 Task: Explore Airbnb accommodation in Shemonaikha, Kazakhstan from 11th November, 2023 to 17th November, 2023 for 1 adult.1  bedroom having 1 bed and 1 bathroom. Property type can be hotel. Look for 5 properties as per requirement.
Action: Mouse moved to (432, 104)
Screenshot: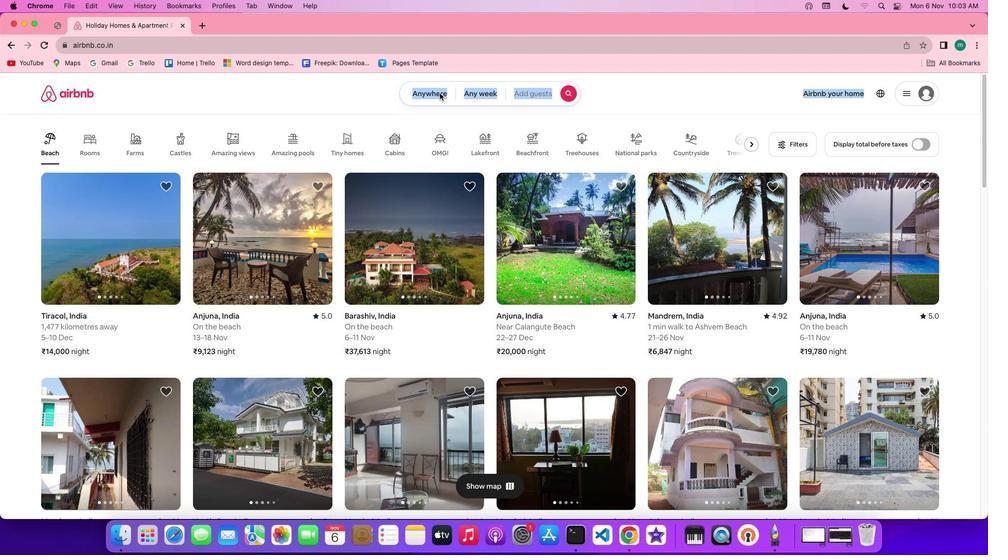 
Action: Mouse pressed left at (432, 104)
Screenshot: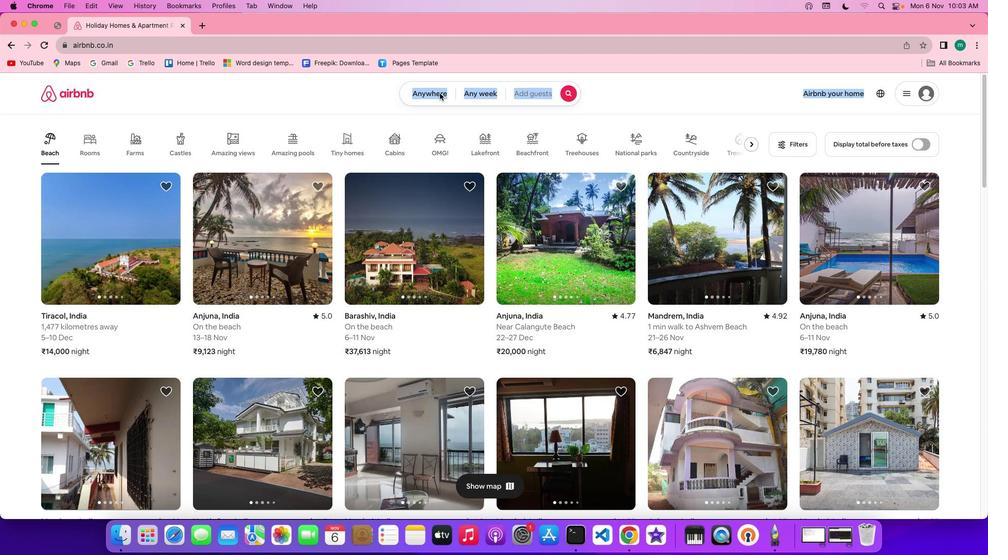 
Action: Mouse pressed left at (432, 104)
Screenshot: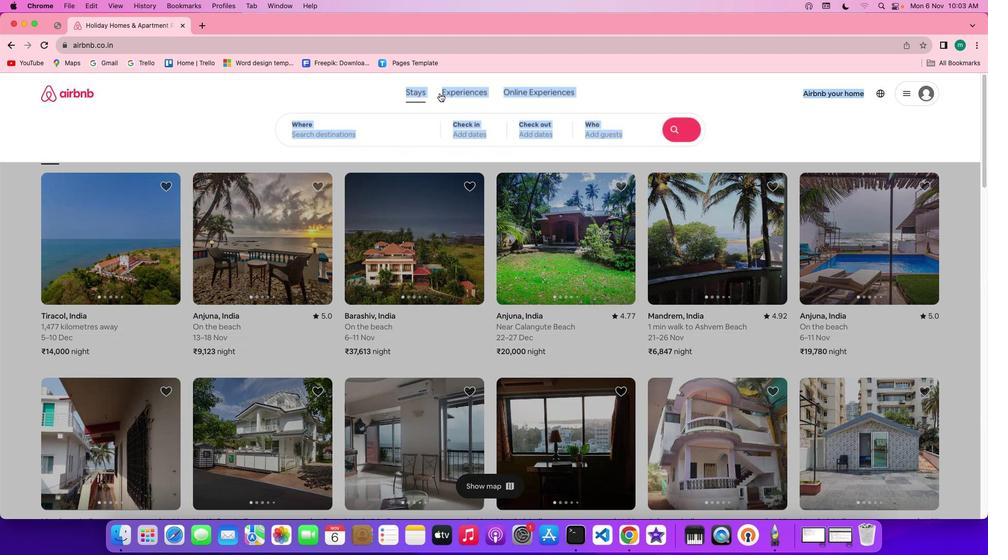 
Action: Mouse moved to (338, 132)
Screenshot: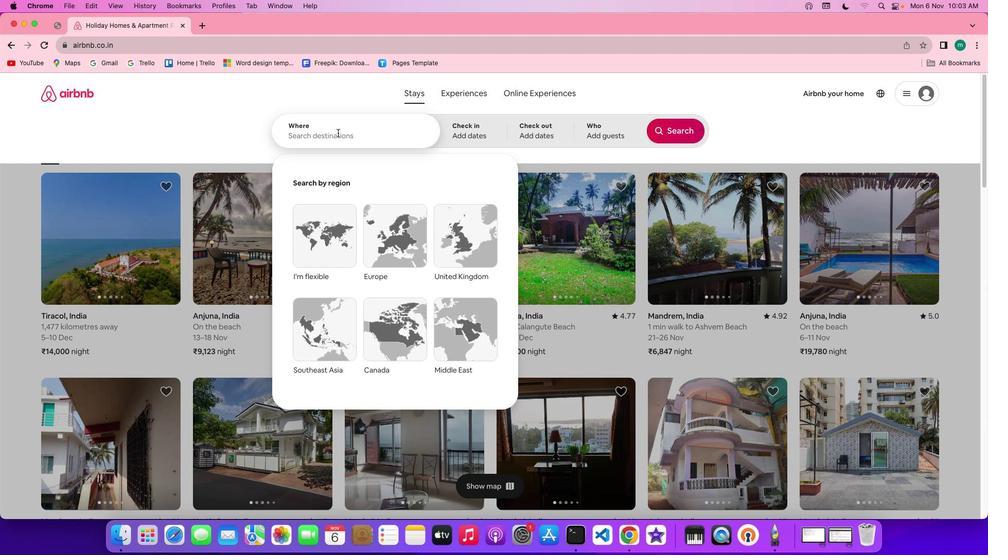 
Action: Key pressed Key.shift'S''h''e''m''o''n''a''i''k''h''a'','Key.spaceKey.shift'K''a''z''a''k''h''s''t''a''n'
Screenshot: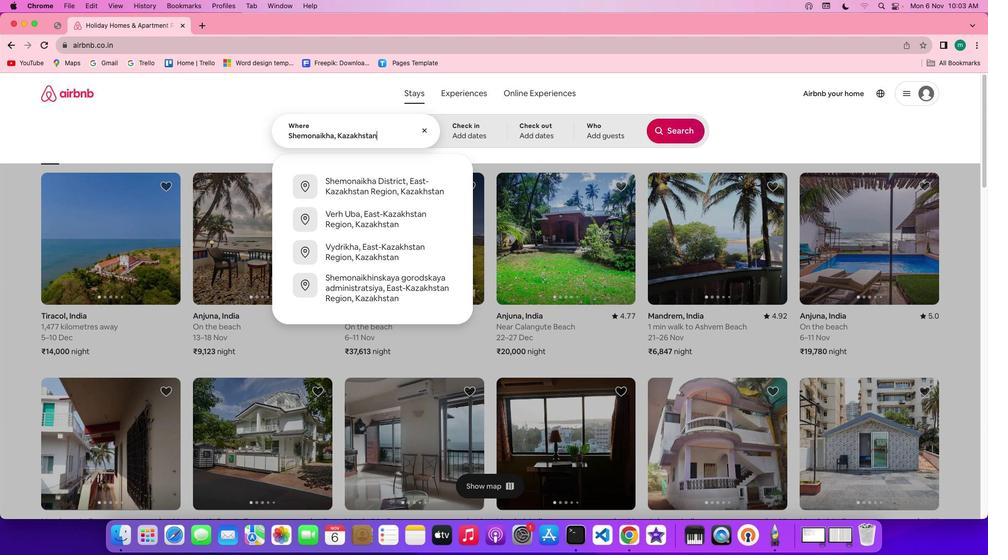 
Action: Mouse moved to (445, 130)
Screenshot: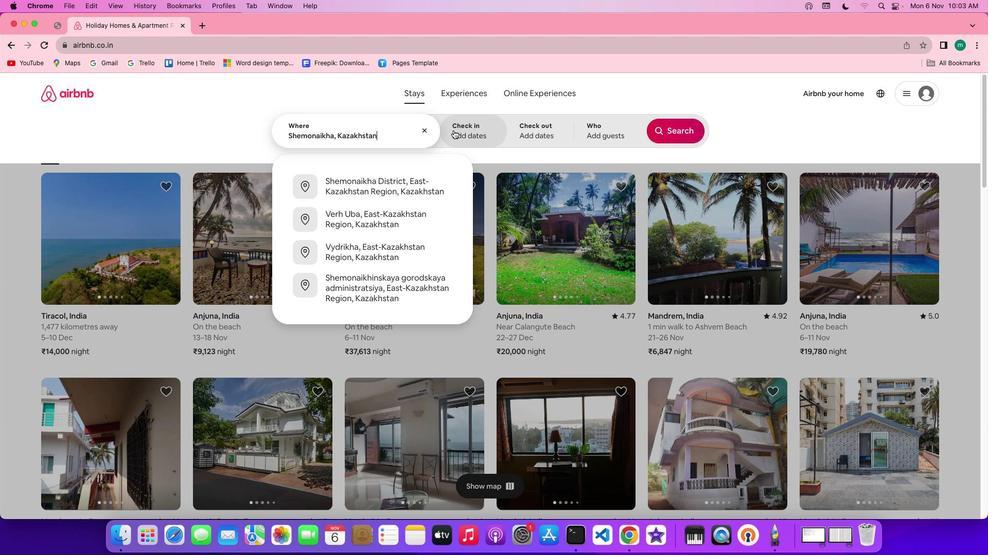 
Action: Mouse pressed left at (445, 130)
Screenshot: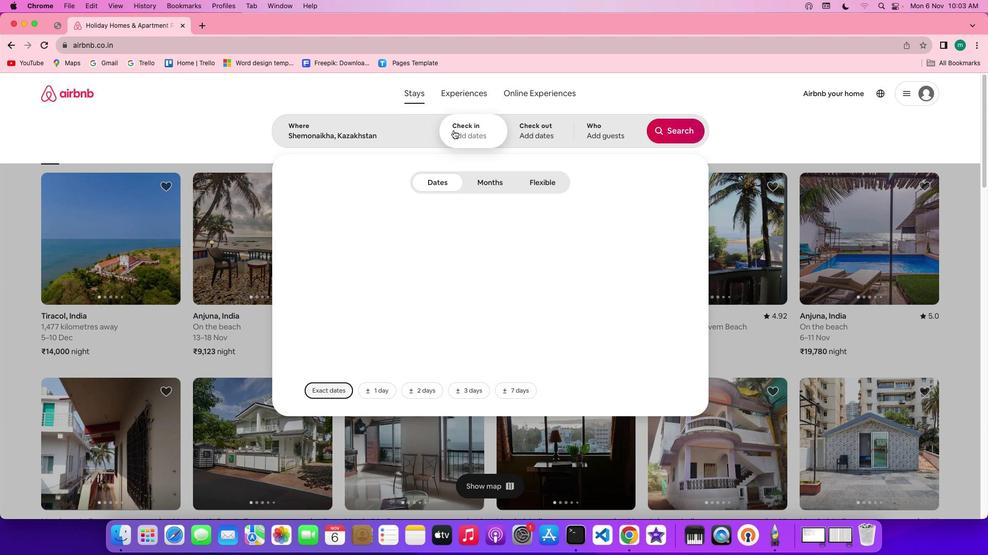 
Action: Mouse moved to (453, 240)
Screenshot: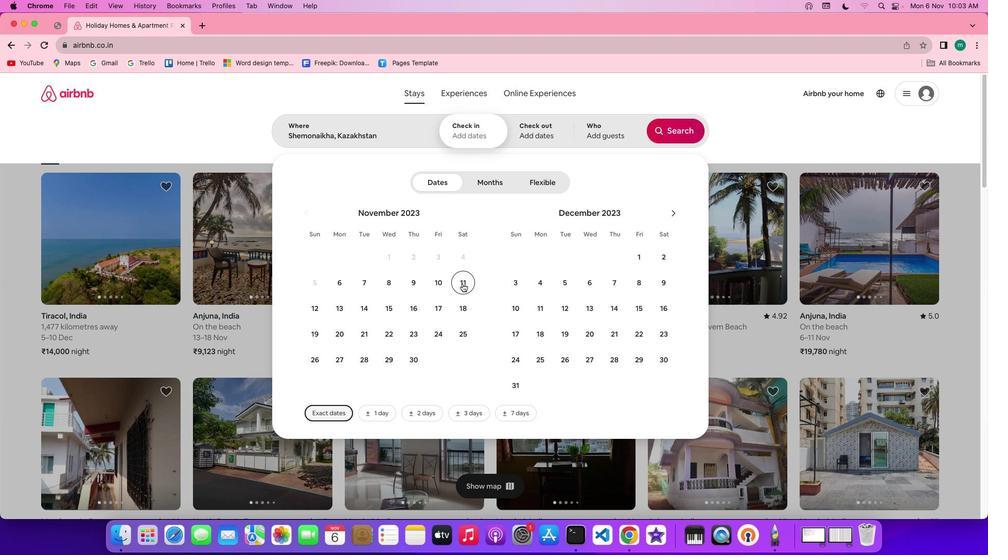 
Action: Mouse pressed left at (453, 240)
Screenshot: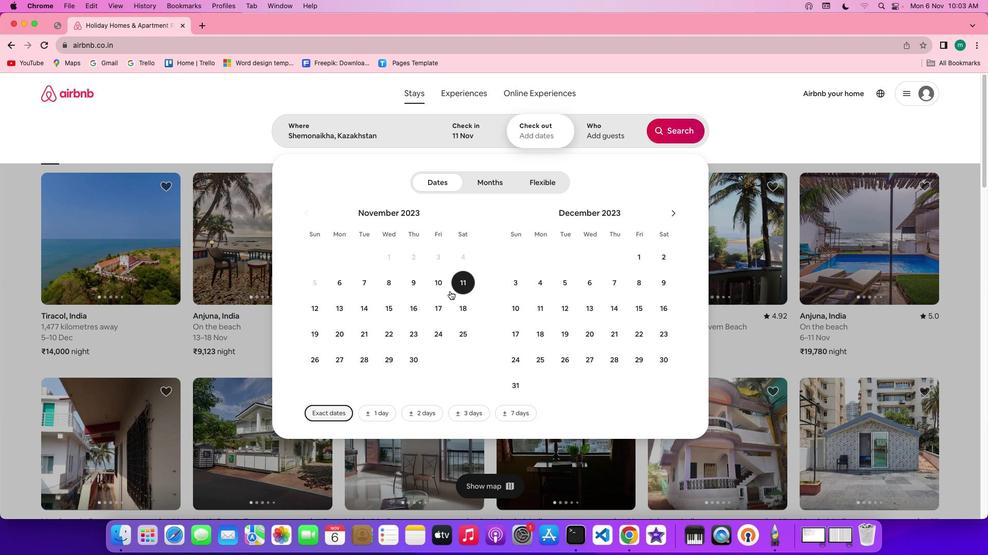 
Action: Mouse moved to (429, 256)
Screenshot: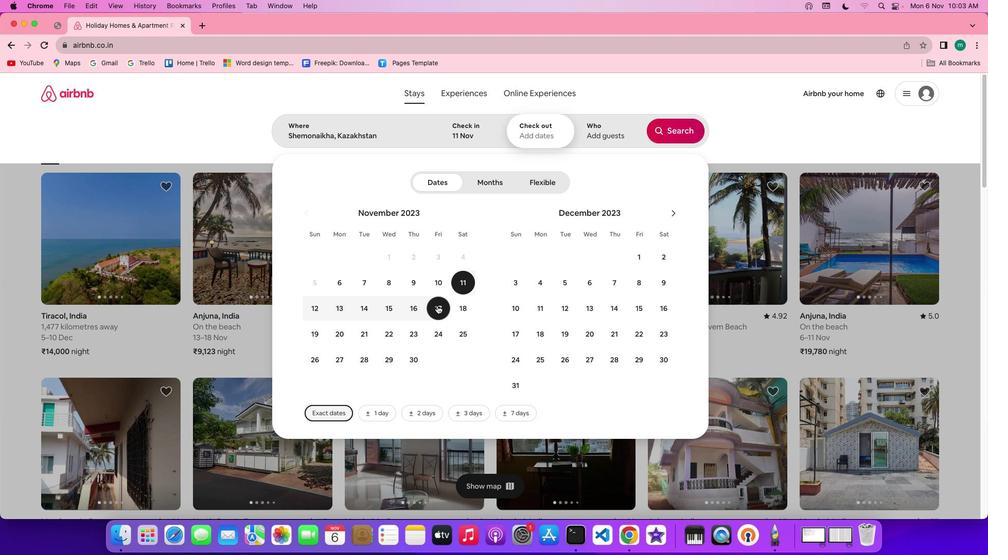
Action: Mouse pressed left at (429, 256)
Screenshot: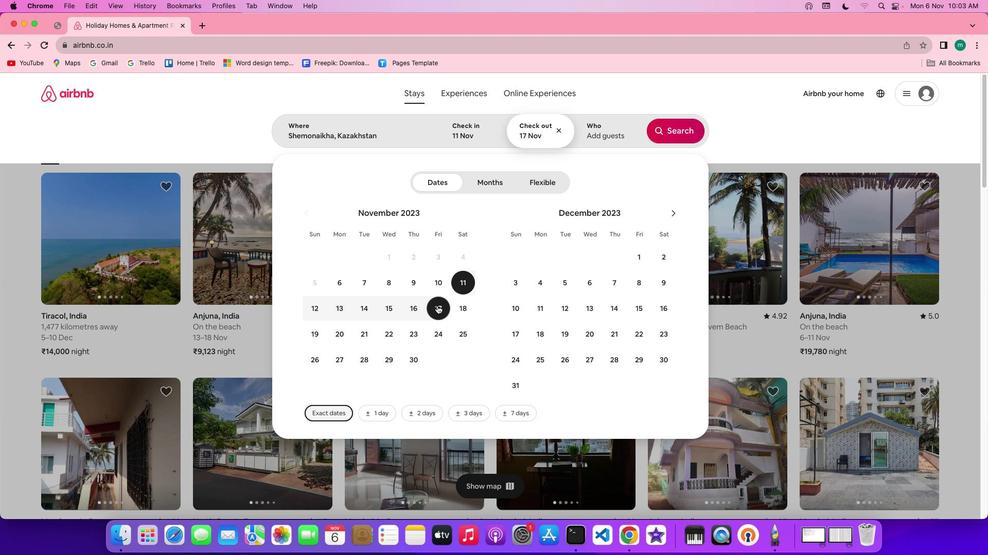 
Action: Mouse moved to (593, 132)
Screenshot: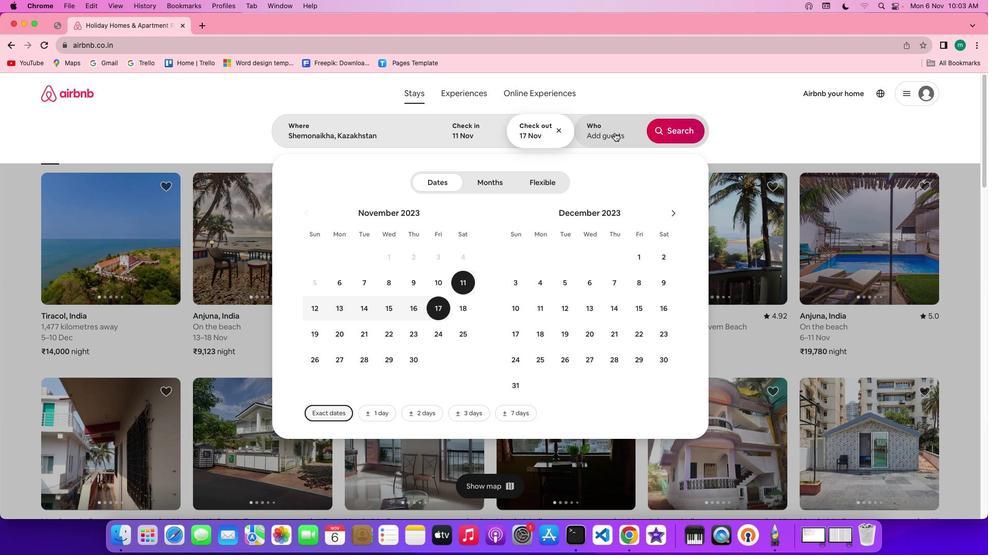 
Action: Mouse pressed left at (593, 132)
Screenshot: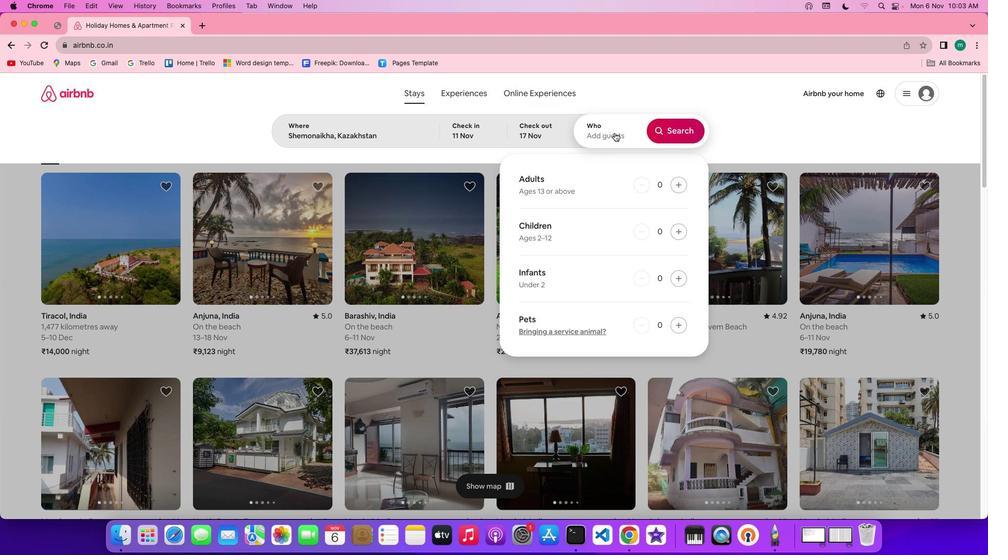 
Action: Mouse moved to (655, 170)
Screenshot: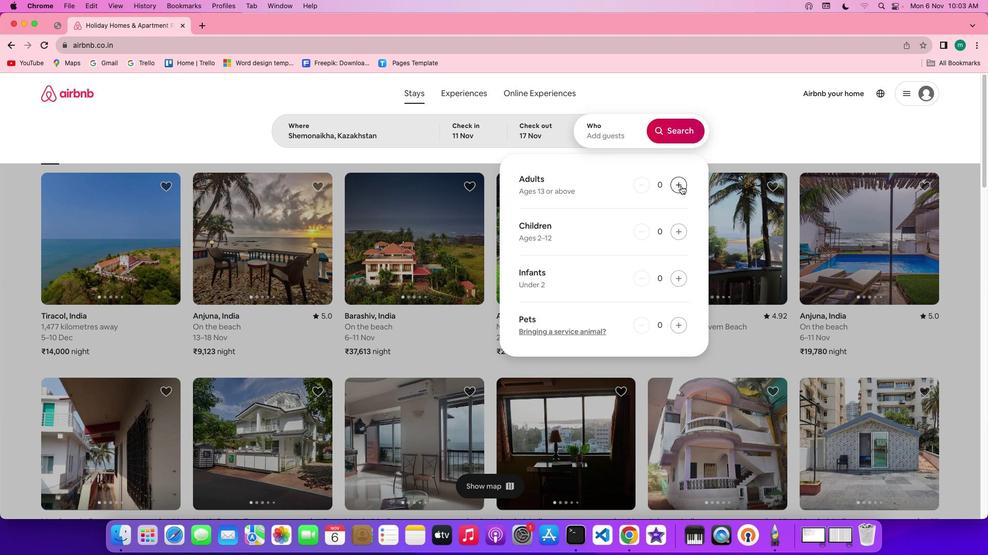 
Action: Mouse pressed left at (655, 170)
Screenshot: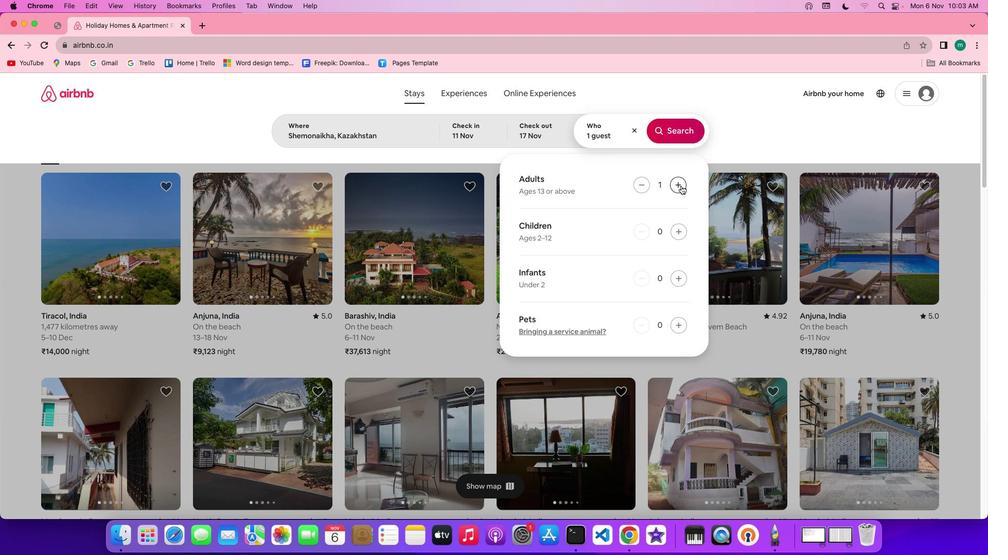 
Action: Mouse moved to (652, 131)
Screenshot: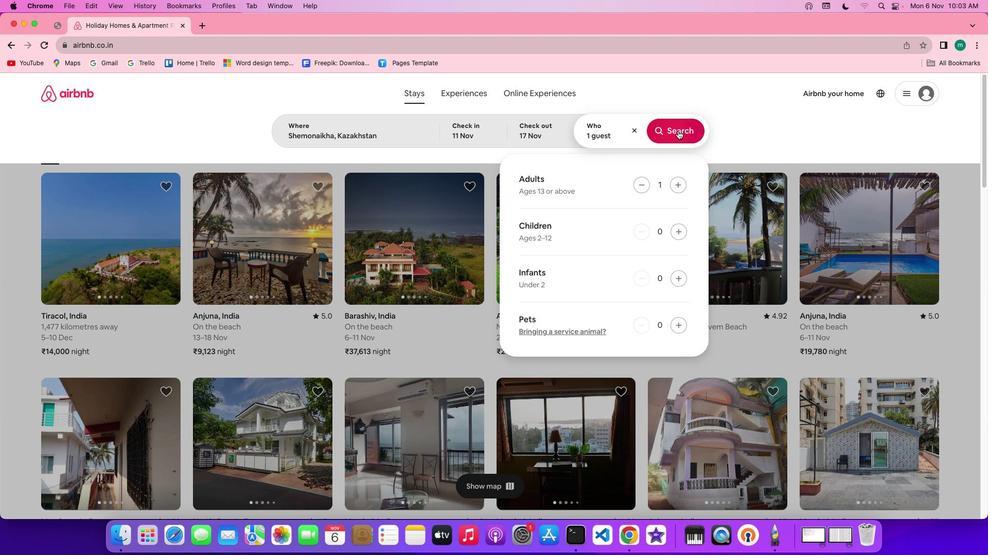 
Action: Mouse pressed left at (652, 131)
Screenshot: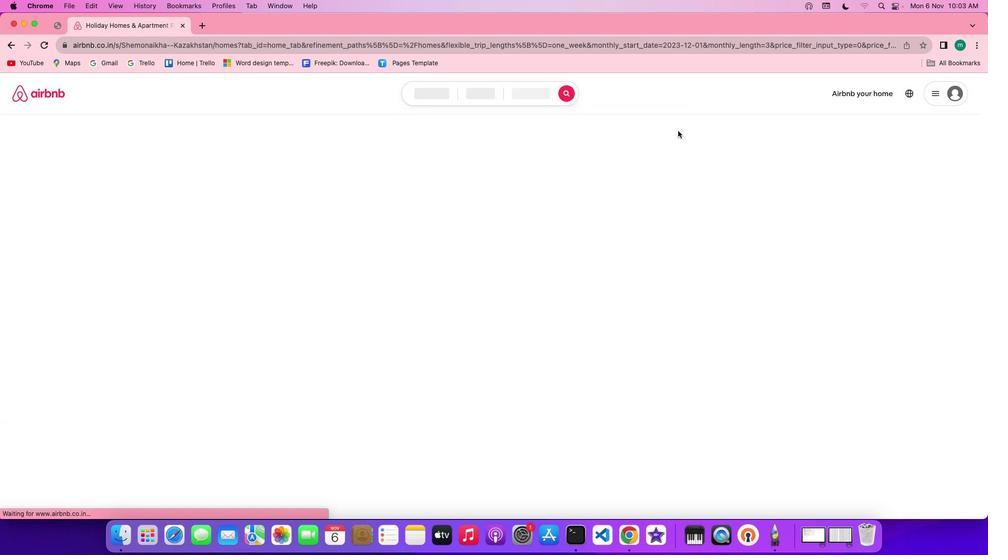 
Action: Mouse moved to (778, 135)
Screenshot: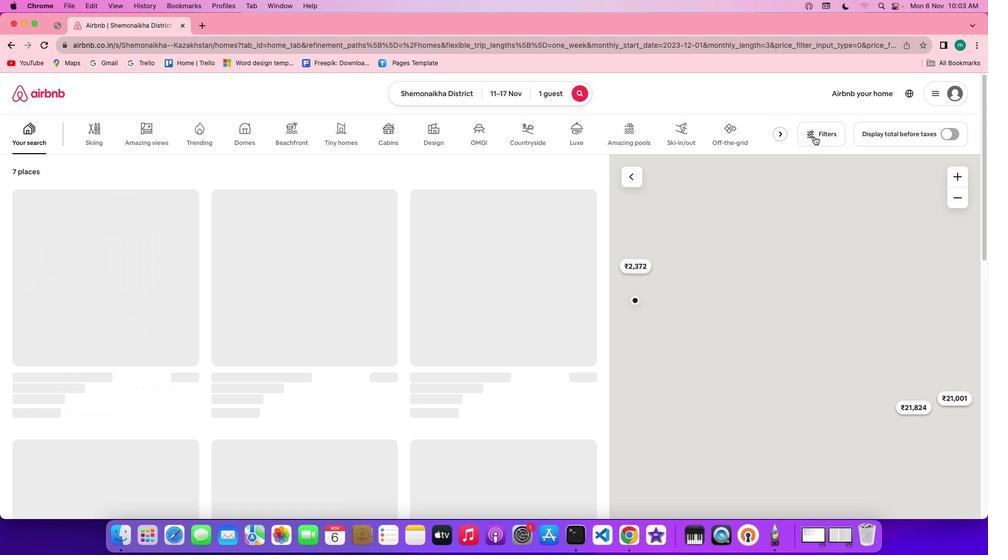
Action: Mouse pressed left at (778, 135)
Screenshot: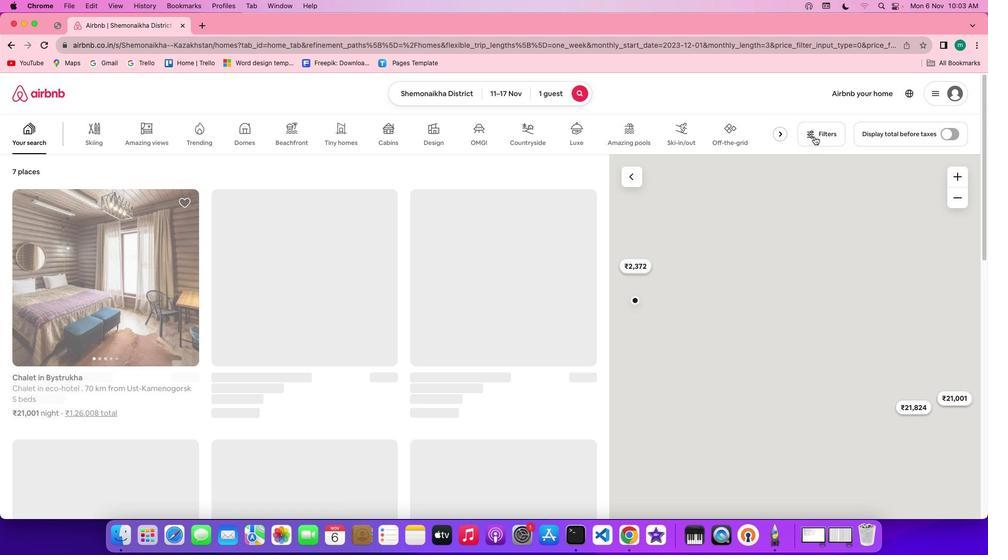 
Action: Mouse moved to (435, 279)
Screenshot: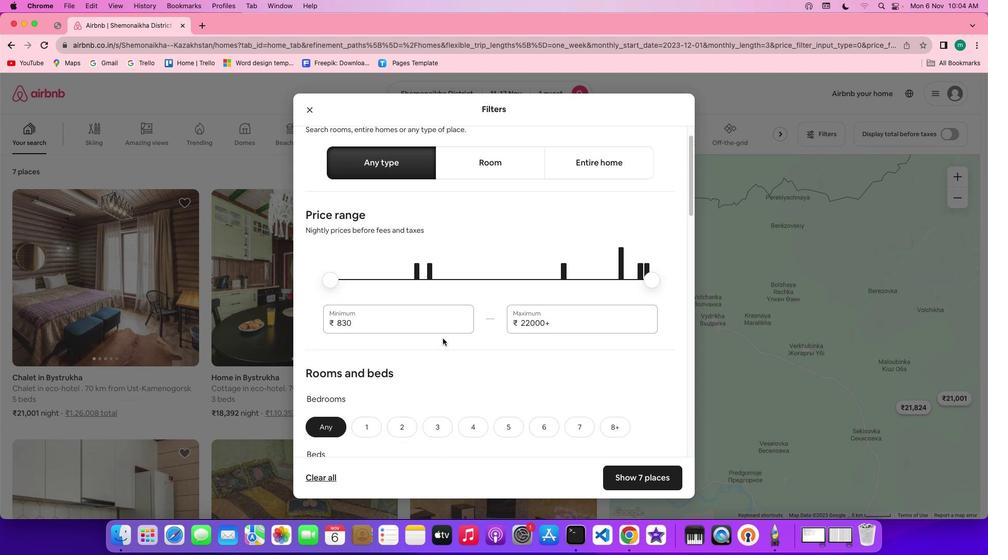
Action: Mouse scrolled (435, 279) with delta (26, 37)
Screenshot: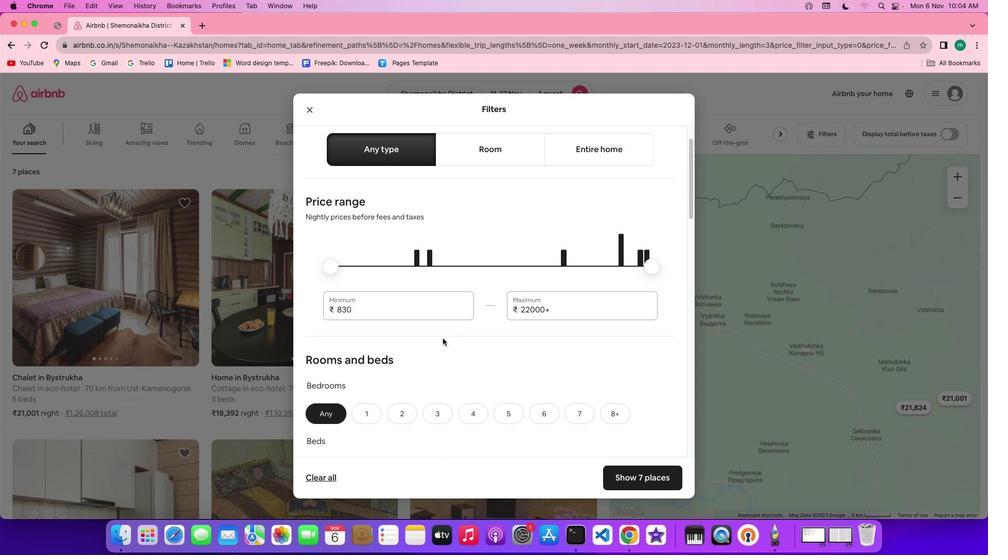 
Action: Mouse scrolled (435, 279) with delta (26, 37)
Screenshot: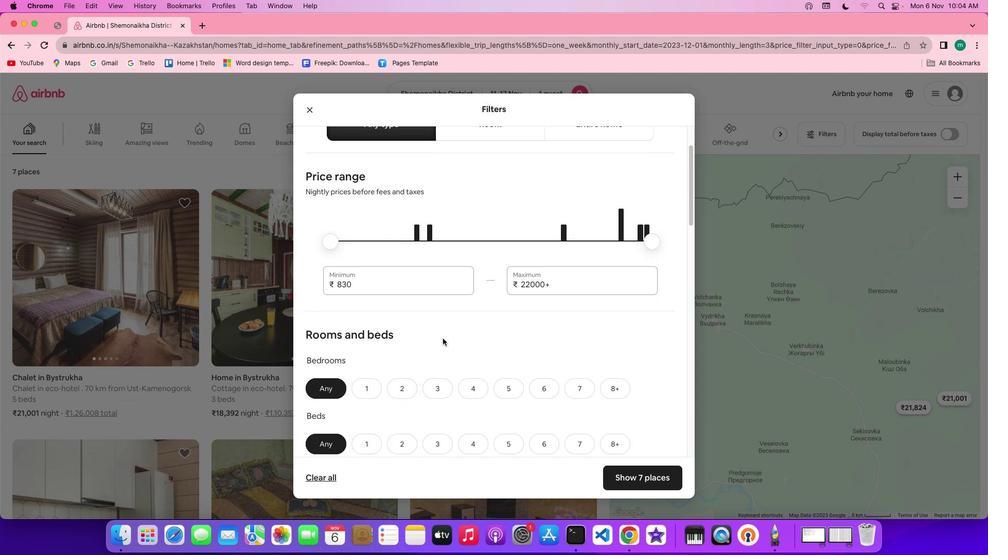 
Action: Mouse scrolled (435, 279) with delta (26, 37)
Screenshot: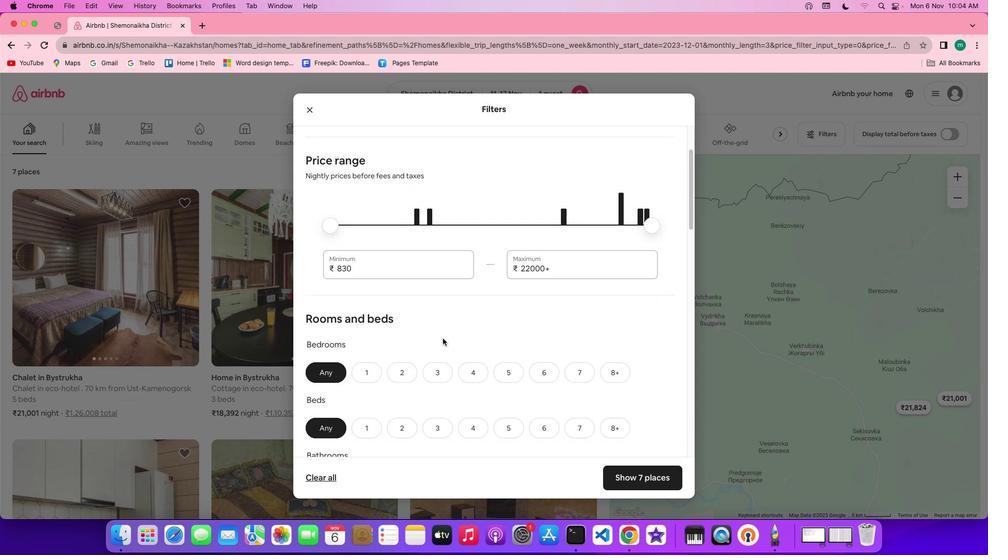
Action: Mouse scrolled (435, 279) with delta (26, 37)
Screenshot: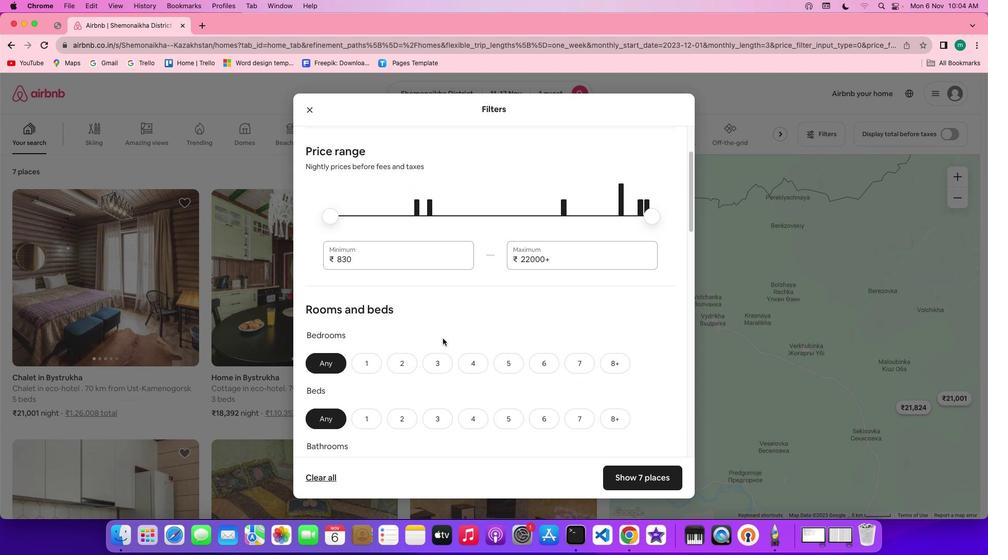 
Action: Mouse scrolled (435, 279) with delta (26, 37)
Screenshot: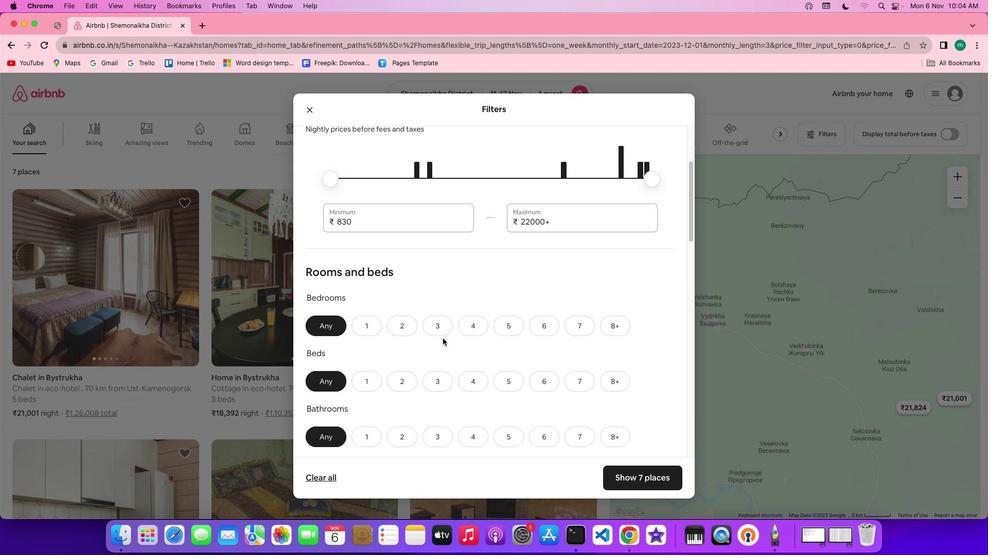 
Action: Mouse scrolled (435, 279) with delta (26, 37)
Screenshot: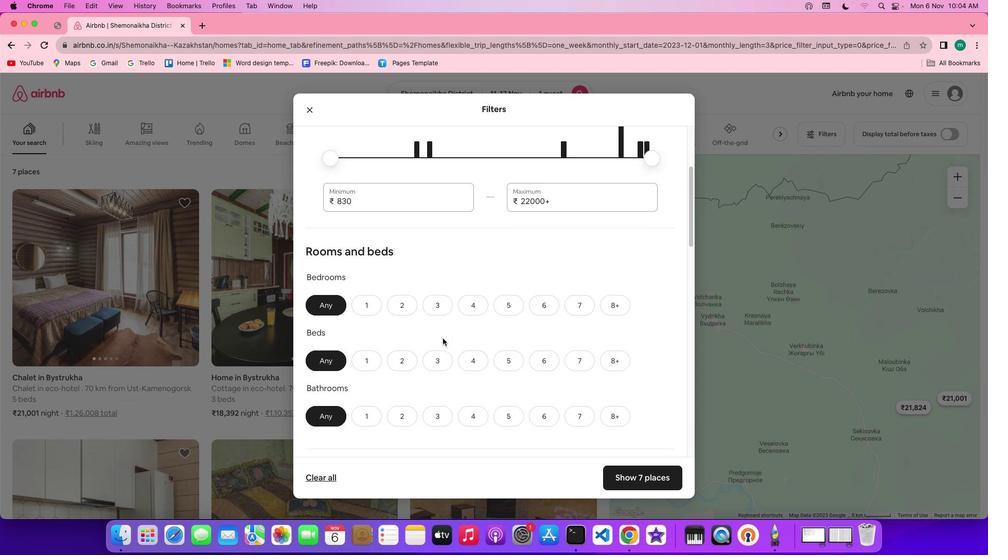 
Action: Mouse scrolled (435, 279) with delta (26, 37)
Screenshot: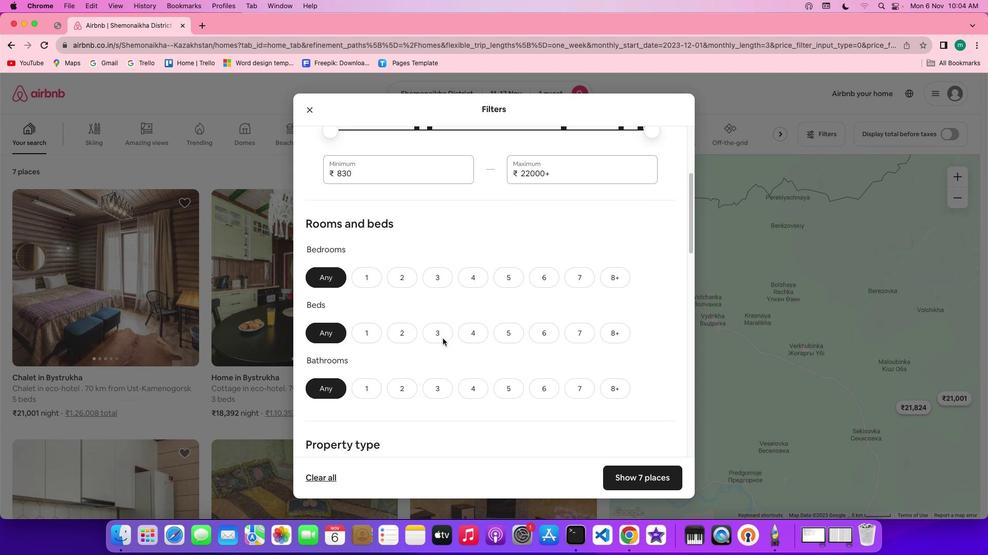
Action: Mouse scrolled (435, 279) with delta (26, 37)
Screenshot: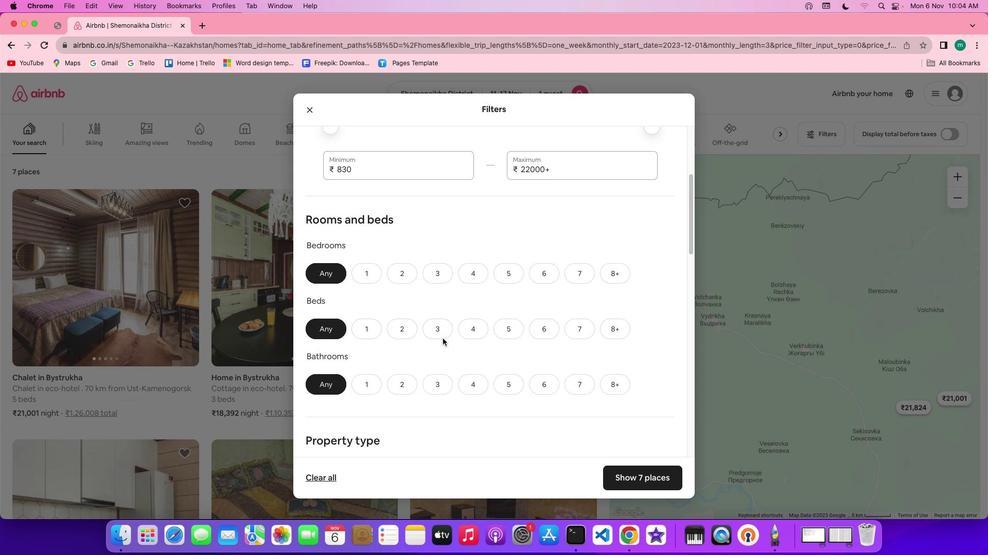 
Action: Mouse scrolled (435, 279) with delta (26, 37)
Screenshot: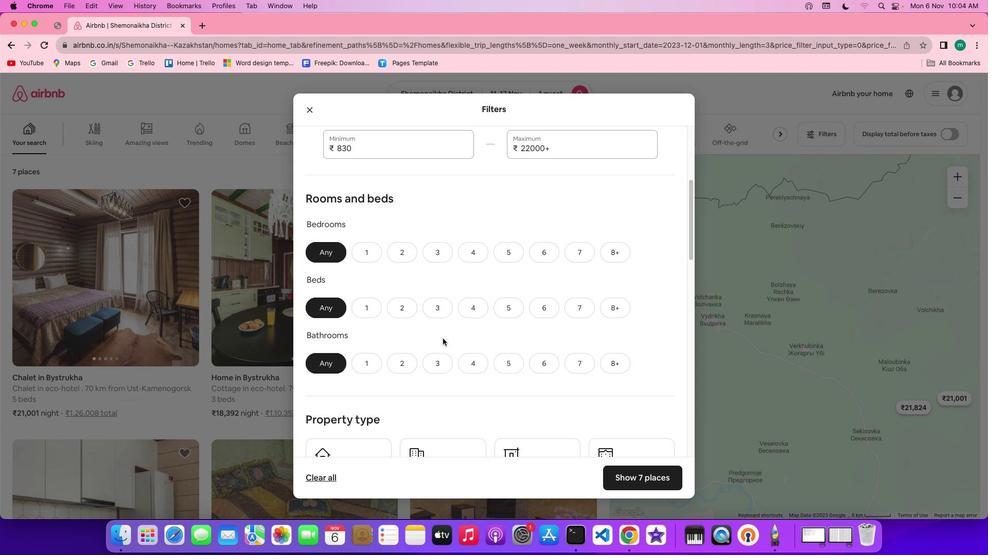
Action: Mouse scrolled (435, 279) with delta (26, 37)
Screenshot: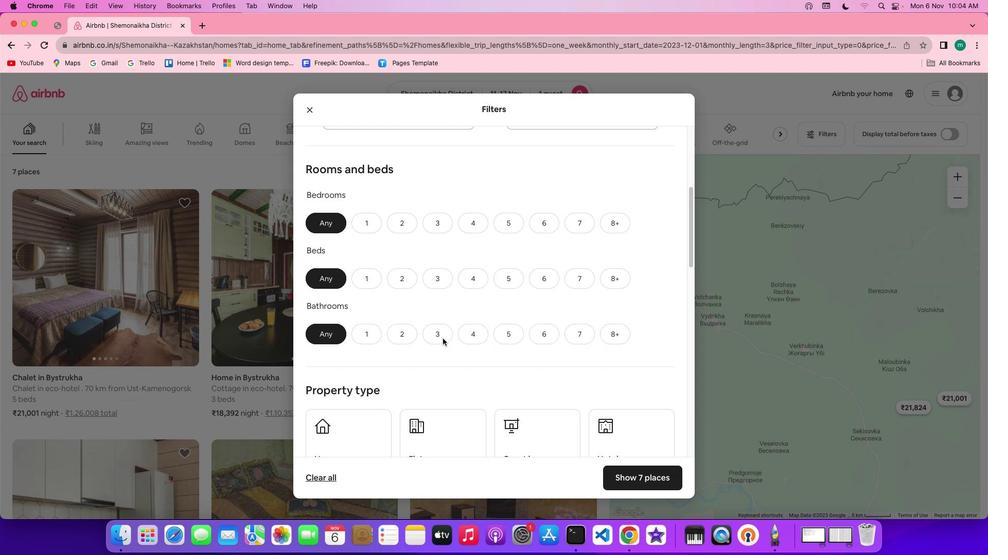 
Action: Mouse scrolled (435, 279) with delta (26, 37)
Screenshot: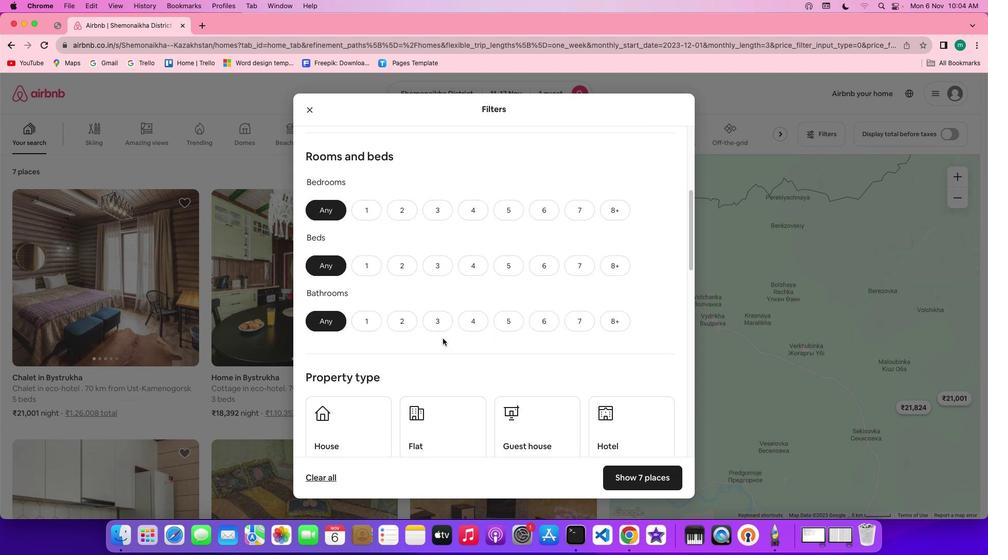 
Action: Mouse scrolled (435, 279) with delta (26, 37)
Screenshot: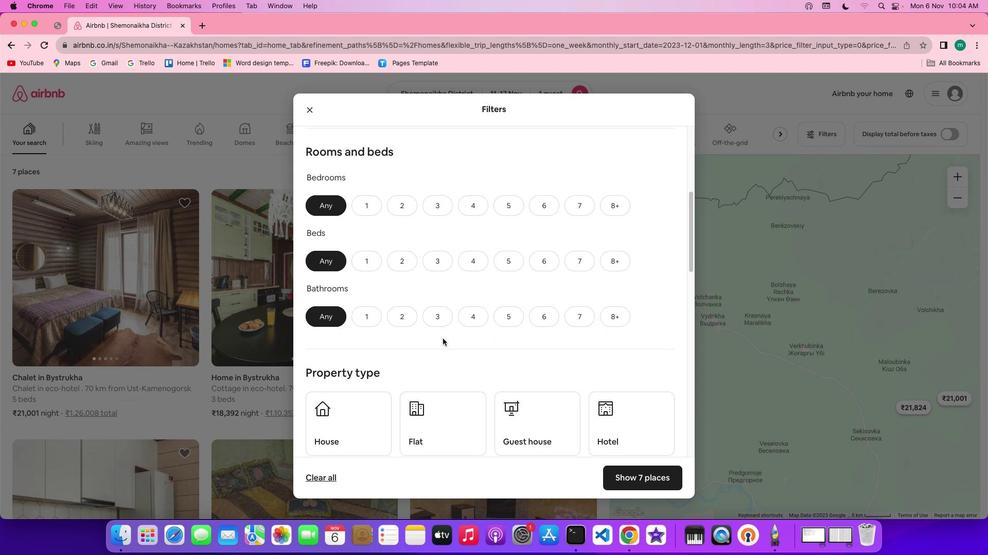
Action: Mouse scrolled (435, 279) with delta (26, 37)
Screenshot: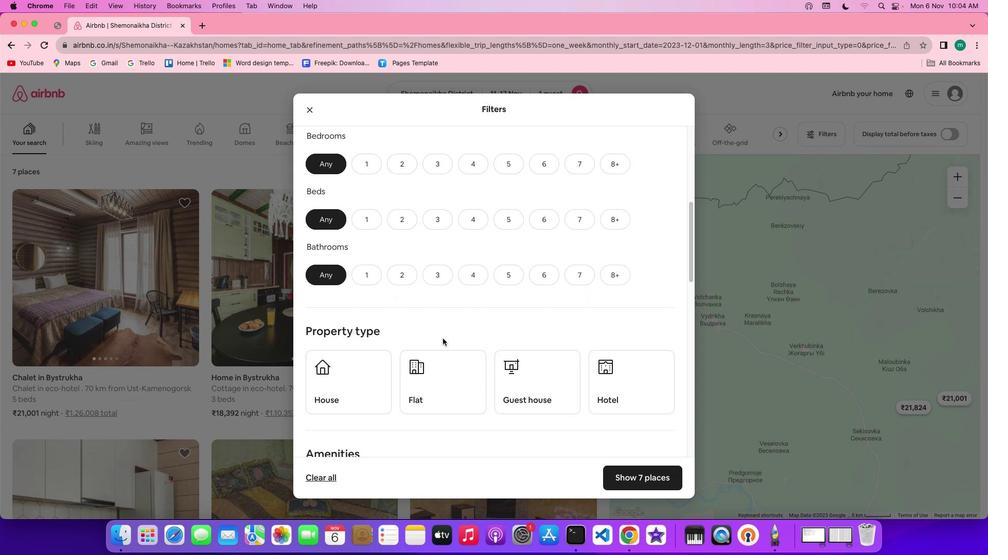 
Action: Mouse scrolled (435, 279) with delta (26, 37)
Screenshot: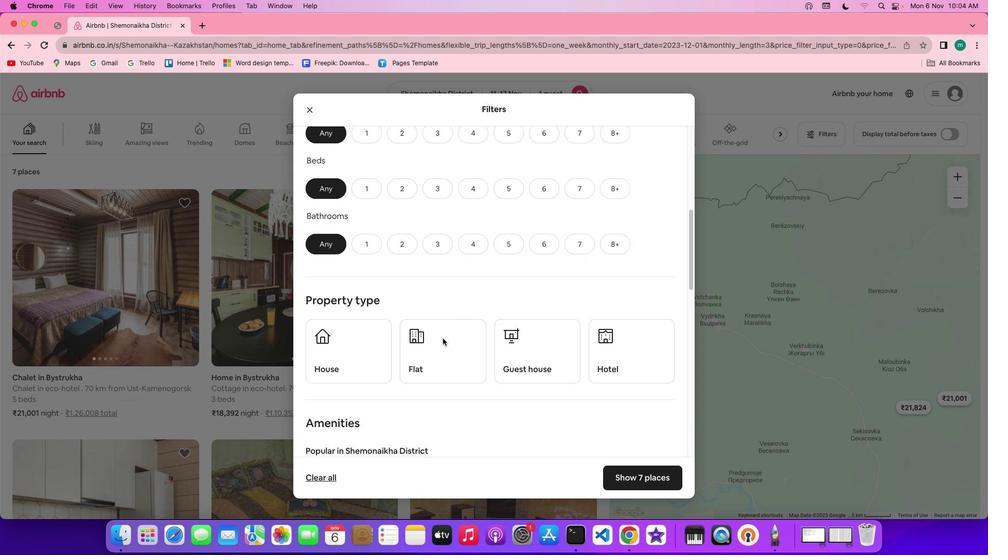 
Action: Mouse scrolled (435, 279) with delta (26, 37)
Screenshot: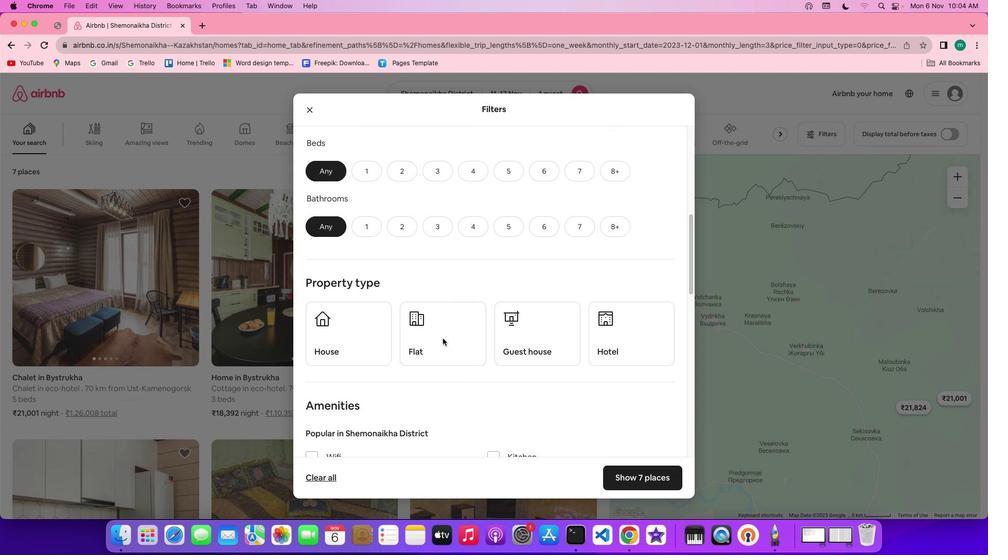 
Action: Mouse scrolled (435, 279) with delta (26, 37)
Screenshot: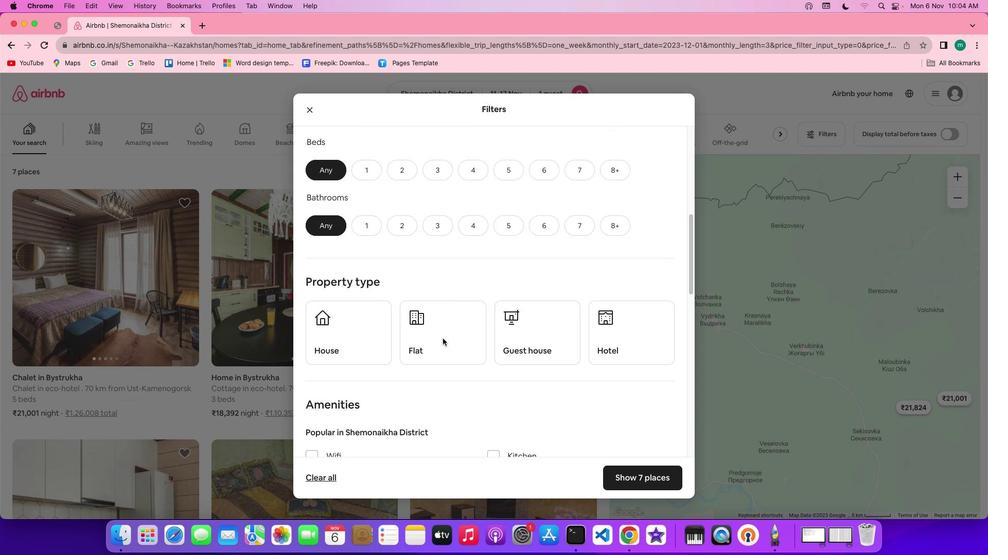
Action: Mouse moved to (402, 196)
Screenshot: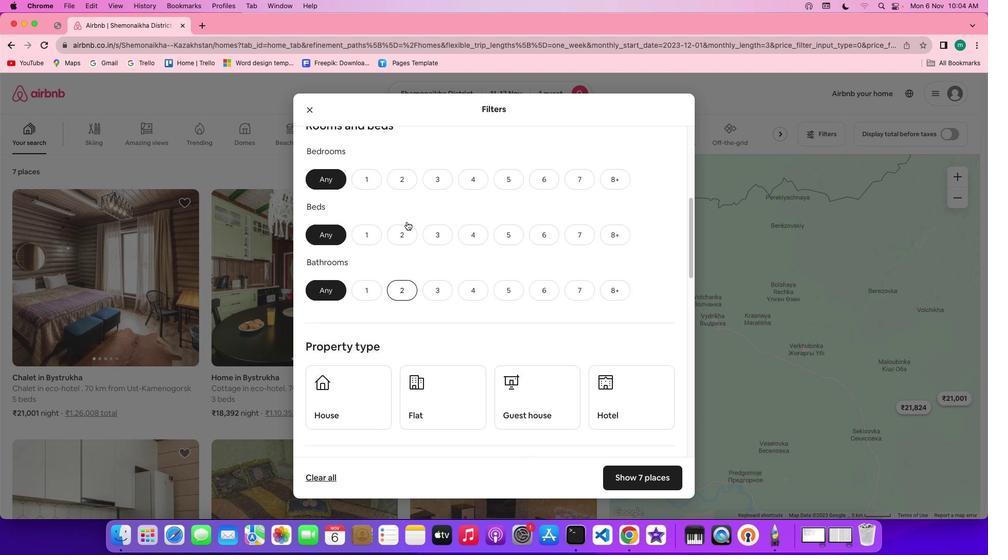 
Action: Mouse scrolled (402, 196) with delta (26, 38)
Screenshot: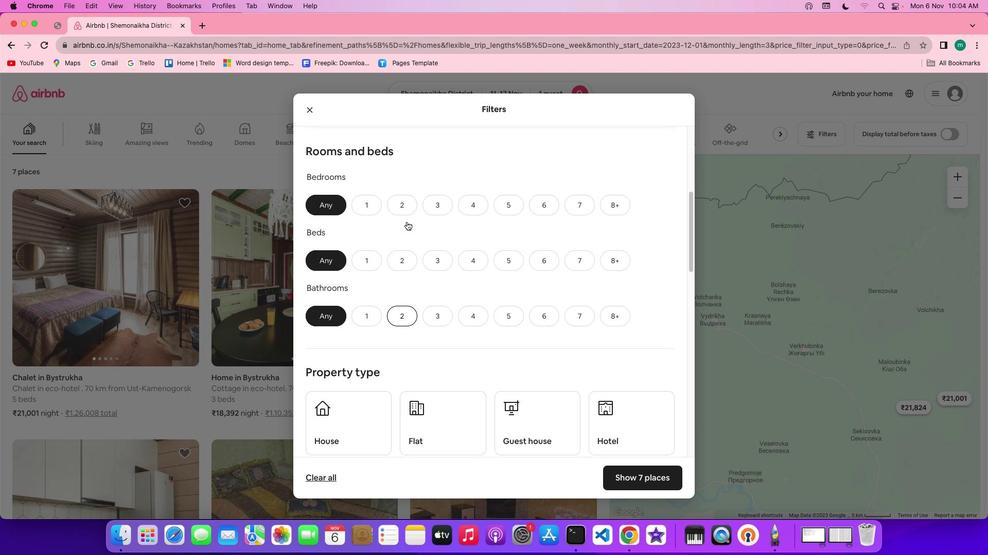 
Action: Mouse scrolled (402, 196) with delta (26, 38)
Screenshot: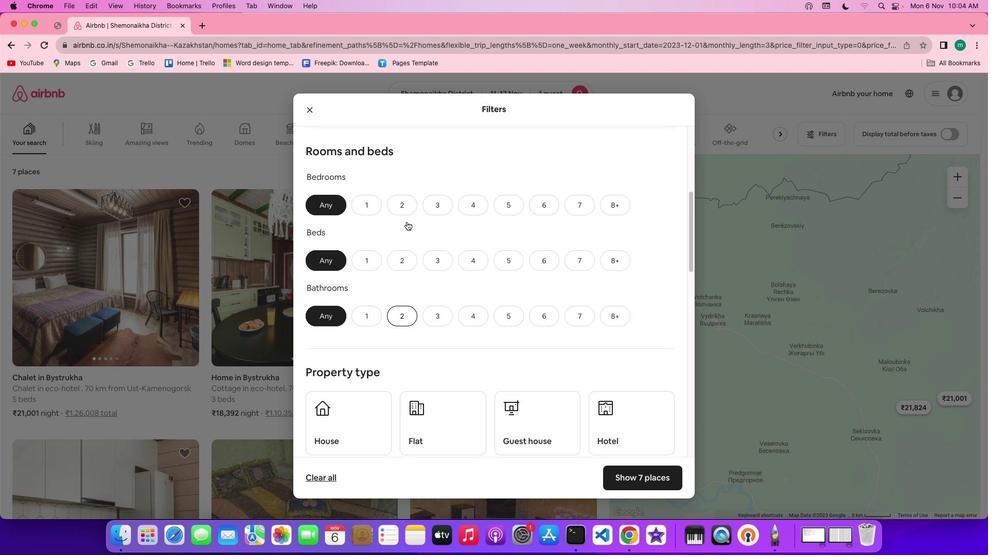 
Action: Mouse moved to (402, 196)
Screenshot: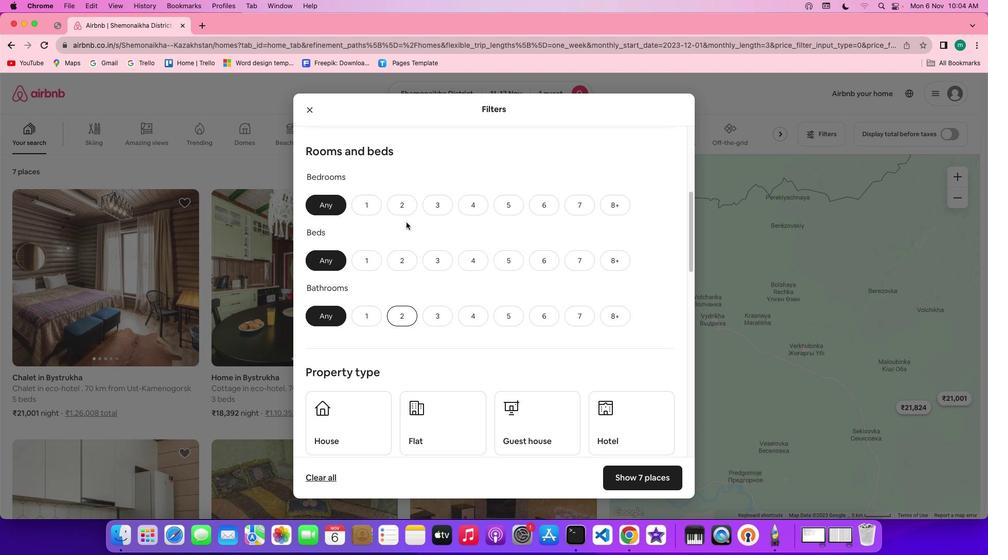 
Action: Mouse scrolled (402, 196) with delta (26, 39)
Screenshot: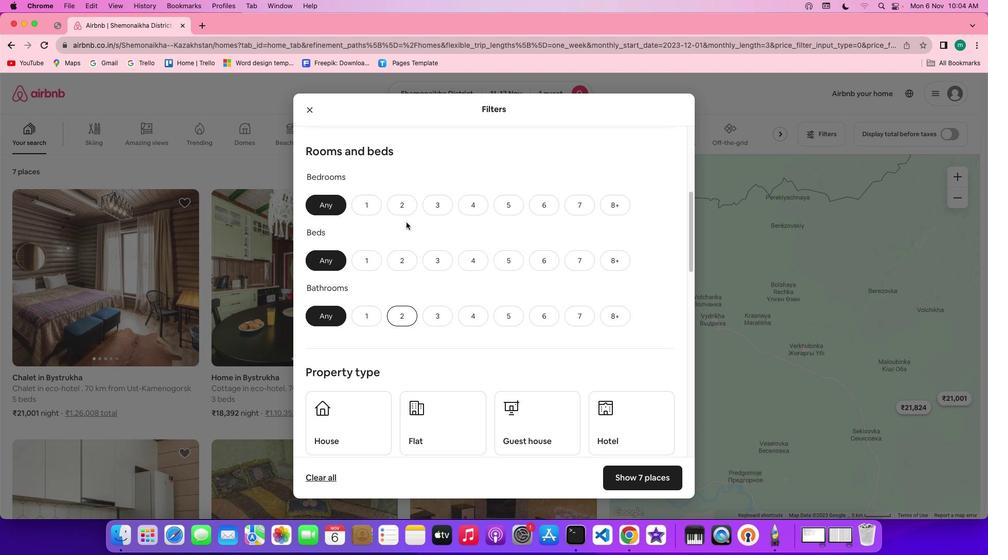 
Action: Mouse moved to (359, 180)
Screenshot: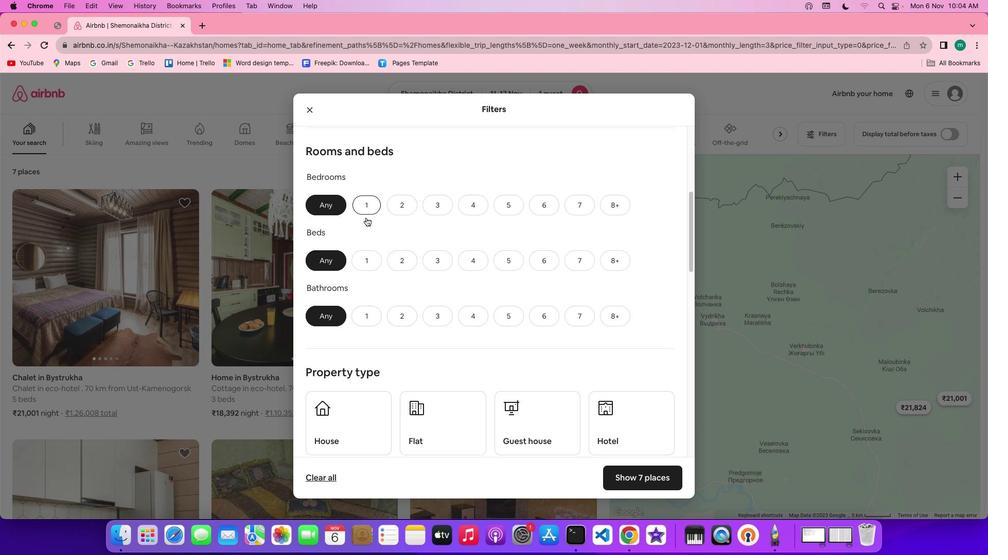 
Action: Mouse pressed left at (359, 180)
Screenshot: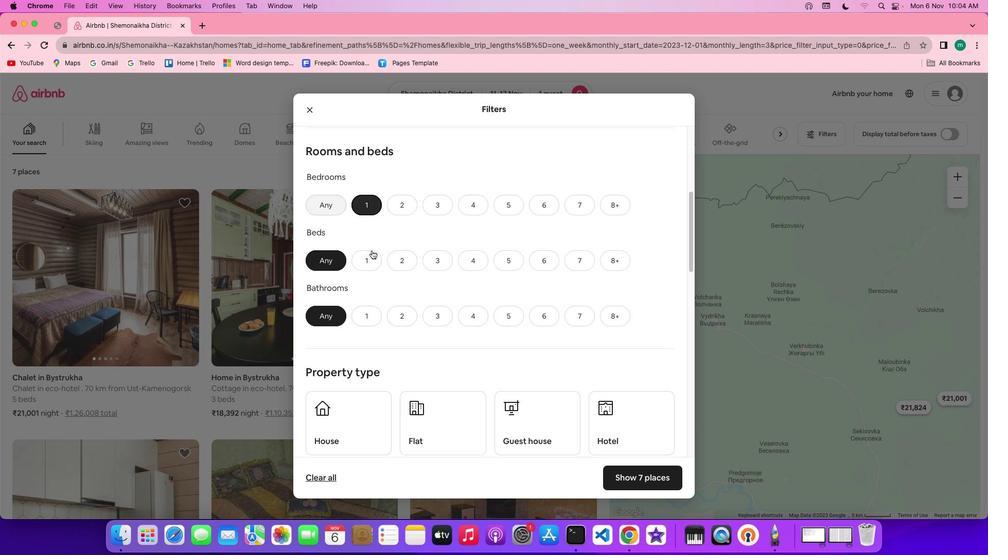 
Action: Mouse moved to (367, 222)
Screenshot: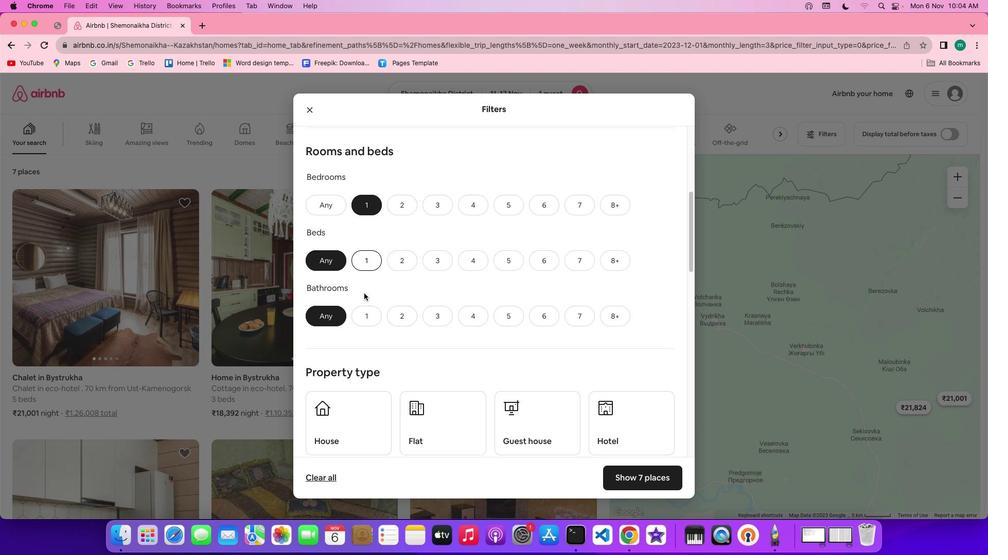 
Action: Mouse pressed left at (367, 222)
Screenshot: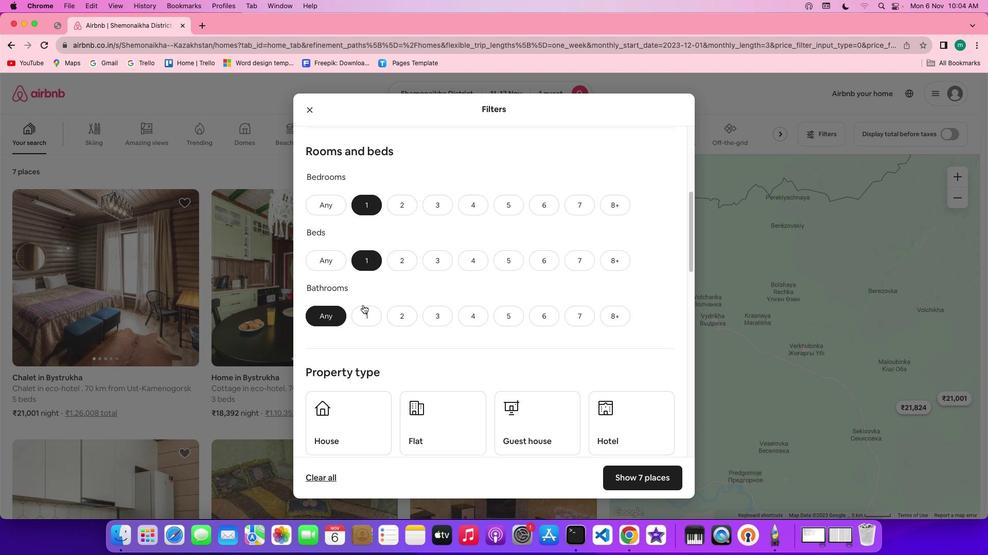 
Action: Mouse moved to (361, 266)
Screenshot: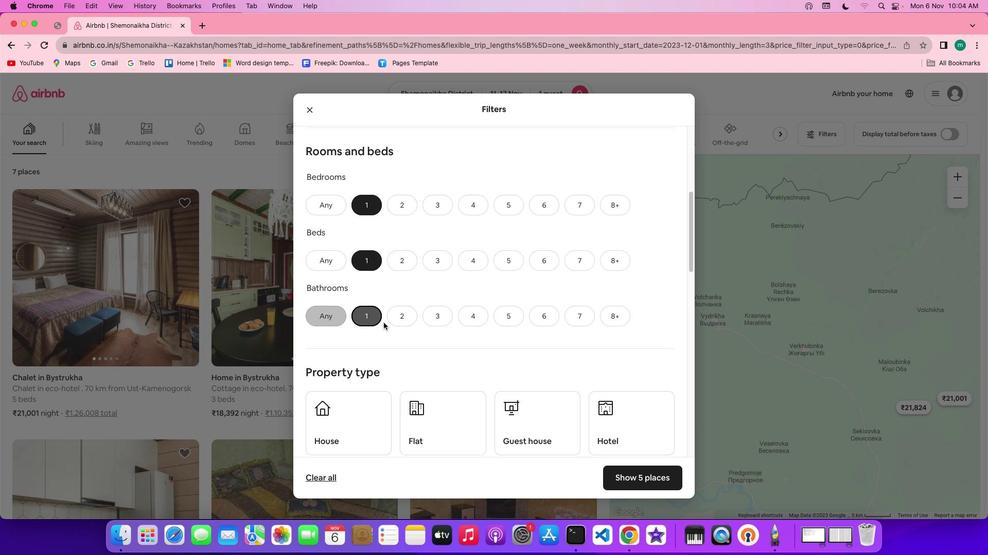 
Action: Mouse pressed left at (361, 266)
Screenshot: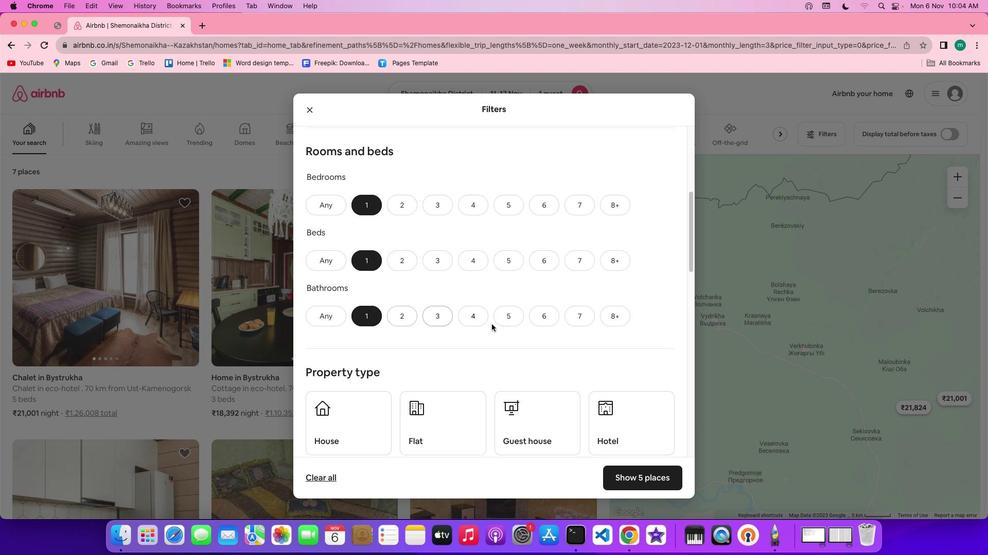 
Action: Mouse moved to (487, 269)
Screenshot: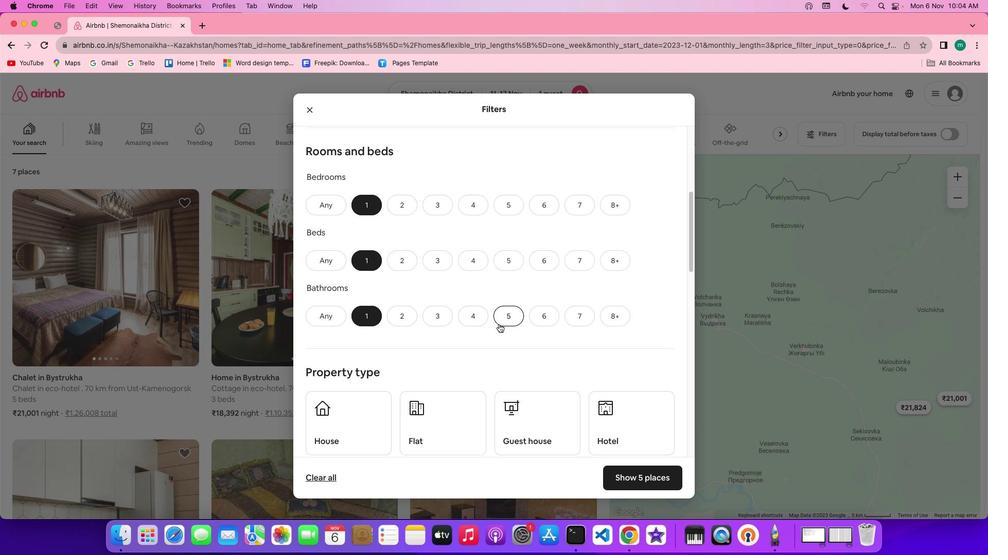 
Action: Mouse scrolled (487, 269) with delta (26, 37)
Screenshot: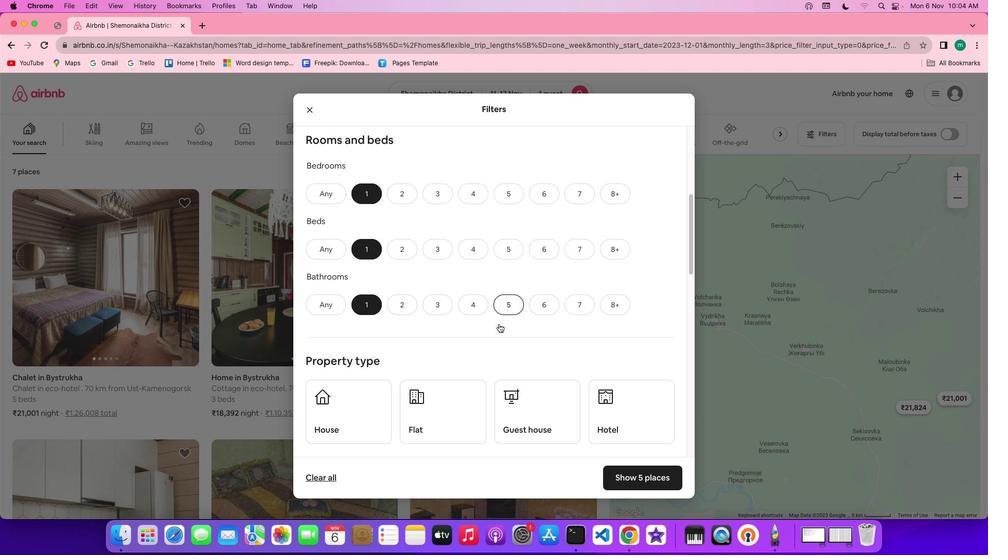 
Action: Mouse scrolled (487, 269) with delta (26, 37)
Screenshot: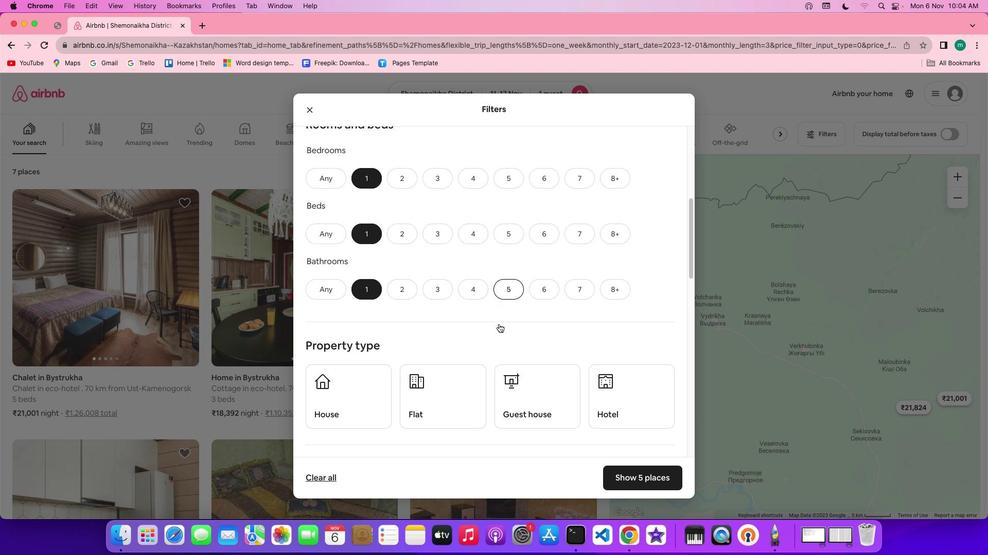 
Action: Mouse scrolled (487, 269) with delta (26, 37)
Screenshot: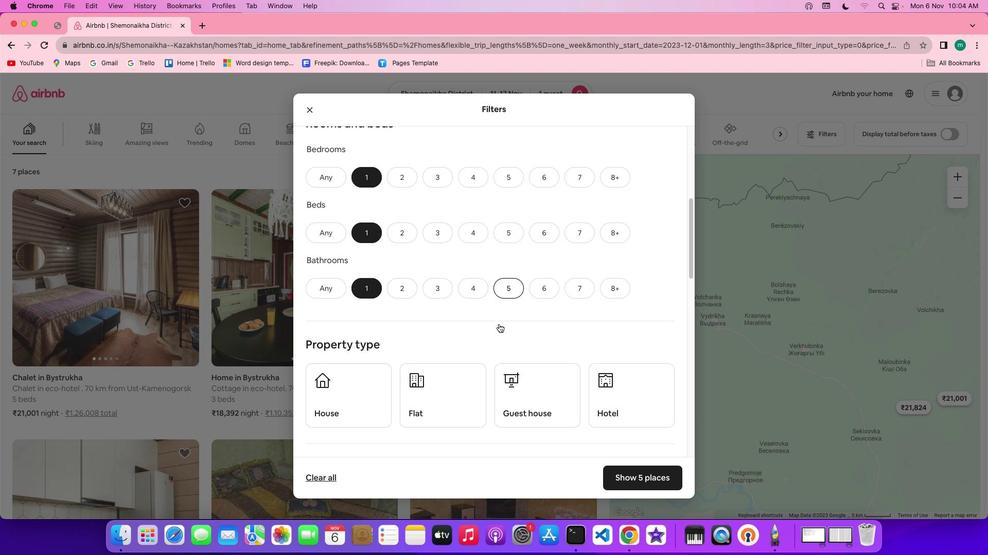 
Action: Mouse scrolled (487, 269) with delta (26, 37)
Screenshot: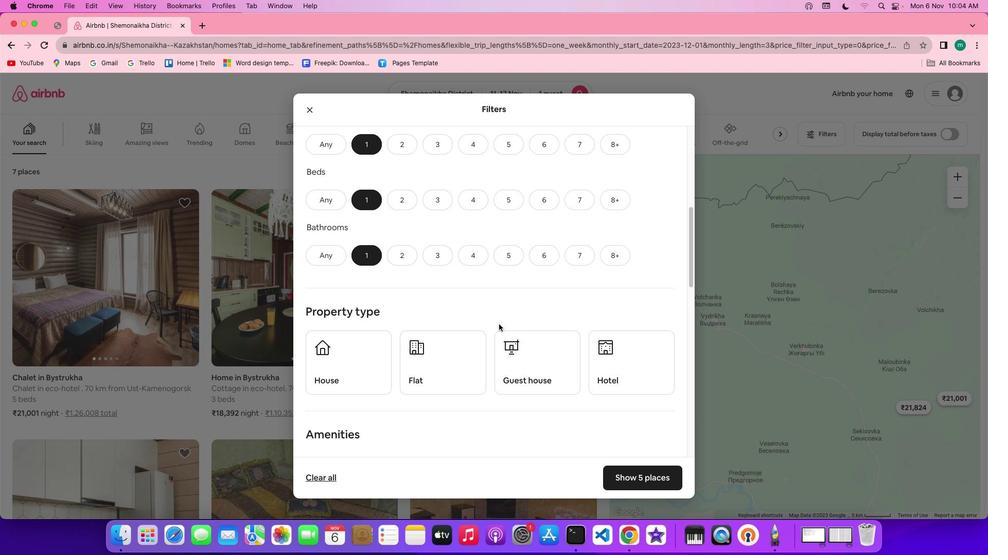 
Action: Mouse scrolled (487, 269) with delta (26, 37)
Screenshot: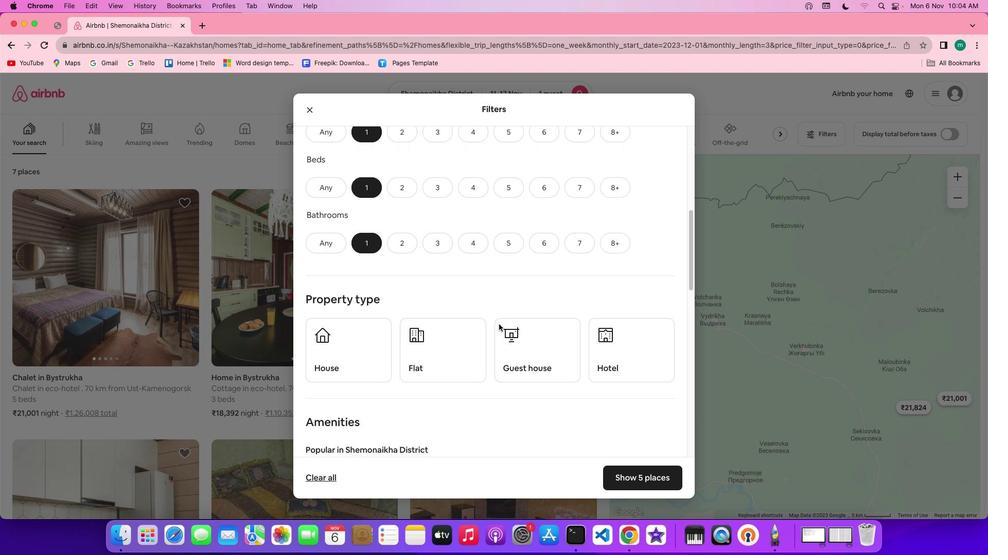 
Action: Mouse scrolled (487, 269) with delta (26, 37)
Screenshot: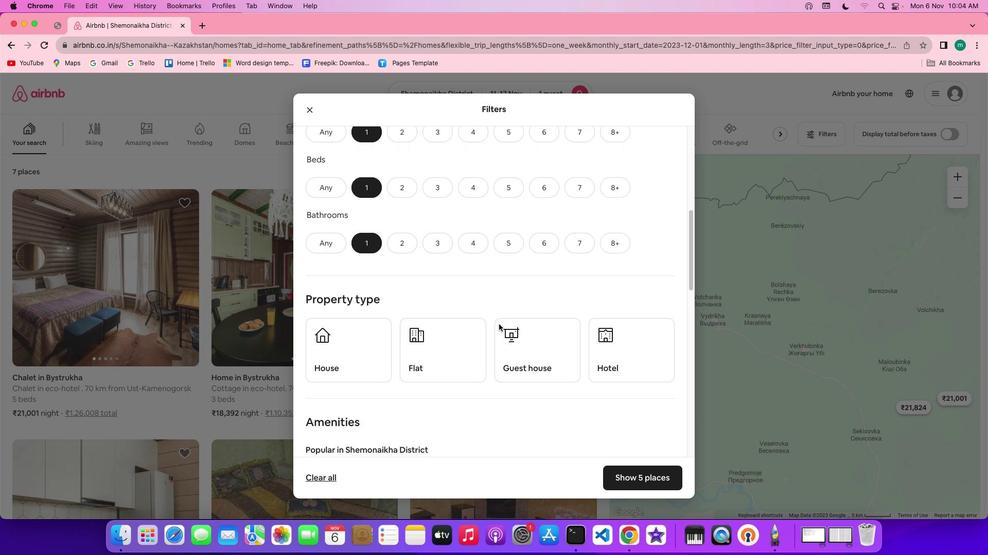 
Action: Mouse moved to (595, 290)
Screenshot: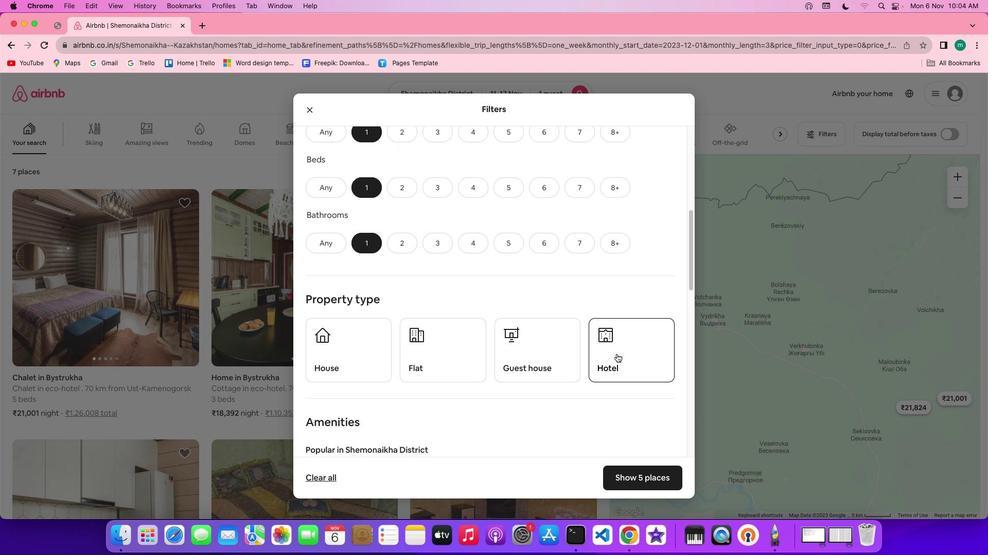 
Action: Mouse pressed left at (595, 290)
Screenshot: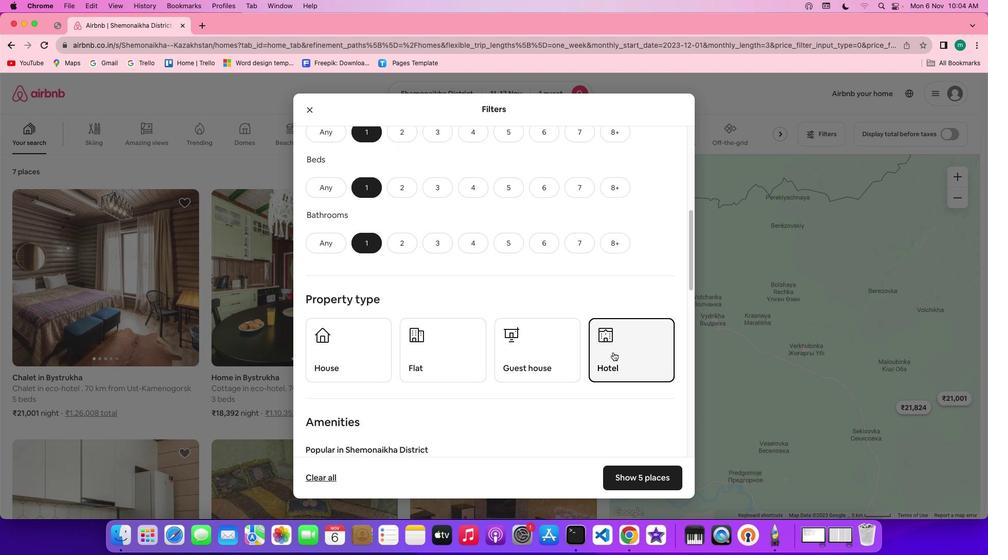 
Action: Mouse moved to (505, 302)
Screenshot: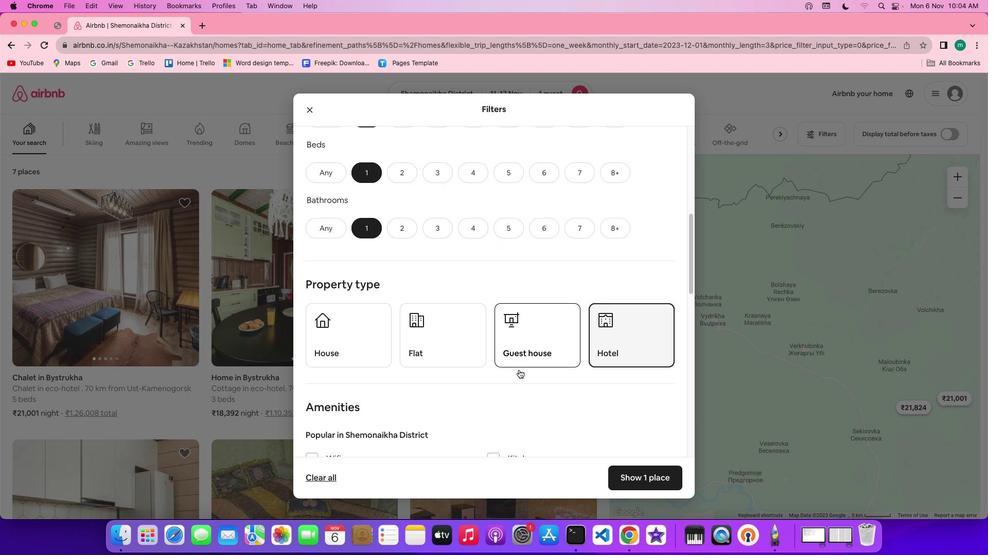 
Action: Mouse scrolled (505, 302) with delta (26, 37)
Screenshot: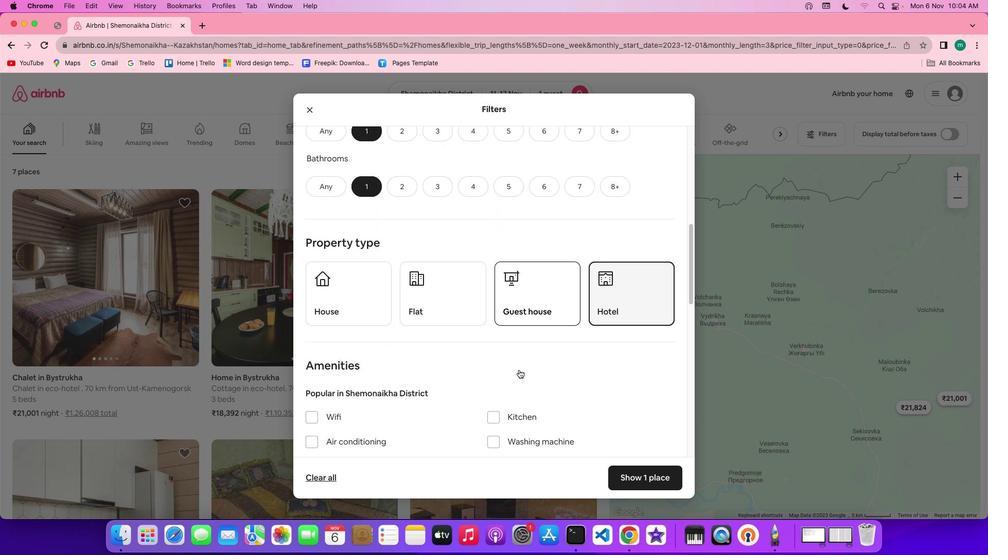 
Action: Mouse scrolled (505, 302) with delta (26, 37)
Screenshot: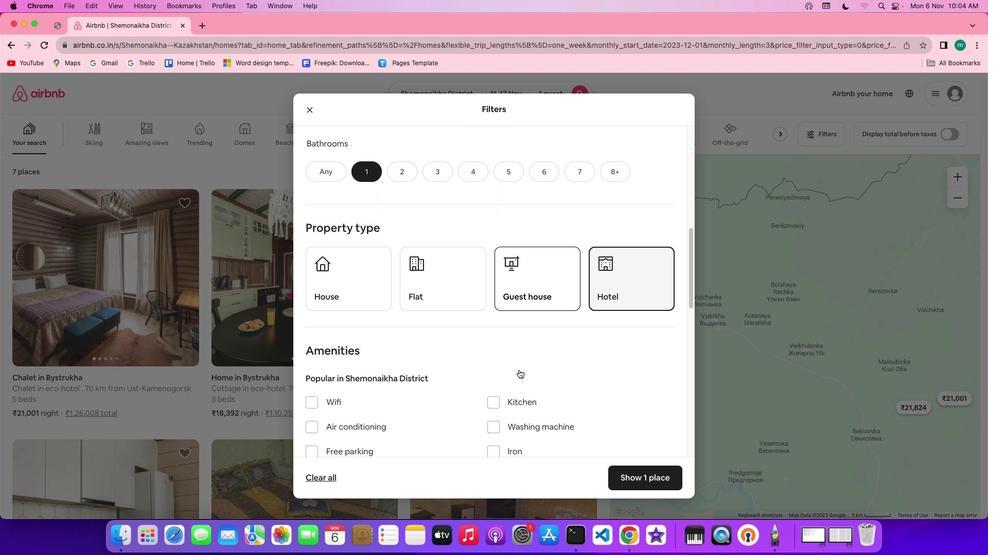 
Action: Mouse scrolled (505, 302) with delta (26, 37)
Screenshot: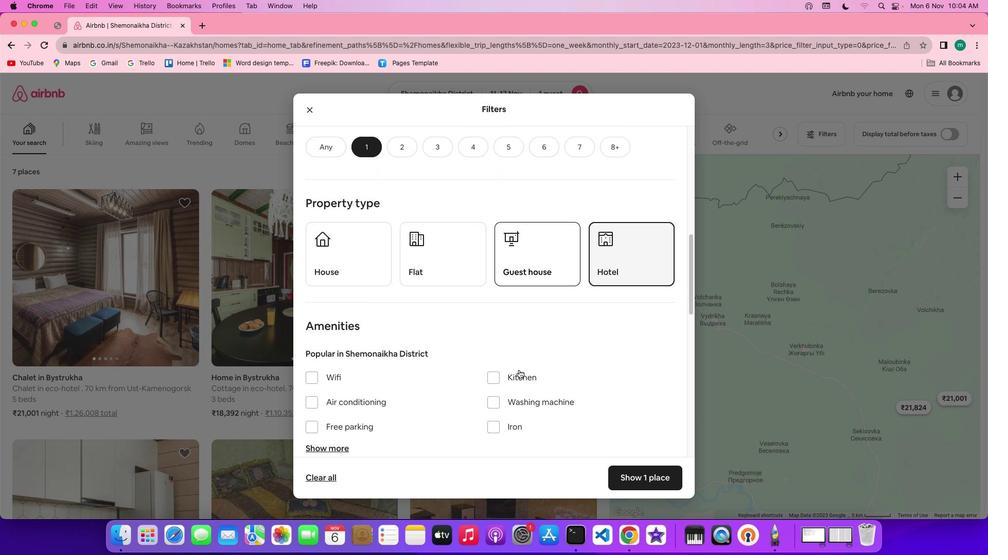 
Action: Mouse scrolled (505, 302) with delta (26, 37)
Screenshot: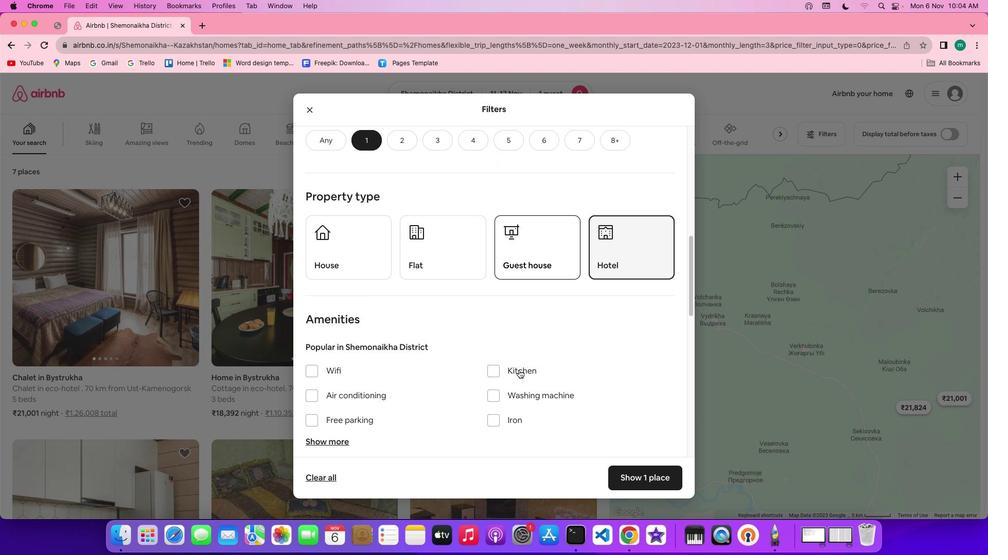 
Action: Mouse scrolled (505, 302) with delta (26, 37)
Screenshot: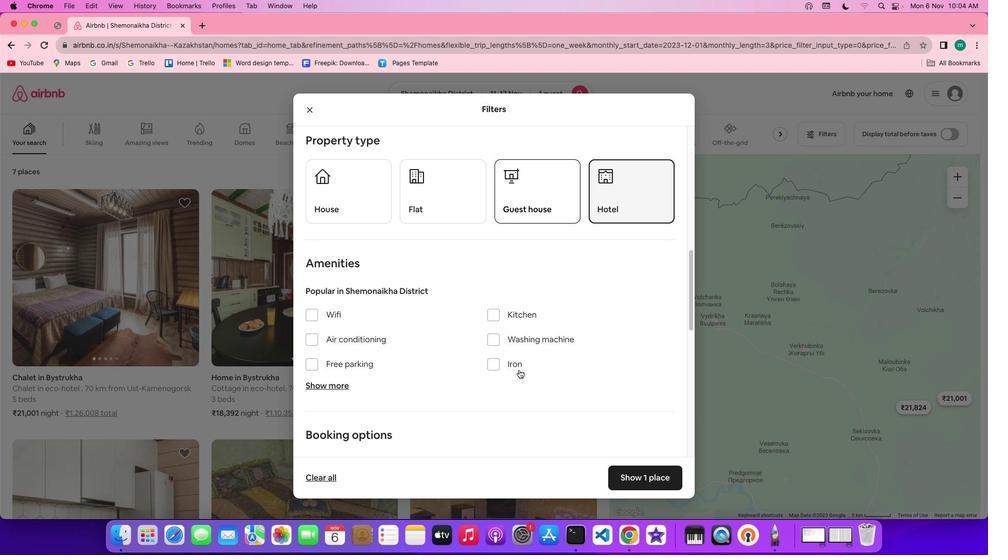 
Action: Mouse scrolled (505, 302) with delta (26, 37)
Screenshot: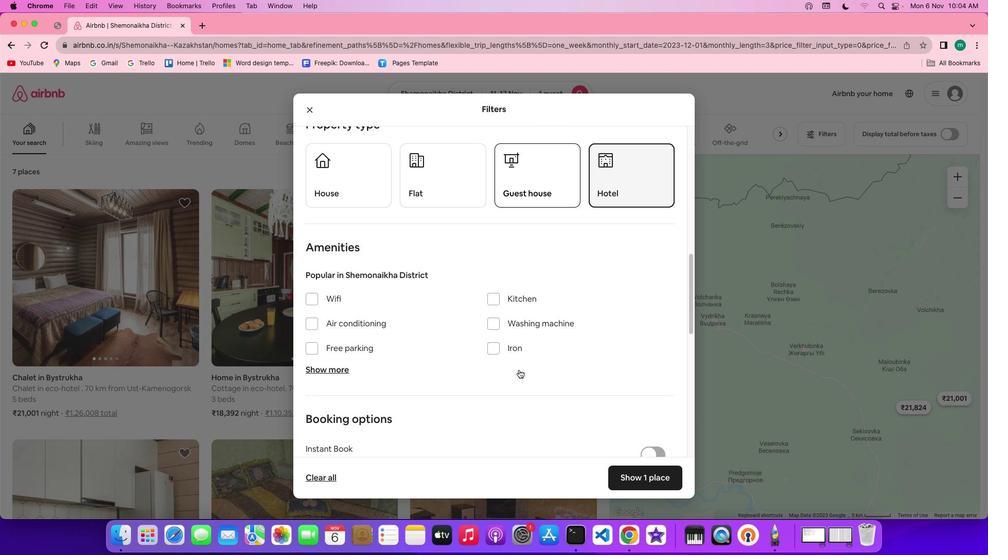 
Action: Mouse scrolled (505, 302) with delta (26, 37)
Screenshot: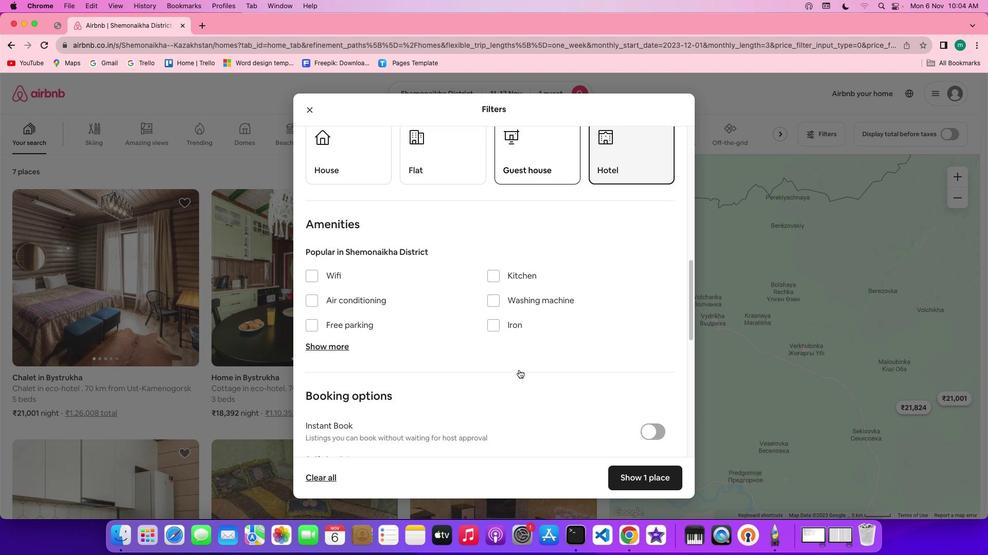 
Action: Mouse scrolled (505, 302) with delta (26, 37)
Screenshot: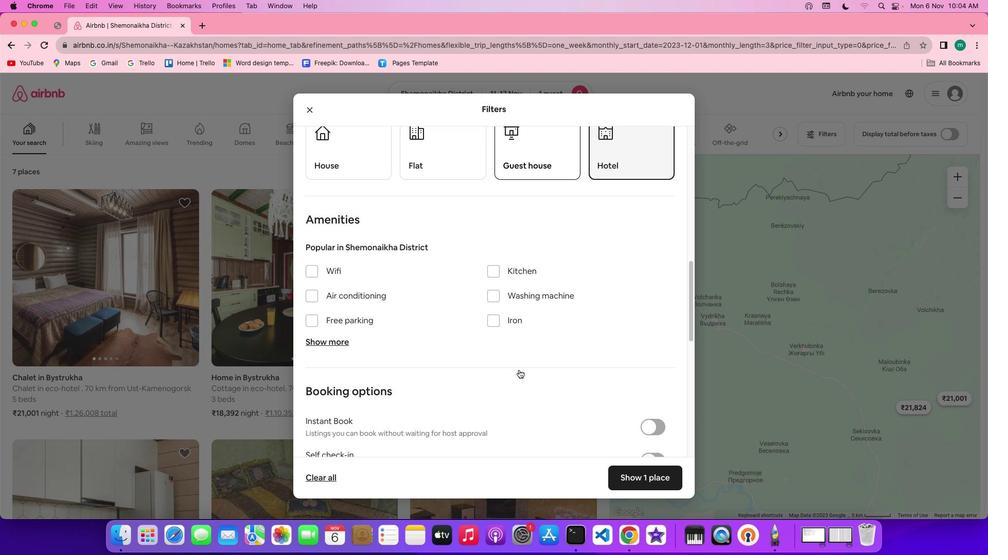 
Action: Mouse scrolled (505, 302) with delta (26, 37)
Screenshot: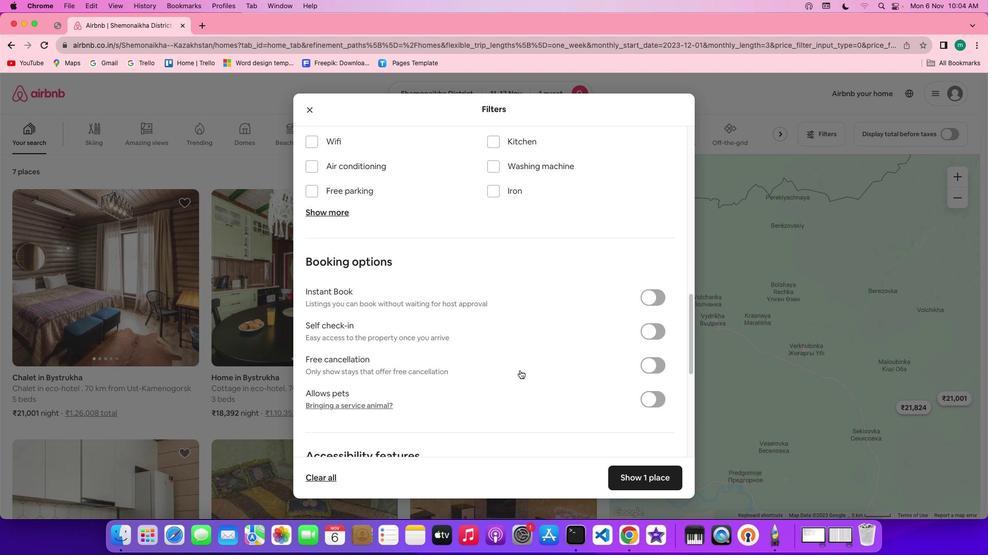 
Action: Mouse scrolled (505, 302) with delta (26, 37)
Screenshot: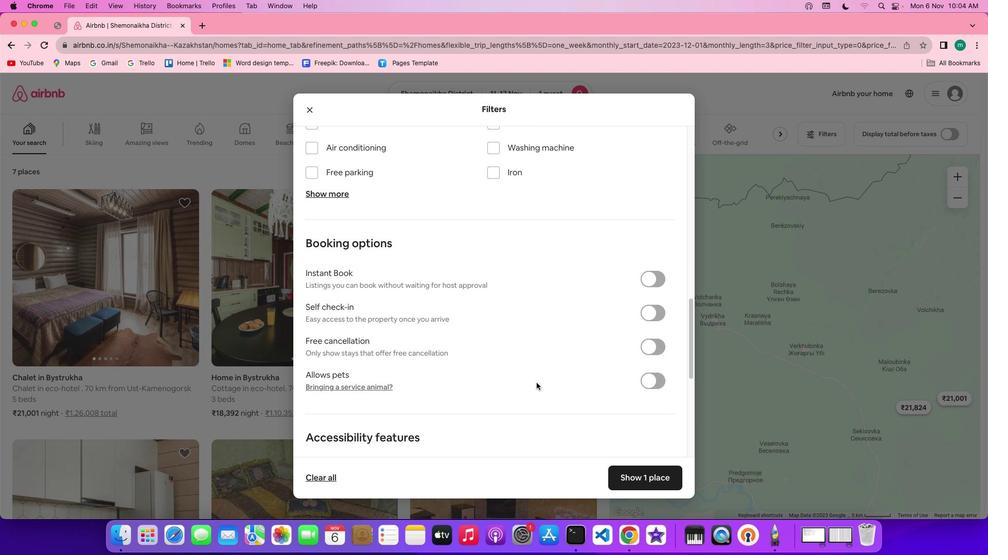 
Action: Mouse scrolled (505, 302) with delta (26, 37)
Screenshot: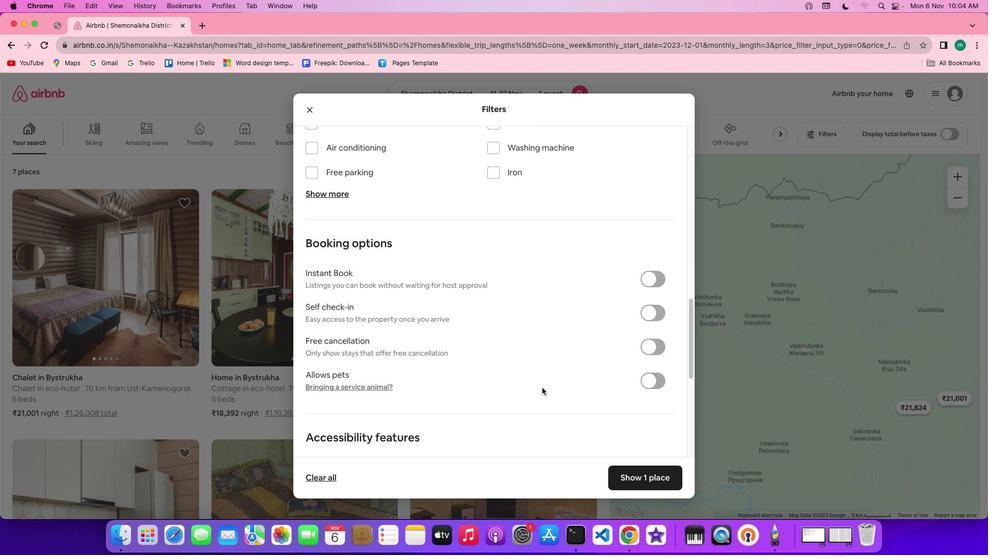 
Action: Mouse scrolled (505, 302) with delta (26, 37)
Screenshot: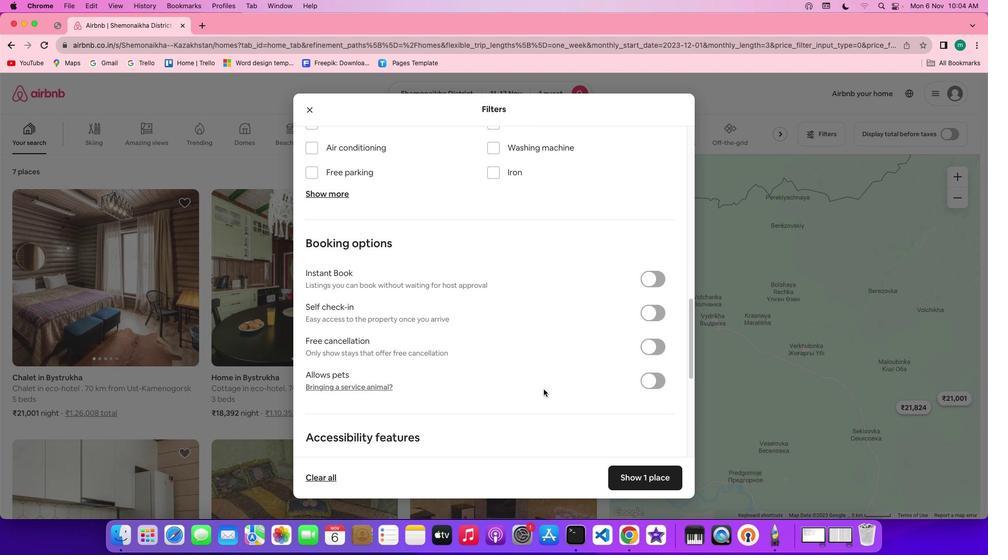 
Action: Mouse moved to (528, 316)
Screenshot: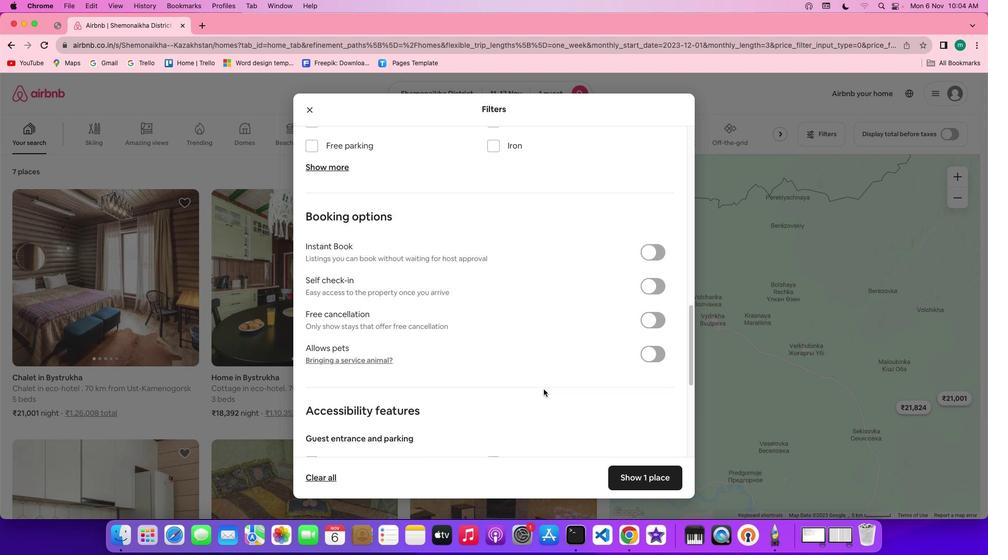 
Action: Mouse scrolled (528, 316) with delta (26, 37)
Screenshot: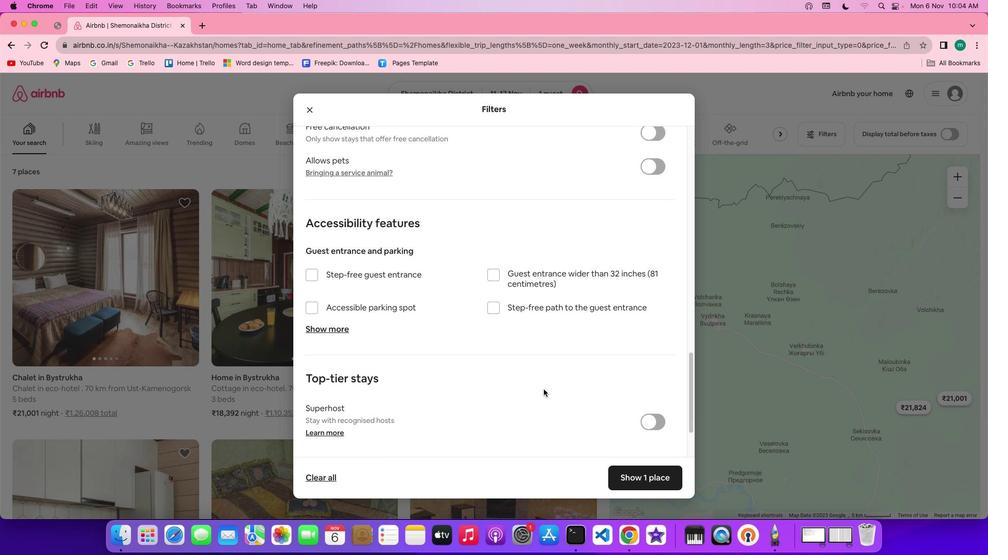 
Action: Mouse scrolled (528, 316) with delta (26, 37)
Screenshot: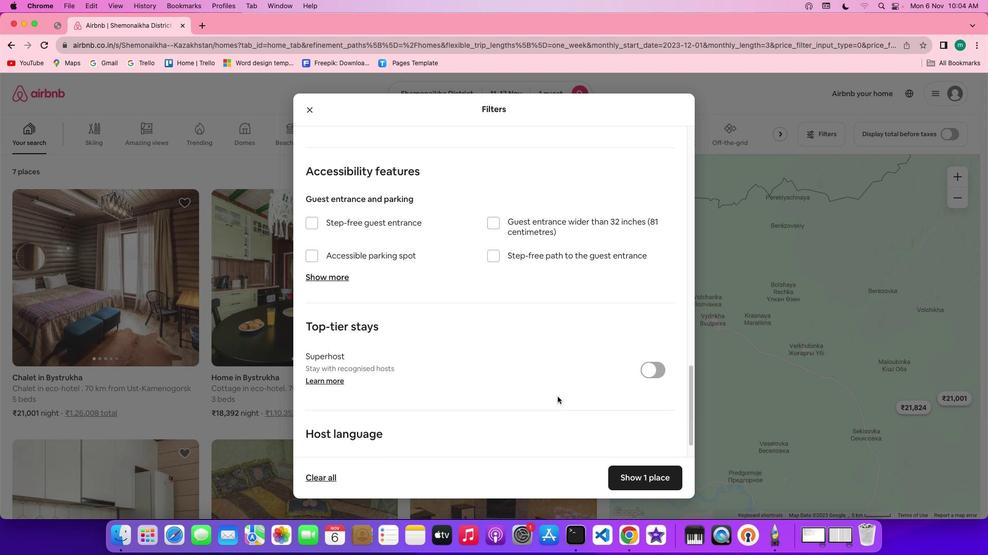 
Action: Mouse scrolled (528, 316) with delta (26, 37)
Screenshot: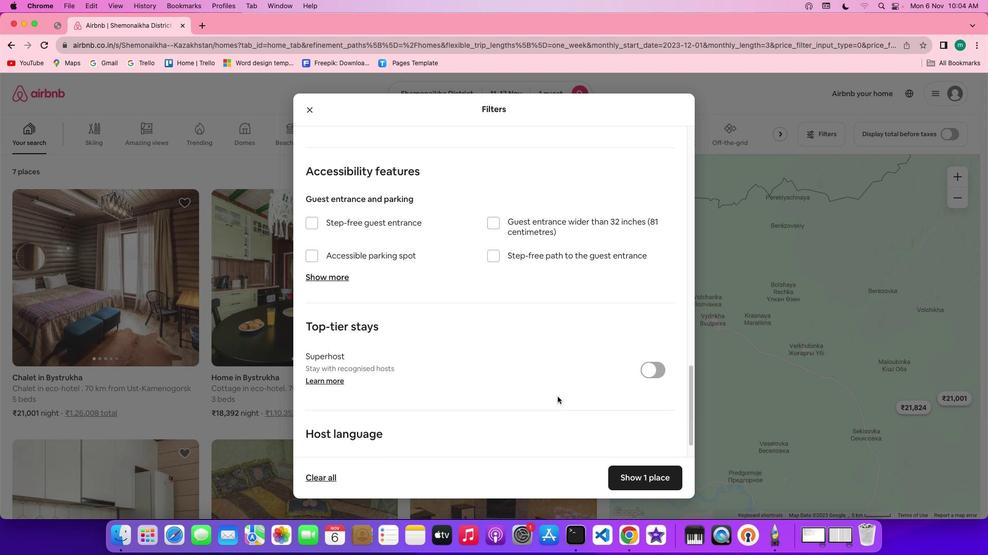
Action: Mouse scrolled (528, 316) with delta (26, 36)
Screenshot: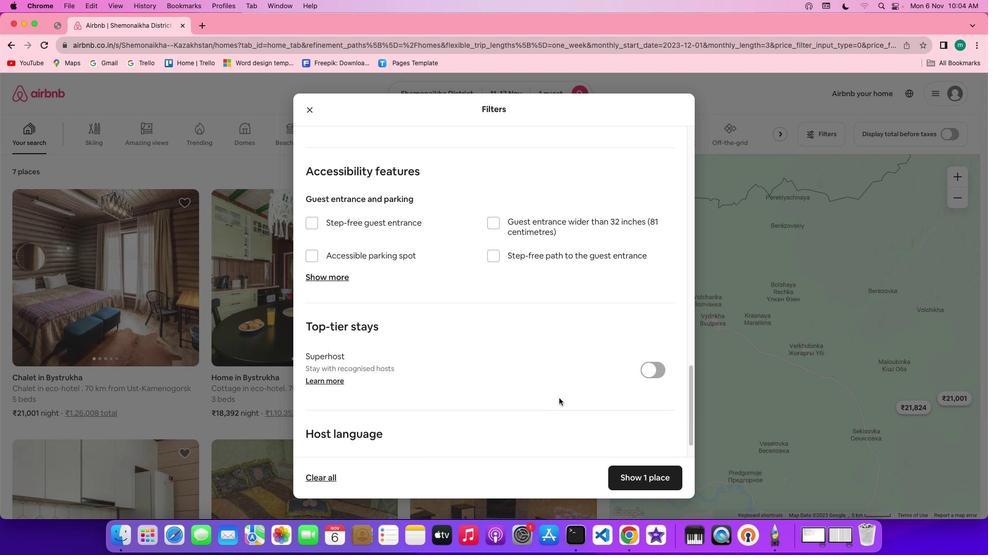 
Action: Mouse scrolled (528, 316) with delta (26, 36)
Screenshot: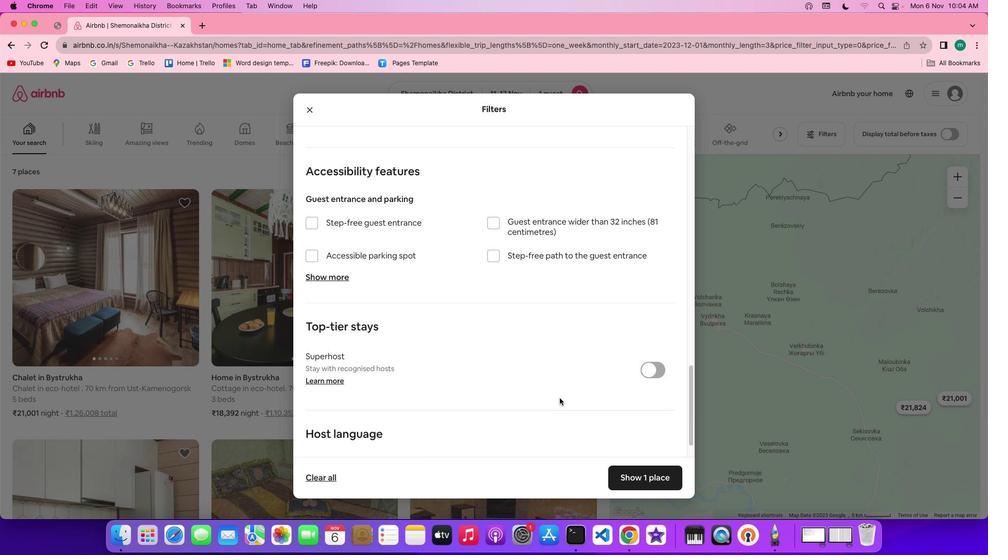 
Action: Mouse moved to (542, 322)
Screenshot: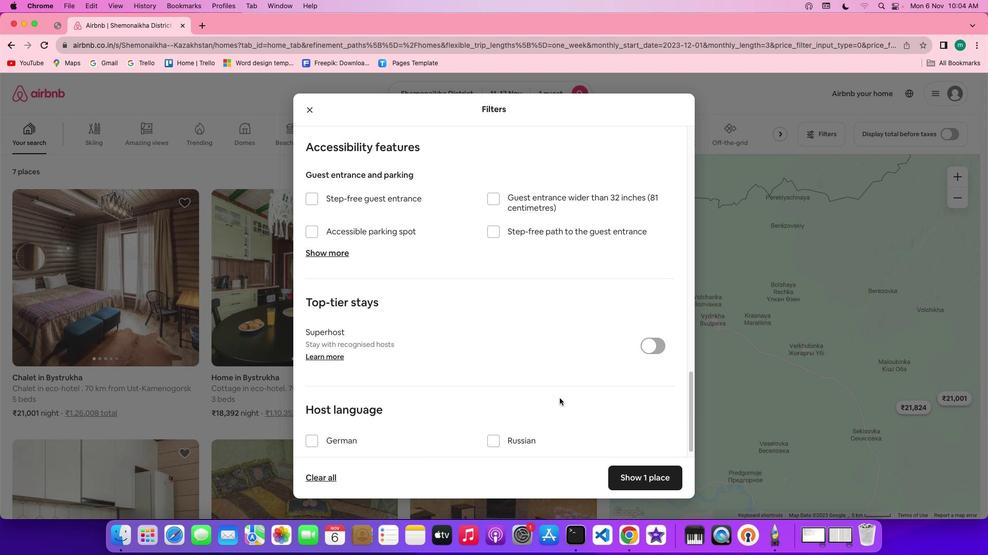 
Action: Mouse scrolled (542, 322) with delta (26, 37)
Screenshot: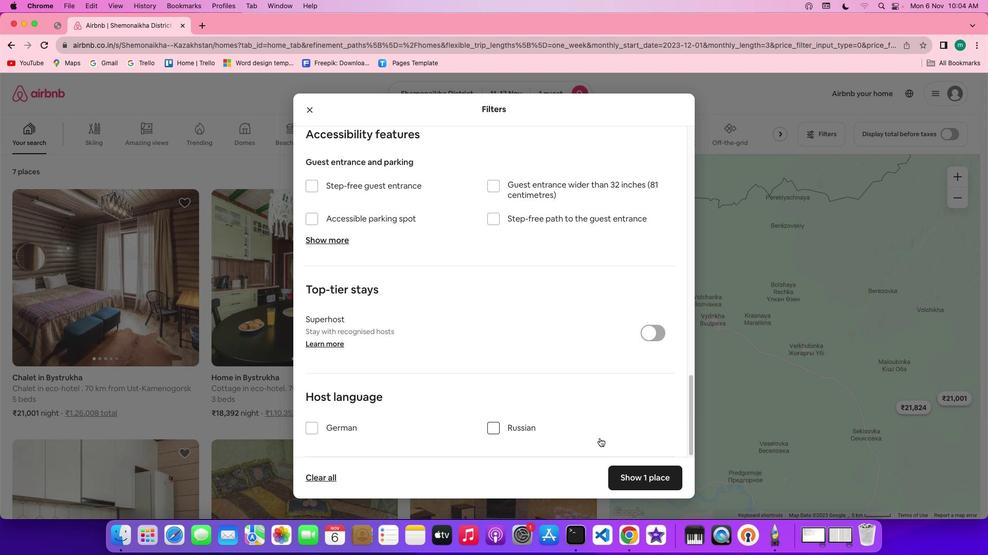 
Action: Mouse scrolled (542, 322) with delta (26, 37)
Screenshot: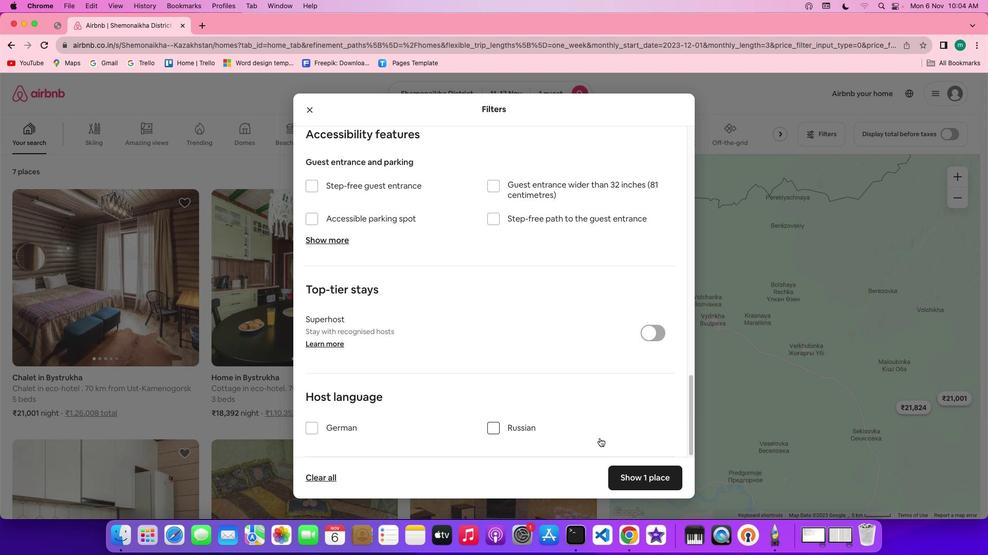 
Action: Mouse scrolled (542, 322) with delta (26, 37)
Screenshot: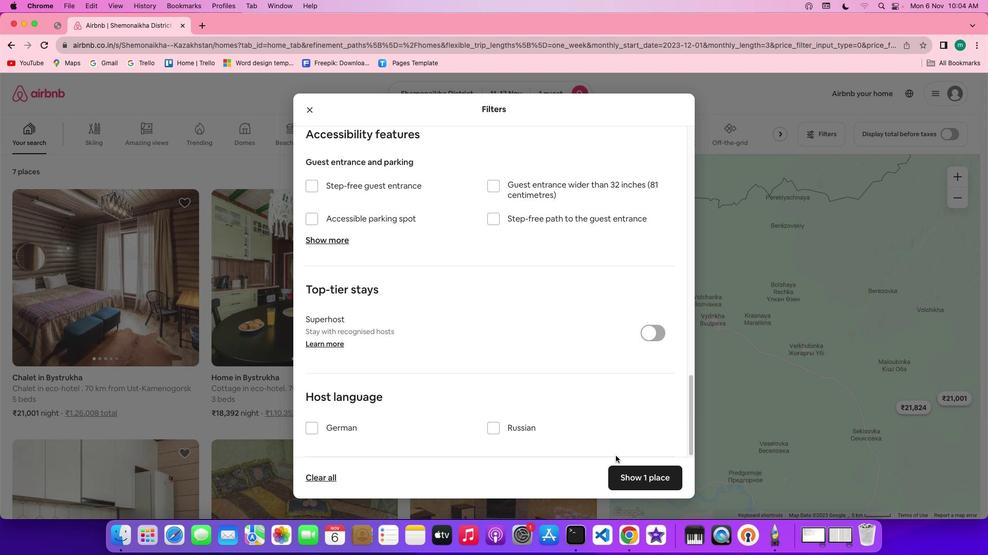 
Action: Mouse scrolled (542, 322) with delta (26, 36)
Screenshot: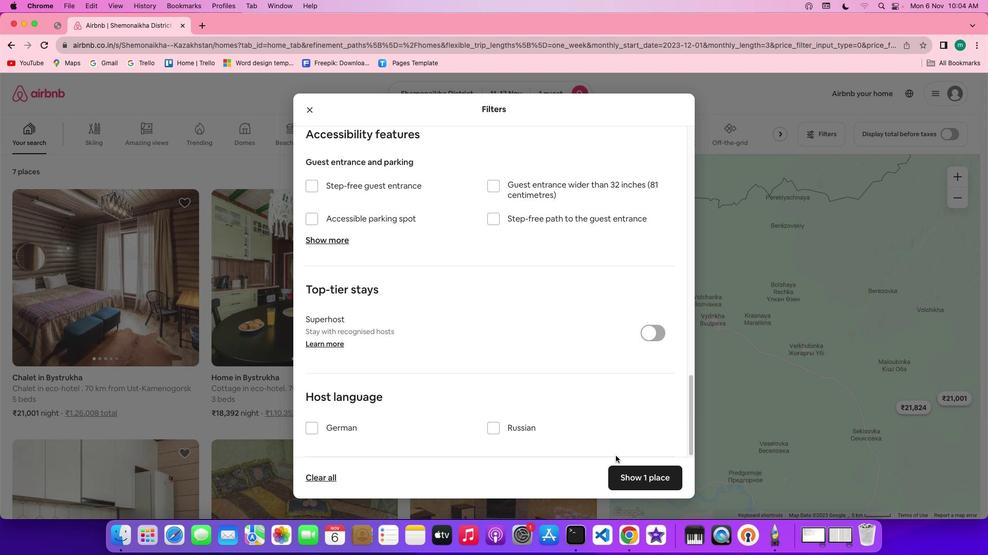 
Action: Mouse scrolled (542, 322) with delta (26, 36)
Screenshot: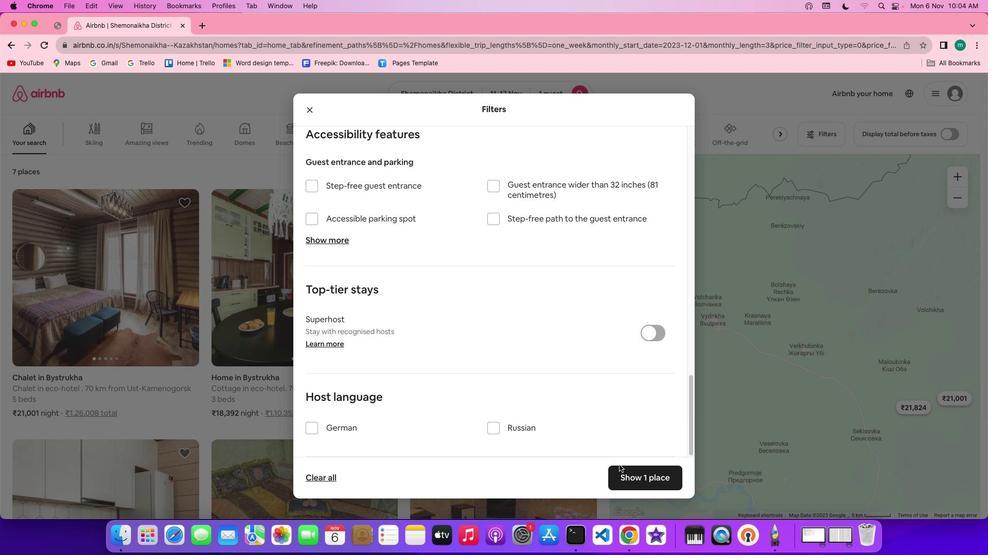 
Action: Mouse moved to (603, 376)
Screenshot: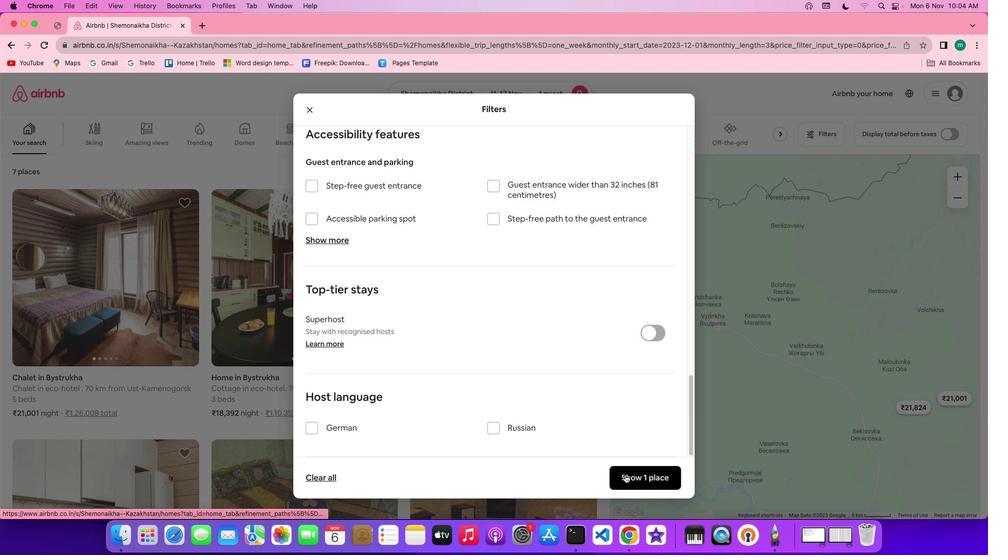 
Action: Mouse pressed left at (603, 376)
Screenshot: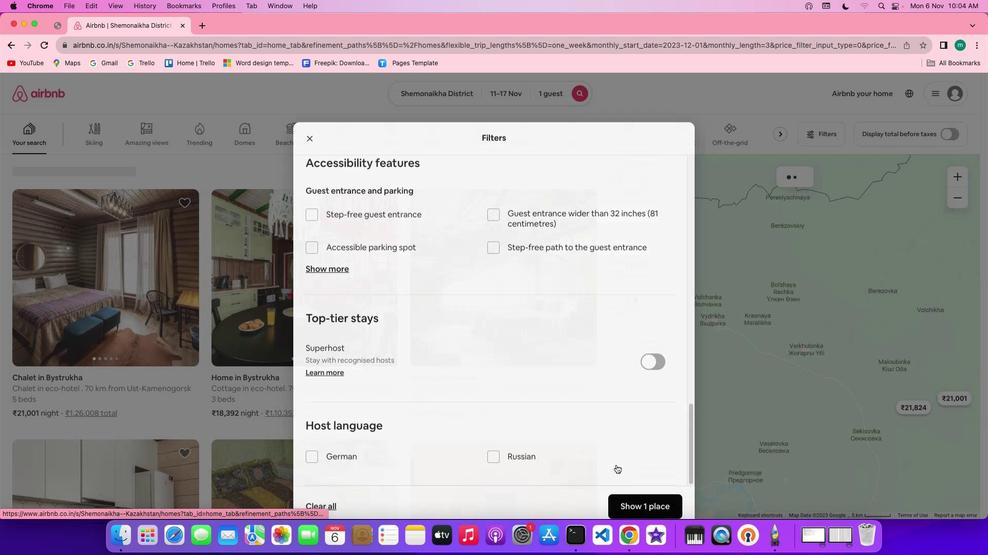 
Action: Mouse moved to (171, 246)
Screenshot: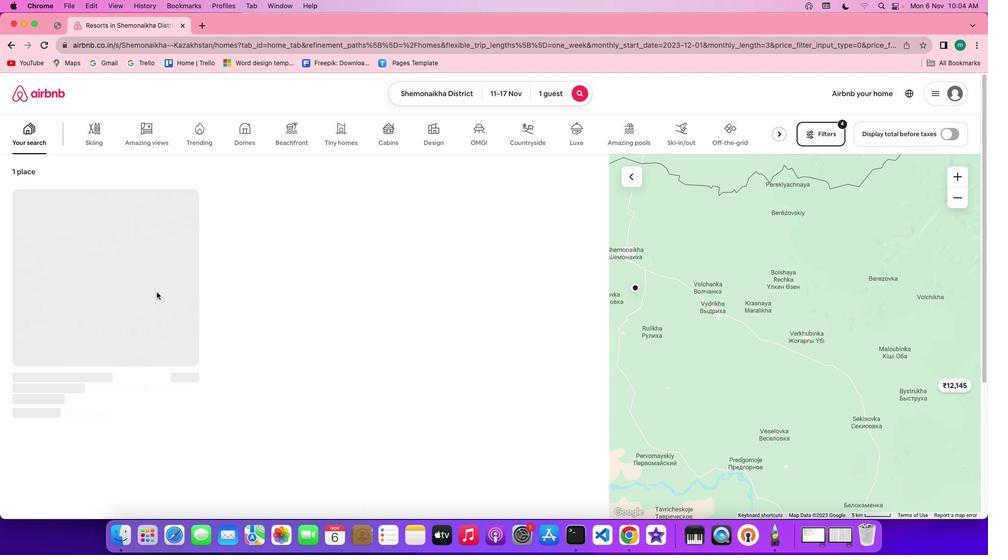 
Action: Mouse pressed left at (171, 246)
Screenshot: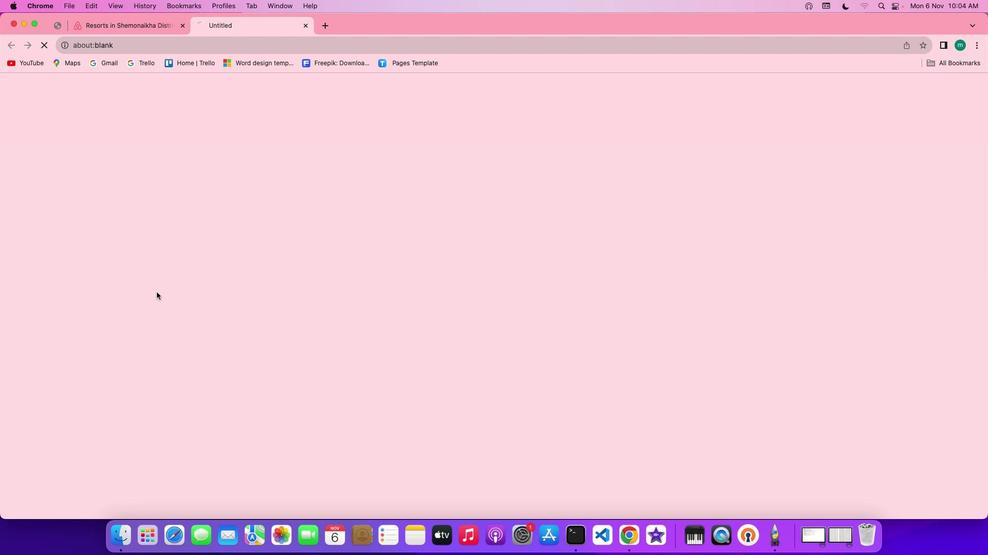 
Action: Mouse moved to (700, 313)
Screenshot: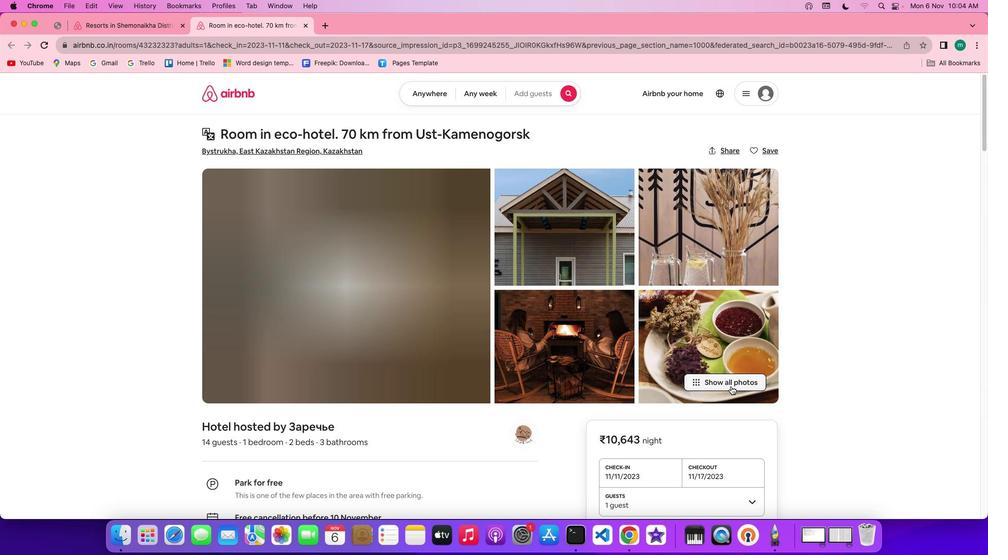 
Action: Mouse pressed left at (700, 313)
Screenshot: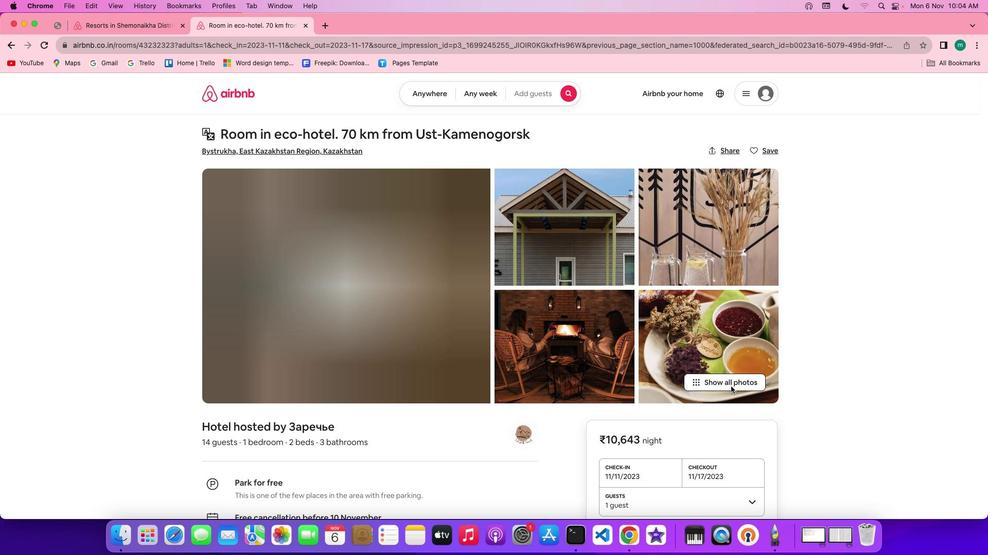 
Action: Mouse moved to (622, 331)
Screenshot: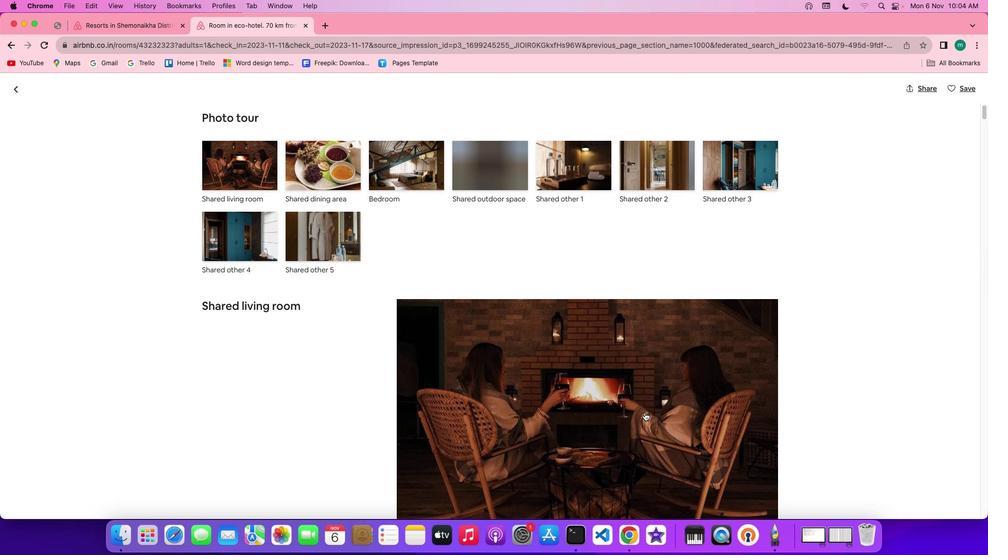 
Action: Mouse scrolled (622, 331) with delta (26, 37)
Screenshot: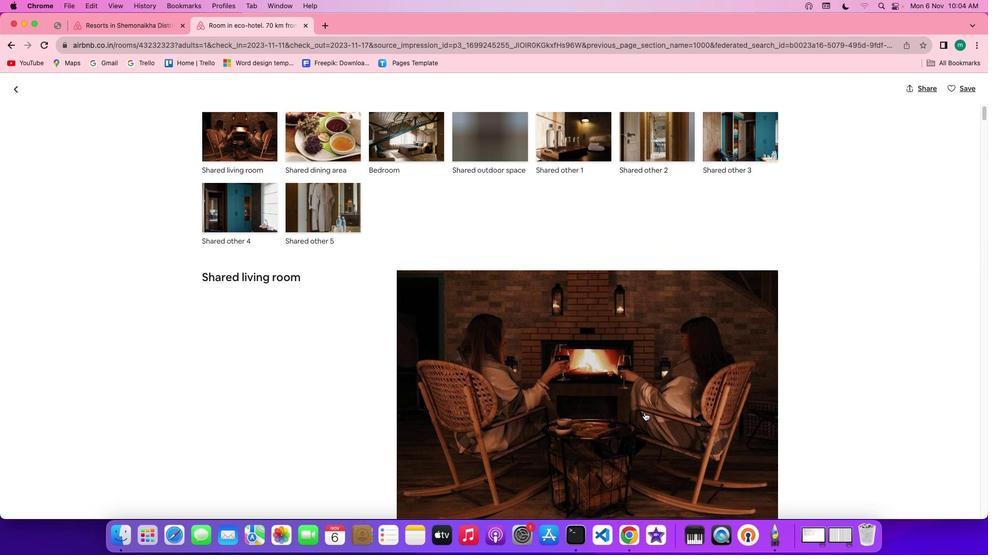 
Action: Mouse moved to (621, 332)
Screenshot: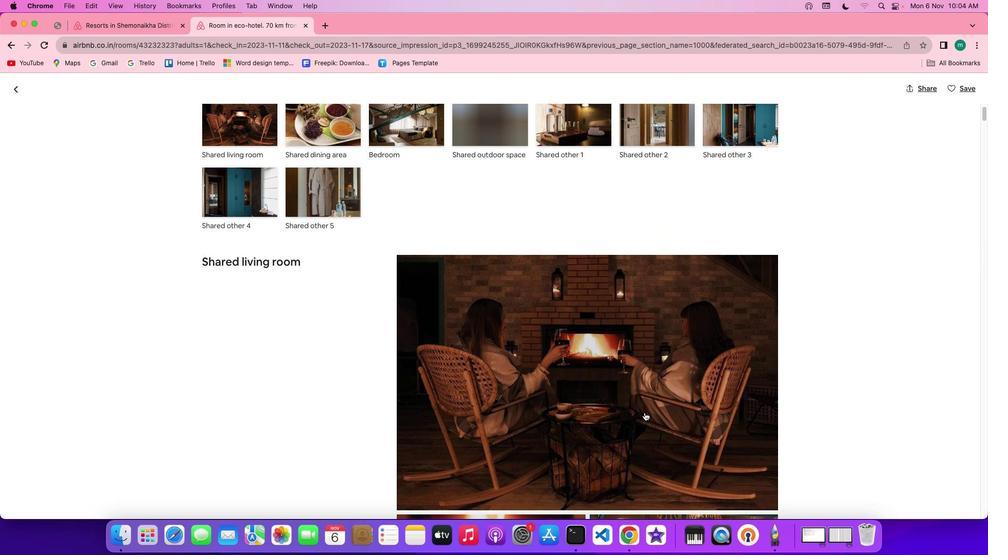 
Action: Mouse scrolled (621, 332) with delta (26, 37)
Screenshot: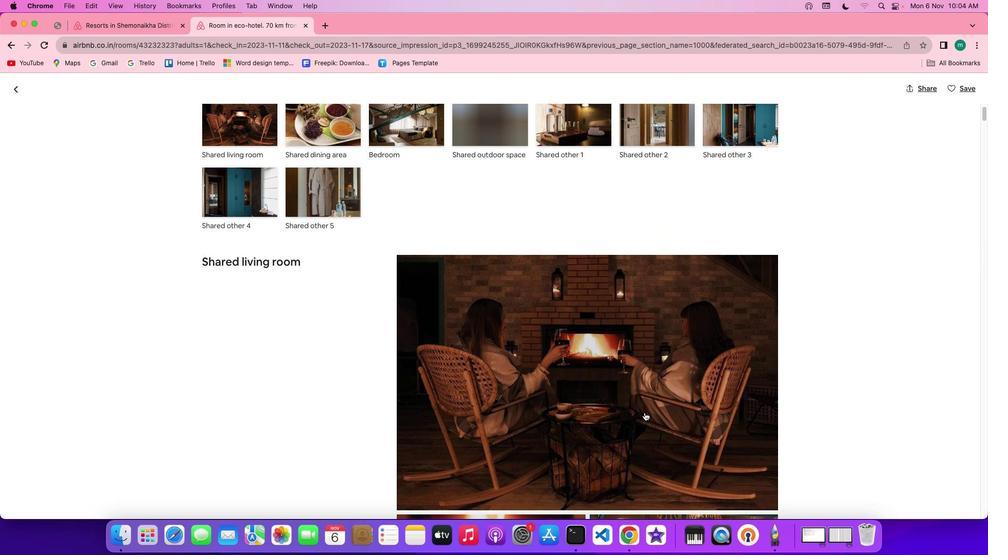 
Action: Mouse scrolled (621, 332) with delta (26, 37)
Screenshot: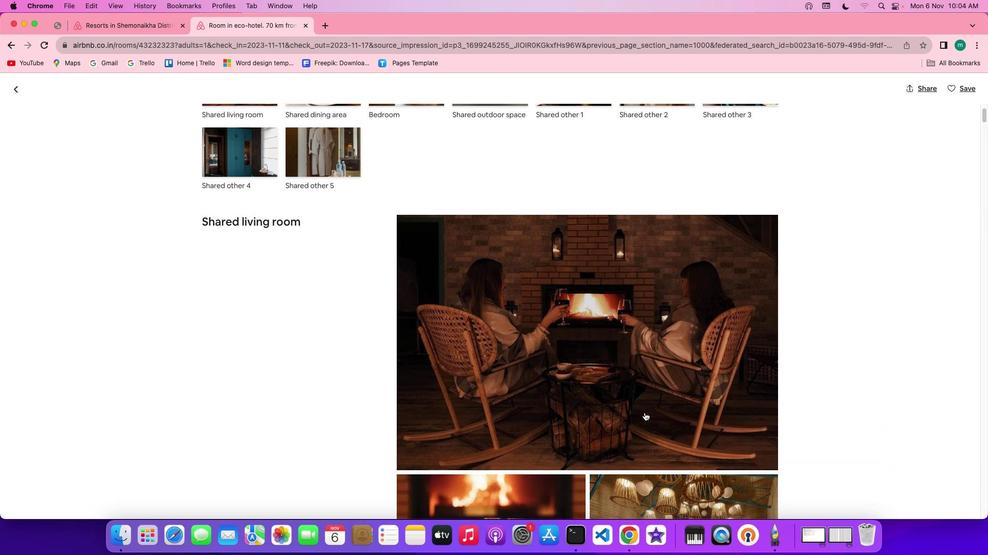 
Action: Mouse scrolled (621, 332) with delta (26, 37)
Screenshot: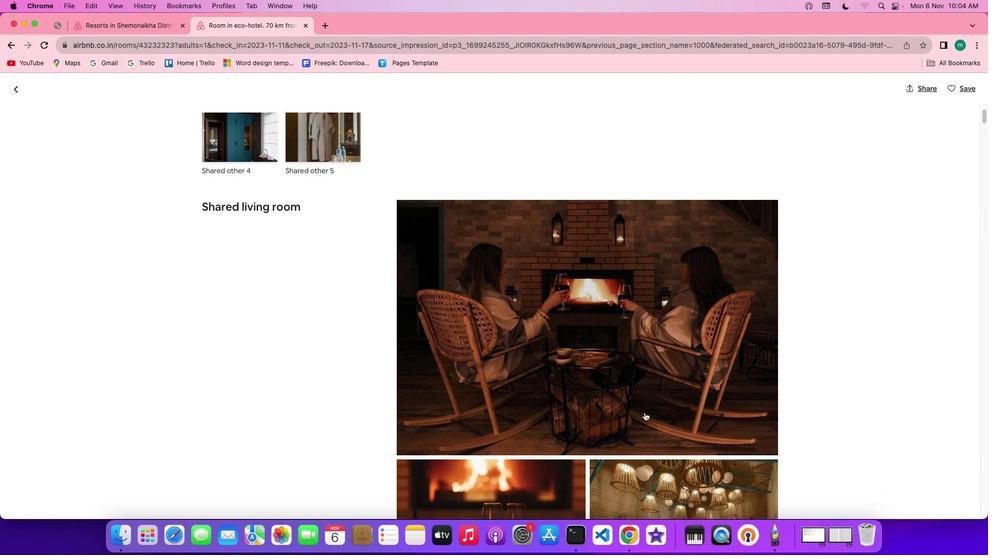 
Action: Mouse scrolled (621, 332) with delta (26, 37)
Screenshot: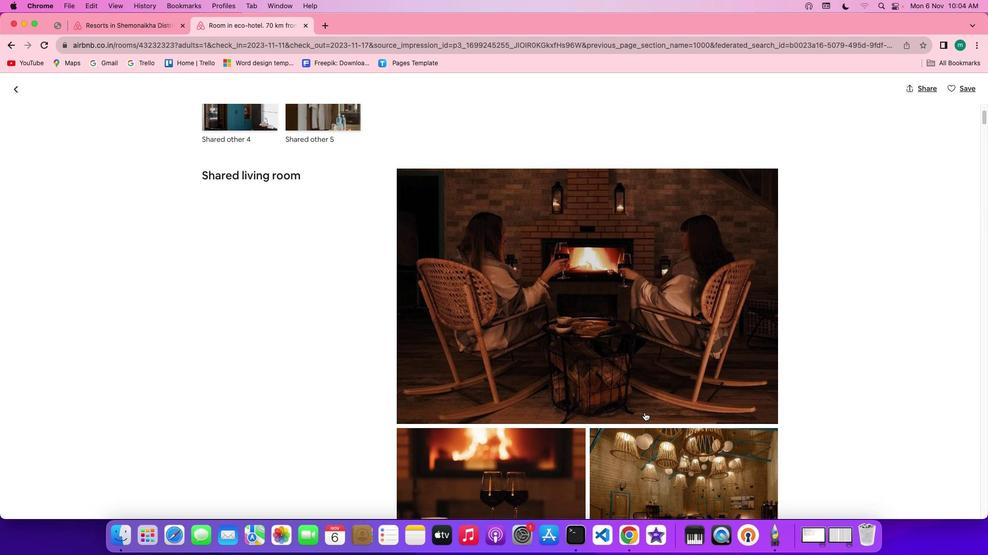 
Action: Mouse scrolled (621, 332) with delta (26, 37)
Screenshot: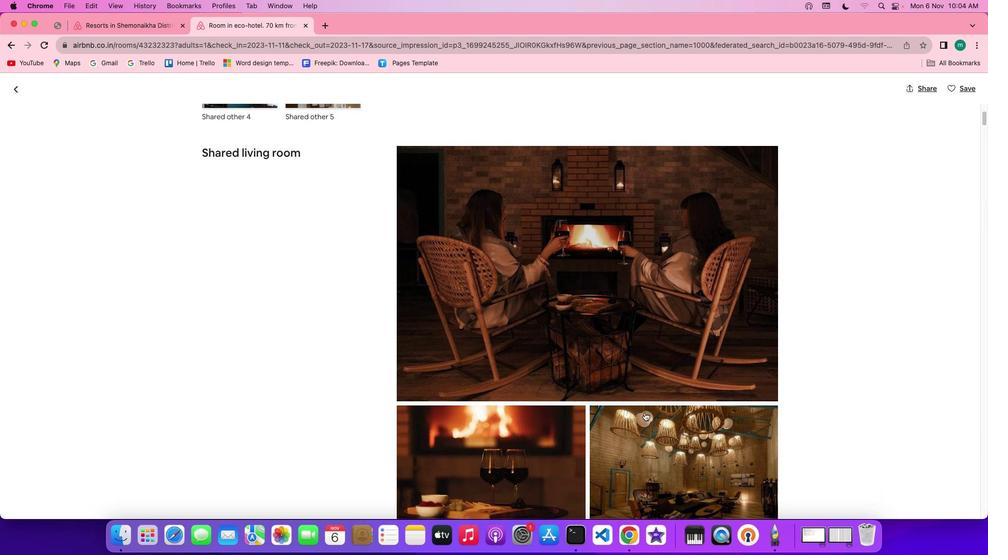 
Action: Mouse scrolled (621, 332) with delta (26, 37)
Screenshot: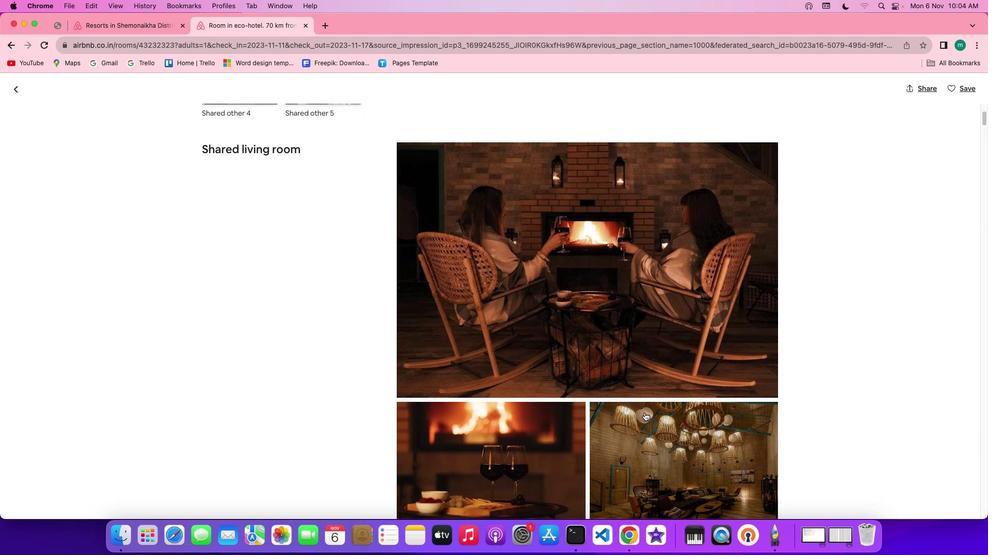 
Action: Mouse scrolled (621, 332) with delta (26, 37)
Screenshot: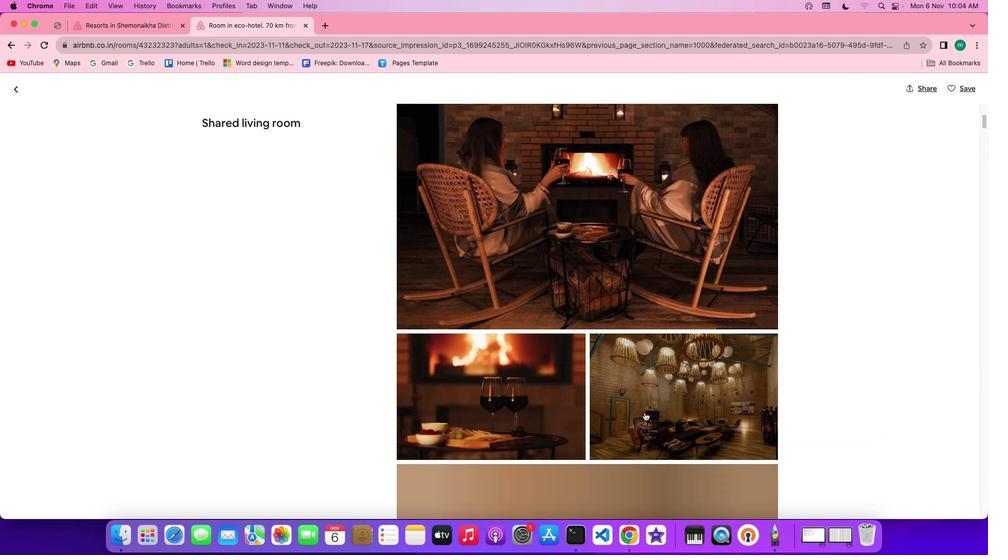 
Action: Mouse scrolled (621, 332) with delta (26, 37)
Screenshot: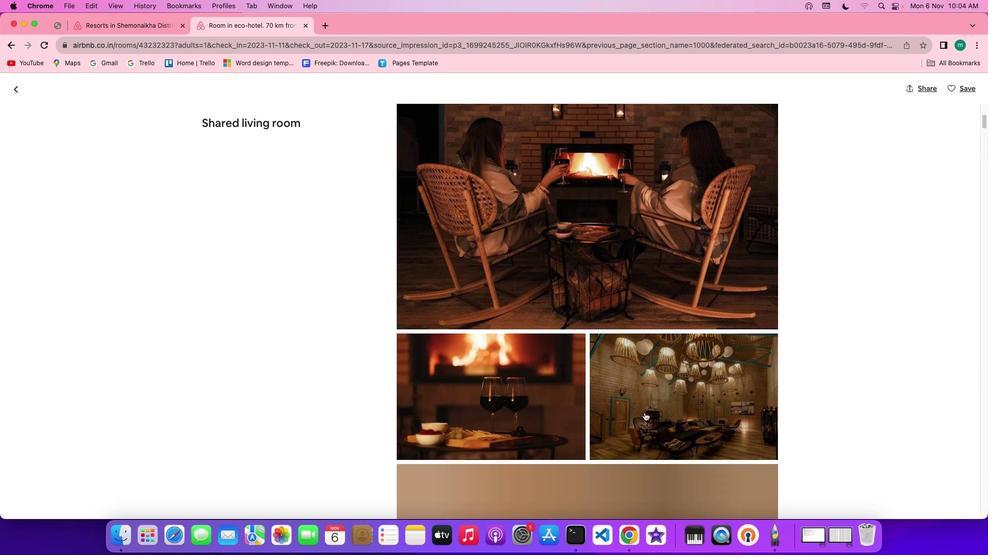 
Action: Mouse scrolled (621, 332) with delta (26, 37)
Screenshot: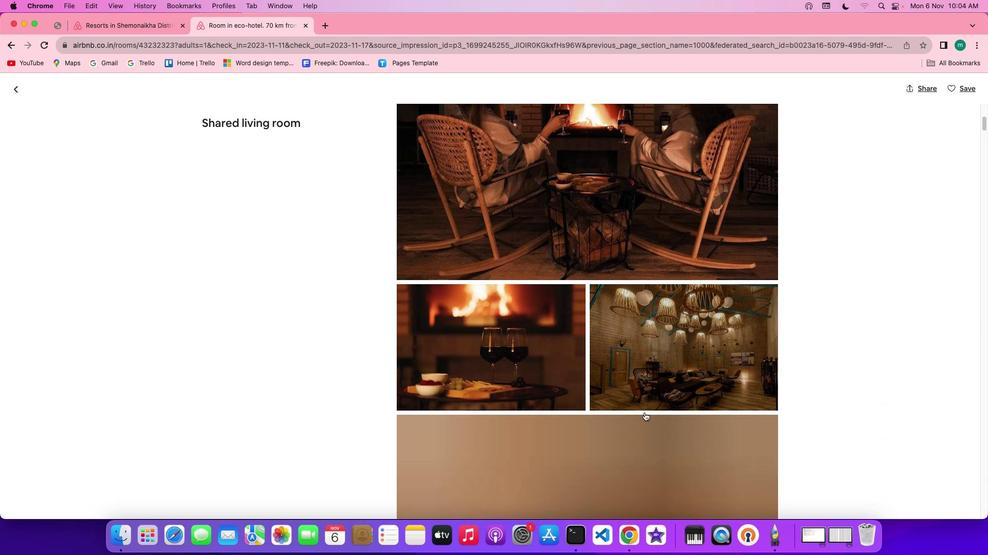 
Action: Mouse scrolled (621, 332) with delta (26, 37)
Screenshot: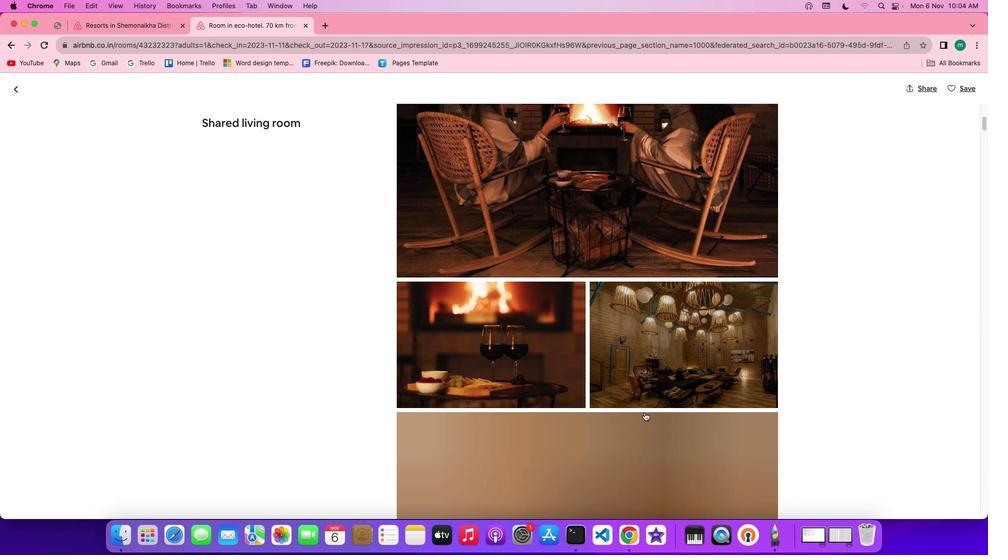 
Action: Mouse scrolled (621, 332) with delta (26, 37)
Screenshot: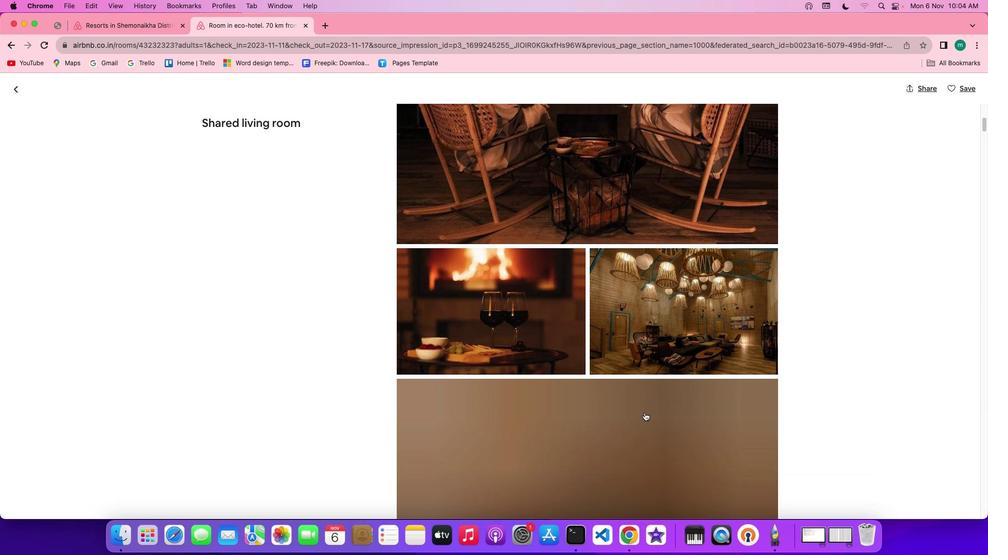 
Action: Mouse scrolled (621, 332) with delta (26, 37)
Screenshot: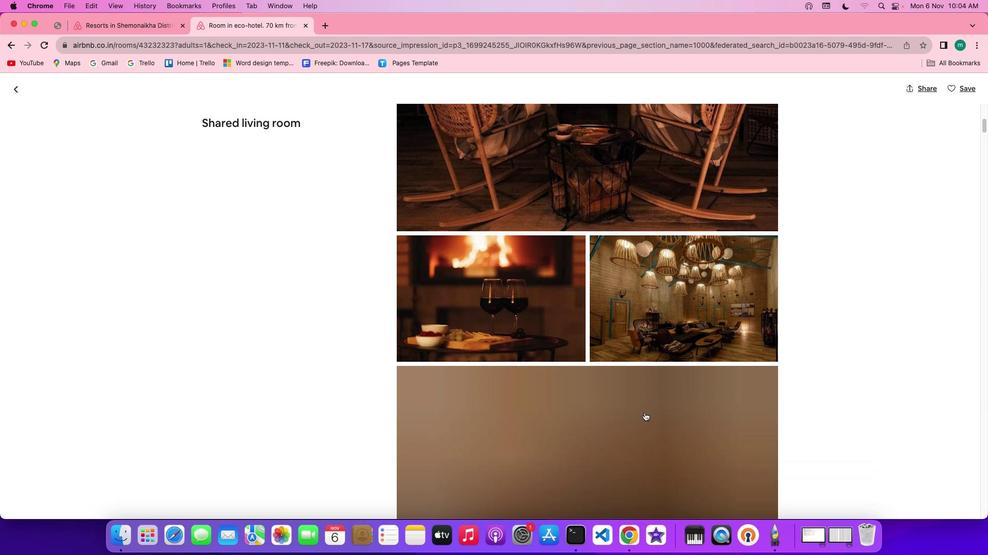 
Action: Mouse scrolled (621, 332) with delta (26, 37)
Screenshot: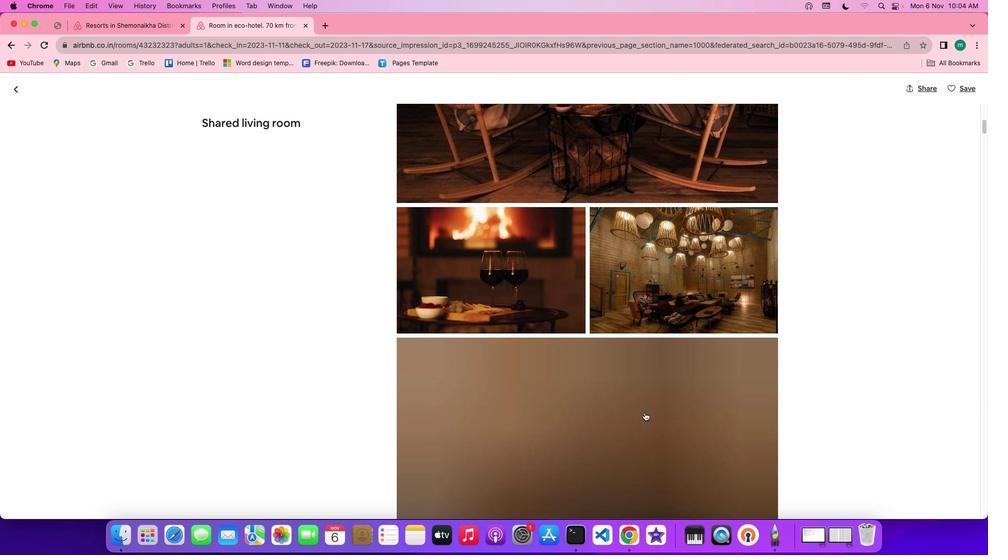 
Action: Mouse scrolled (621, 332) with delta (26, 37)
Screenshot: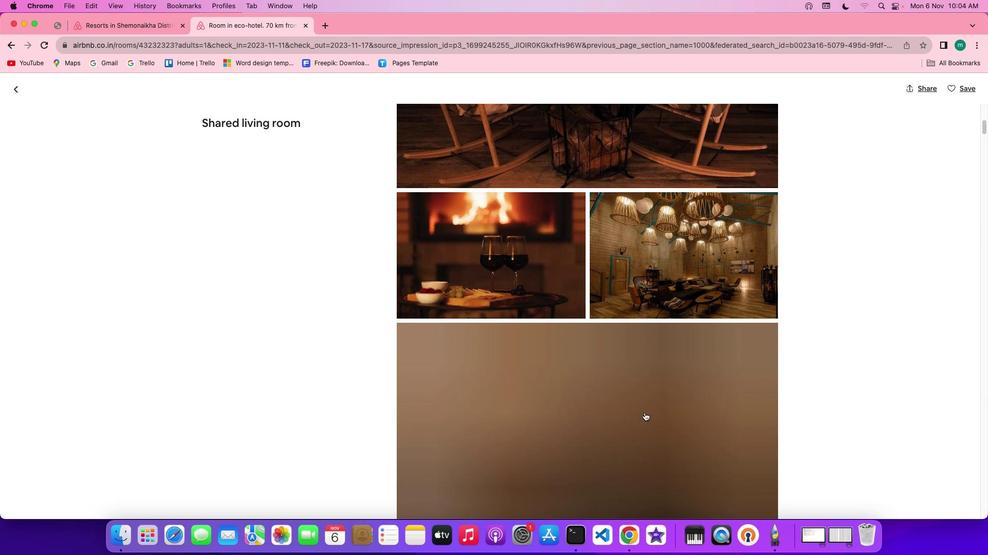 
Action: Mouse scrolled (621, 332) with delta (26, 37)
Screenshot: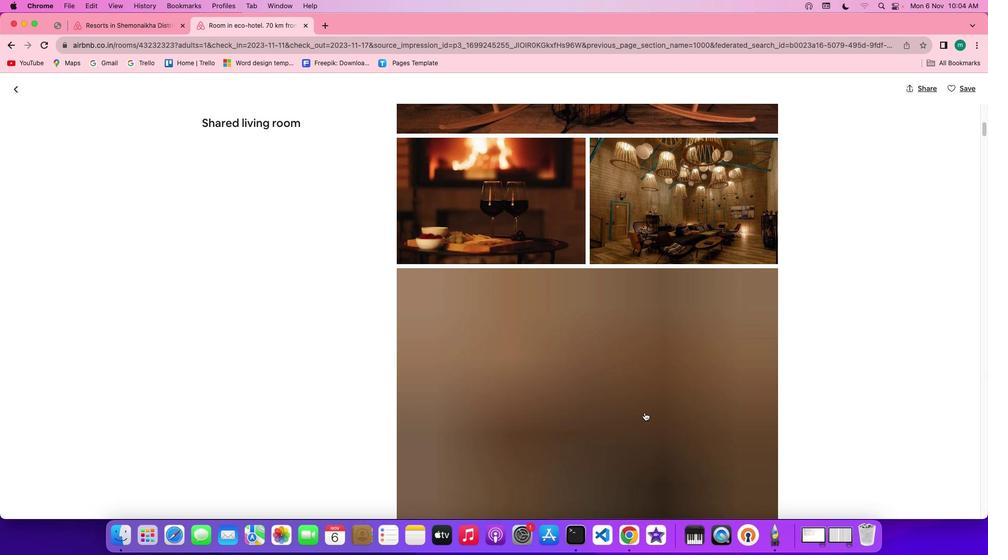 
Action: Mouse scrolled (621, 332) with delta (26, 37)
Screenshot: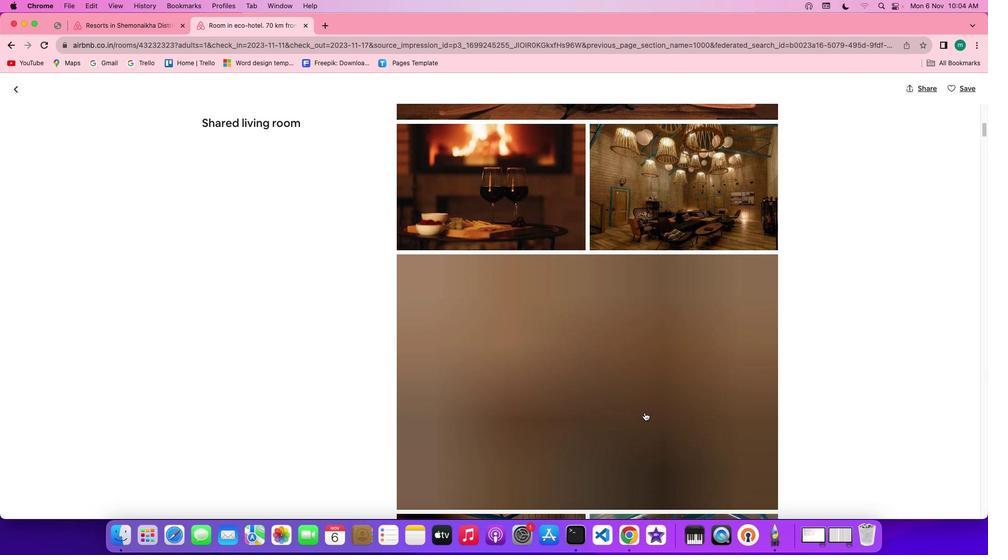 
Action: Mouse scrolled (621, 332) with delta (26, 37)
Screenshot: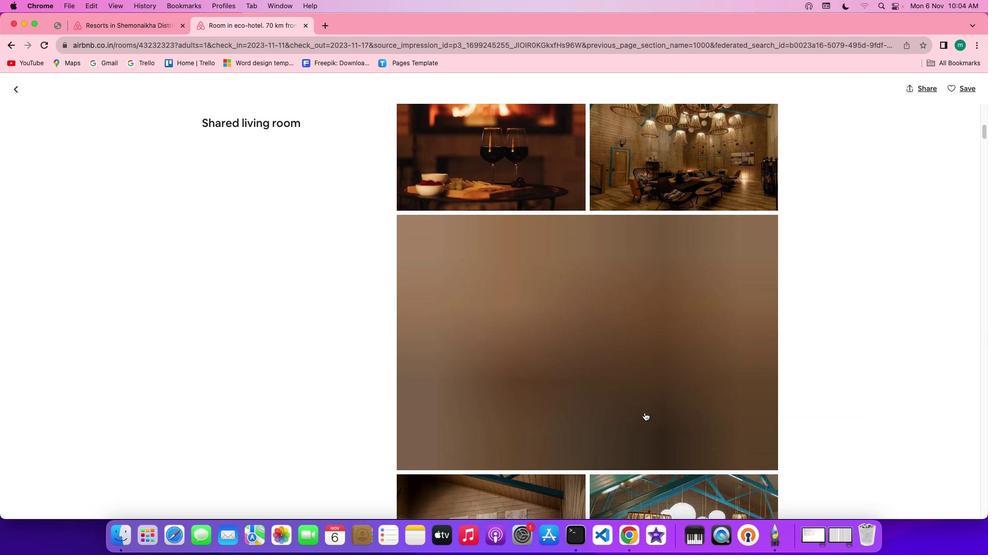 
Action: Mouse scrolled (621, 332) with delta (26, 37)
Screenshot: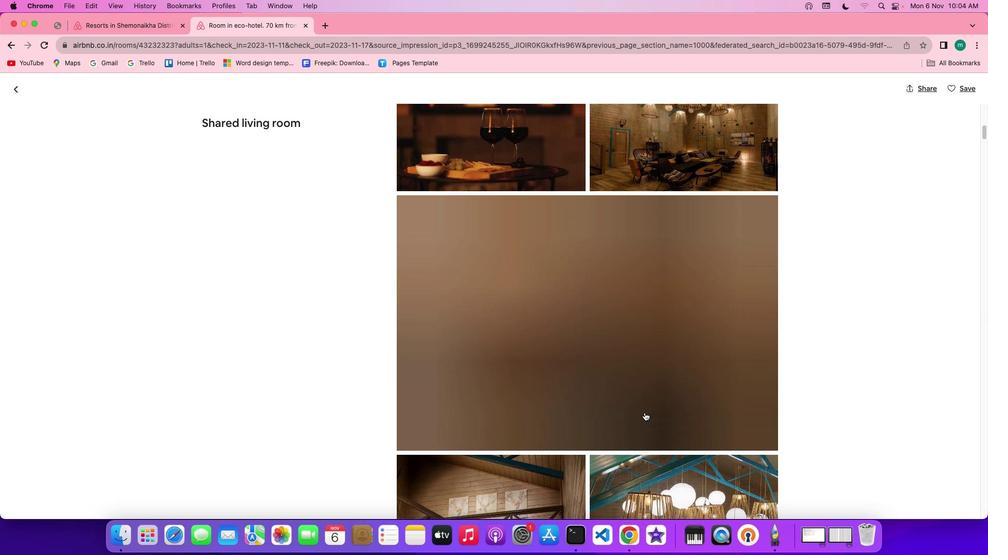 
Action: Mouse scrolled (621, 332) with delta (26, 37)
Screenshot: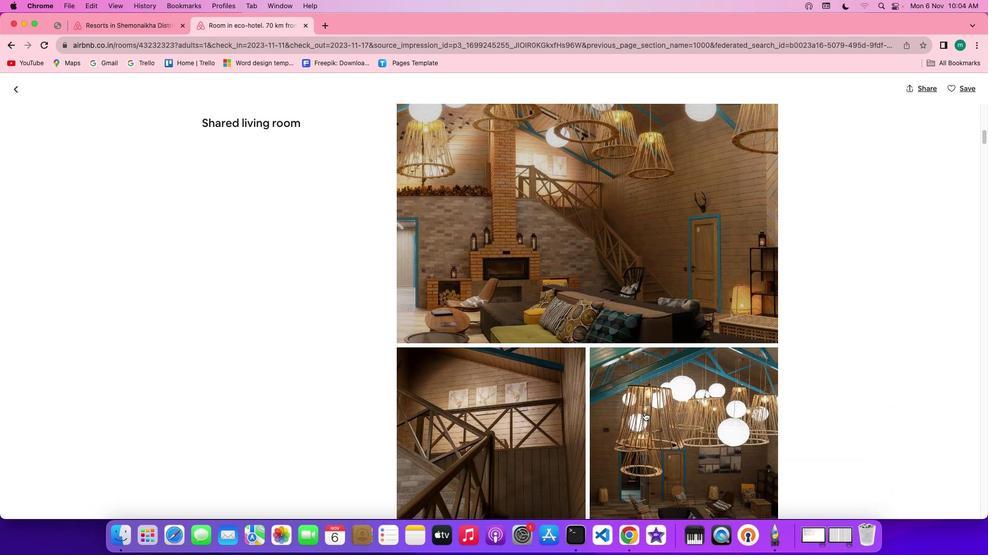 
Action: Mouse scrolled (621, 332) with delta (26, 37)
Screenshot: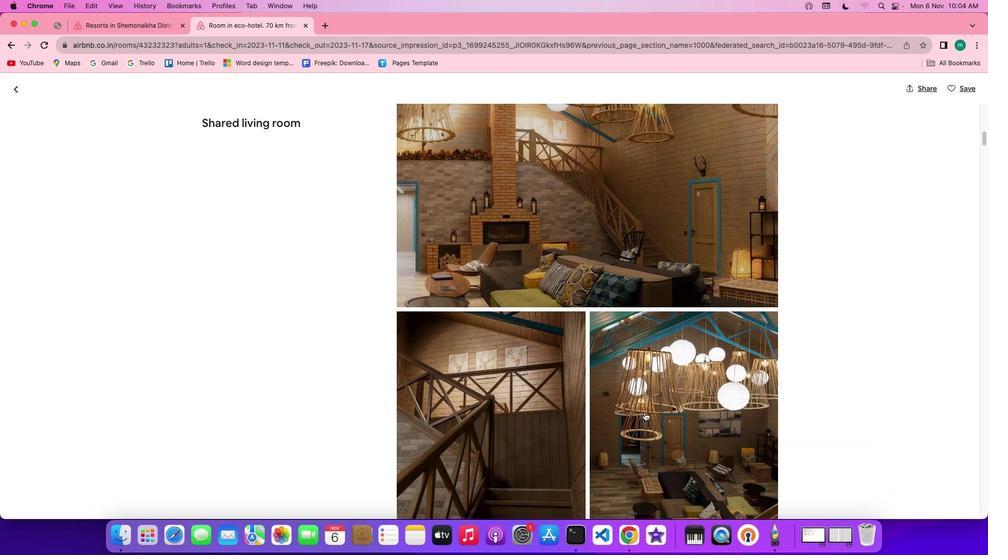 
Action: Mouse scrolled (621, 332) with delta (26, 37)
Screenshot: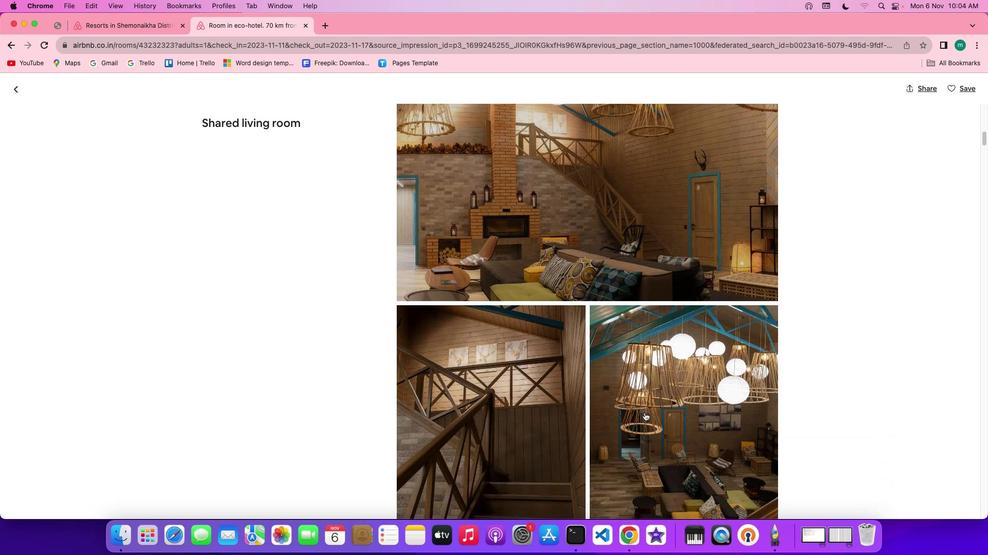 
Action: Mouse scrolled (621, 332) with delta (26, 37)
Screenshot: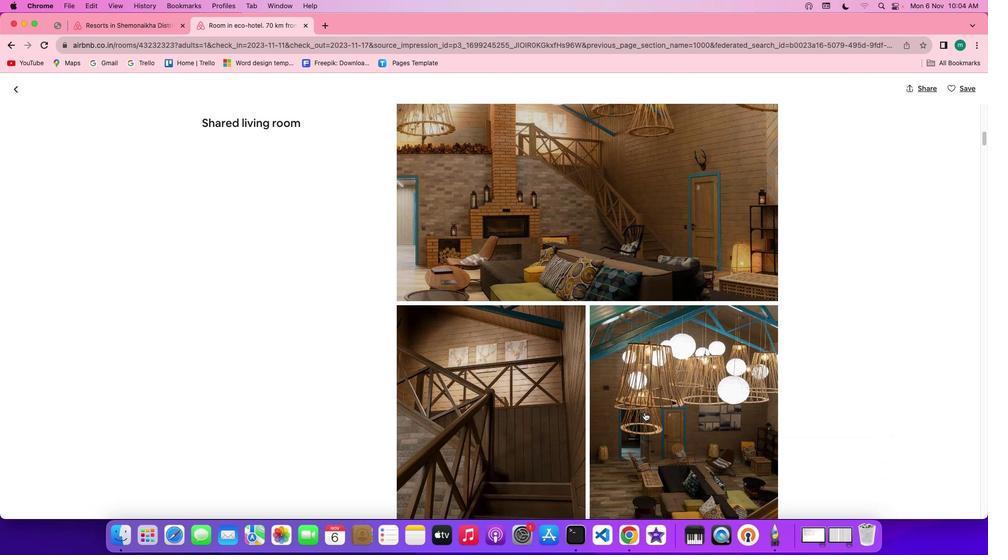 
Action: Mouse scrolled (621, 332) with delta (26, 37)
Screenshot: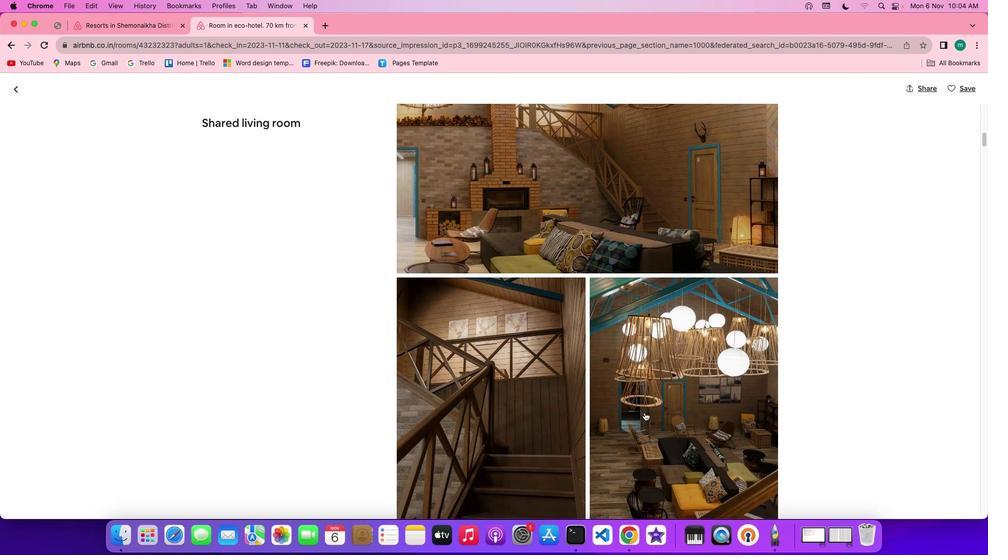 
Action: Mouse scrolled (621, 332) with delta (26, 37)
Screenshot: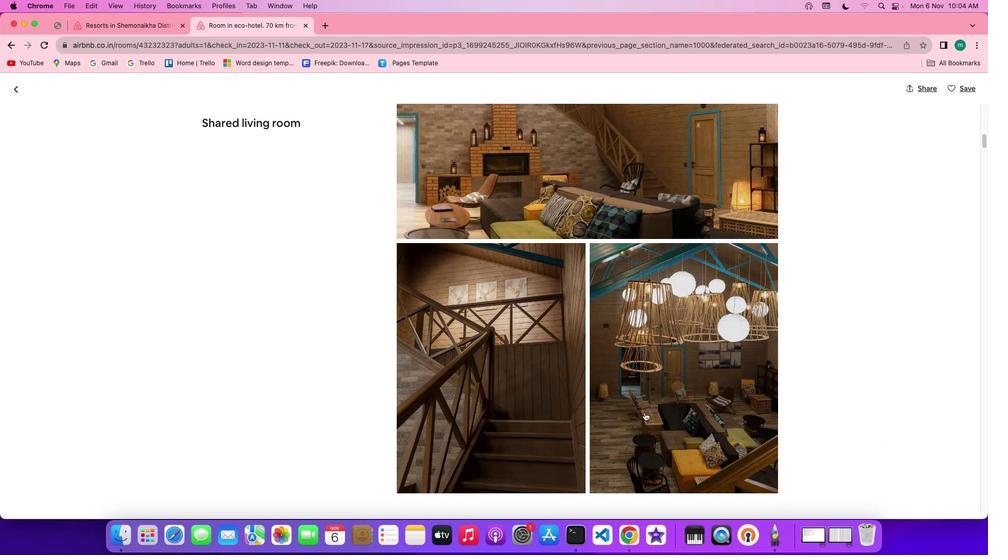 
Action: Mouse scrolled (621, 332) with delta (26, 37)
Screenshot: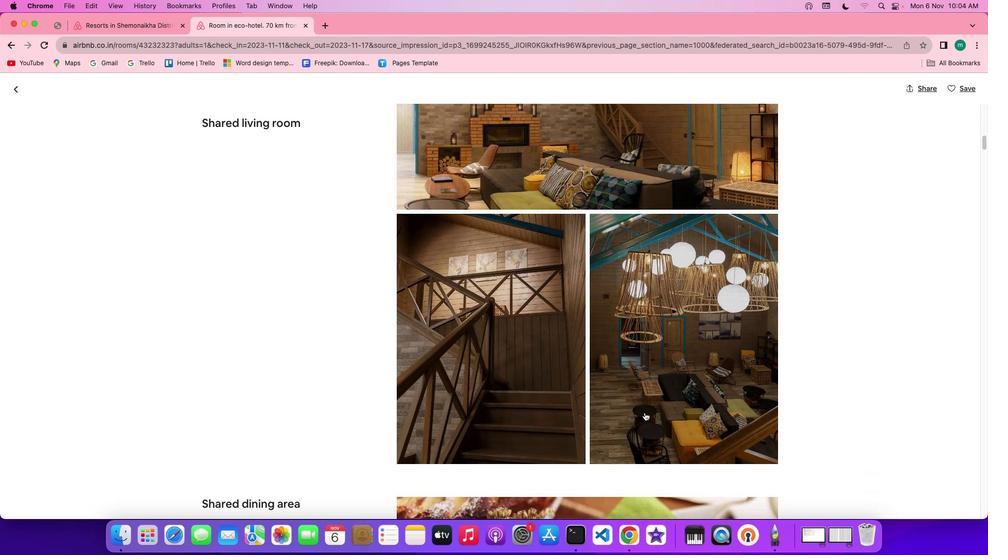 
Action: Mouse scrolled (621, 332) with delta (26, 37)
Screenshot: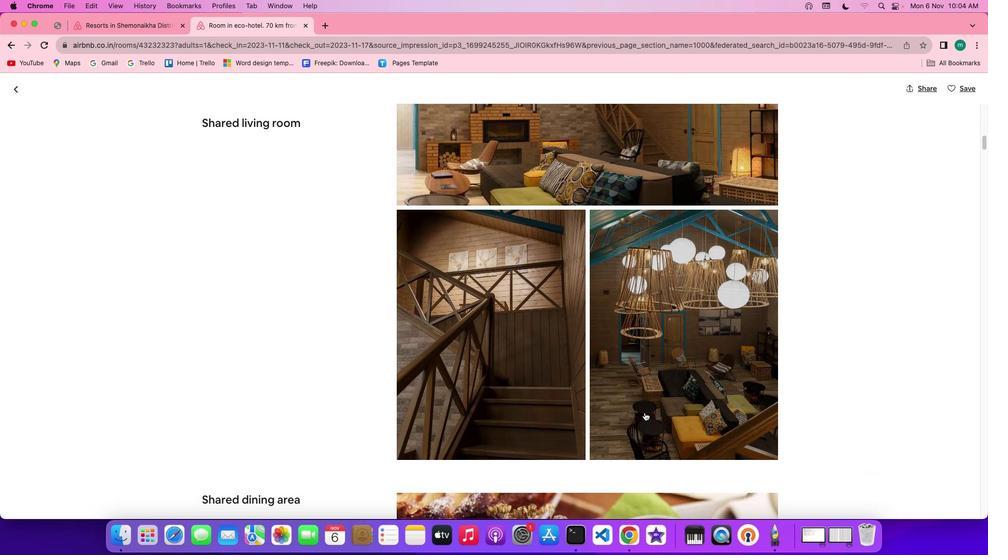 
Action: Mouse scrolled (621, 332) with delta (26, 37)
Screenshot: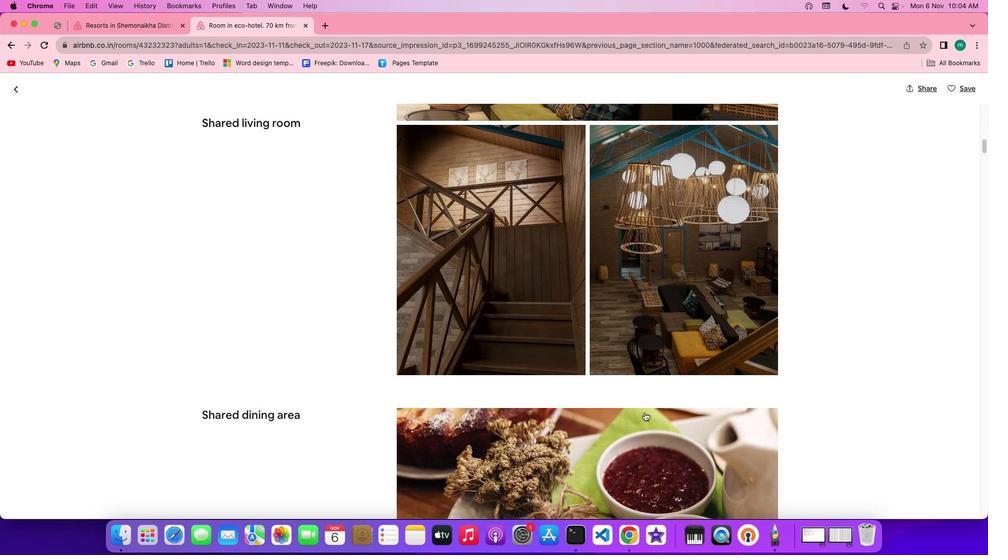 
Action: Mouse scrolled (621, 332) with delta (26, 37)
Screenshot: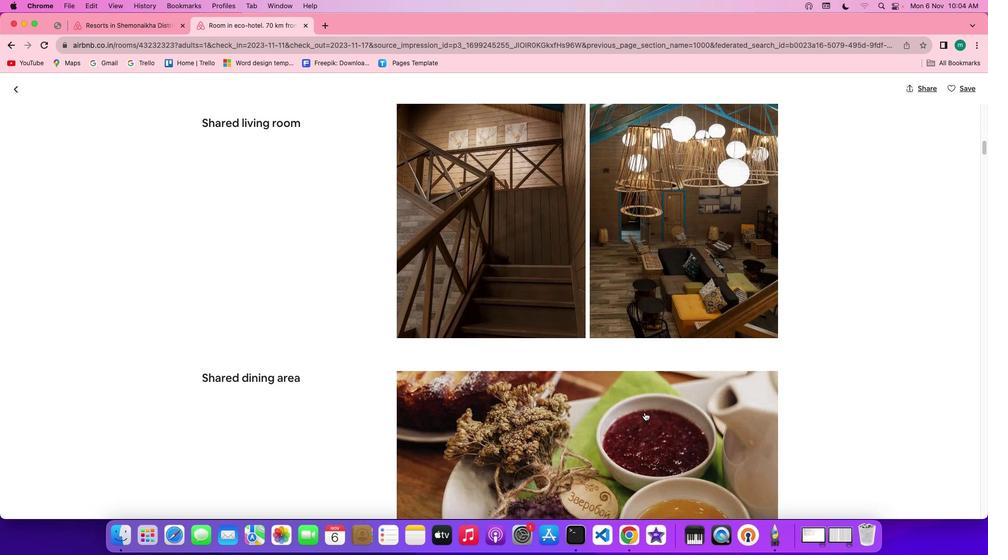 
Action: Mouse scrolled (621, 332) with delta (26, 37)
Screenshot: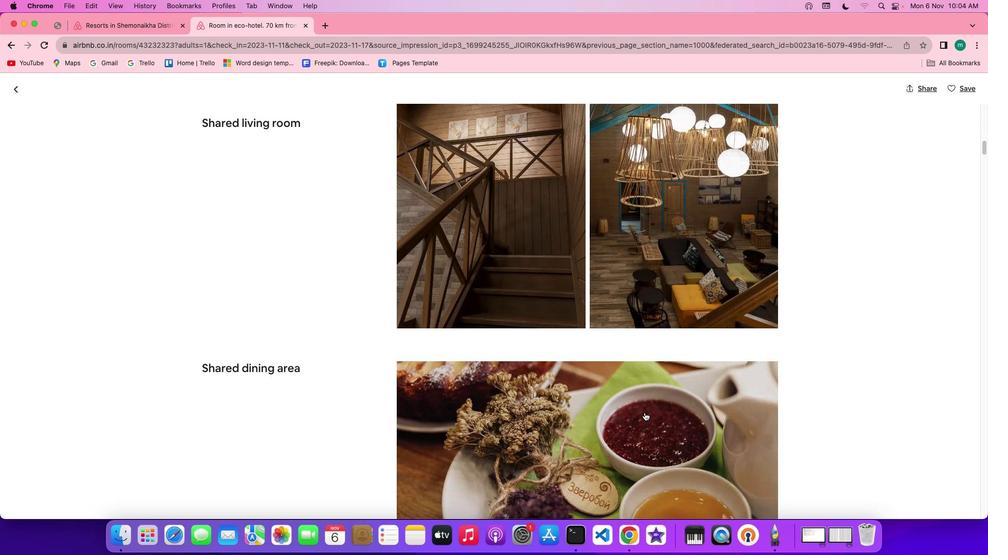 
Action: Mouse scrolled (621, 332) with delta (26, 37)
Screenshot: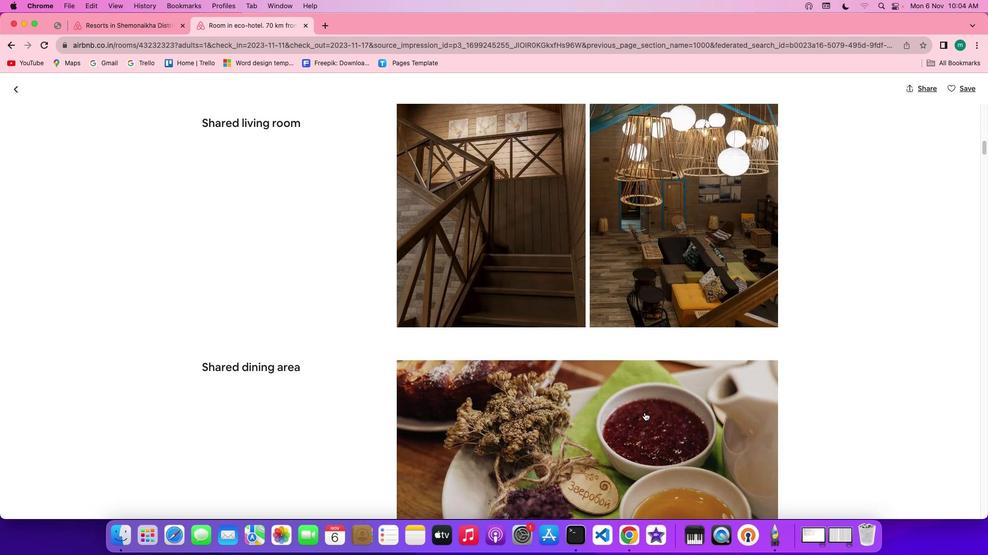 
Action: Mouse scrolled (621, 332) with delta (26, 37)
Screenshot: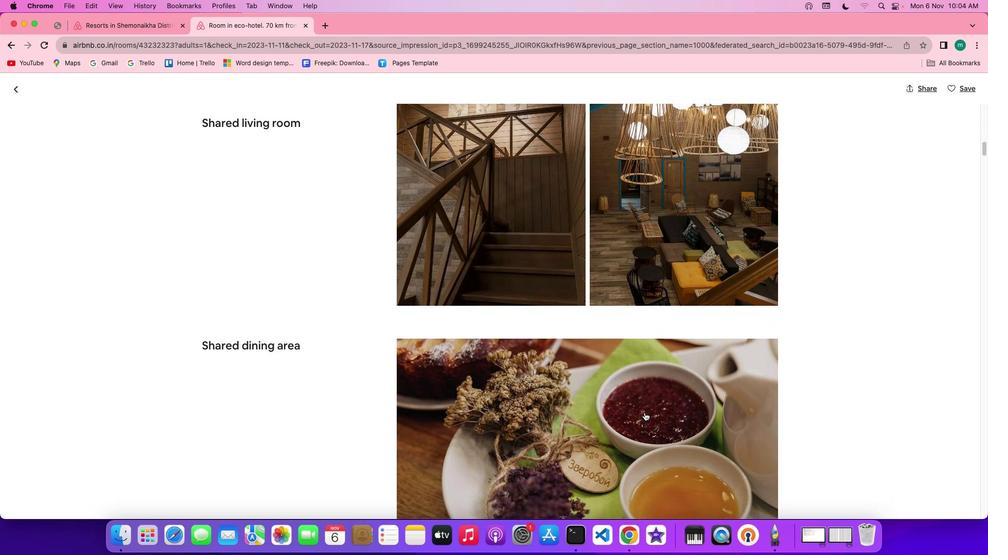 
Action: Mouse scrolled (621, 332) with delta (26, 37)
Screenshot: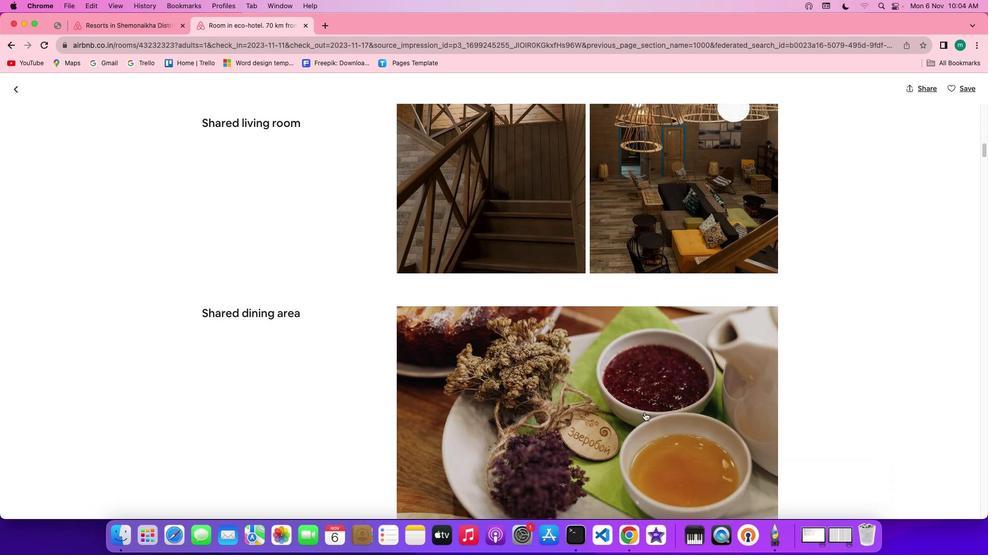 
Action: Mouse scrolled (621, 332) with delta (26, 37)
Screenshot: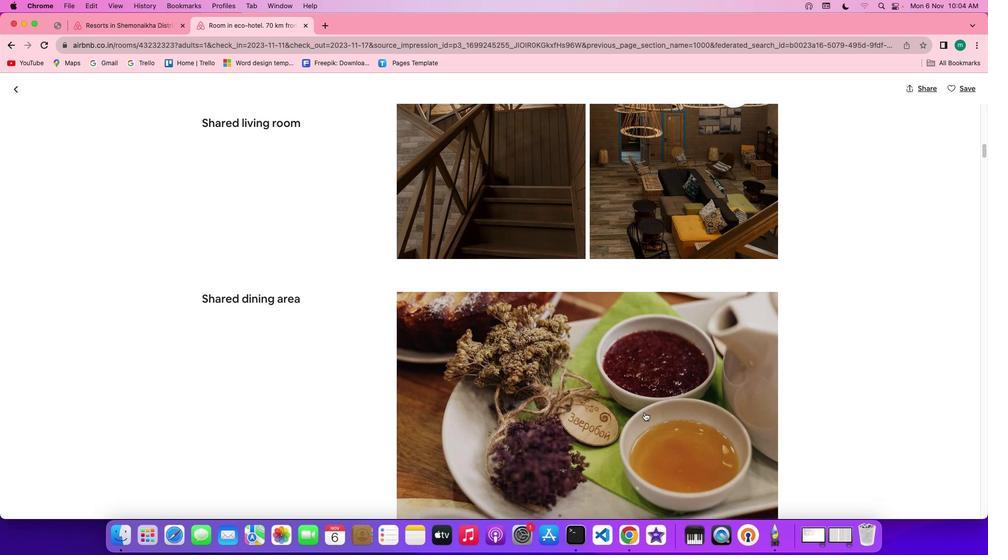 
Action: Mouse scrolled (621, 332) with delta (26, 37)
Screenshot: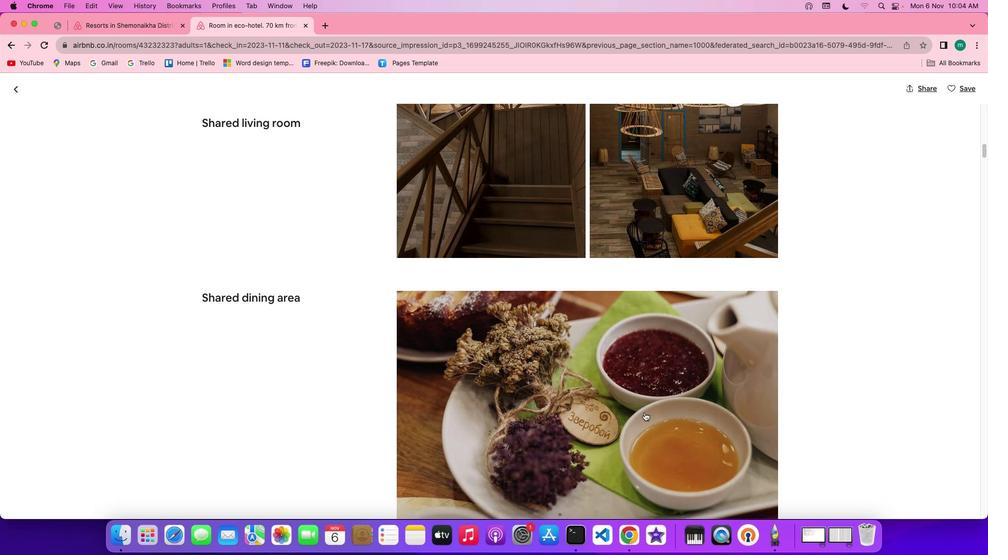 
Action: Mouse scrolled (621, 332) with delta (26, 37)
Screenshot: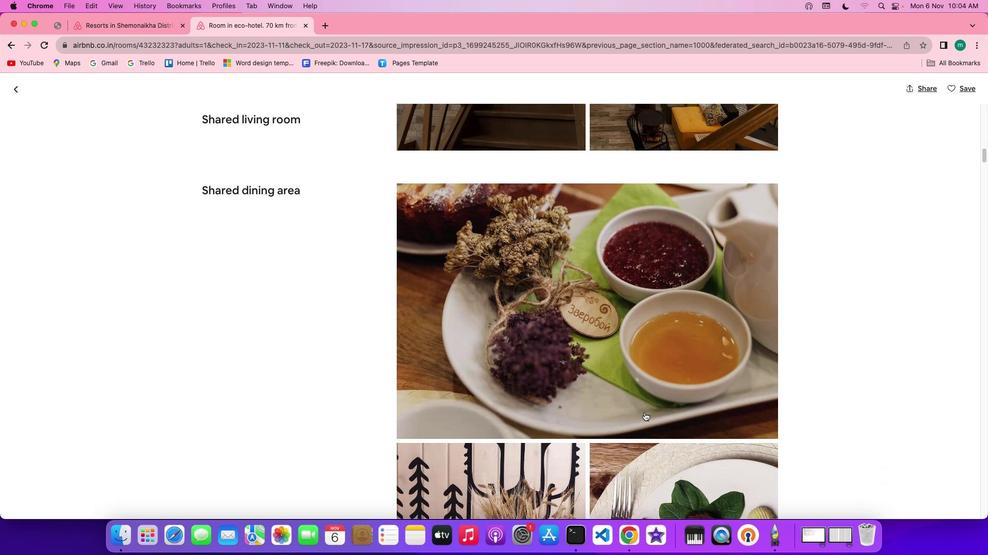 
Action: Mouse scrolled (621, 332) with delta (26, 37)
Screenshot: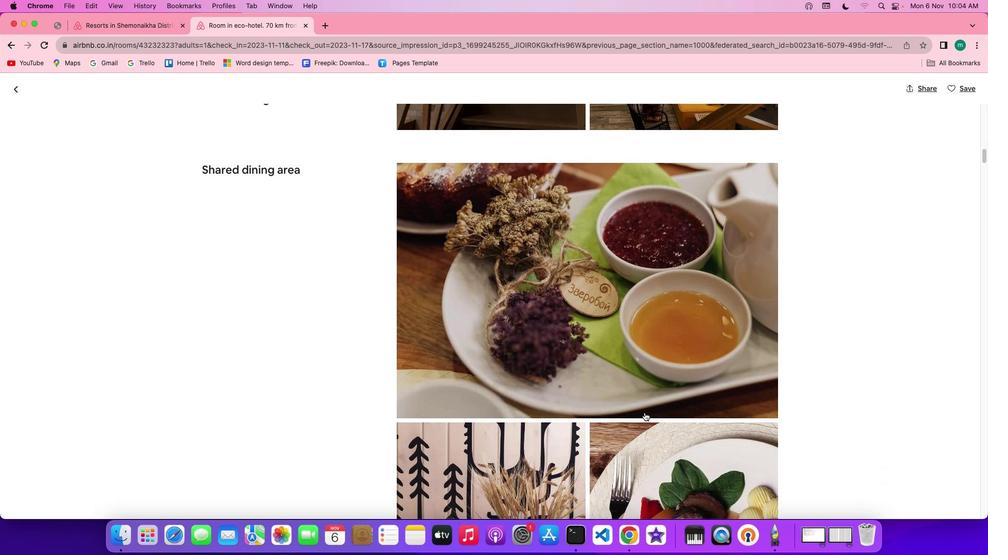 
Action: Mouse scrolled (621, 332) with delta (26, 37)
Screenshot: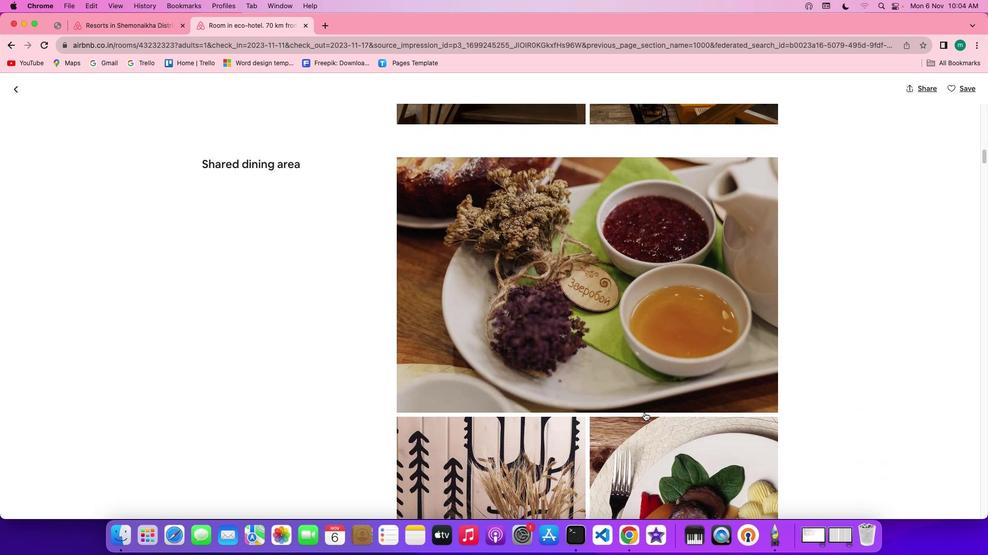
Action: Mouse scrolled (621, 332) with delta (26, 37)
Screenshot: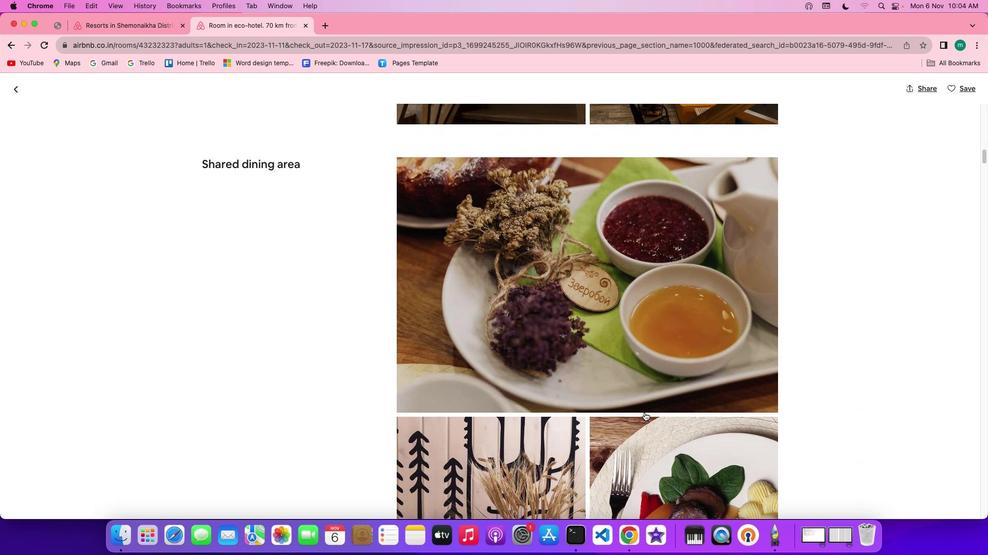 
Action: Mouse scrolled (621, 332) with delta (26, 37)
Screenshot: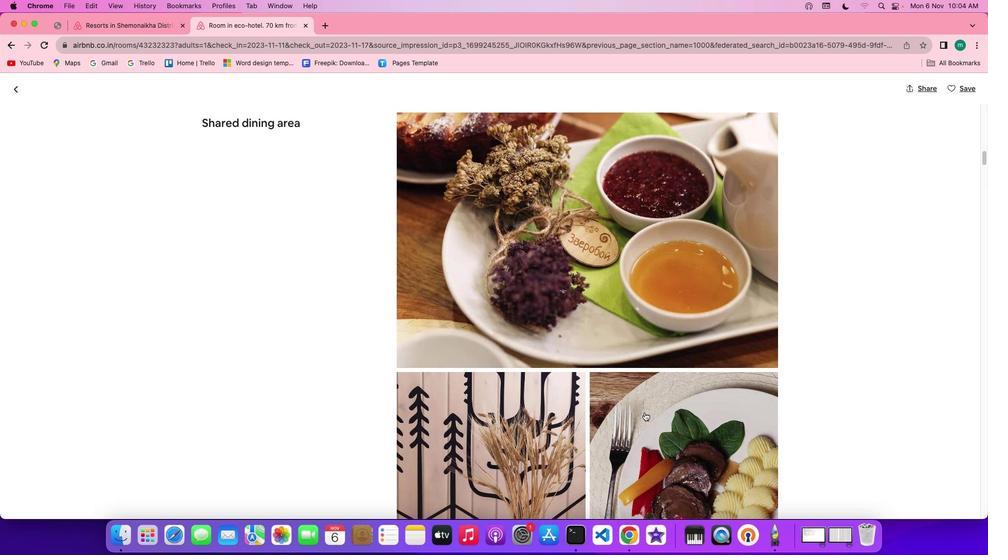 
Action: Mouse scrolled (621, 332) with delta (26, 37)
Screenshot: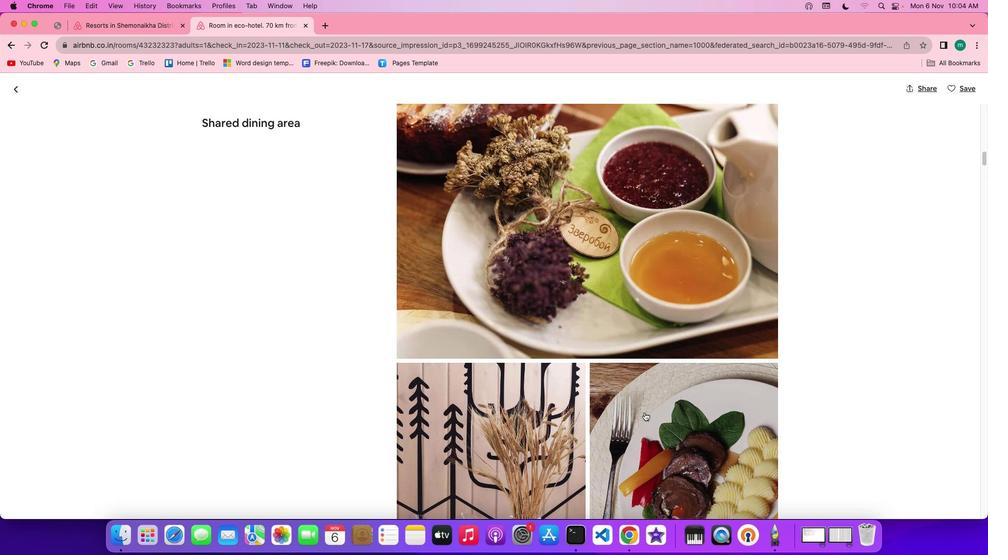 
Action: Mouse scrolled (621, 332) with delta (26, 37)
Screenshot: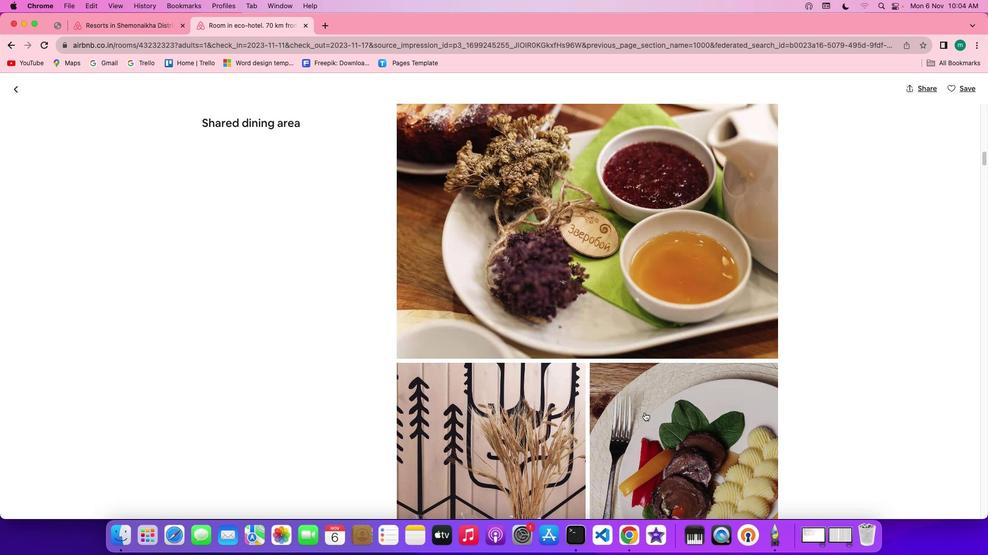 
Action: Mouse scrolled (621, 332) with delta (26, 37)
Screenshot: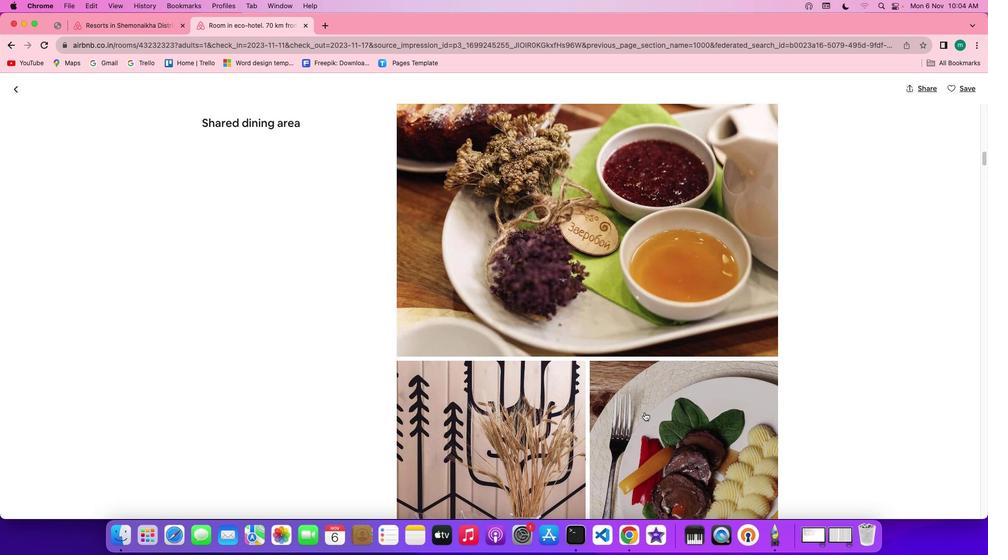 
Action: Mouse scrolled (621, 332) with delta (26, 37)
Screenshot: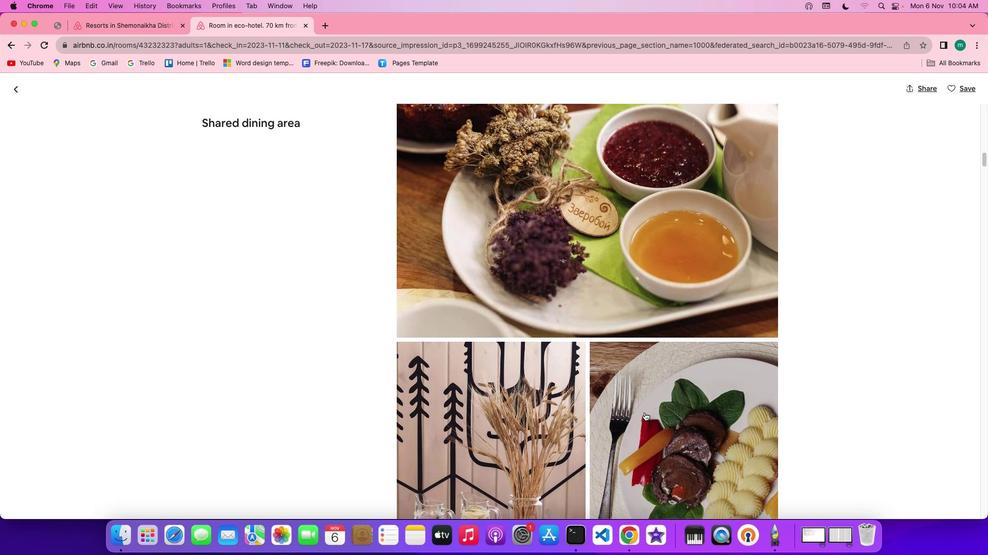 
Action: Mouse scrolled (621, 332) with delta (26, 37)
Screenshot: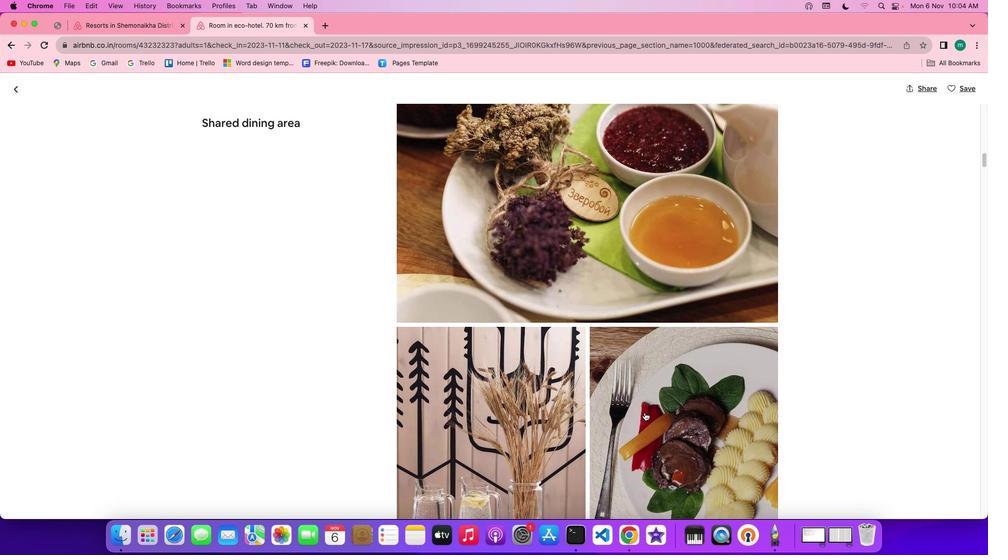
Action: Mouse scrolled (621, 332) with delta (26, 37)
Screenshot: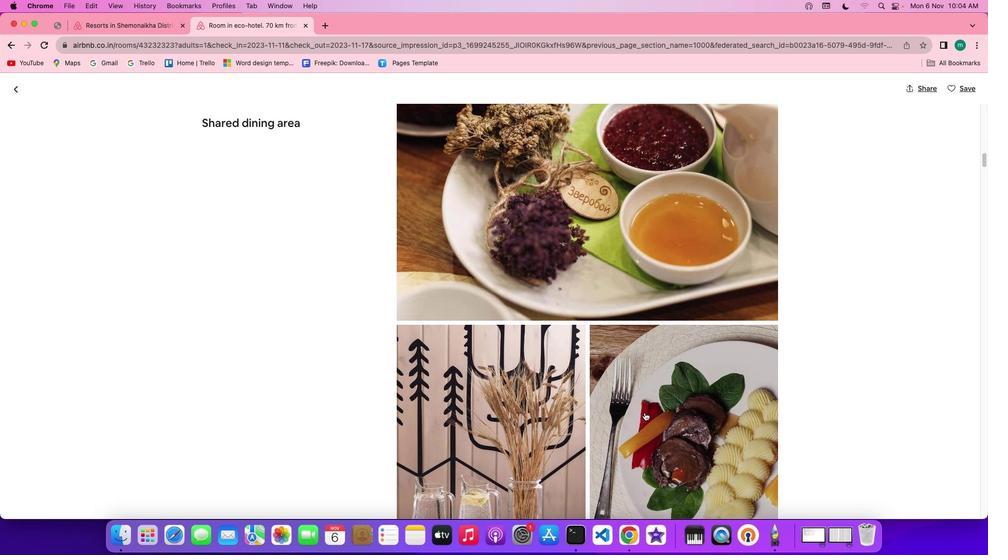 
Action: Mouse scrolled (621, 332) with delta (26, 37)
Screenshot: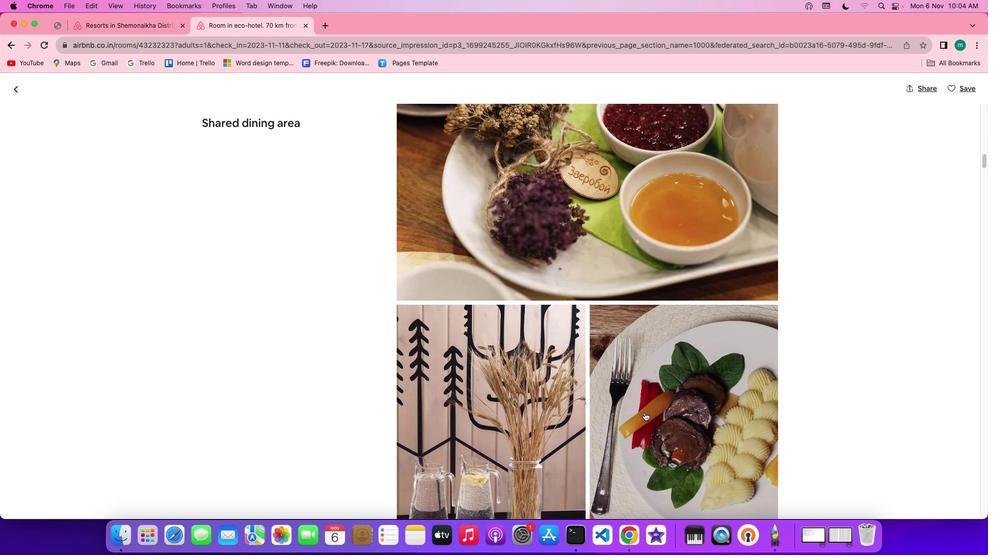 
Action: Mouse scrolled (621, 332) with delta (26, 37)
Screenshot: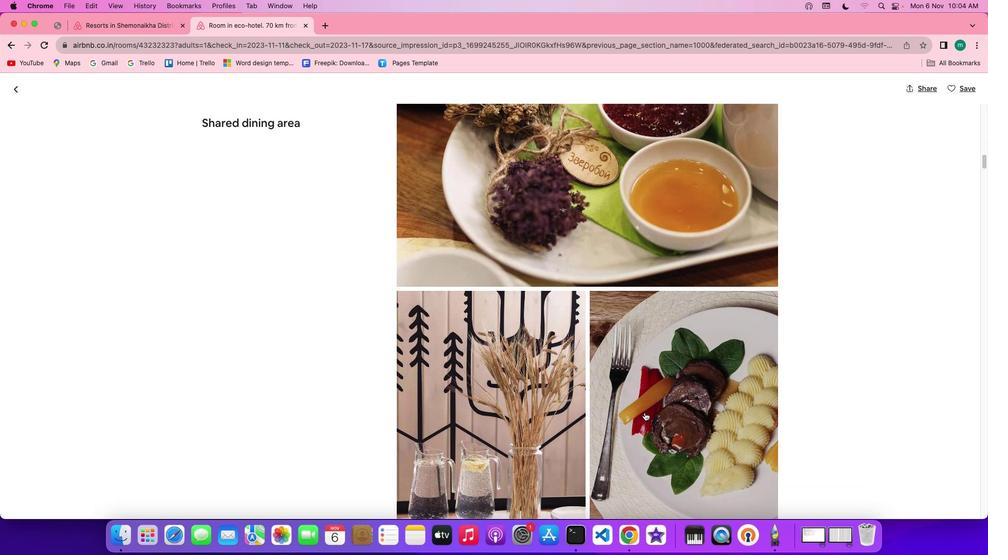 
Action: Mouse scrolled (621, 332) with delta (26, 37)
Screenshot: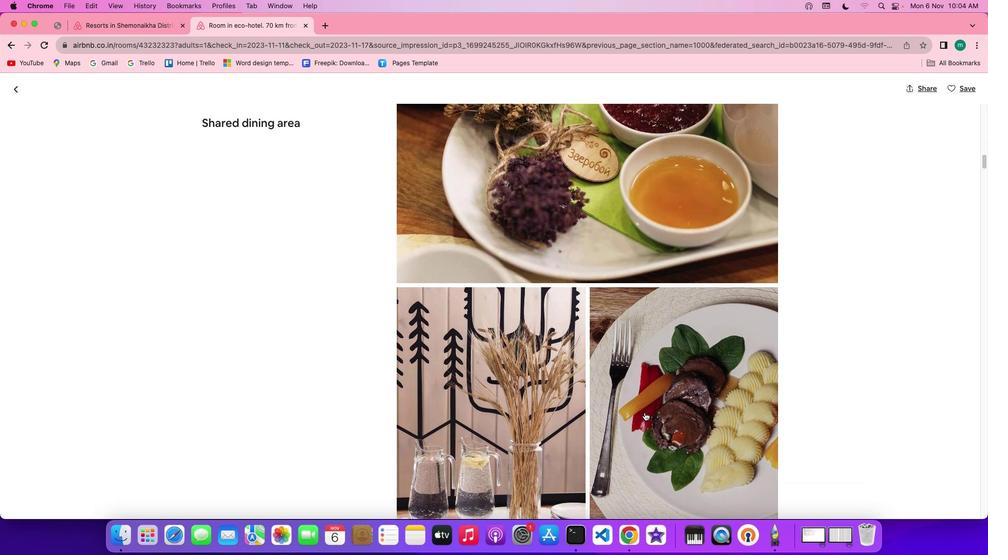 
Action: Mouse scrolled (621, 332) with delta (26, 37)
Screenshot: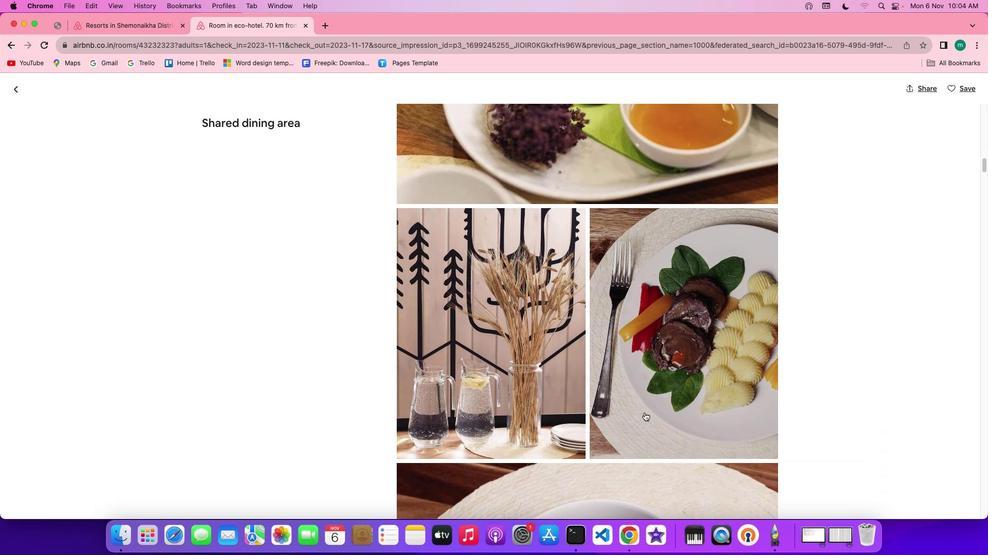 
Action: Mouse scrolled (621, 332) with delta (26, 37)
Screenshot: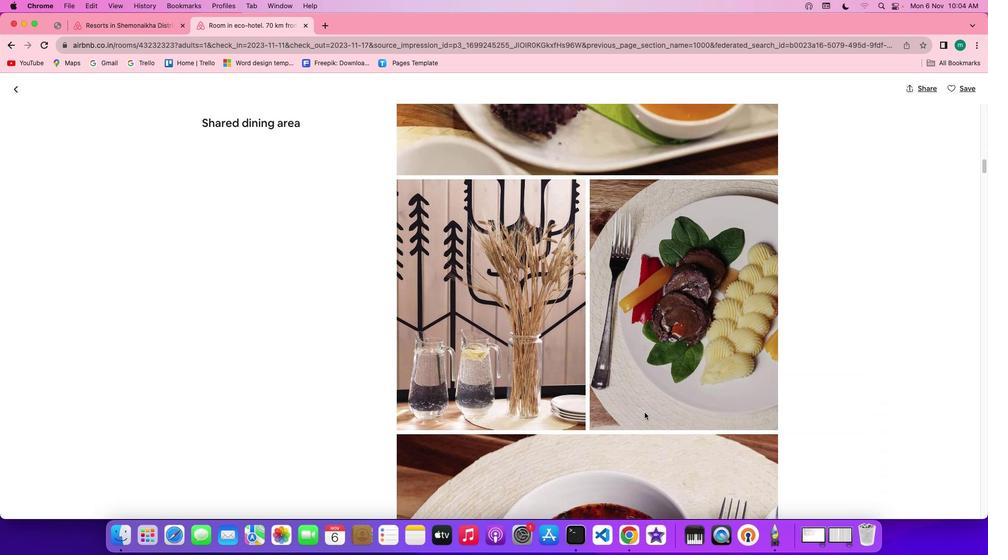 
Action: Mouse scrolled (621, 332) with delta (26, 37)
Screenshot: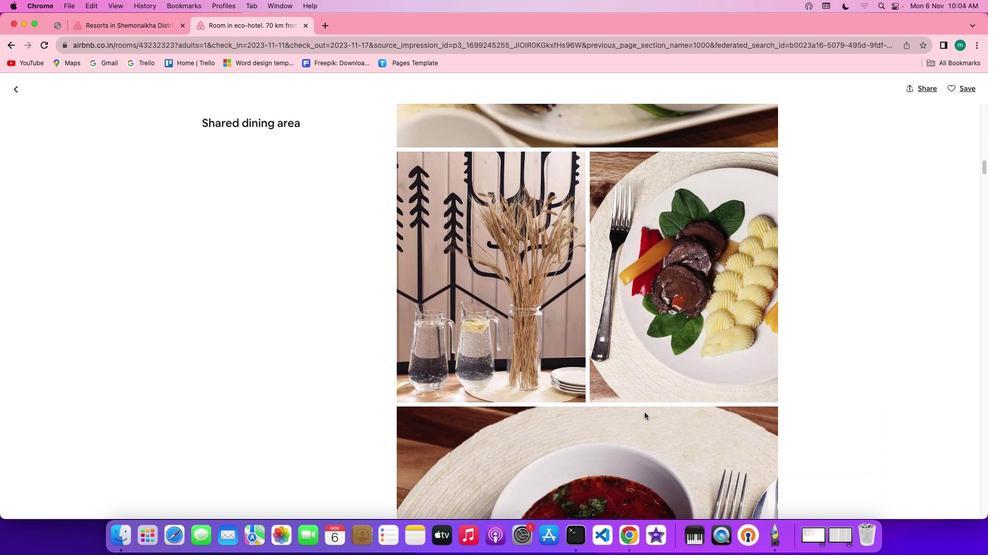 
Action: Mouse scrolled (621, 332) with delta (26, 37)
Screenshot: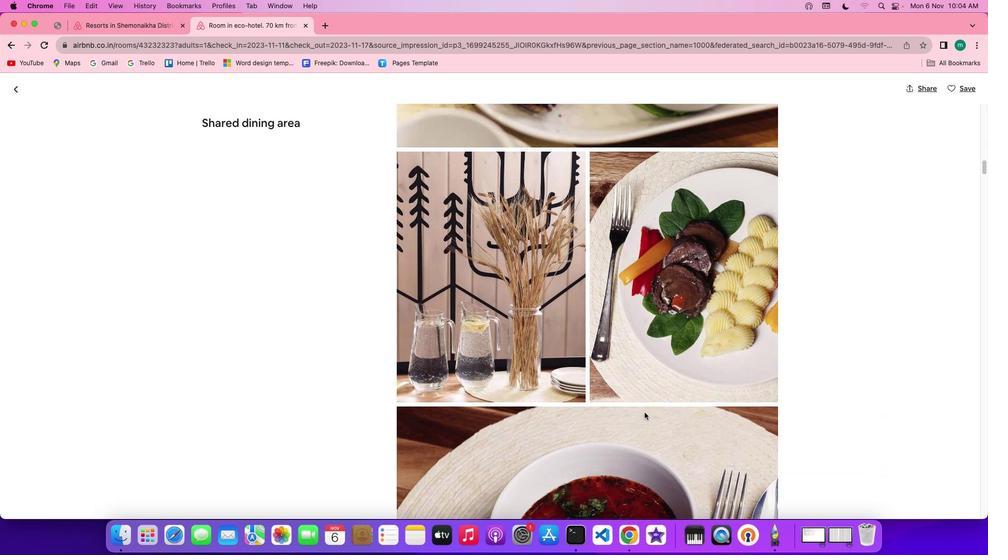
Action: Mouse moved to (621, 332)
Screenshot: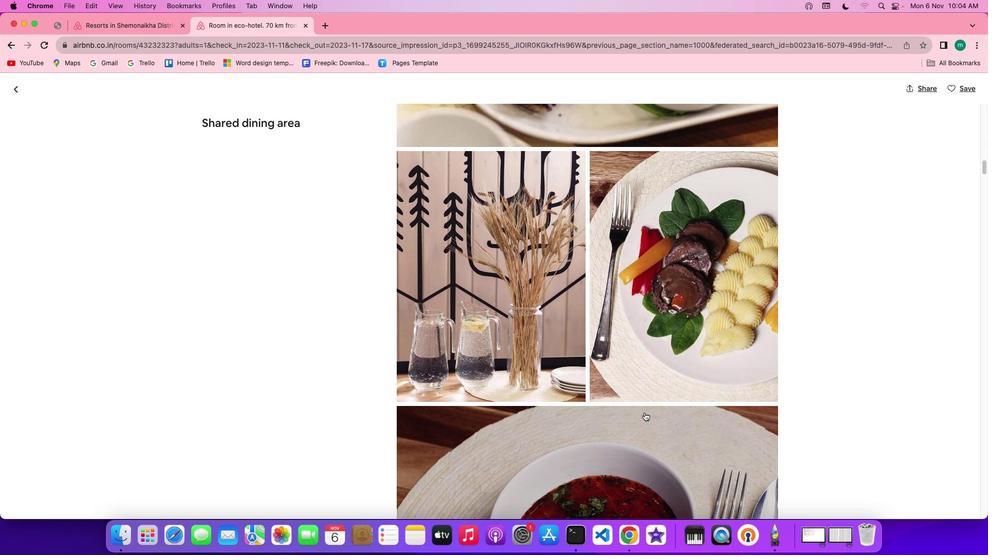 
Action: Mouse scrolled (621, 332) with delta (26, 37)
Screenshot: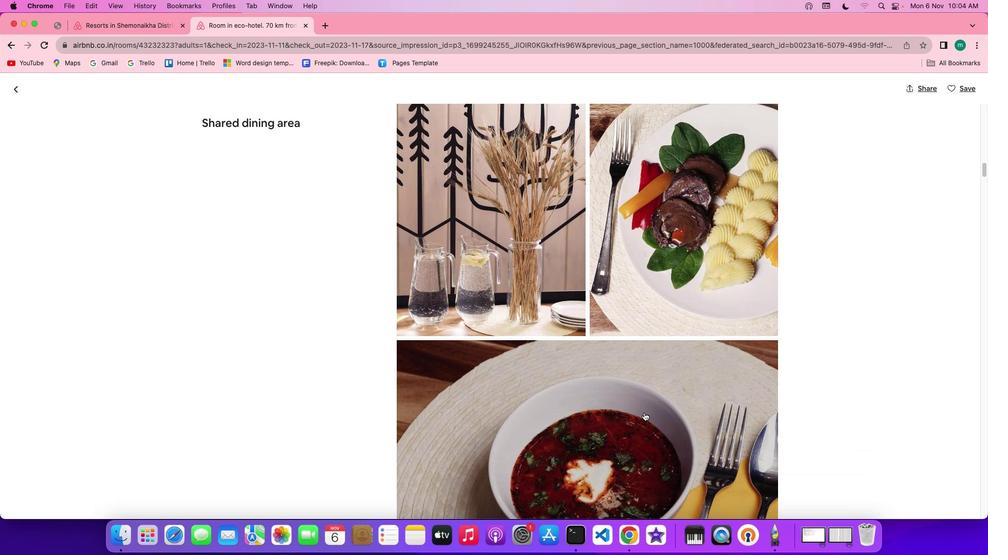 
Action: Mouse scrolled (621, 332) with delta (26, 37)
Screenshot: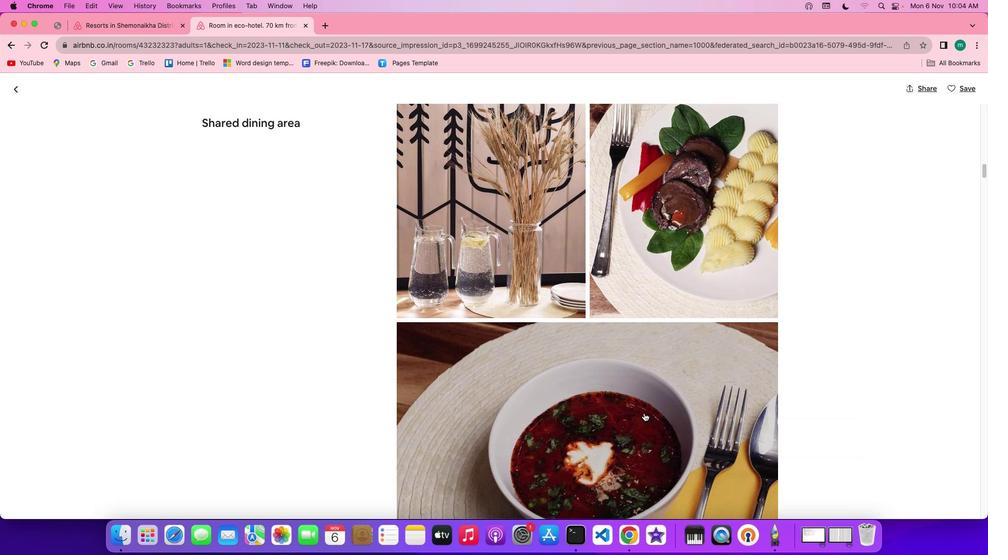 
Action: Mouse scrolled (621, 332) with delta (26, 37)
Screenshot: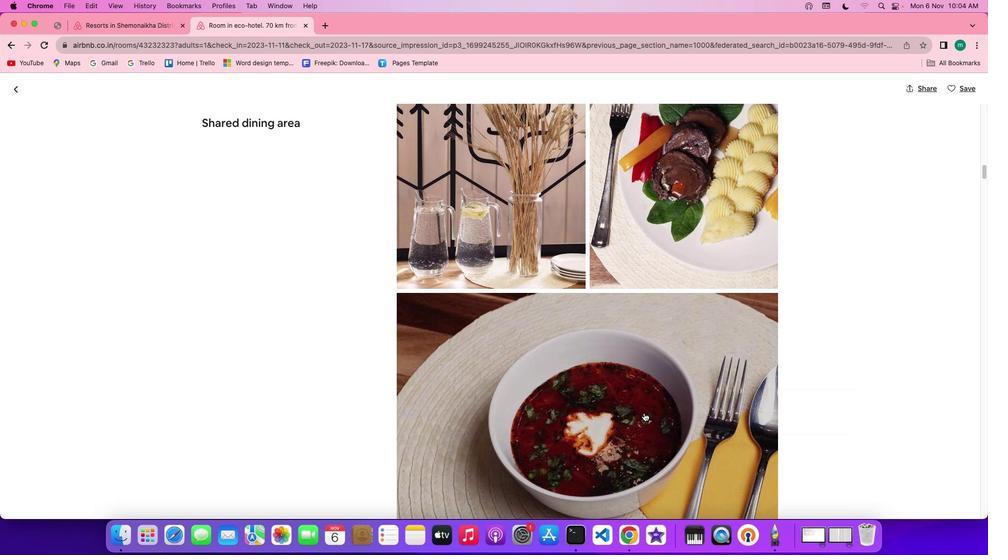 
Action: Mouse scrolled (621, 332) with delta (26, 37)
Screenshot: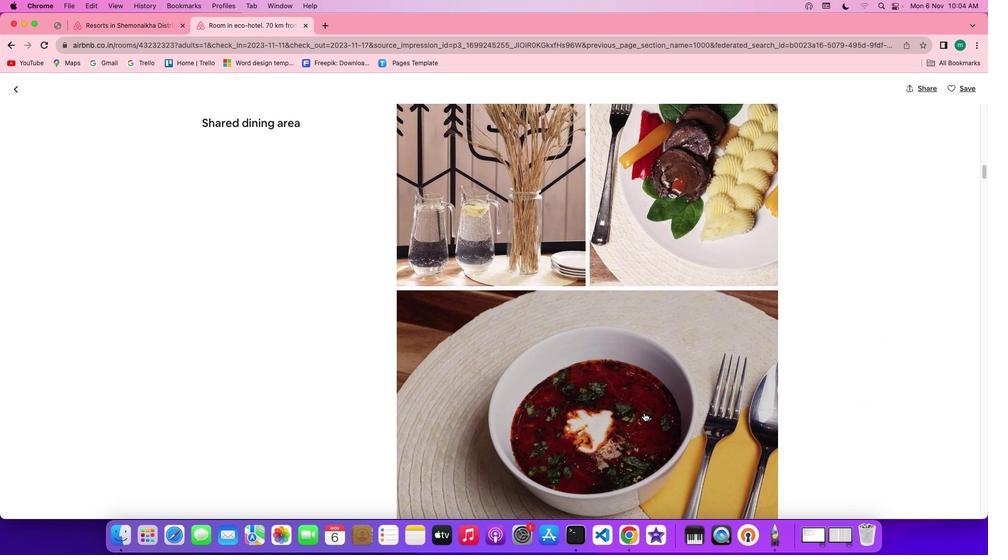 
Action: Mouse moved to (620, 332)
Screenshot: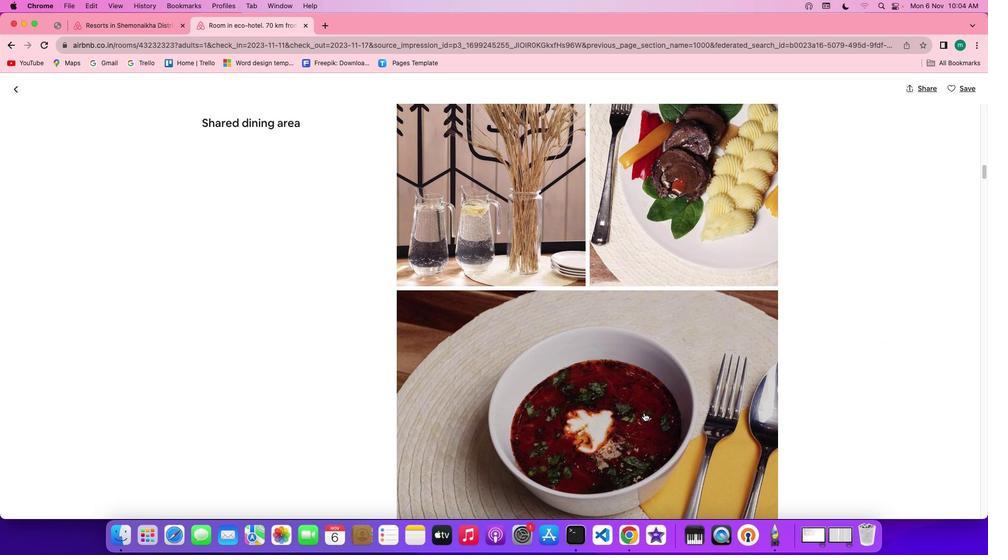 
Action: Mouse scrolled (620, 332) with delta (26, 37)
Screenshot: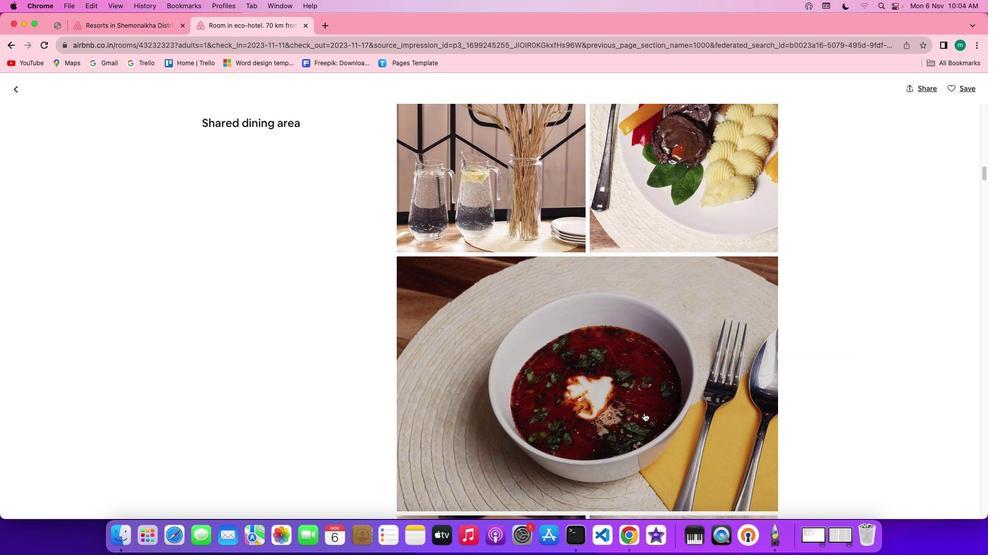 
Action: Mouse scrolled (620, 332) with delta (26, 37)
Screenshot: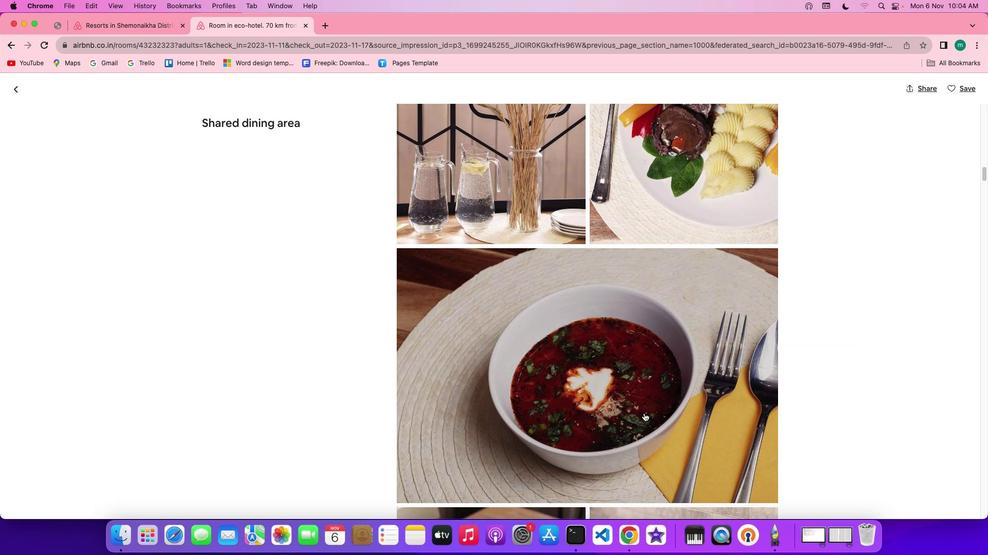 
Action: Mouse scrolled (620, 332) with delta (26, 37)
Screenshot: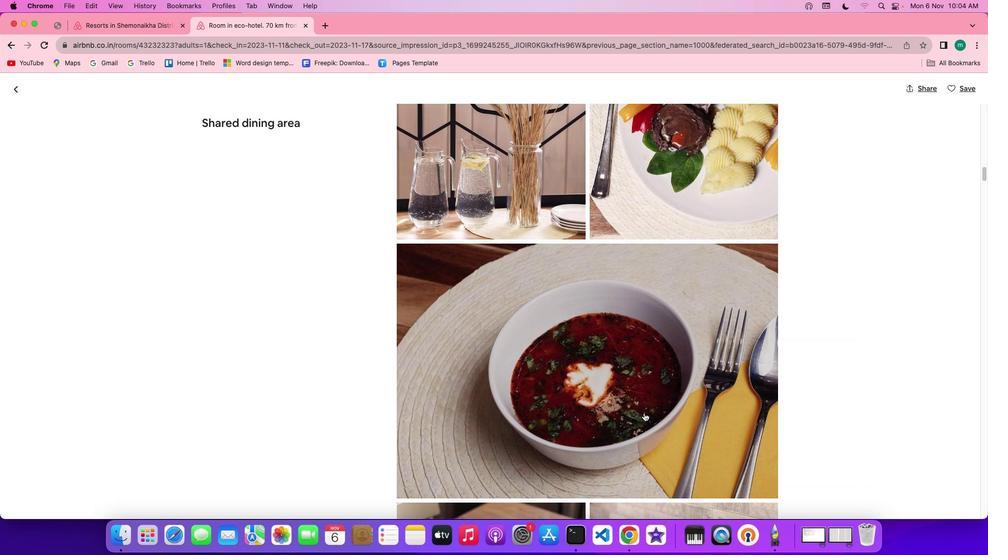 
Action: Mouse scrolled (620, 332) with delta (26, 37)
Screenshot: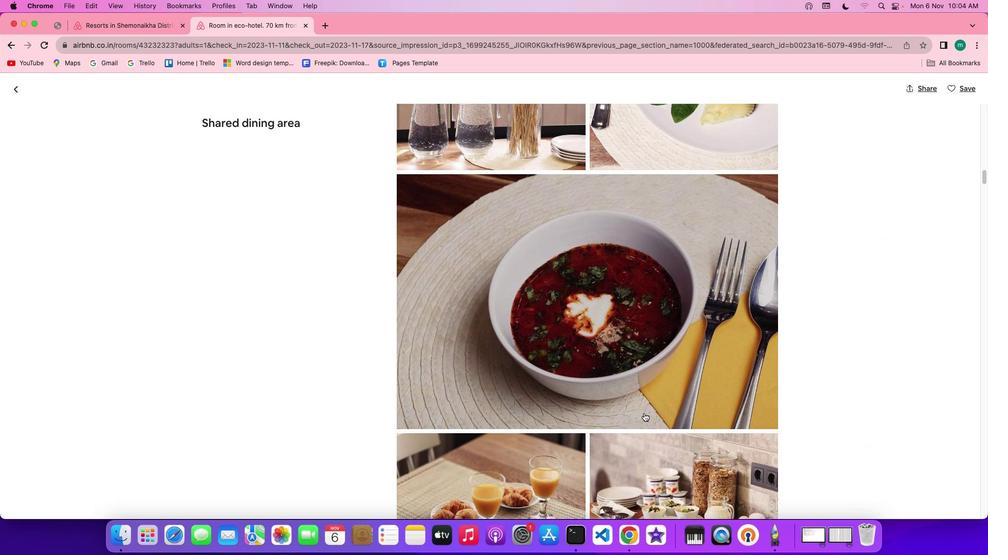 
Action: Mouse scrolled (620, 332) with delta (26, 37)
Screenshot: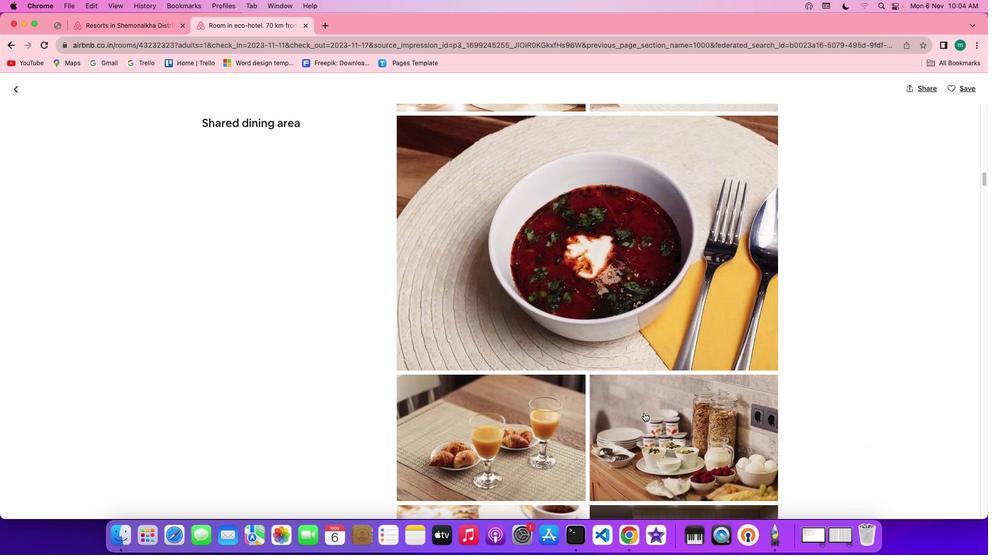 
Action: Mouse scrolled (620, 332) with delta (26, 37)
Screenshot: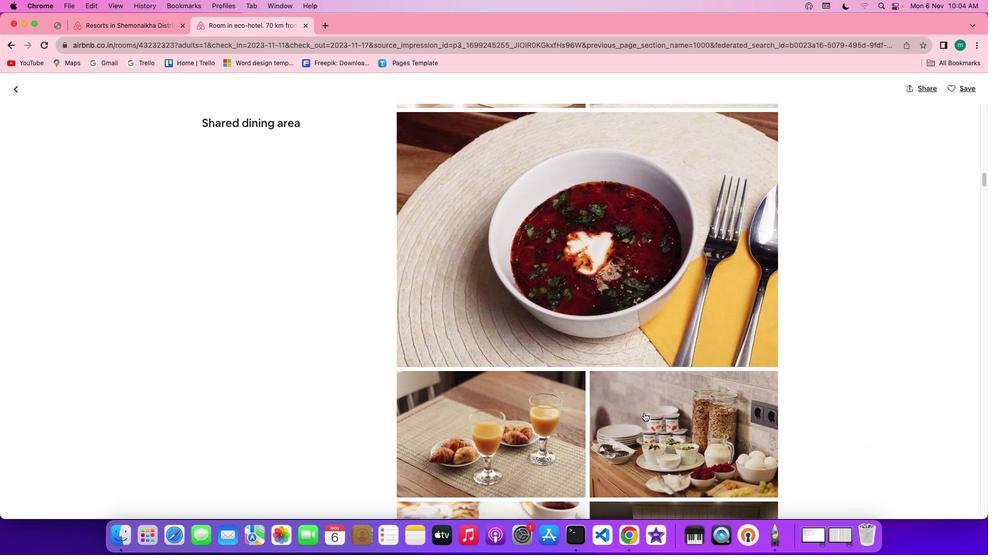 
Action: Mouse scrolled (620, 332) with delta (26, 37)
Screenshot: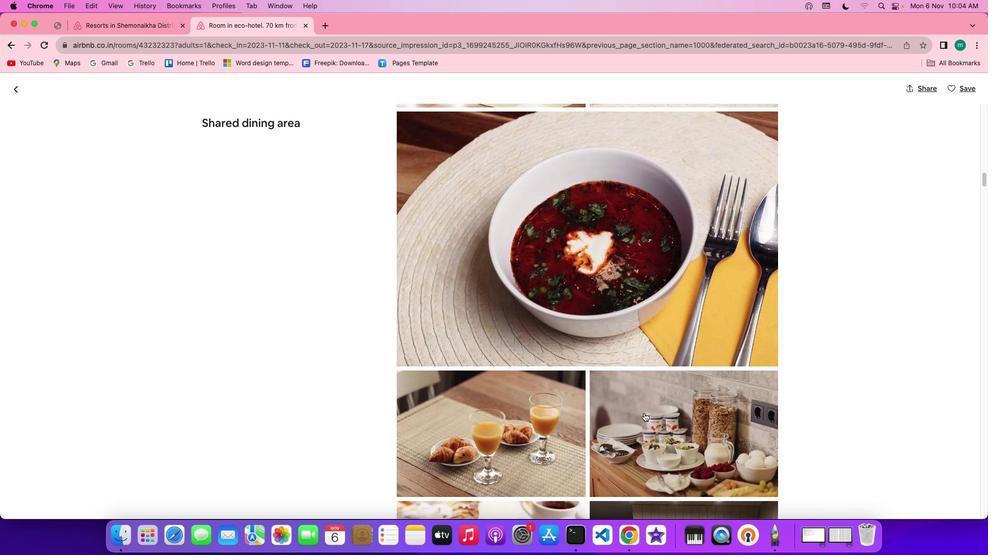 
Action: Mouse moved to (620, 332)
Screenshot: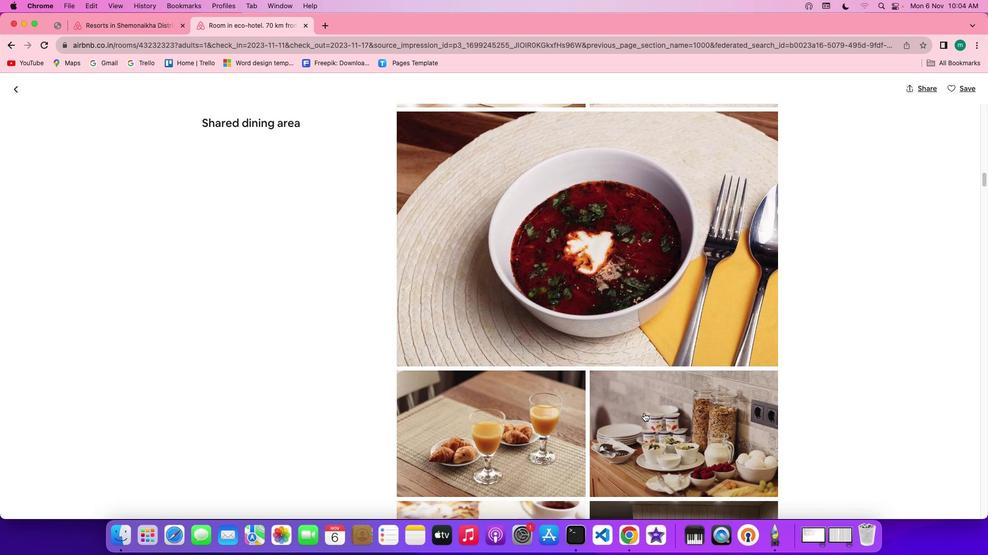 
Action: Mouse scrolled (620, 332) with delta (26, 37)
Screenshot: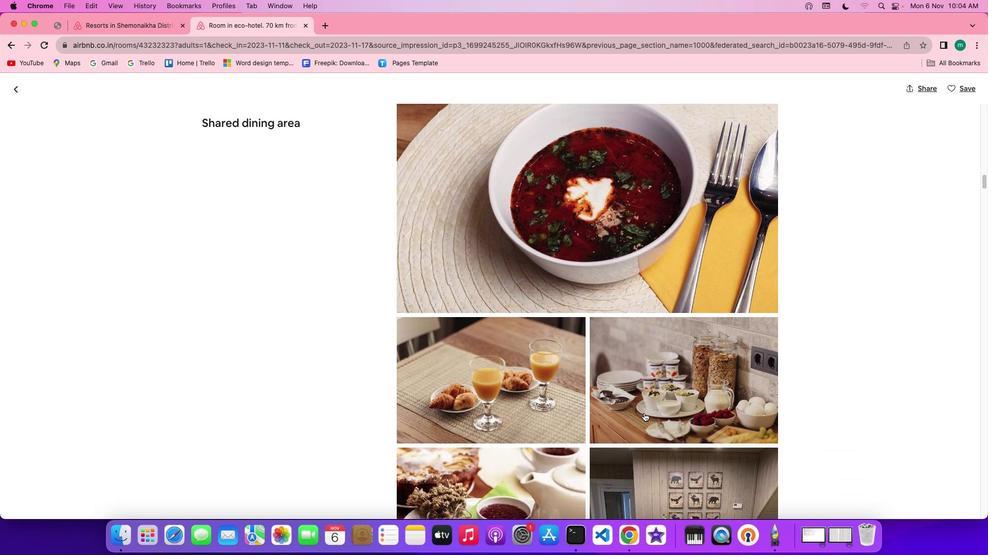 
Action: Mouse scrolled (620, 332) with delta (26, 37)
Screenshot: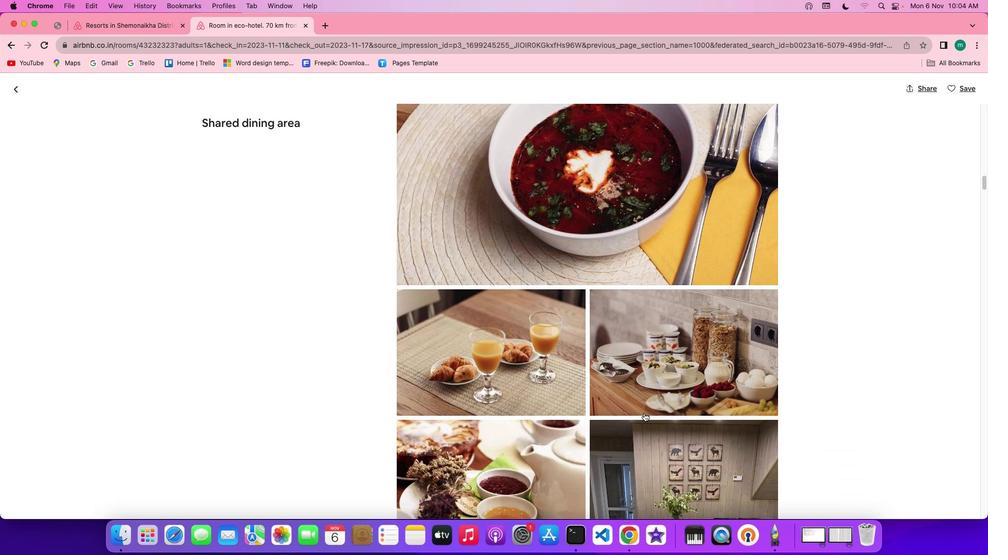 
Action: Mouse scrolled (620, 332) with delta (26, 37)
Screenshot: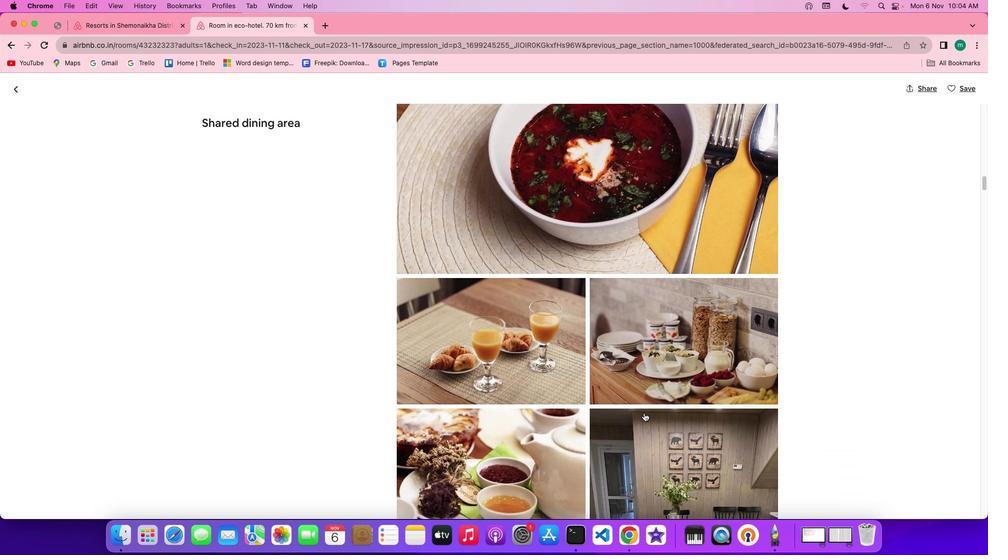 
Action: Mouse scrolled (620, 332) with delta (26, 37)
Screenshot: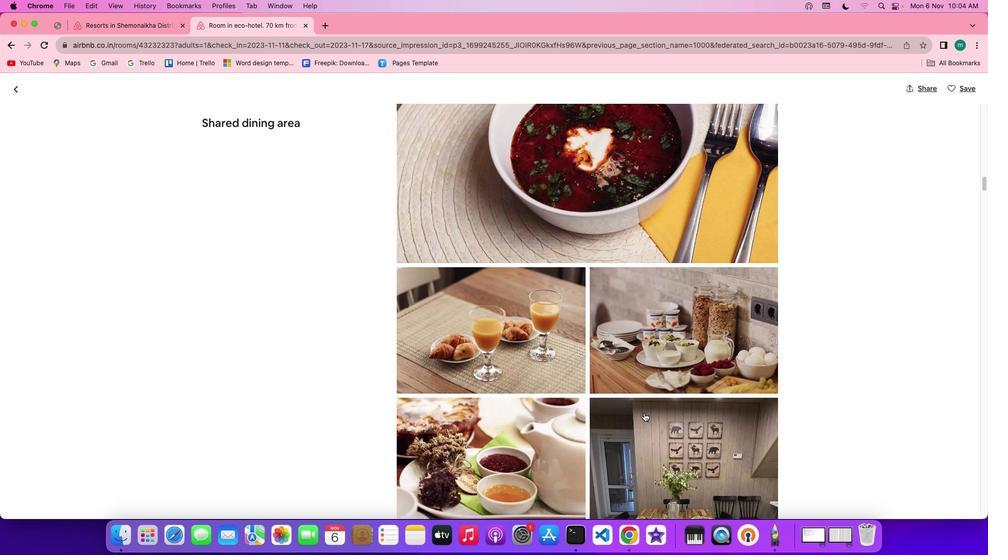 
Action: Mouse scrolled (620, 332) with delta (26, 37)
Screenshot: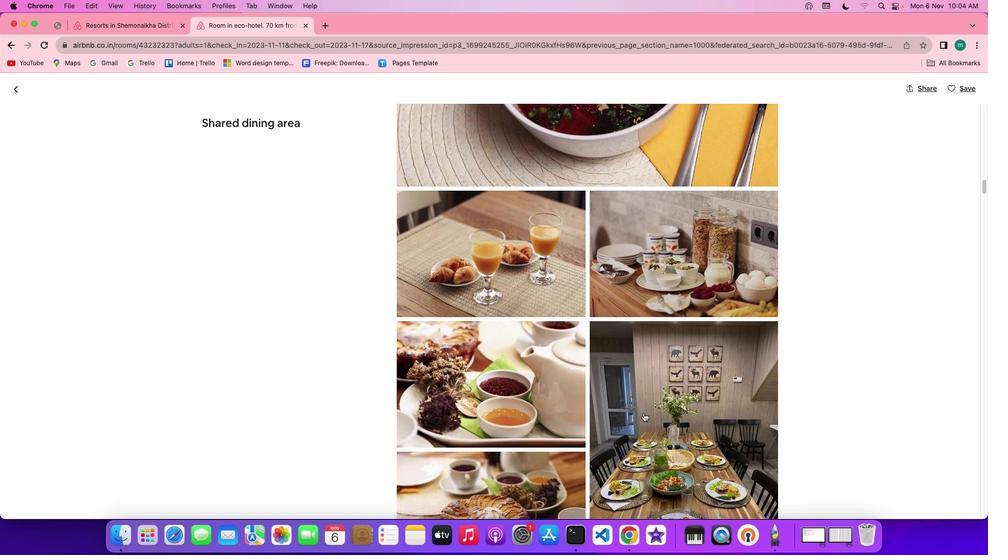 
Action: Mouse scrolled (620, 332) with delta (26, 37)
Screenshot: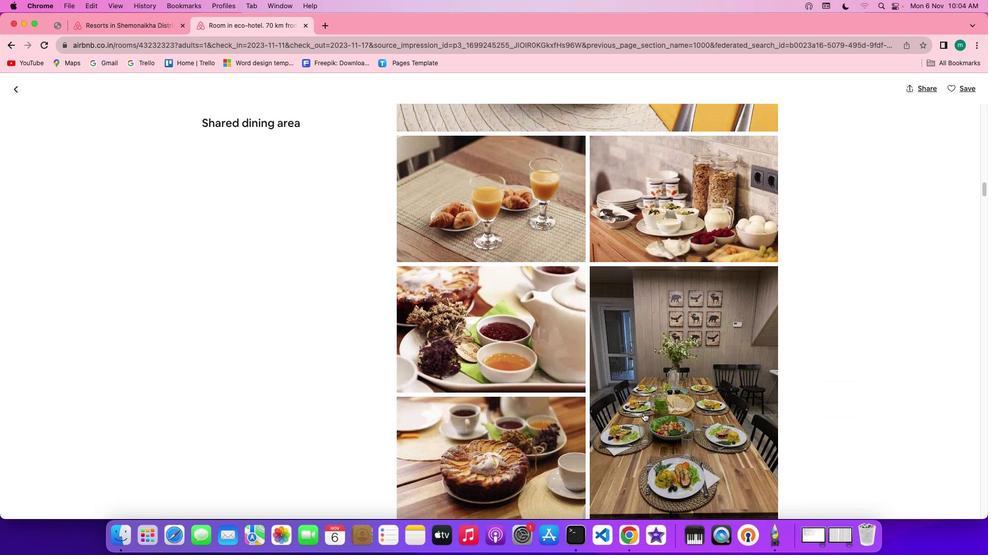 
Action: Mouse scrolled (620, 332) with delta (26, 37)
Screenshot: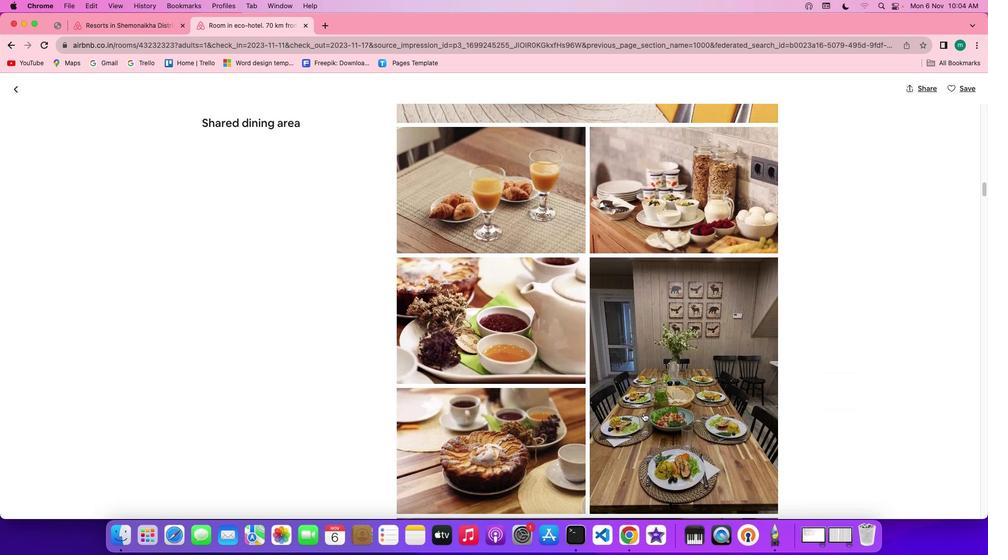 
Action: Mouse scrolled (620, 332) with delta (26, 37)
Screenshot: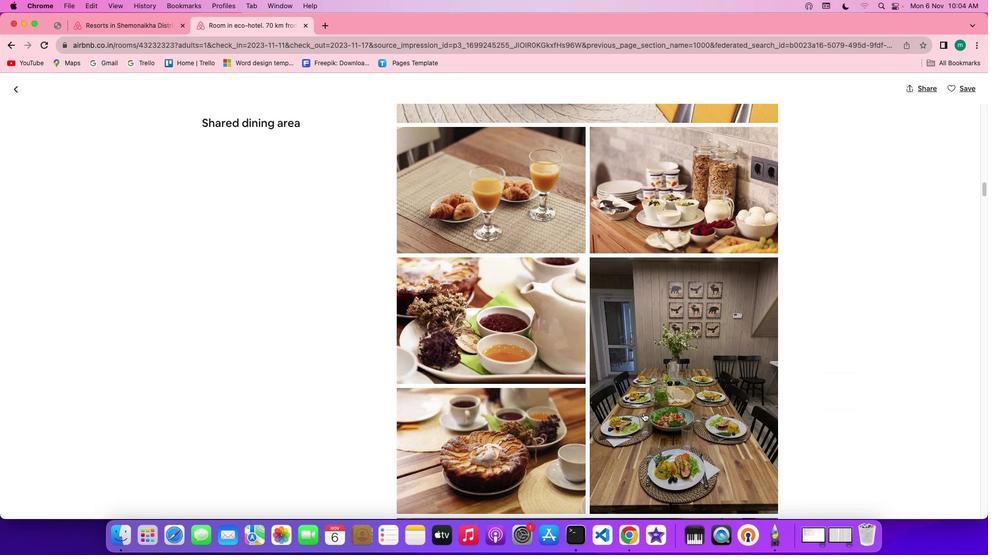 
Action: Mouse moved to (620, 332)
Screenshot: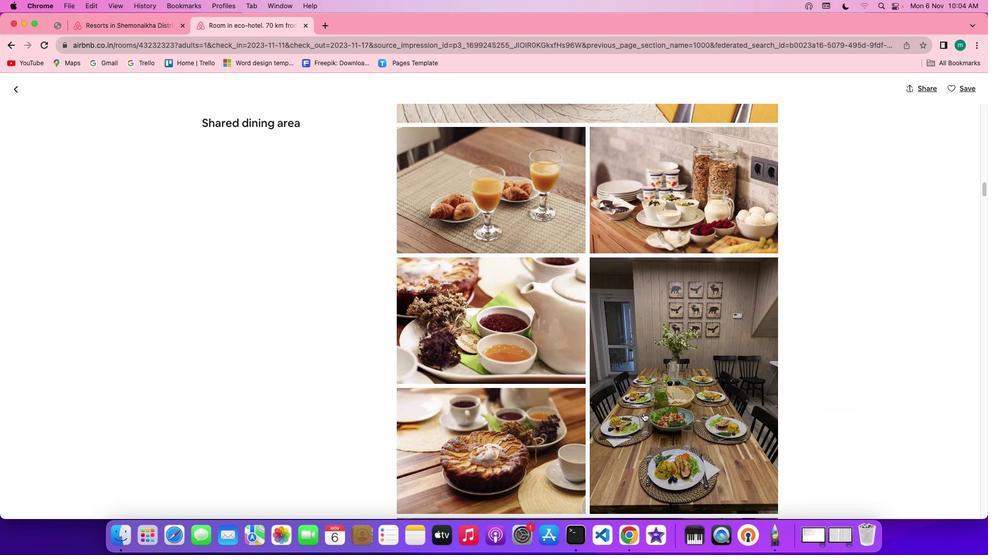 
Action: Mouse scrolled (620, 332) with delta (26, 37)
Screenshot: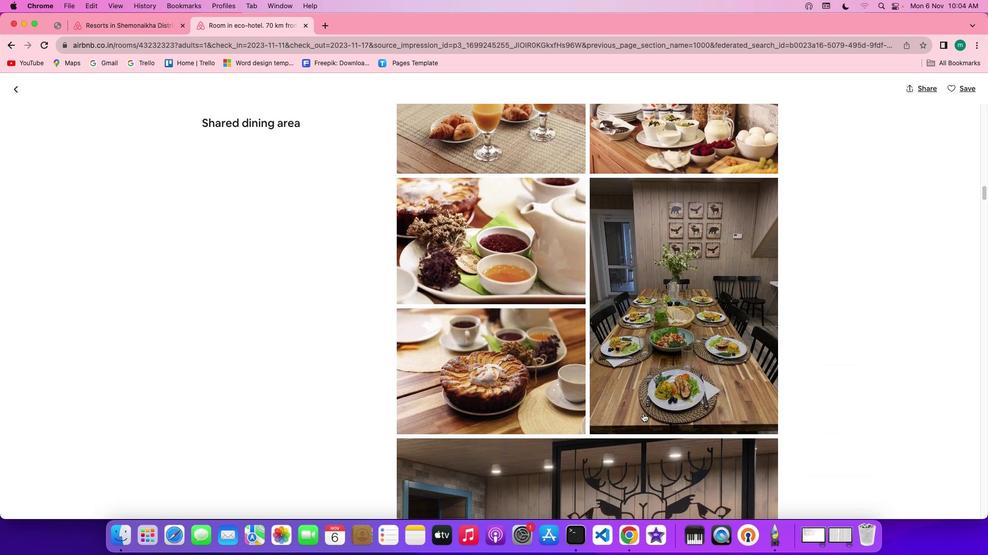 
Action: Mouse scrolled (620, 332) with delta (26, 37)
Screenshot: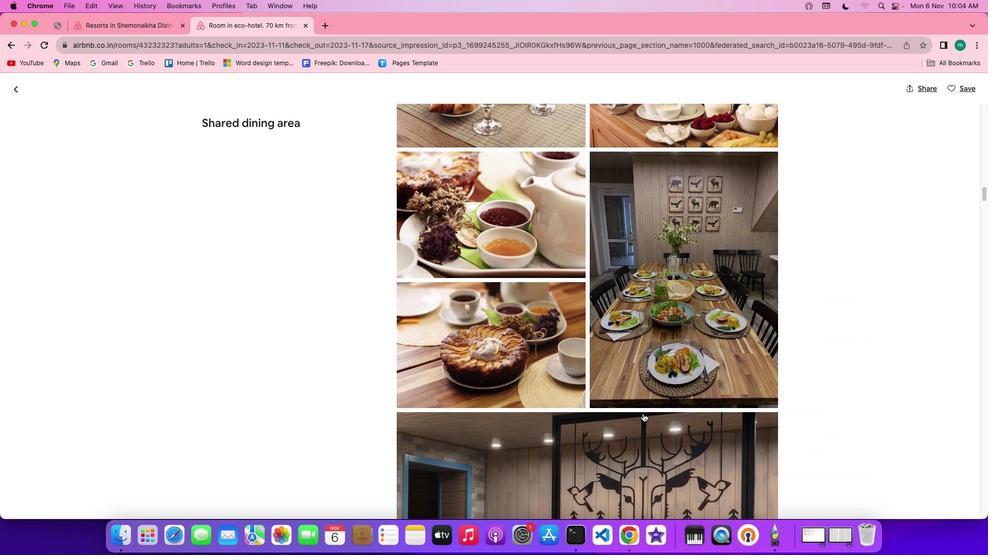 
Action: Mouse scrolled (620, 332) with delta (26, 37)
Screenshot: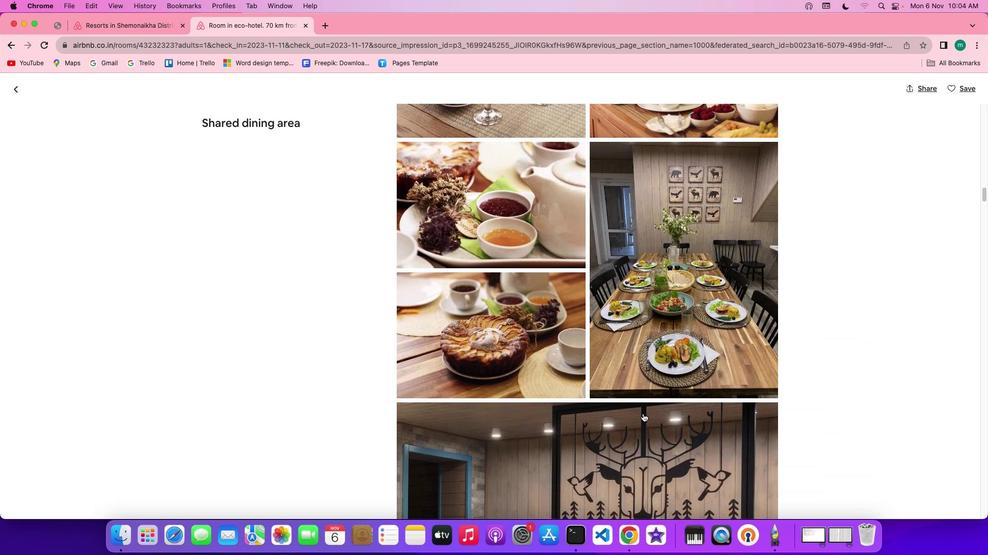 
Action: Mouse scrolled (620, 332) with delta (26, 37)
Screenshot: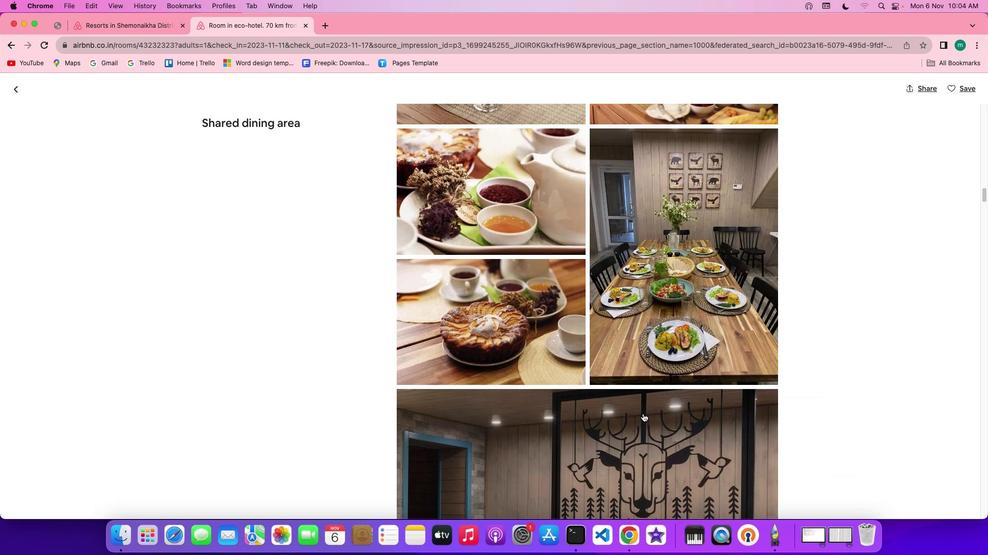 
Action: Mouse moved to (620, 332)
Screenshot: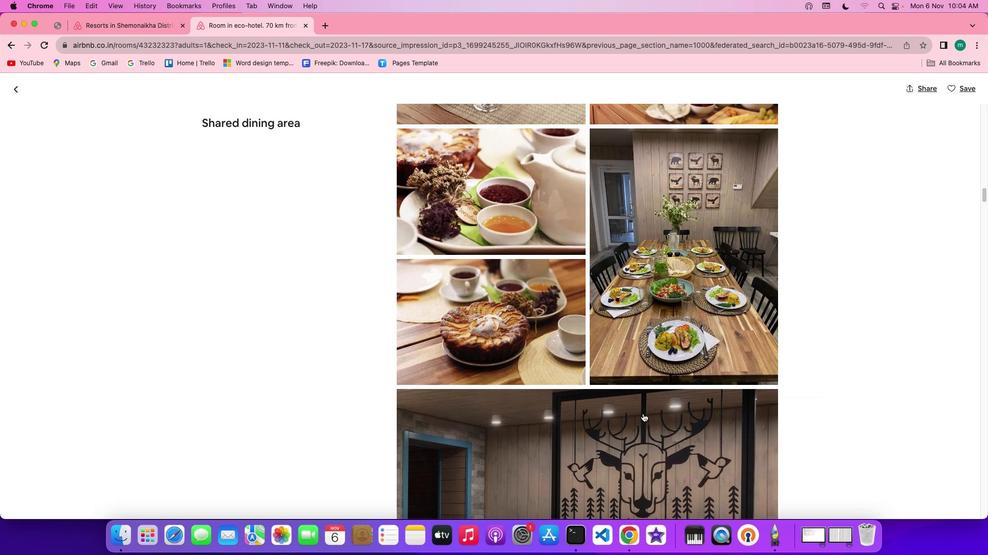 
Action: Mouse scrolled (620, 332) with delta (26, 37)
Screenshot: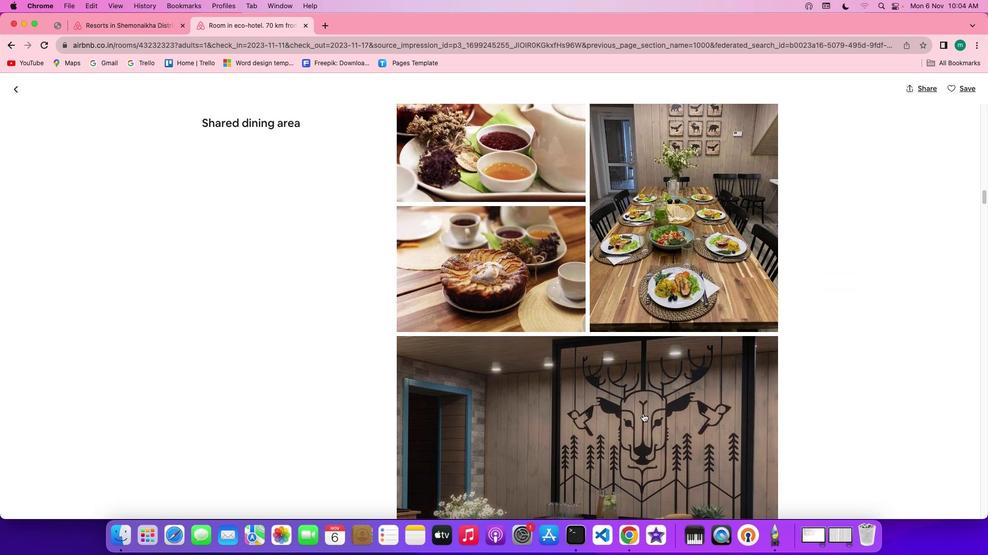 
Action: Mouse scrolled (620, 332) with delta (26, 37)
Screenshot: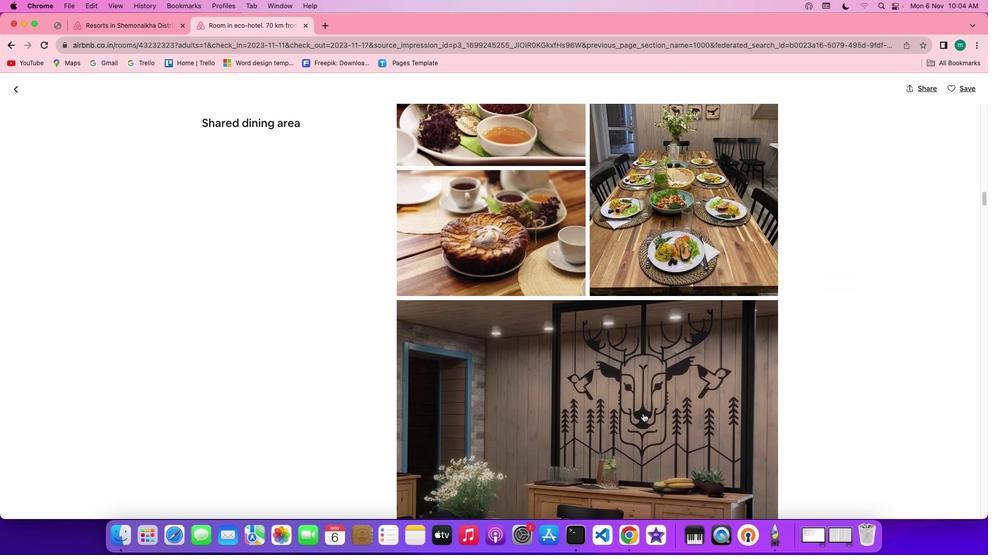 
Action: Mouse scrolled (620, 332) with delta (26, 37)
Screenshot: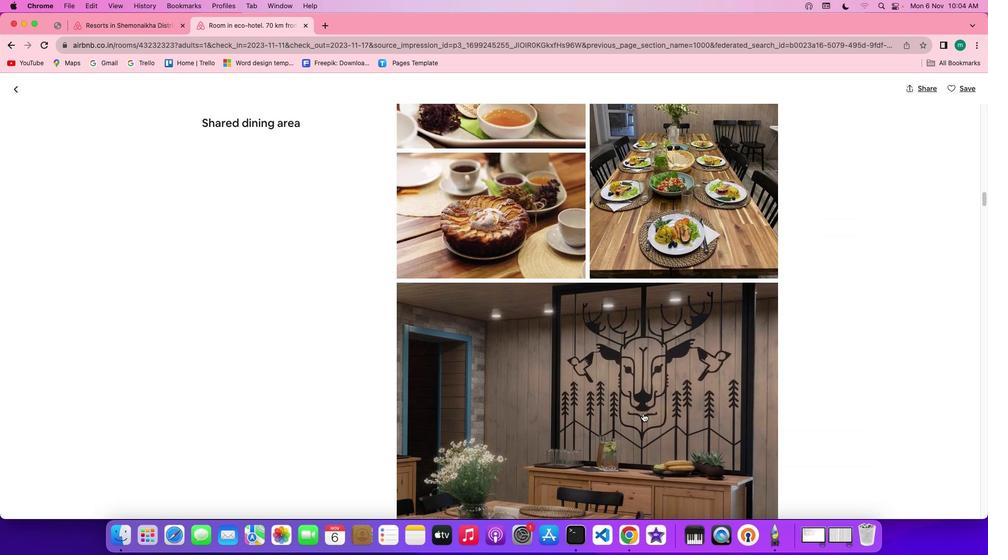 
Action: Mouse scrolled (620, 332) with delta (26, 37)
Screenshot: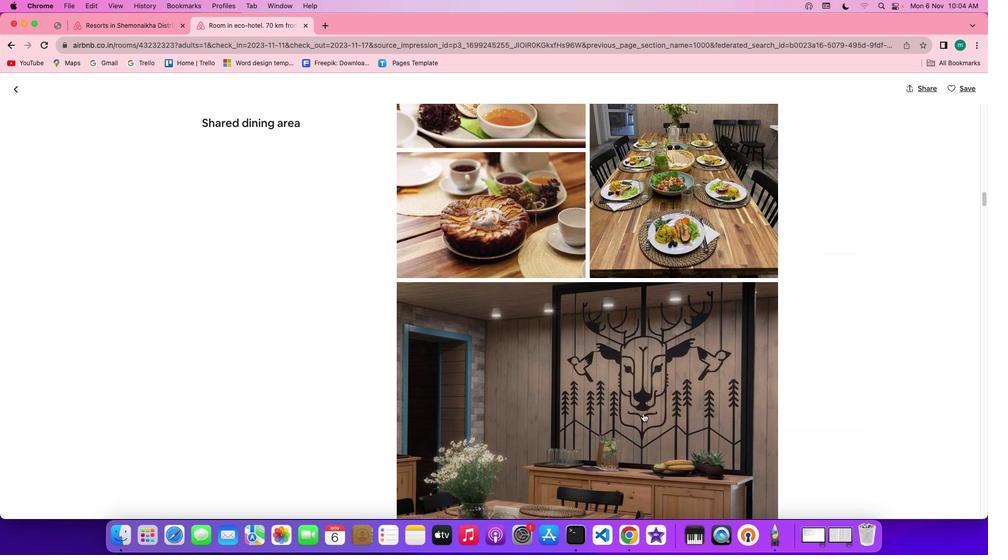 
Action: Mouse moved to (620, 332)
Screenshot: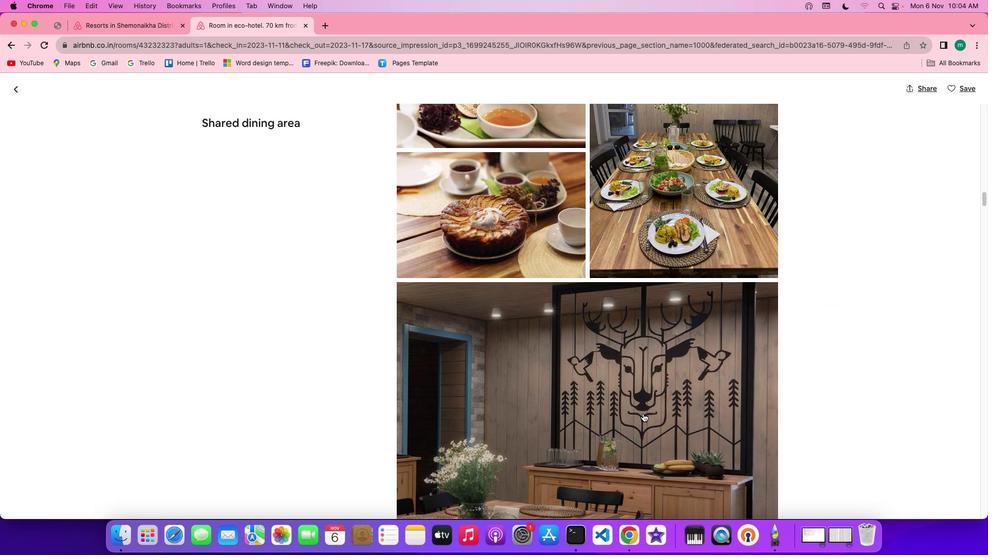 
Action: Mouse scrolled (620, 332) with delta (26, 37)
Screenshot: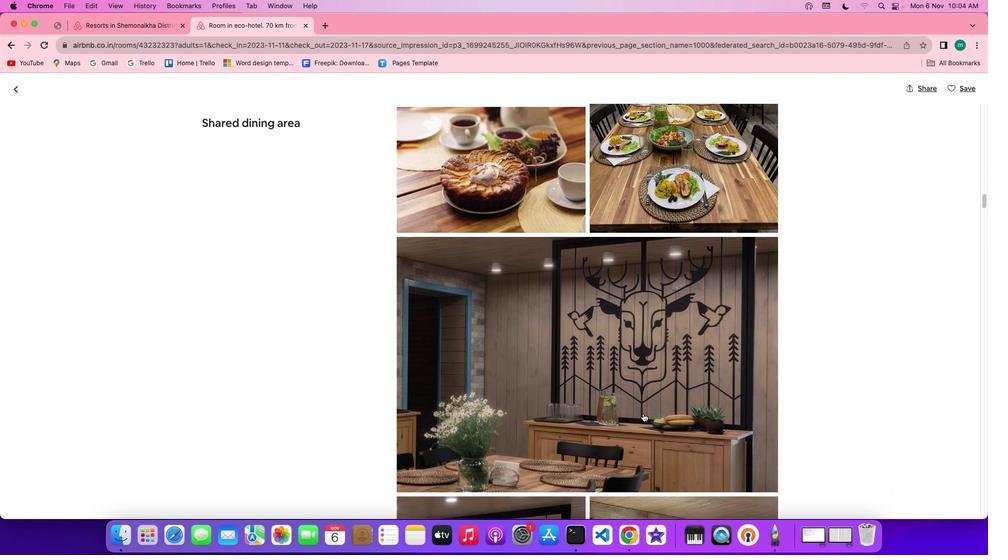 
Action: Mouse scrolled (620, 332) with delta (26, 37)
Screenshot: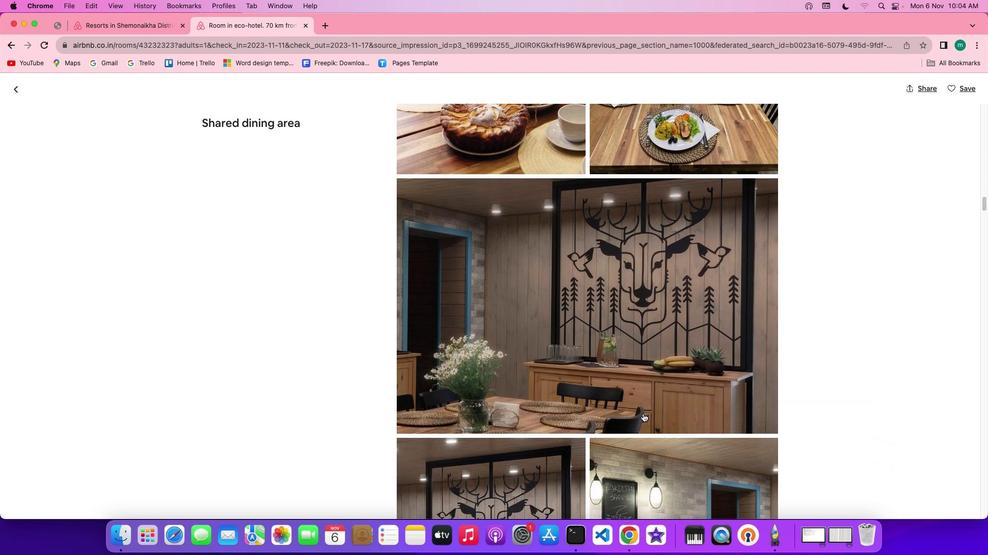 
Action: Mouse scrolled (620, 332) with delta (26, 37)
Screenshot: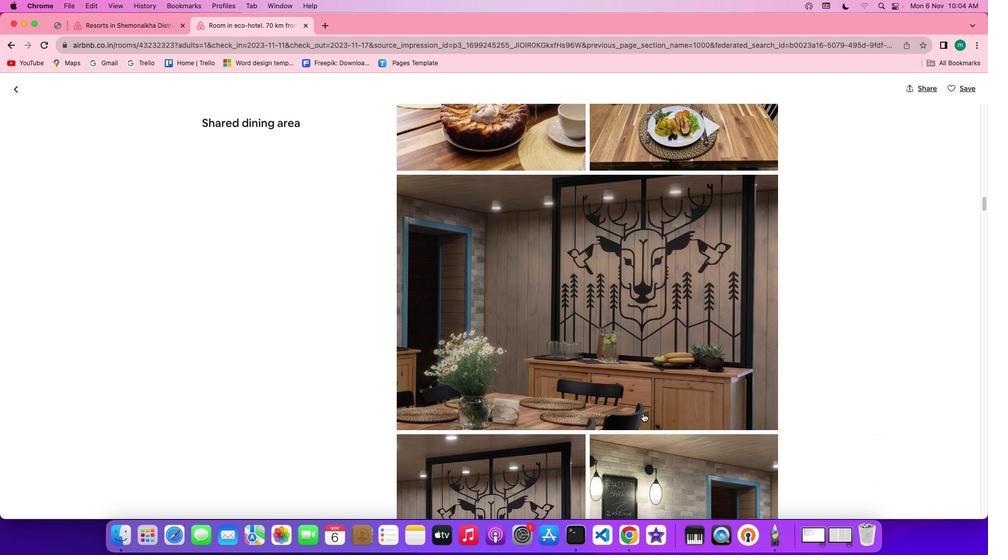 
Action: Mouse scrolled (620, 332) with delta (26, 37)
Screenshot: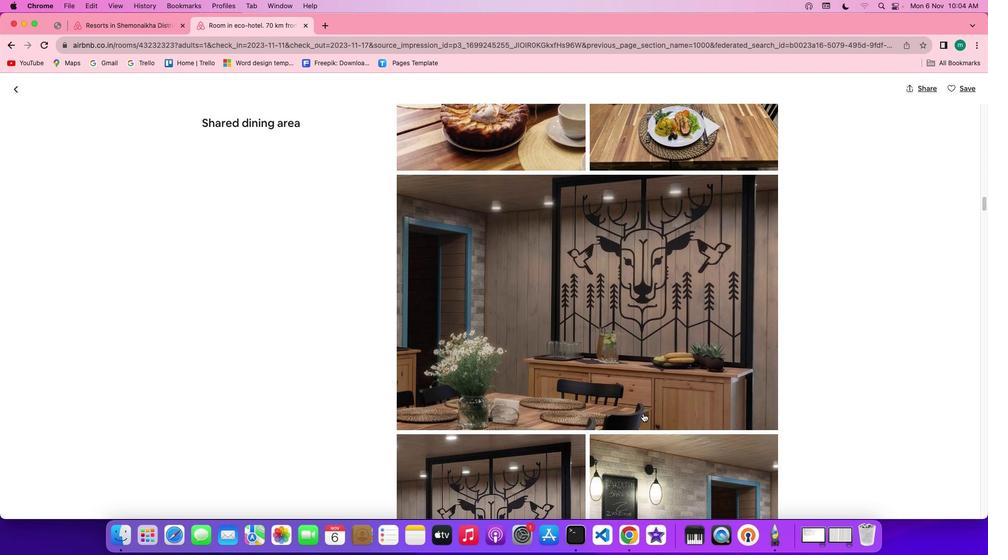 
Action: Mouse scrolled (620, 332) with delta (26, 37)
Screenshot: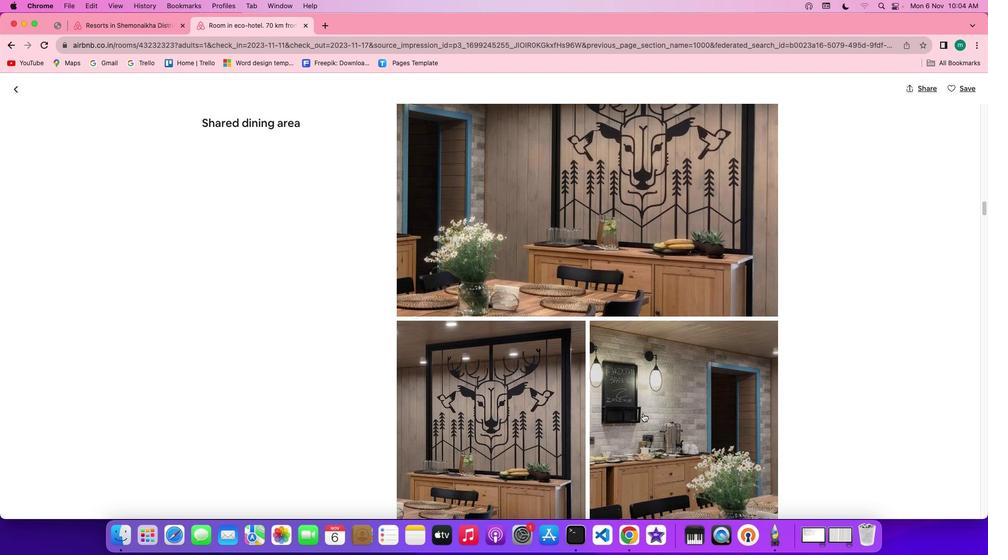 
Action: Mouse scrolled (620, 332) with delta (26, 37)
Screenshot: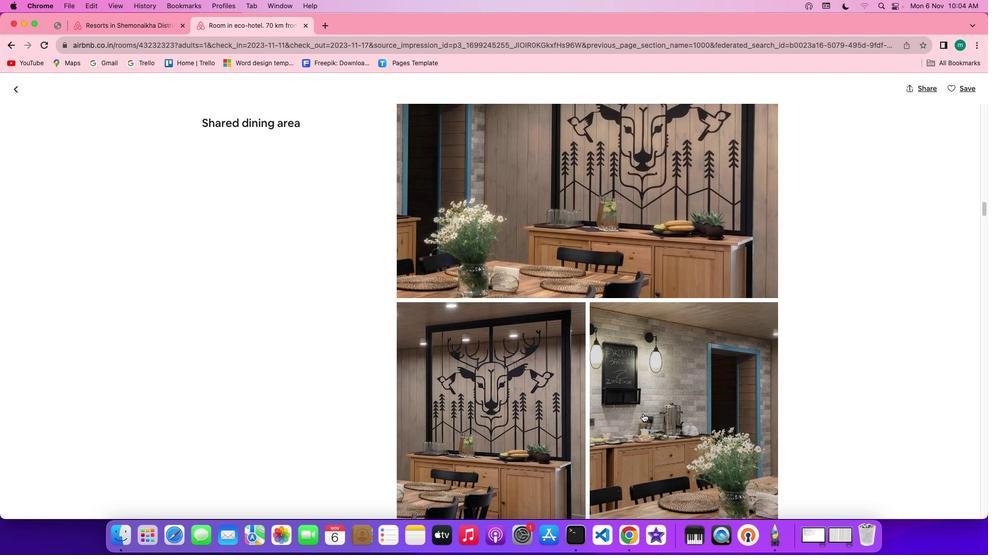 
Action: Mouse scrolled (620, 332) with delta (26, 37)
Screenshot: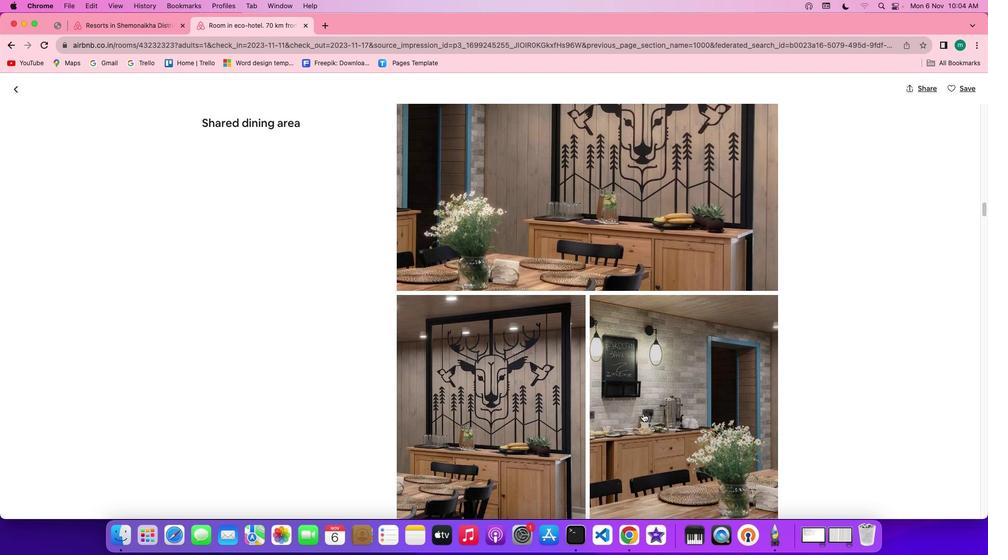 
Action: Mouse scrolled (620, 332) with delta (26, 37)
Screenshot: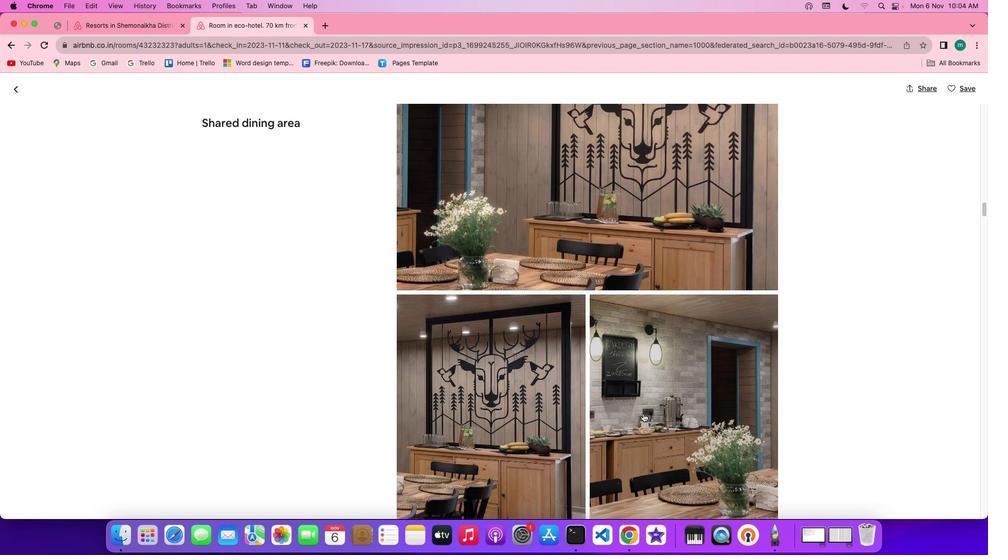 
Action: Mouse scrolled (620, 332) with delta (26, 37)
Screenshot: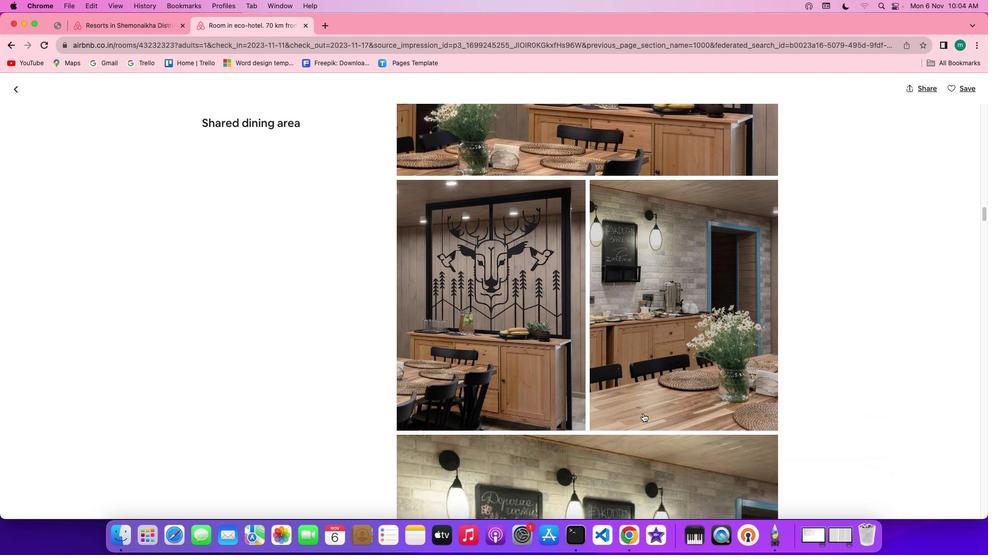 
Action: Mouse scrolled (620, 332) with delta (26, 37)
Screenshot: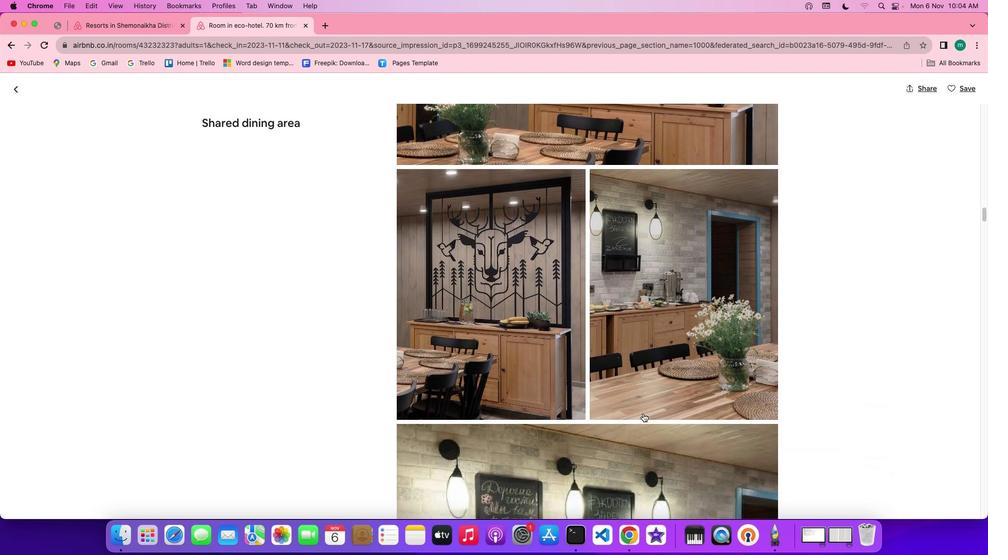 
Action: Mouse scrolled (620, 332) with delta (26, 37)
Screenshot: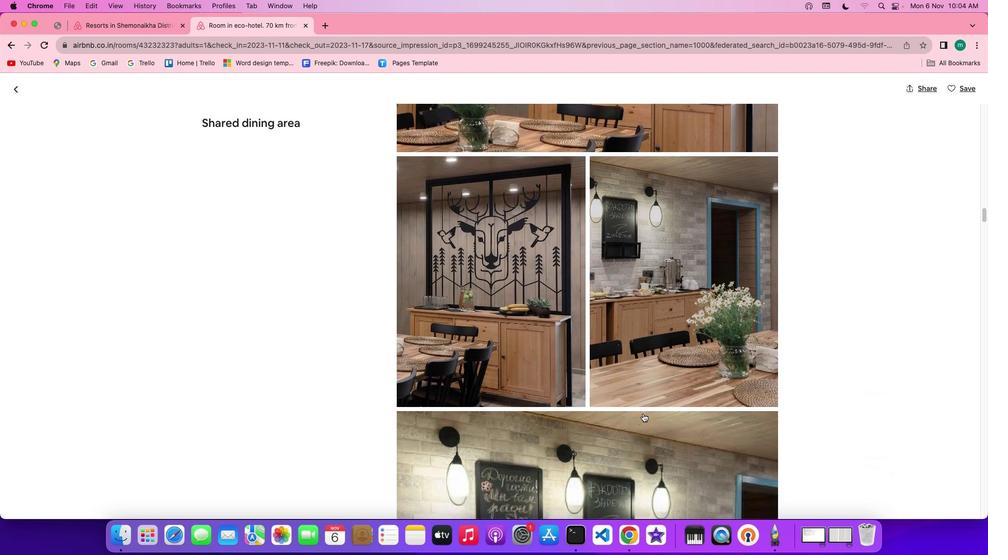 
Action: Mouse scrolled (620, 332) with delta (26, 37)
Screenshot: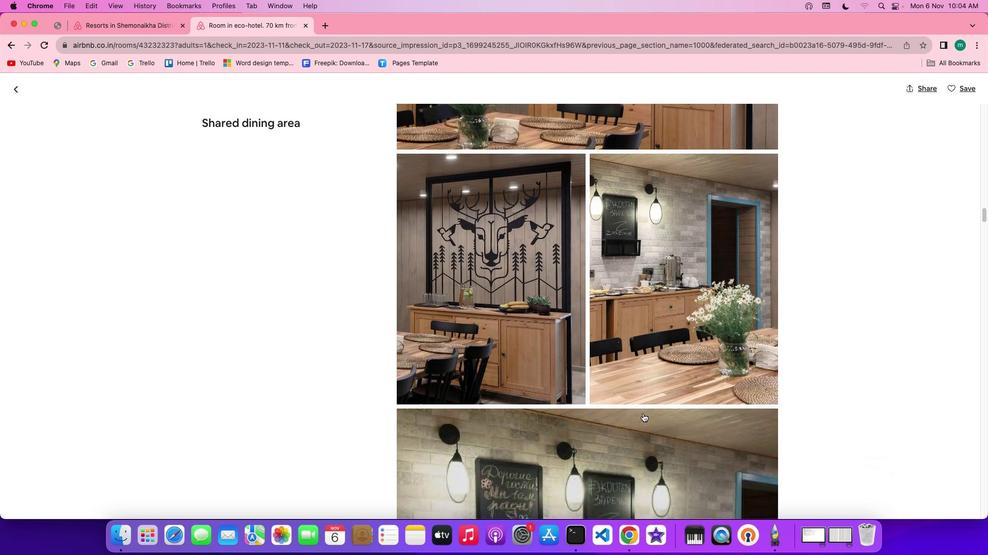 
Action: Mouse scrolled (620, 332) with delta (26, 37)
Screenshot: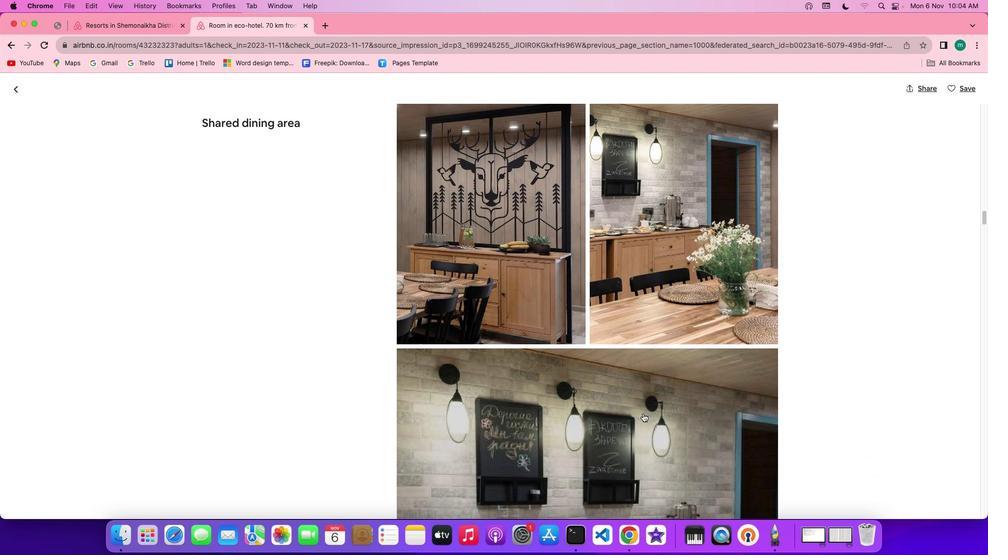 
Action: Mouse scrolled (620, 332) with delta (26, 37)
Screenshot: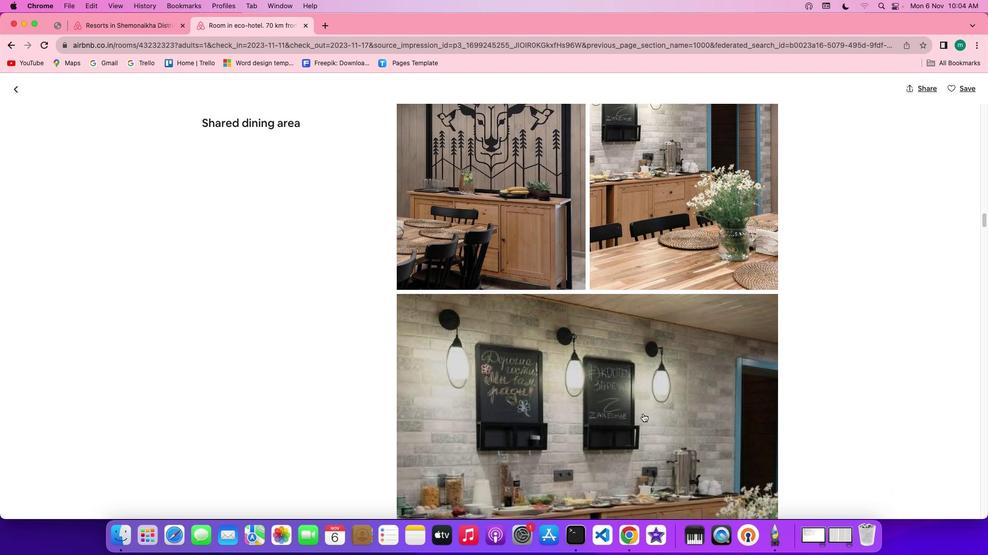 
Action: Mouse scrolled (620, 332) with delta (26, 37)
Screenshot: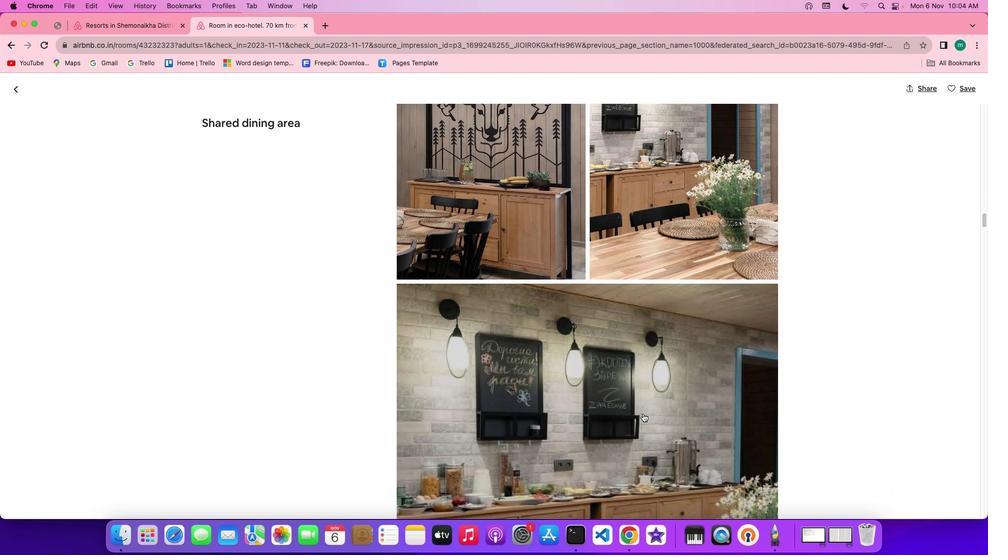 
Action: Mouse scrolled (620, 332) with delta (26, 37)
Screenshot: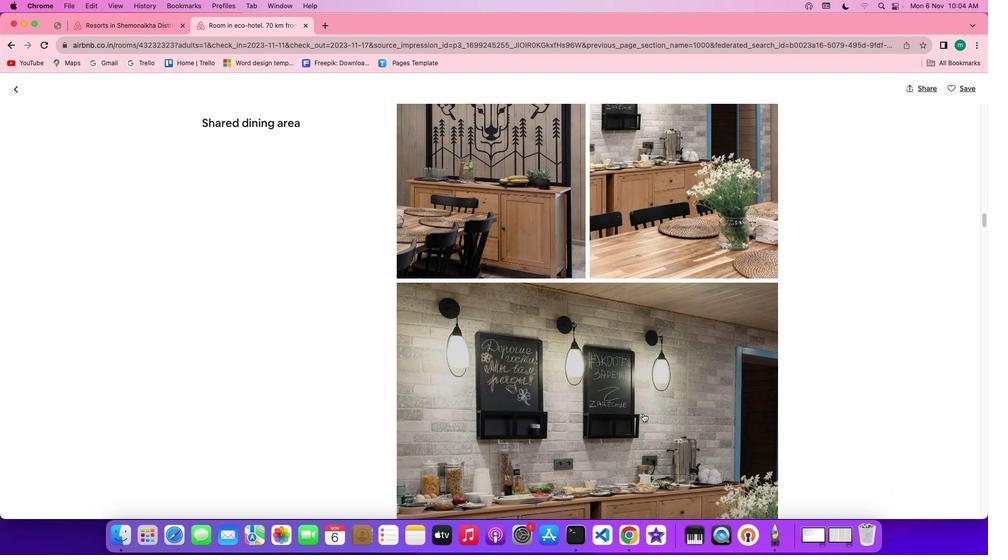 
Action: Mouse scrolled (620, 332) with delta (26, 37)
Screenshot: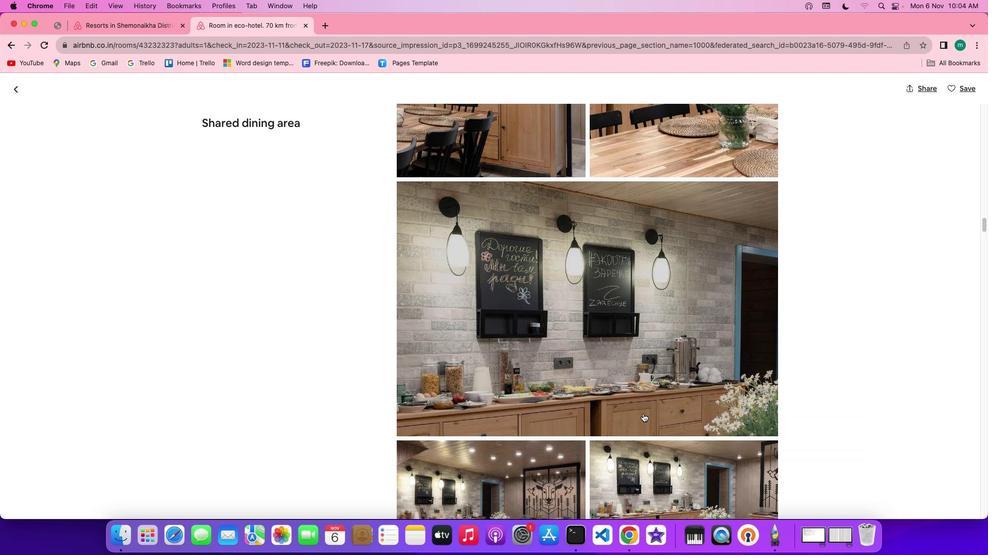 
Action: Mouse scrolled (620, 332) with delta (26, 37)
Screenshot: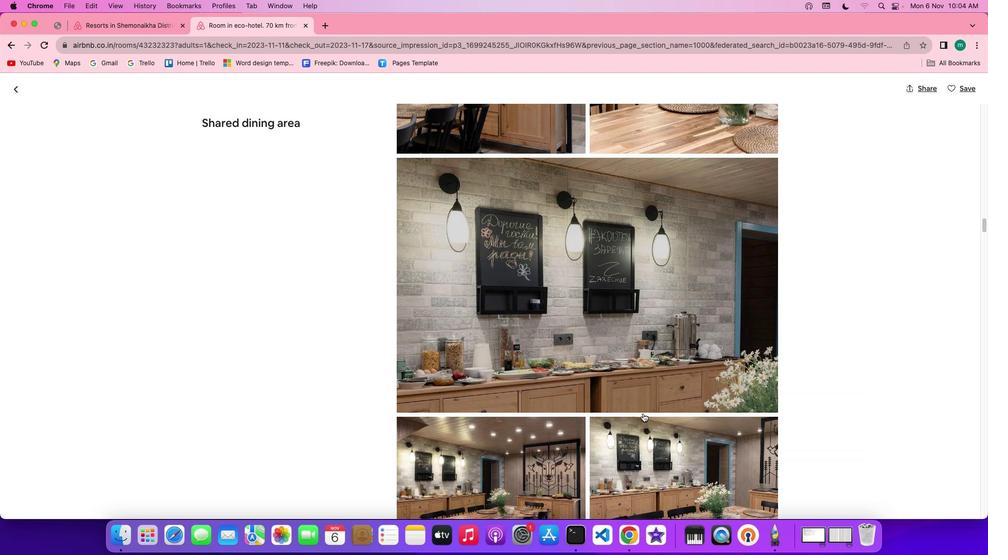 
Action: Mouse scrolled (620, 332) with delta (26, 37)
Screenshot: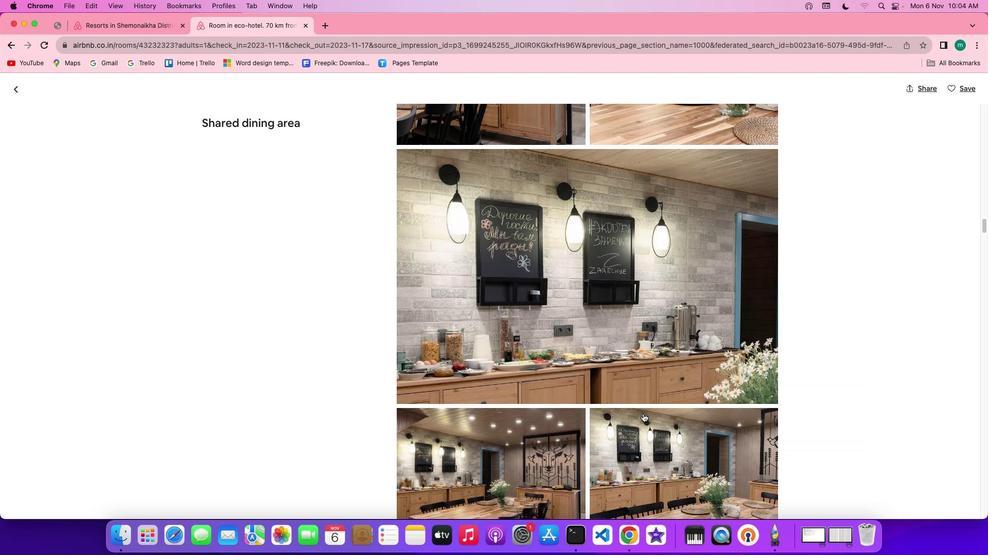 
Action: Mouse scrolled (620, 332) with delta (26, 37)
Screenshot: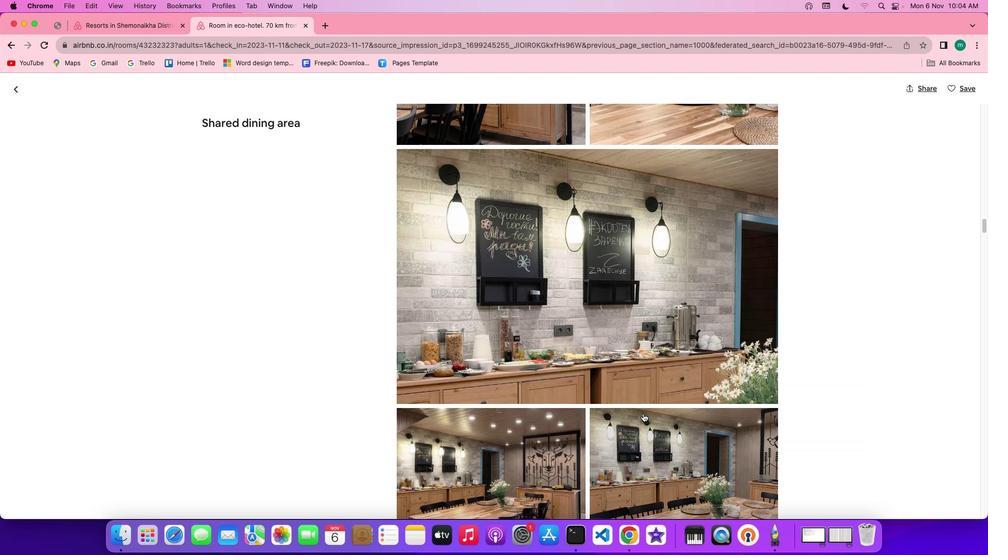 
Action: Mouse scrolled (620, 332) with delta (26, 37)
Screenshot: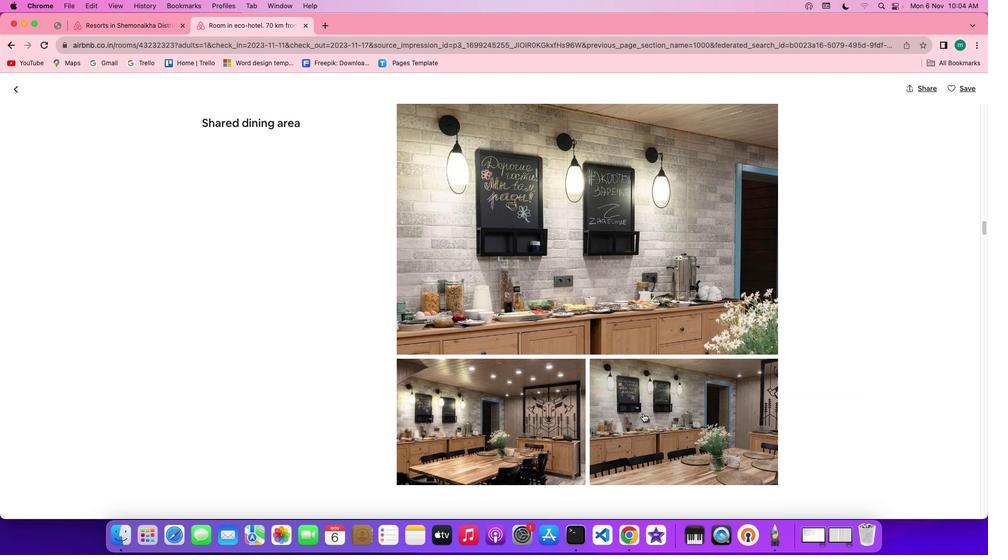 
Action: Mouse scrolled (620, 332) with delta (26, 37)
Screenshot: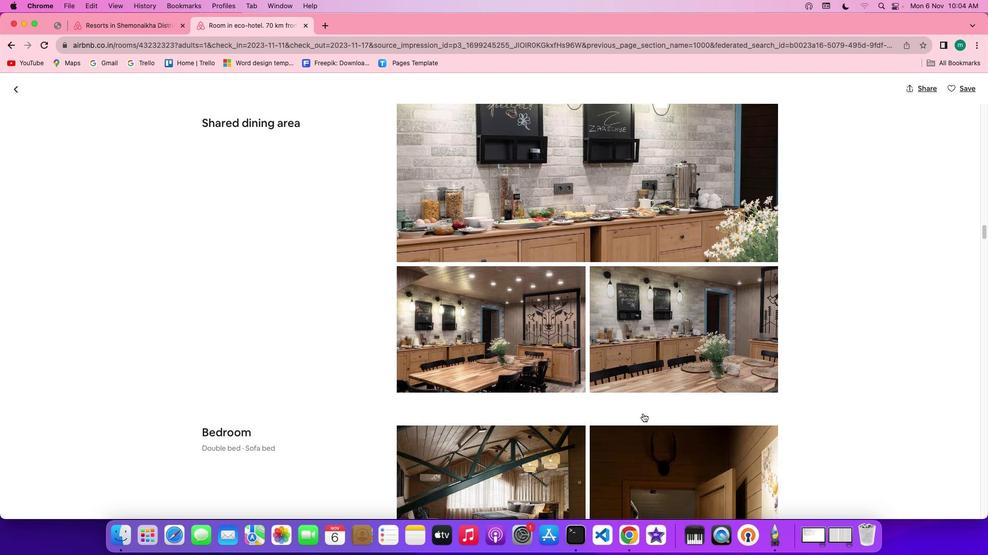 
Action: Mouse scrolled (620, 332) with delta (26, 37)
Screenshot: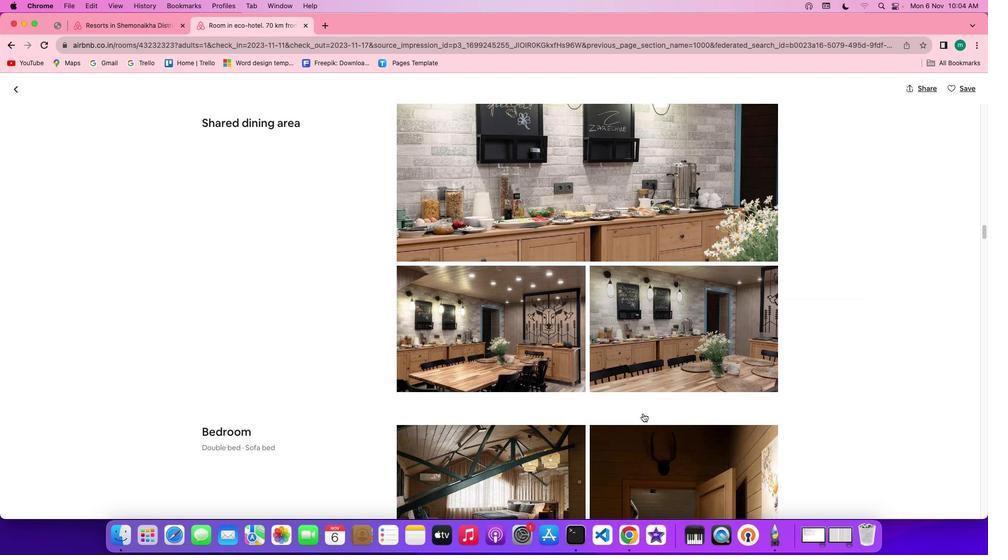 
Action: Mouse scrolled (620, 332) with delta (26, 37)
Screenshot: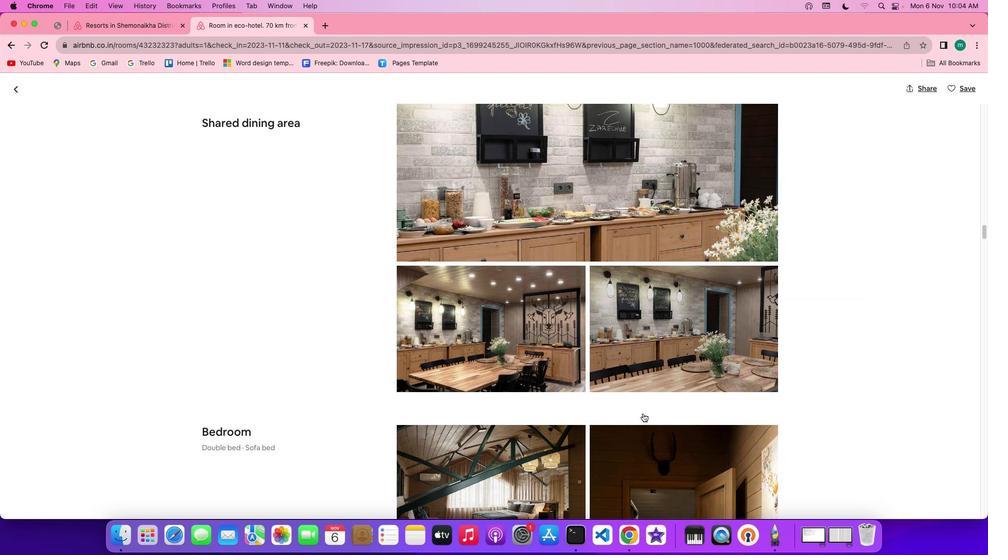 
Action: Mouse scrolled (620, 332) with delta (26, 37)
Screenshot: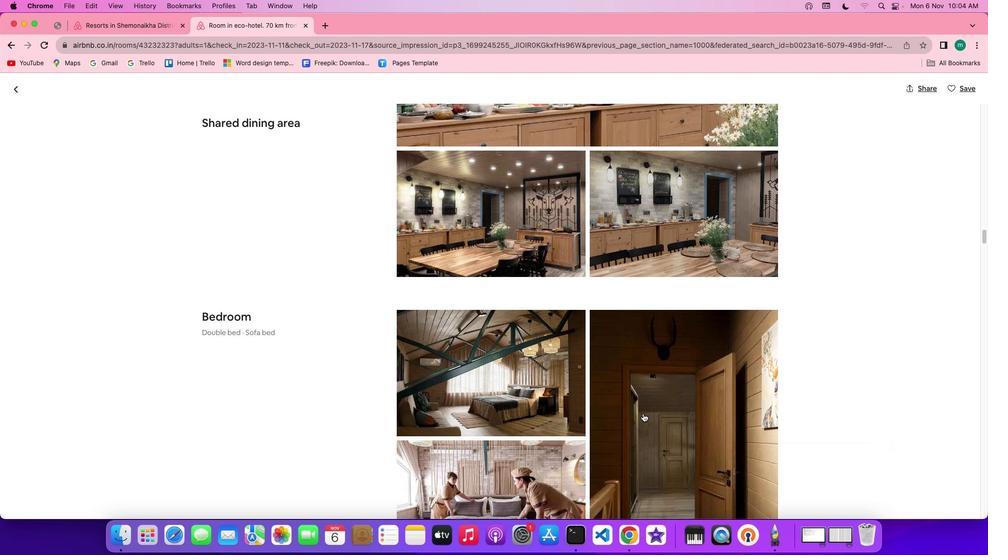 
Action: Mouse scrolled (620, 332) with delta (26, 37)
Screenshot: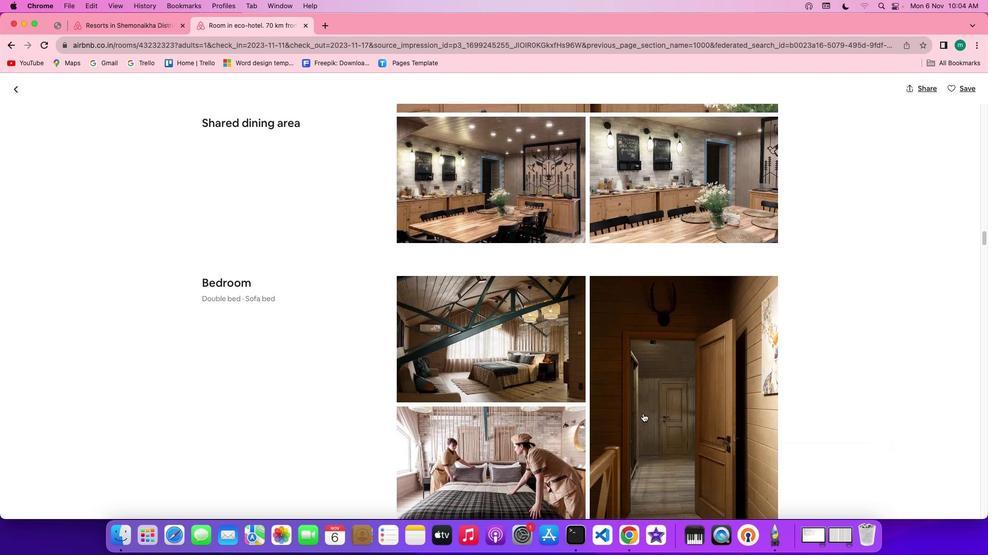 
Action: Mouse scrolled (620, 332) with delta (26, 37)
Screenshot: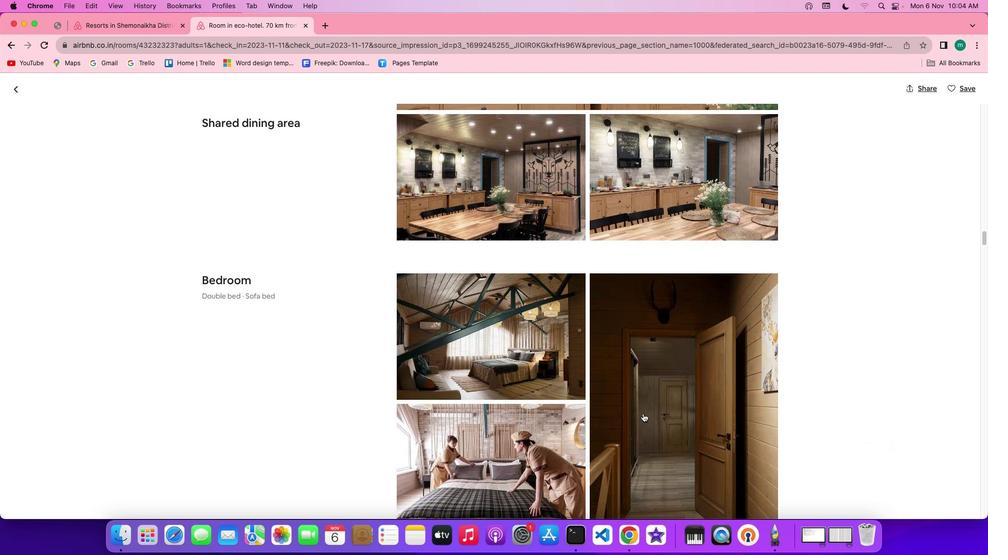 
Action: Mouse scrolled (620, 332) with delta (26, 37)
Screenshot: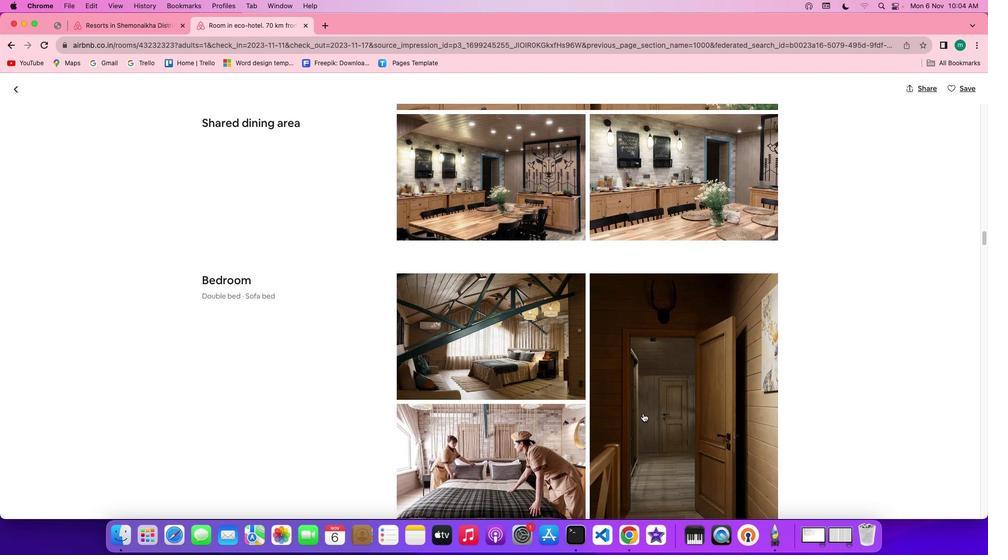 
Action: Mouse moved to (616, 331)
Screenshot: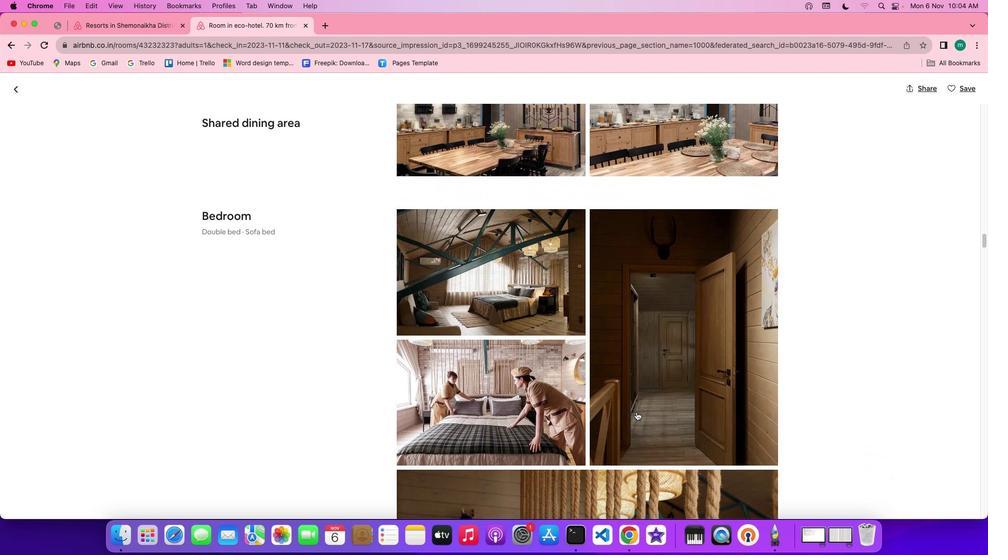
Action: Mouse scrolled (616, 331) with delta (26, 37)
Screenshot: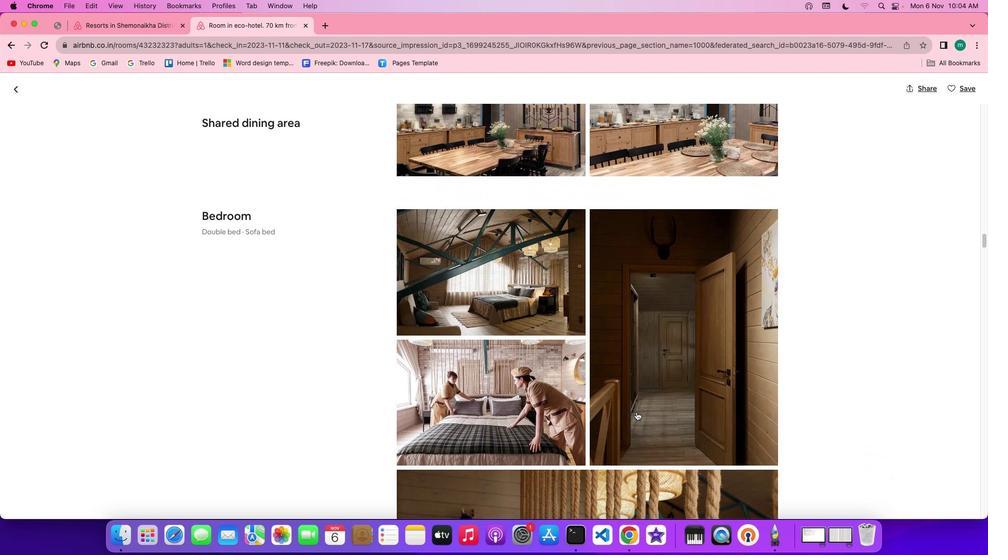 
Action: Mouse moved to (614, 332)
Screenshot: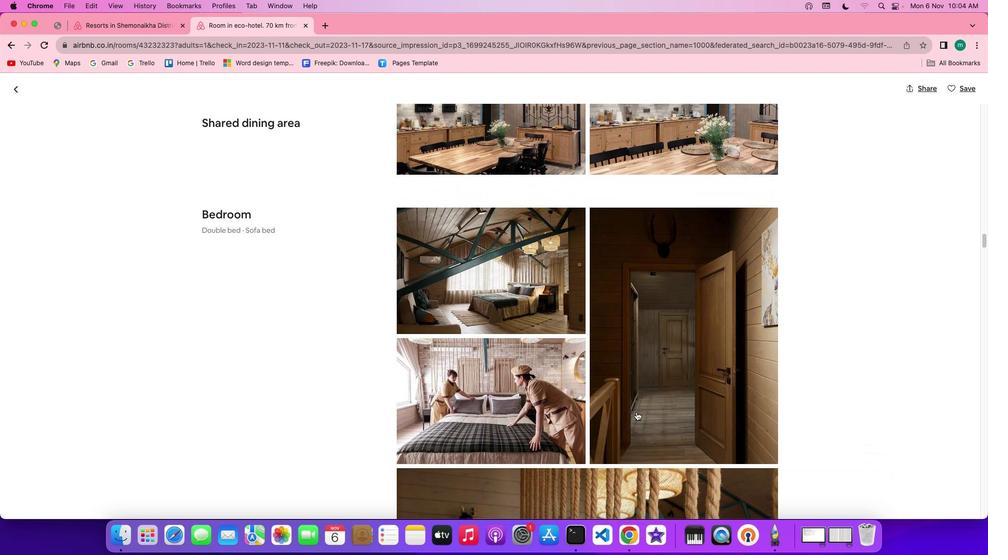 
Action: Mouse scrolled (614, 332) with delta (26, 37)
Screenshot: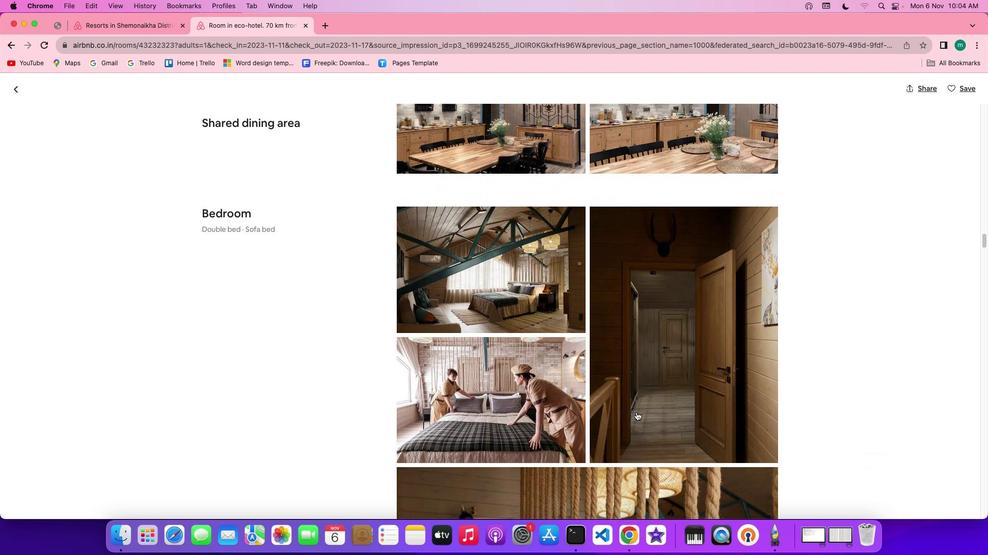 
Action: Mouse scrolled (614, 332) with delta (26, 37)
Screenshot: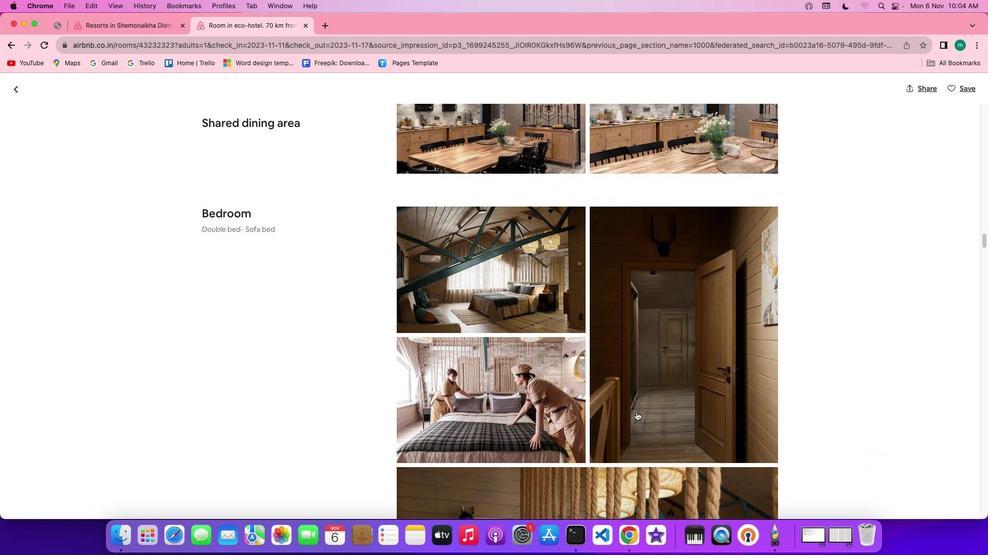 
Action: Mouse scrolled (614, 332) with delta (26, 37)
Screenshot: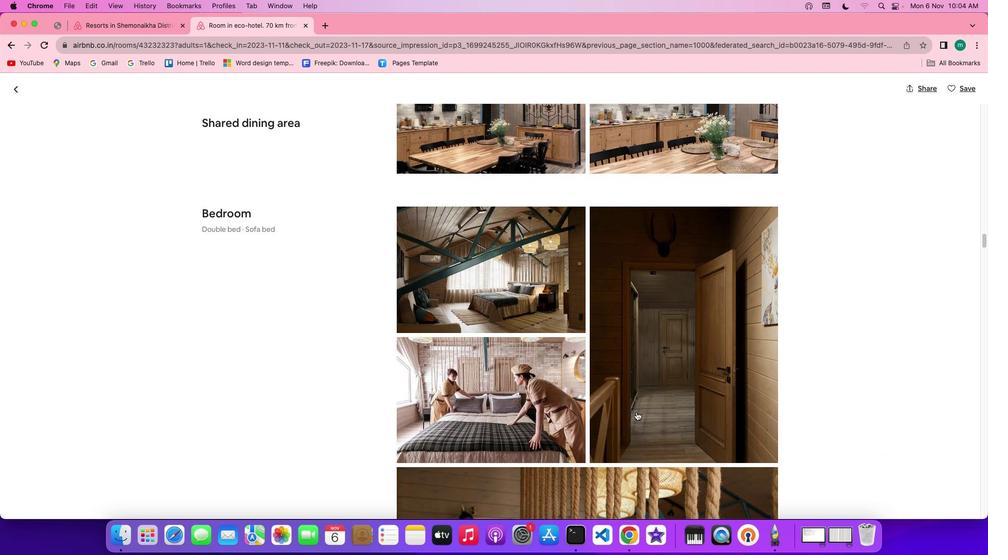 
Action: Mouse scrolled (614, 332) with delta (26, 37)
Screenshot: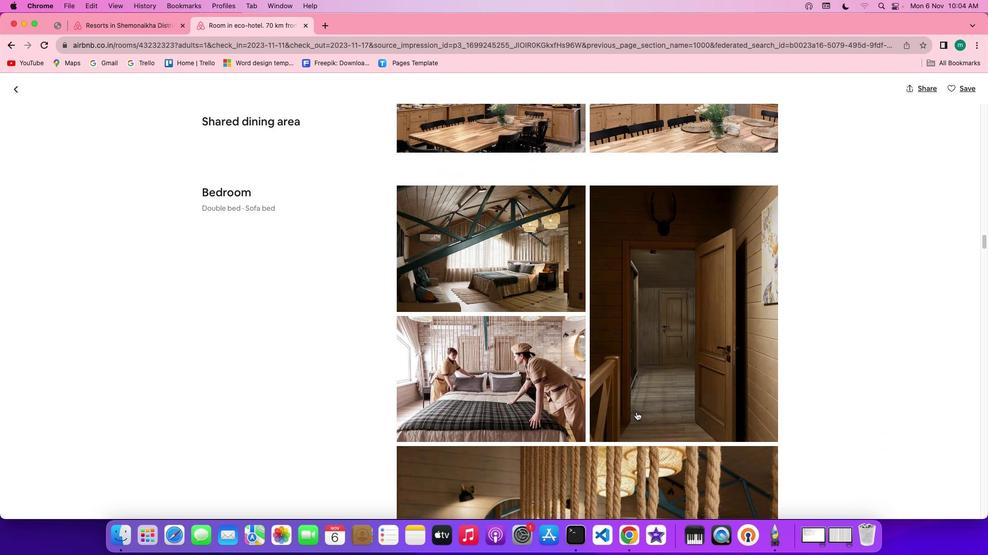 
Action: Mouse scrolled (614, 332) with delta (26, 37)
Screenshot: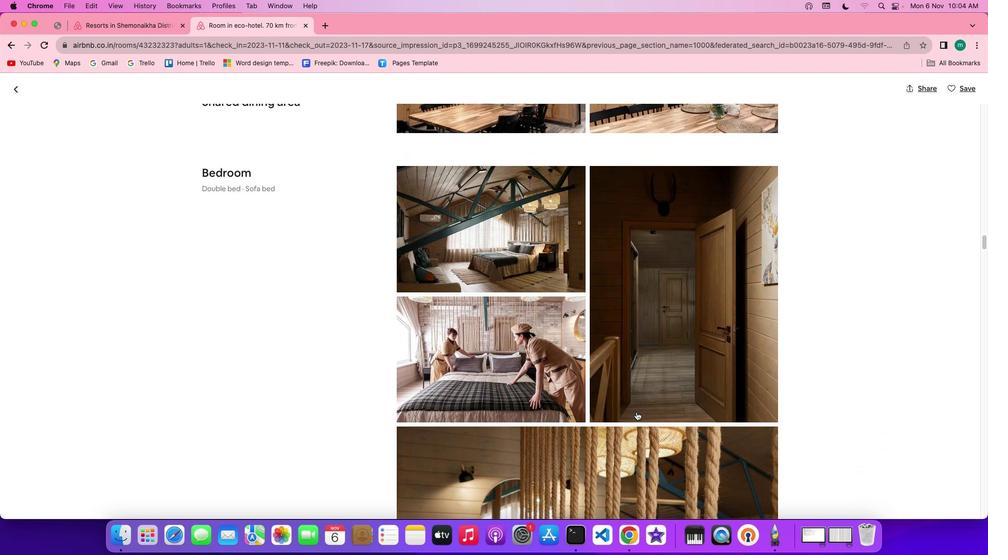 
Action: Mouse scrolled (614, 332) with delta (26, 37)
Screenshot: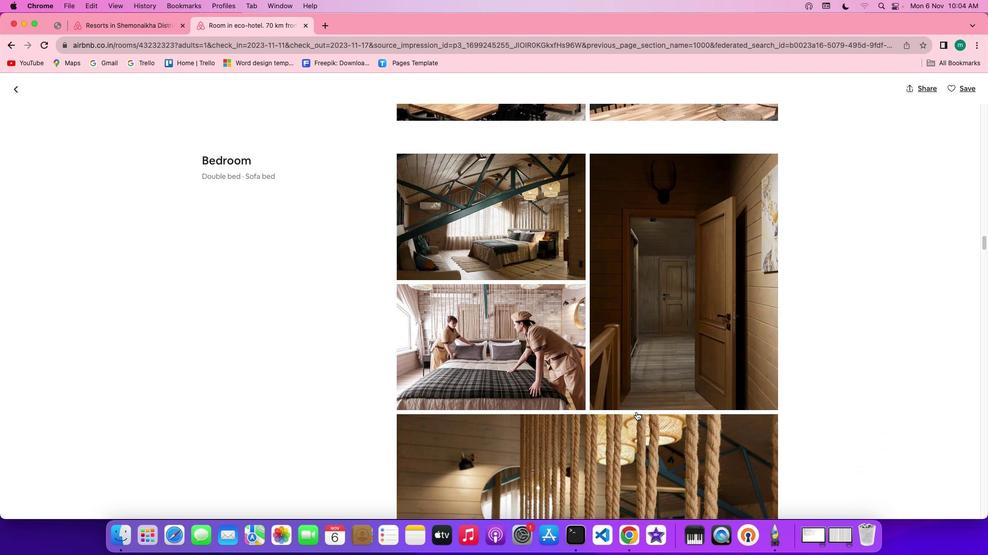 
Action: Mouse scrolled (614, 332) with delta (26, 37)
Screenshot: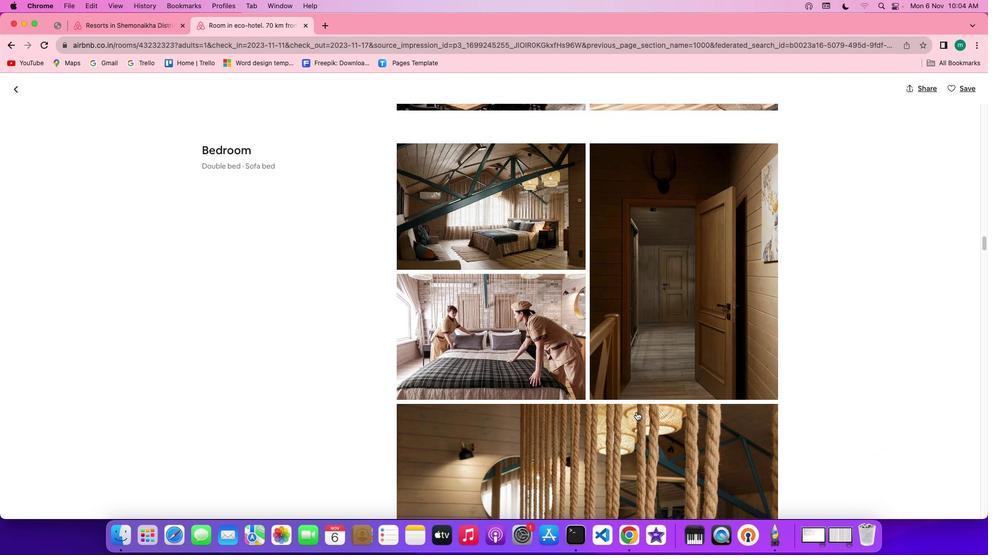 
Action: Mouse scrolled (614, 332) with delta (26, 37)
Screenshot: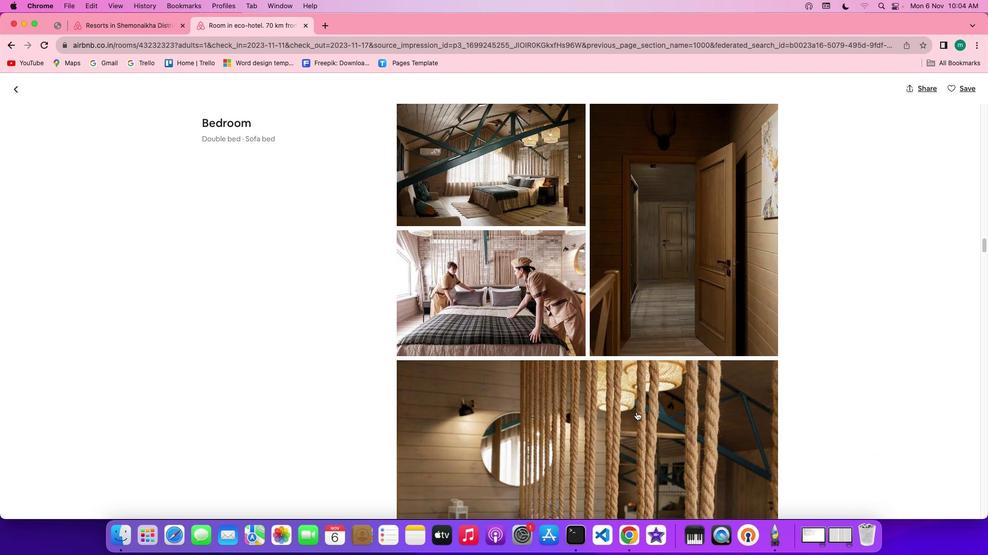 
Action: Mouse scrolled (614, 332) with delta (26, 37)
Screenshot: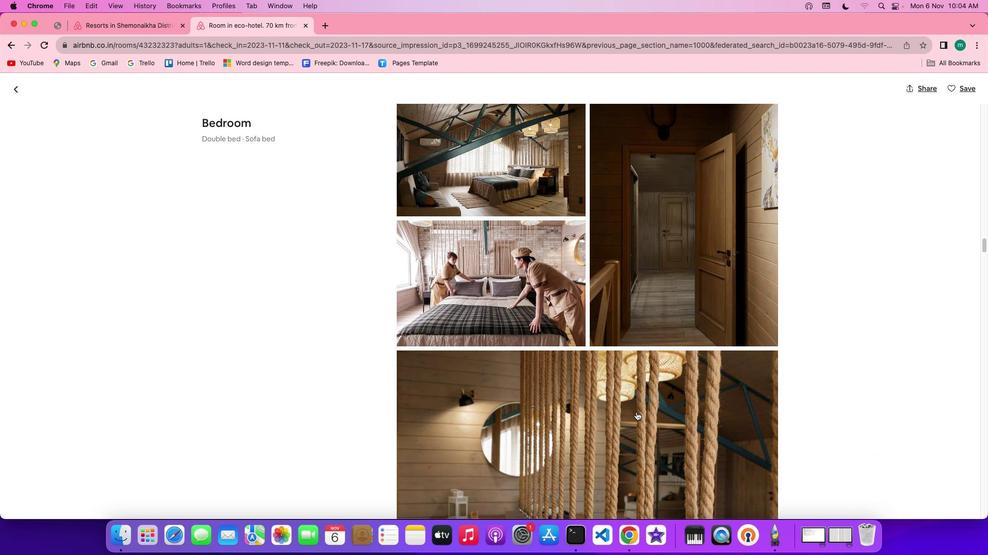 
Action: Mouse scrolled (614, 332) with delta (26, 37)
Screenshot: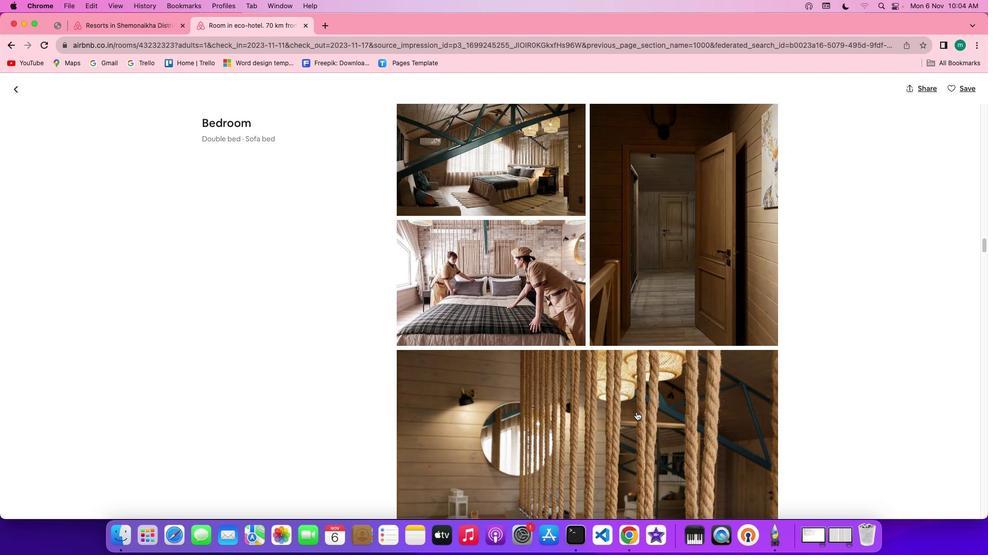 
Action: Mouse scrolled (614, 332) with delta (26, 37)
Screenshot: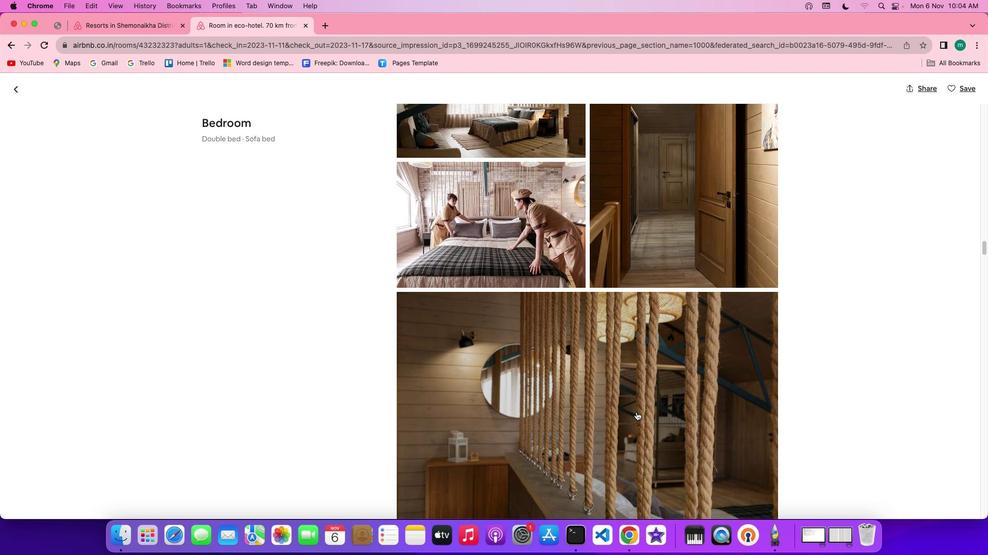 
Action: Mouse scrolled (614, 332) with delta (26, 37)
Screenshot: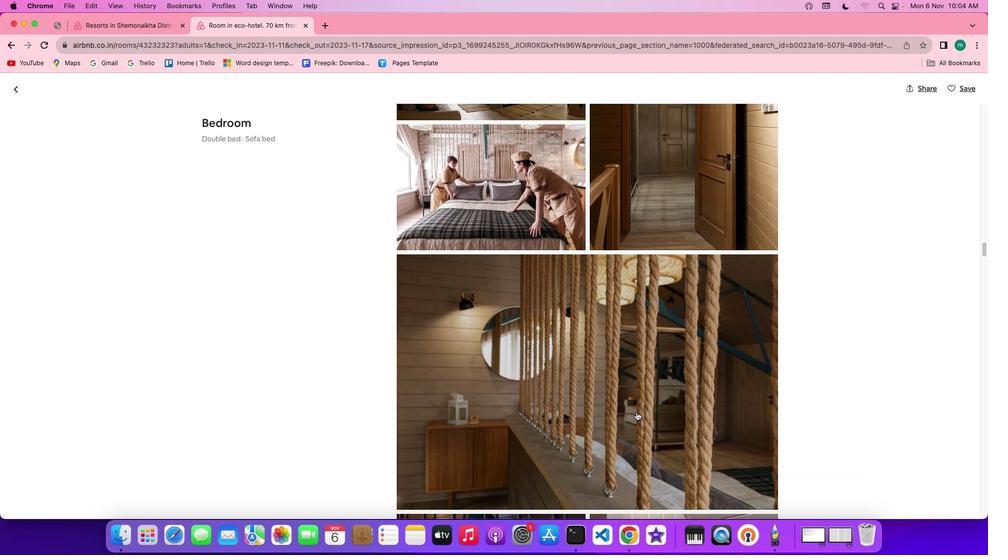 
Action: Mouse scrolled (614, 332) with delta (26, 37)
Screenshot: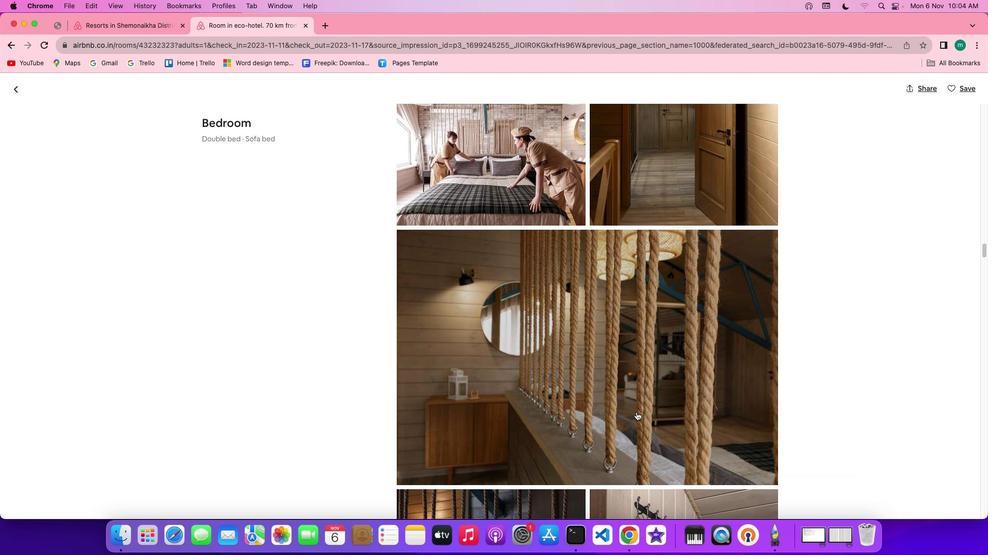 
Action: Mouse scrolled (614, 332) with delta (26, 37)
Screenshot: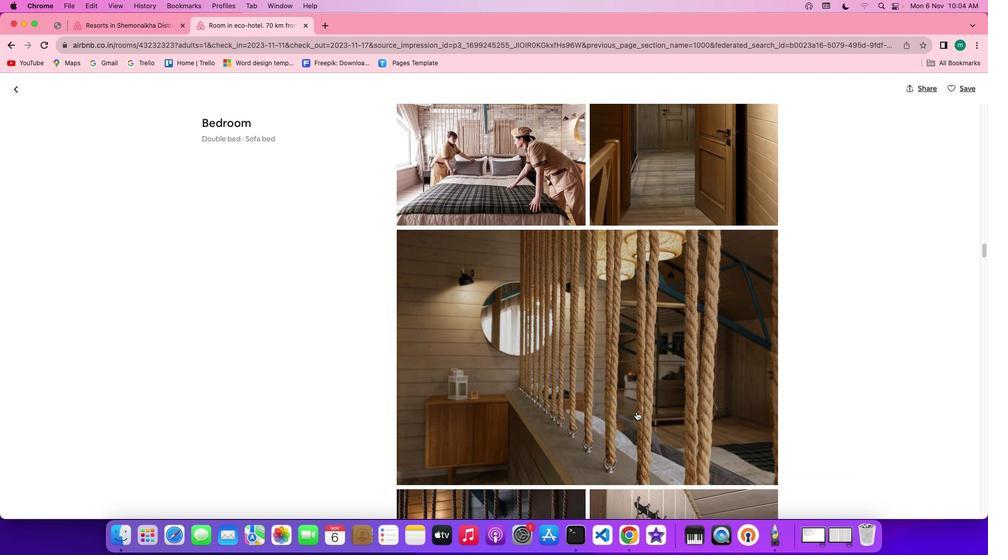 
Action: Mouse scrolled (614, 332) with delta (26, 37)
Screenshot: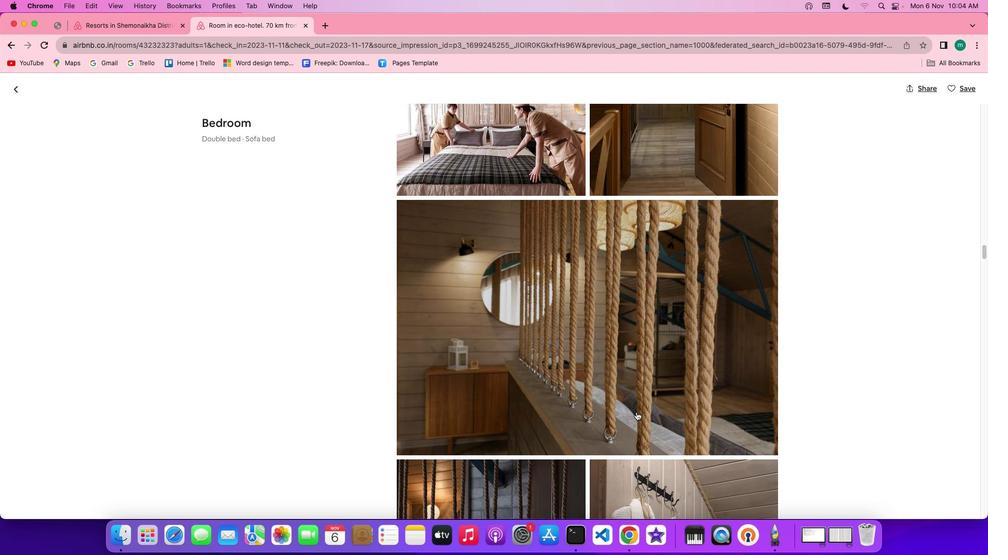 
Action: Mouse scrolled (614, 332) with delta (26, 37)
Screenshot: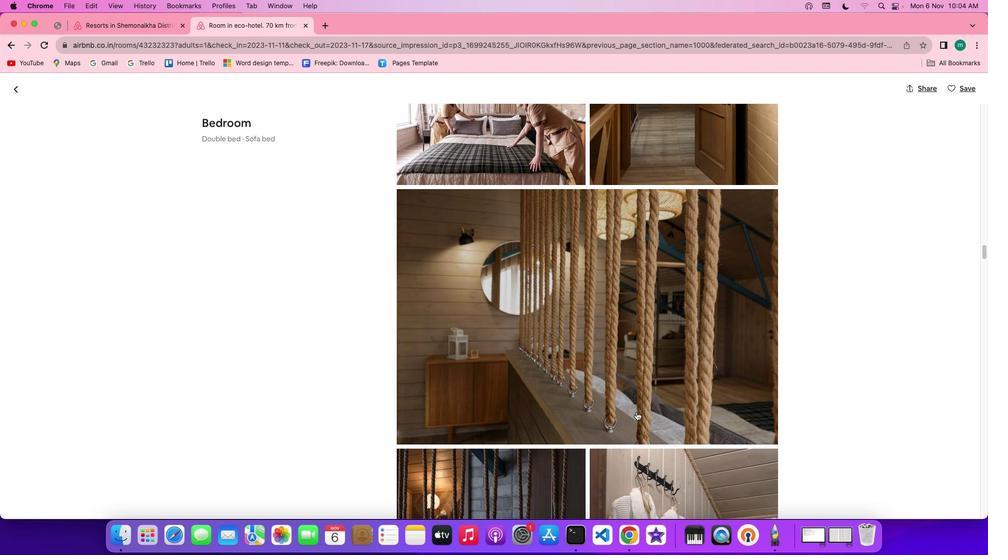 
Action: Mouse scrolled (614, 332) with delta (26, 37)
Screenshot: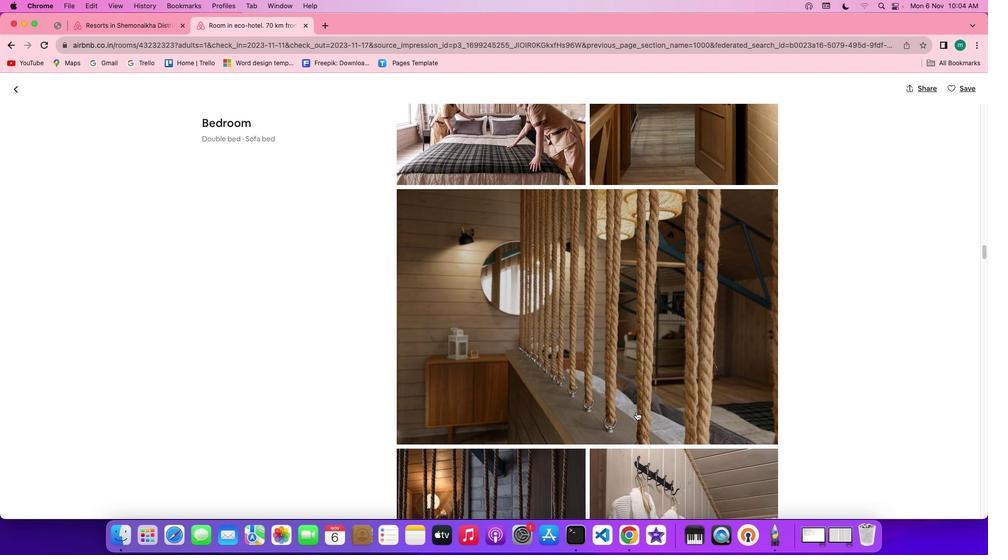 
Action: Mouse scrolled (614, 332) with delta (26, 37)
Screenshot: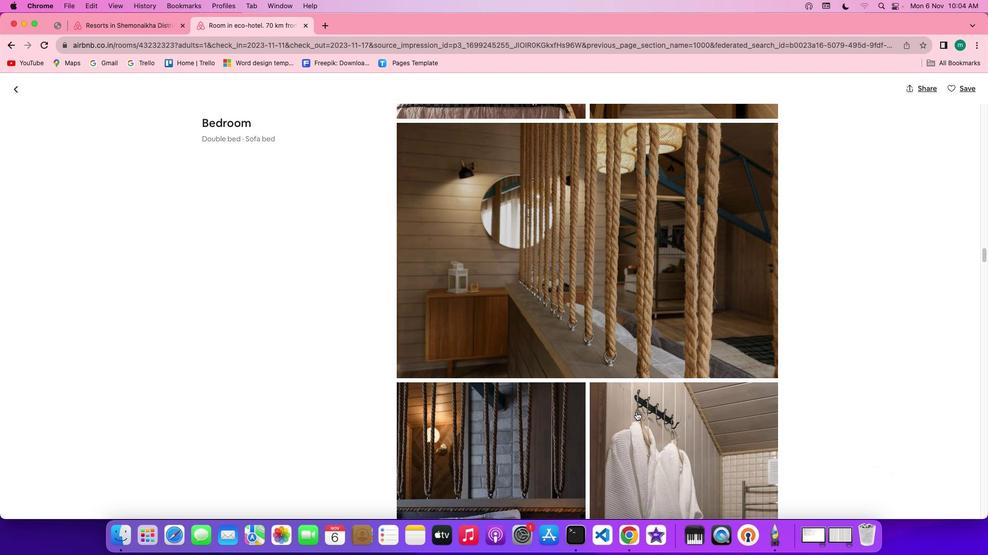 
Action: Mouse scrolled (614, 332) with delta (26, 37)
Screenshot: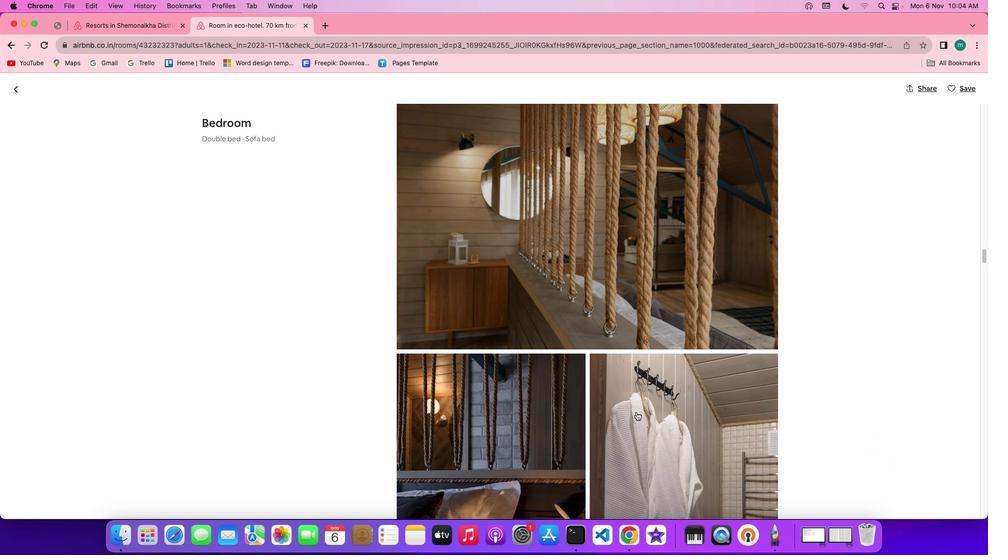 
Action: Mouse scrolled (614, 332) with delta (26, 37)
Screenshot: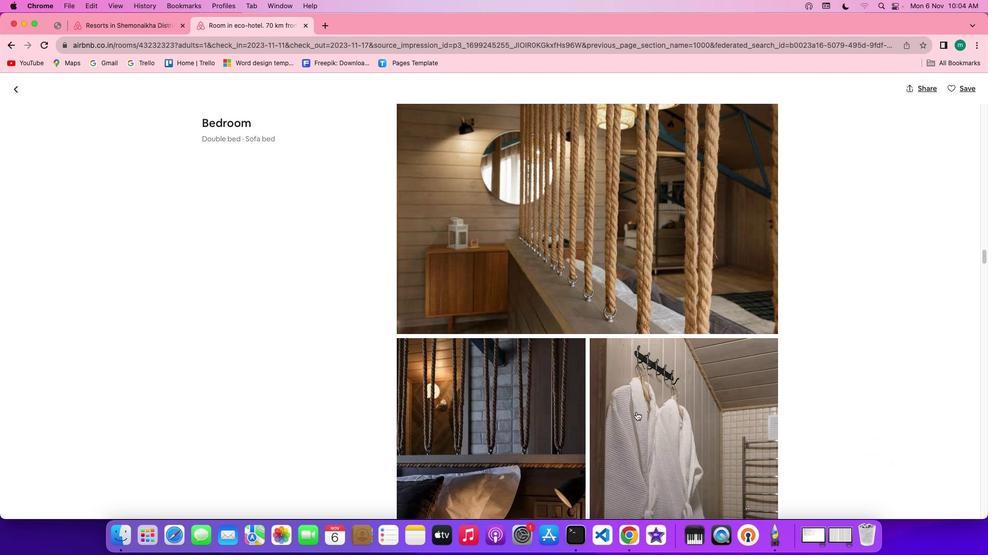 
Action: Mouse scrolled (614, 332) with delta (26, 37)
Screenshot: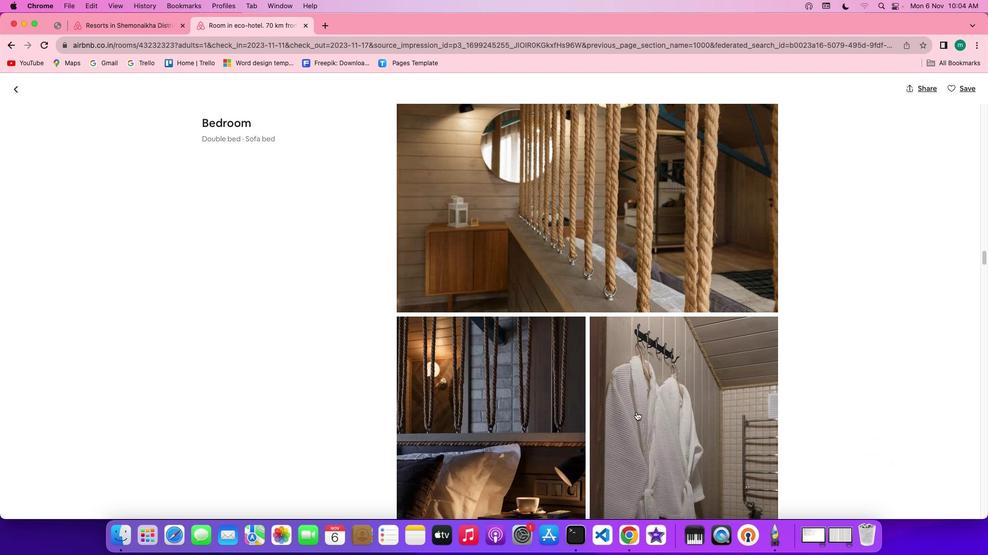 
Action: Mouse moved to (614, 332)
Screenshot: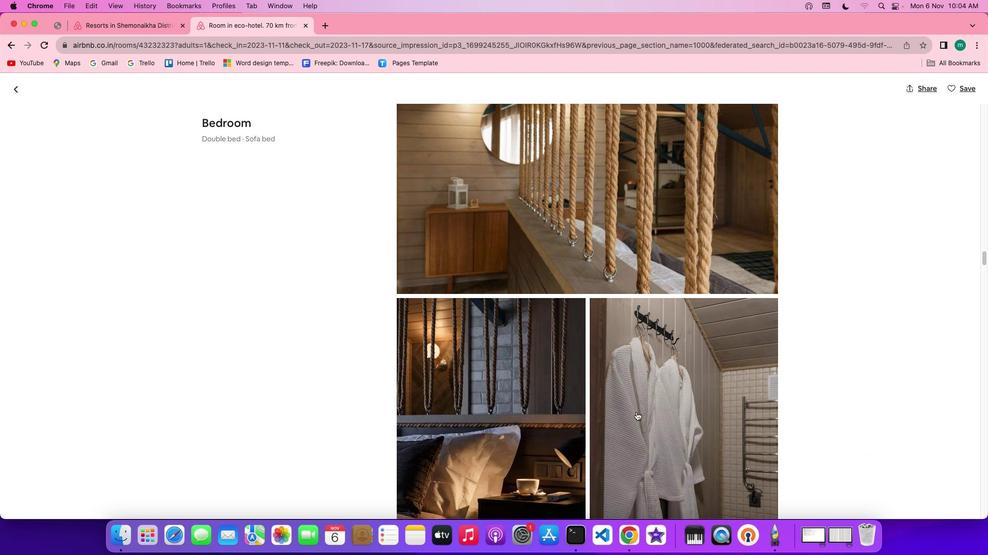 
Action: Mouse scrolled (614, 332) with delta (26, 37)
Screenshot: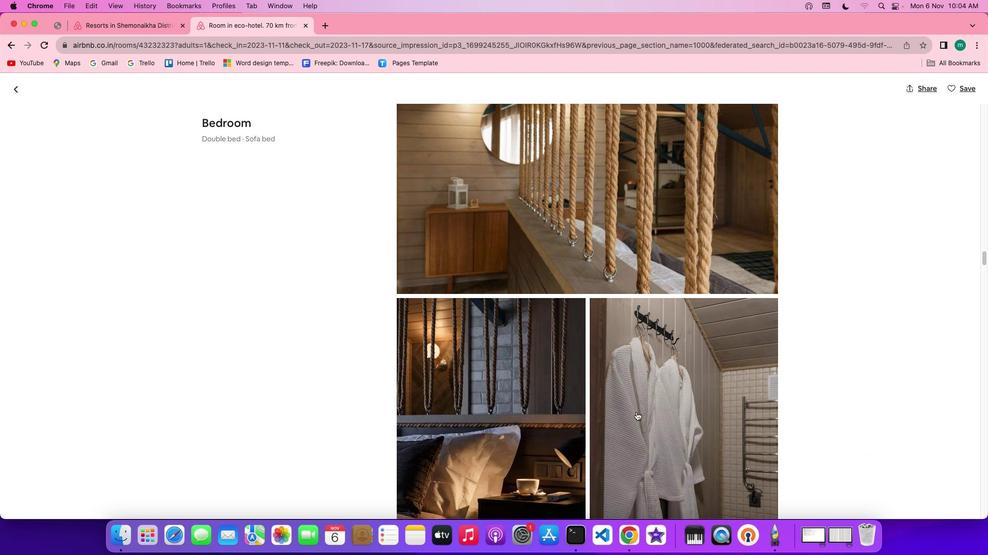 
Action: Mouse scrolled (614, 332) with delta (26, 37)
Screenshot: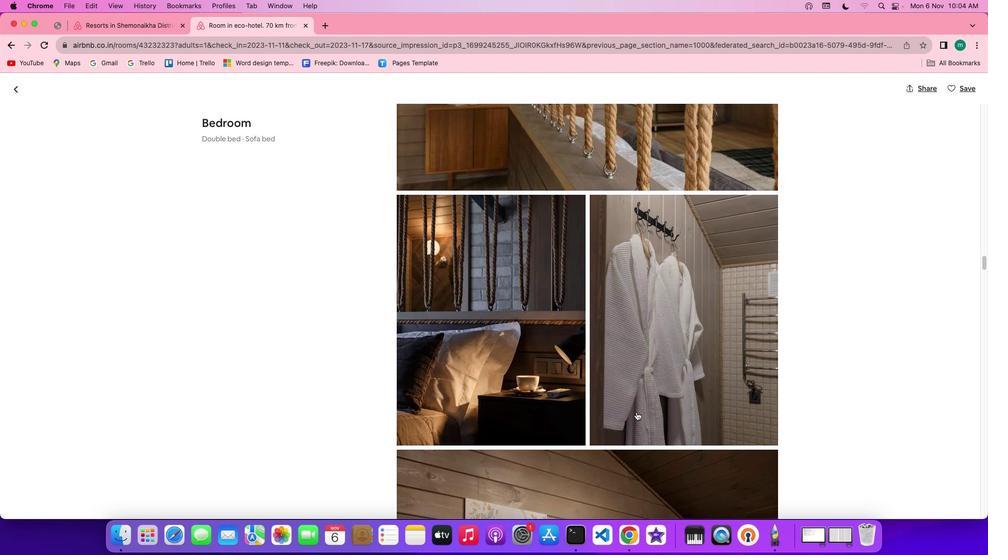 
Action: Mouse scrolled (614, 332) with delta (26, 37)
Screenshot: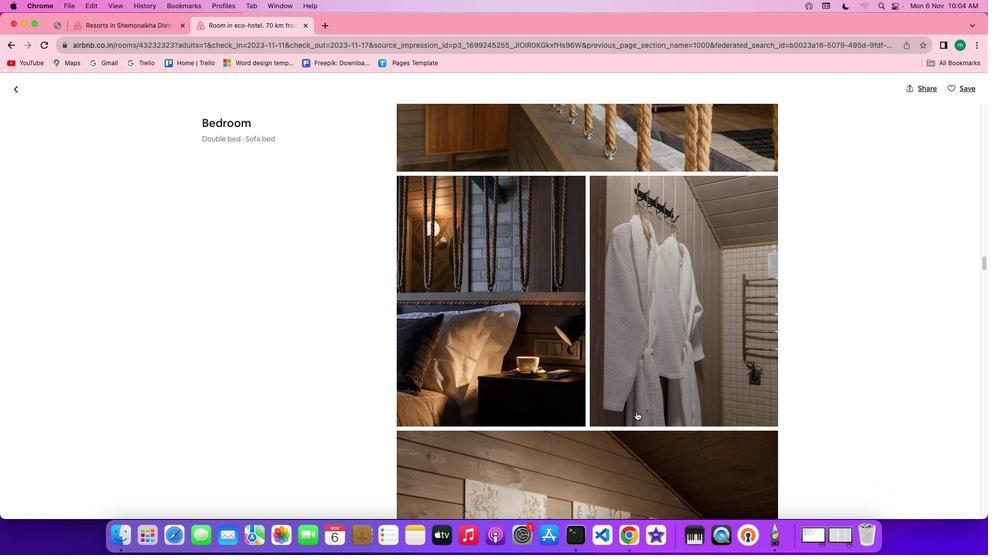 
Action: Mouse scrolled (614, 332) with delta (26, 37)
Screenshot: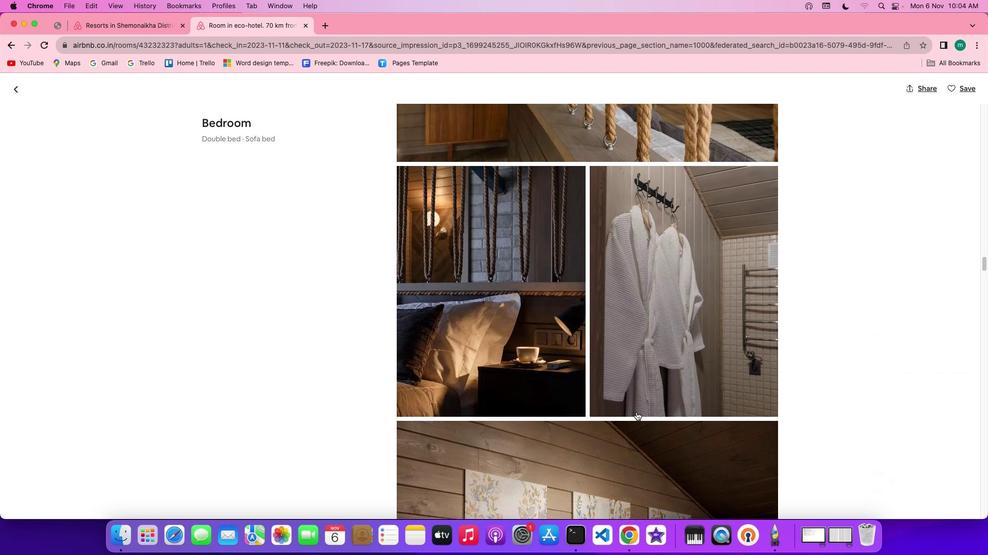 
Action: Mouse scrolled (614, 332) with delta (26, 37)
Screenshot: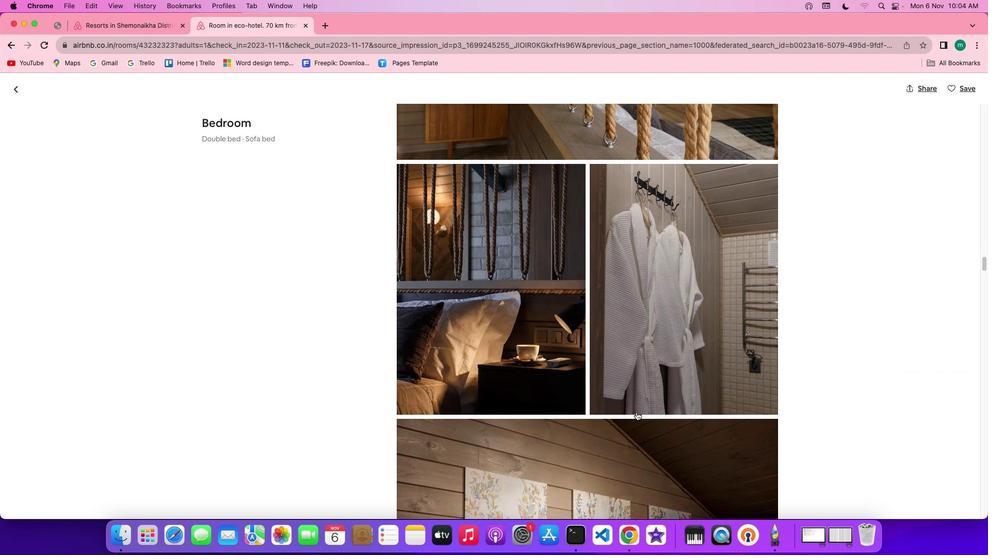 
Action: Mouse scrolled (614, 332) with delta (26, 37)
Screenshot: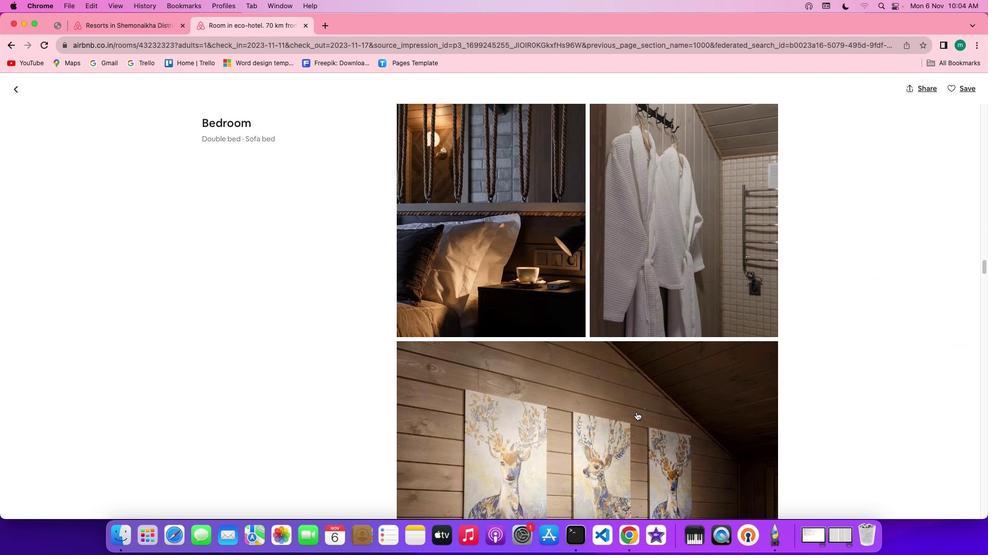 
Action: Mouse scrolled (614, 332) with delta (26, 37)
Screenshot: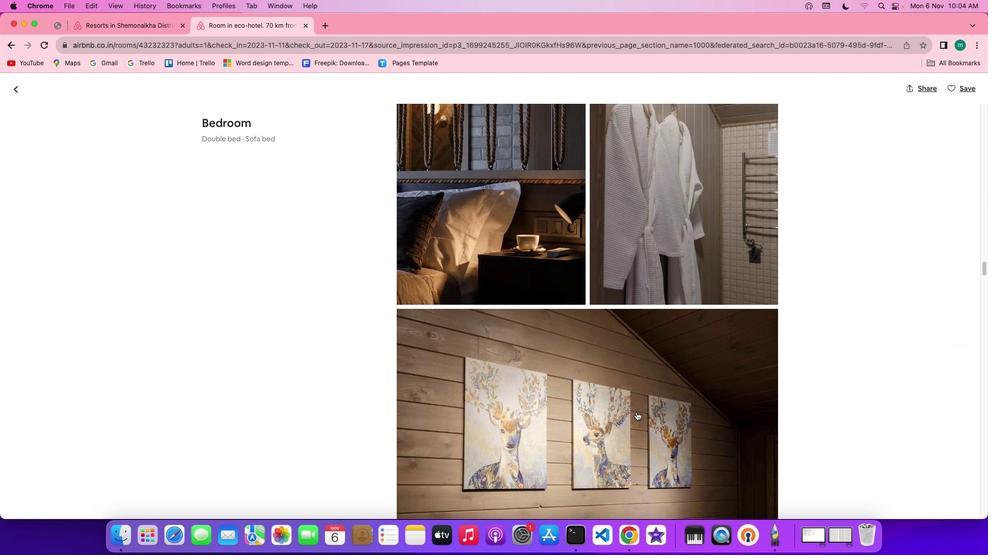 
Action: Mouse scrolled (614, 332) with delta (26, 37)
Screenshot: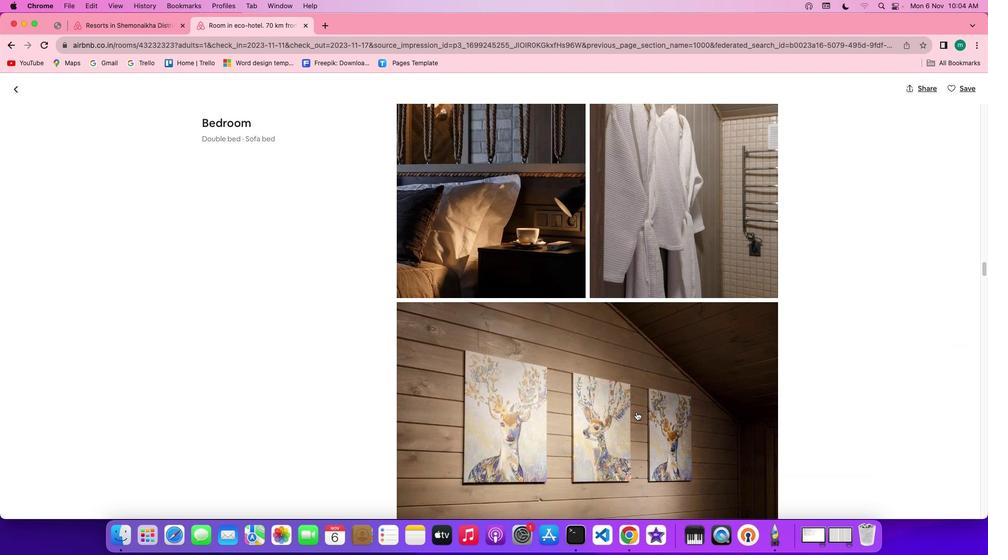 
Action: Mouse scrolled (614, 332) with delta (26, 37)
Screenshot: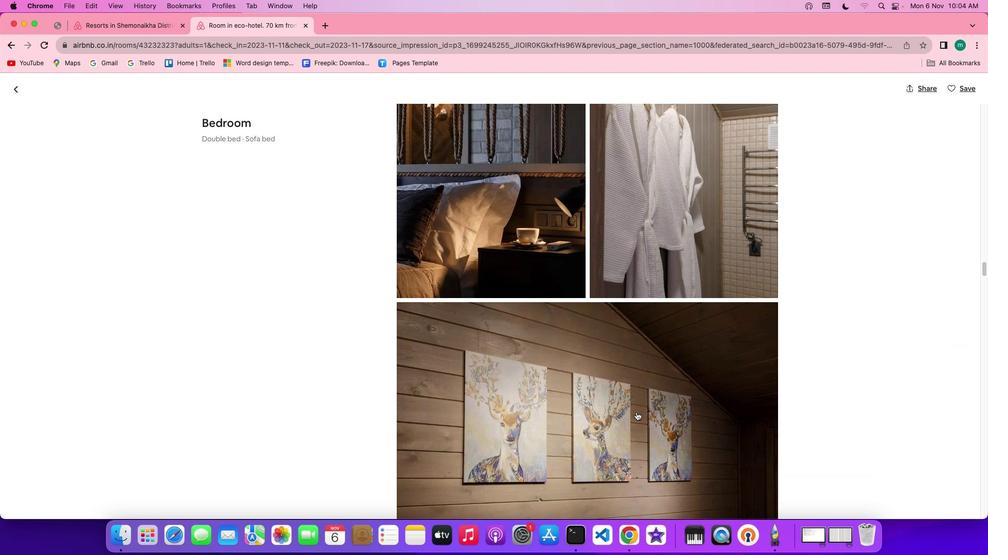 
Action: Mouse scrolled (614, 332) with delta (26, 37)
Screenshot: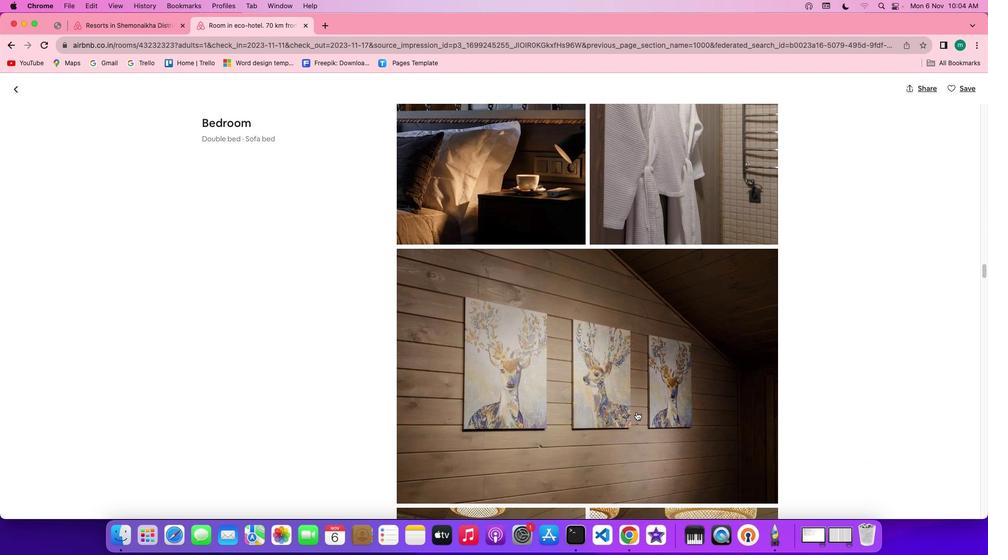 
Action: Mouse scrolled (614, 332) with delta (26, 37)
Screenshot: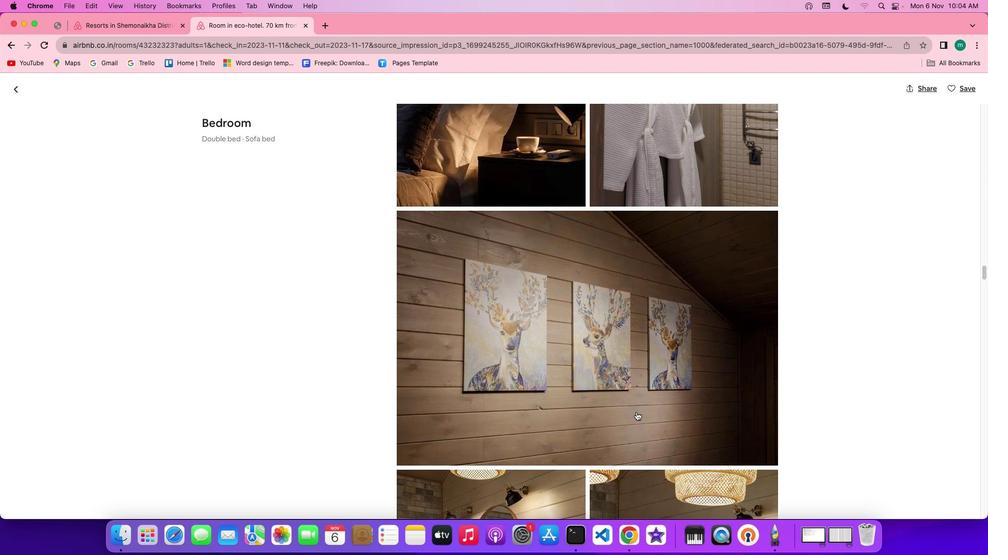 
Action: Mouse scrolled (614, 332) with delta (26, 37)
Screenshot: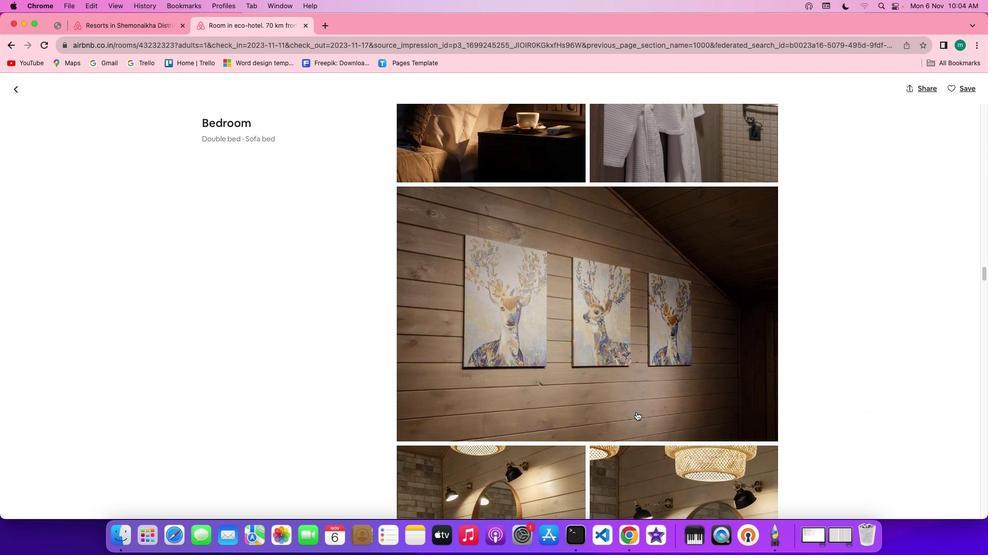 
Action: Mouse scrolled (614, 332) with delta (26, 37)
Screenshot: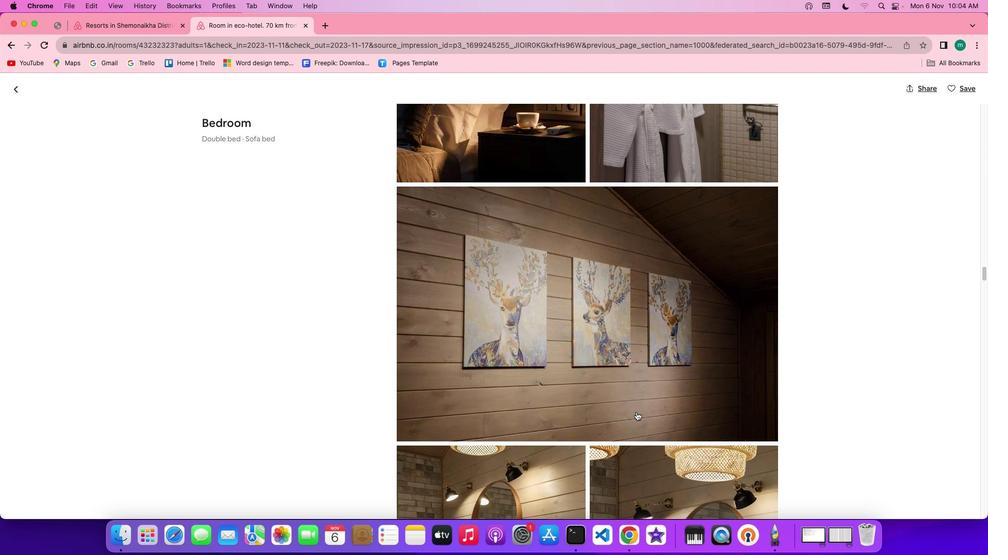 
Action: Mouse scrolled (614, 332) with delta (26, 37)
Screenshot: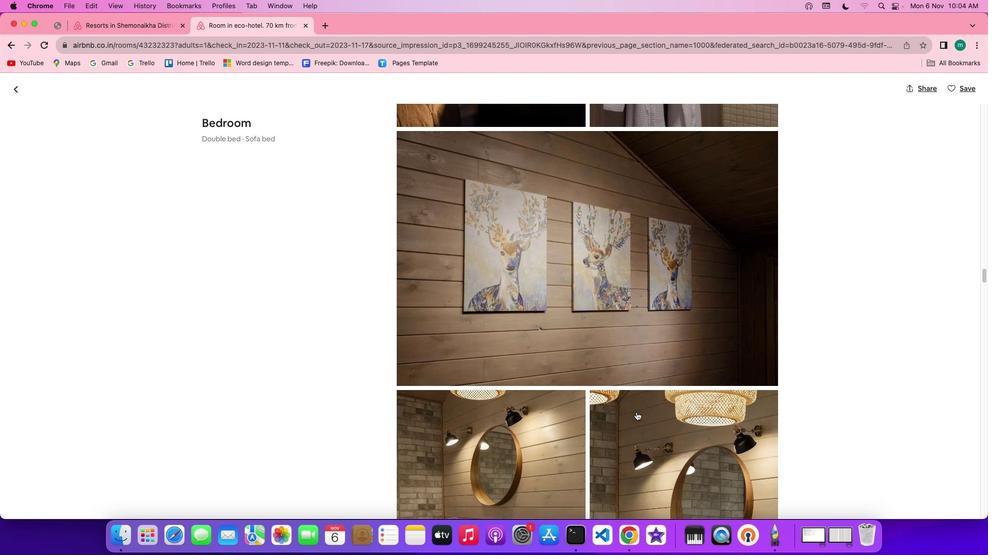 
Action: Mouse scrolled (614, 332) with delta (26, 37)
Screenshot: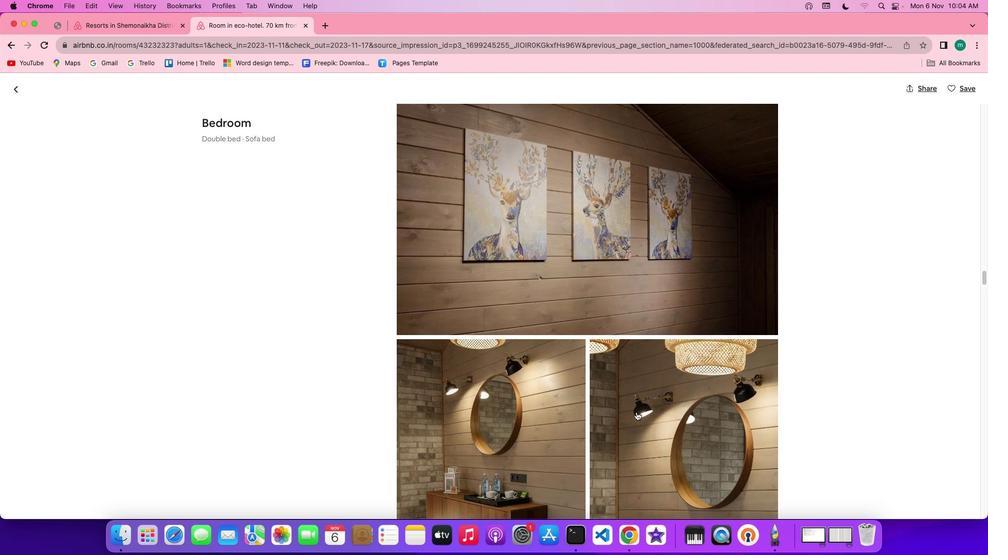 
Action: Mouse scrolled (614, 332) with delta (26, 37)
Screenshot: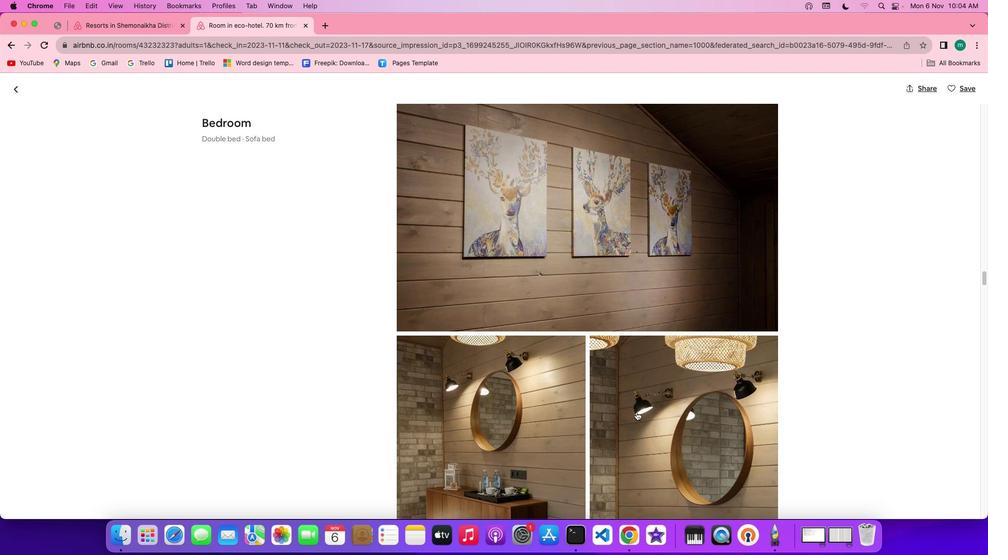 
Action: Mouse scrolled (614, 332) with delta (26, 37)
Screenshot: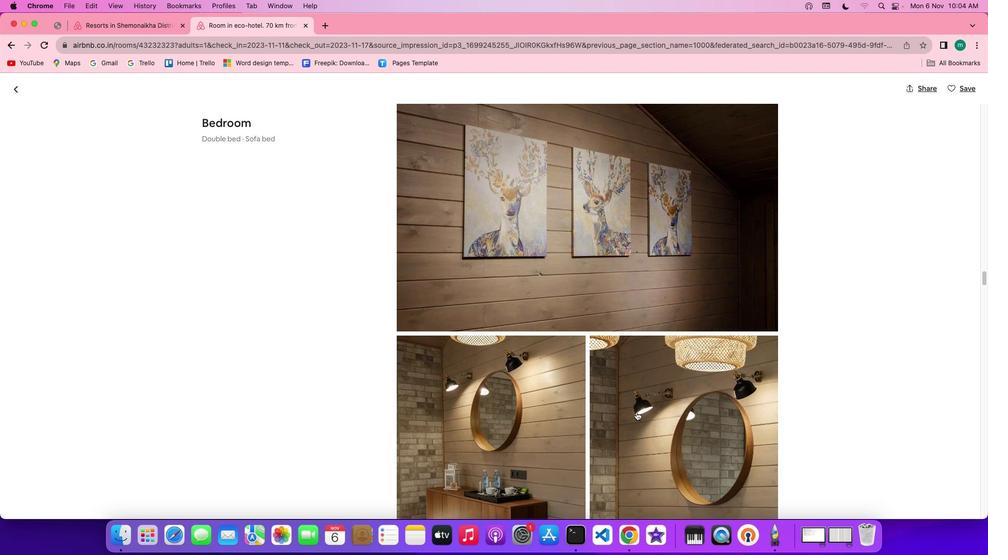 
Action: Mouse scrolled (614, 332) with delta (26, 37)
Screenshot: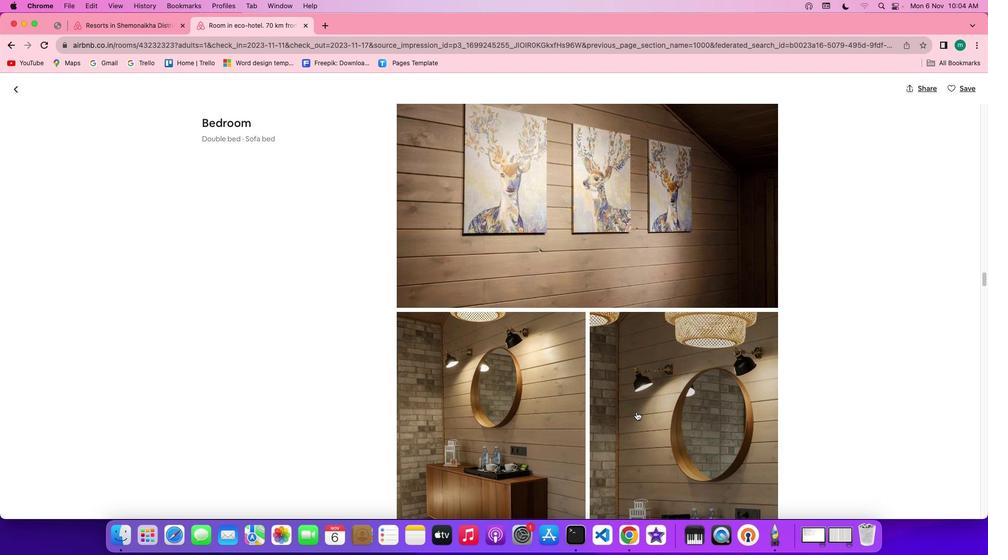 
Action: Mouse scrolled (614, 332) with delta (26, 37)
Screenshot: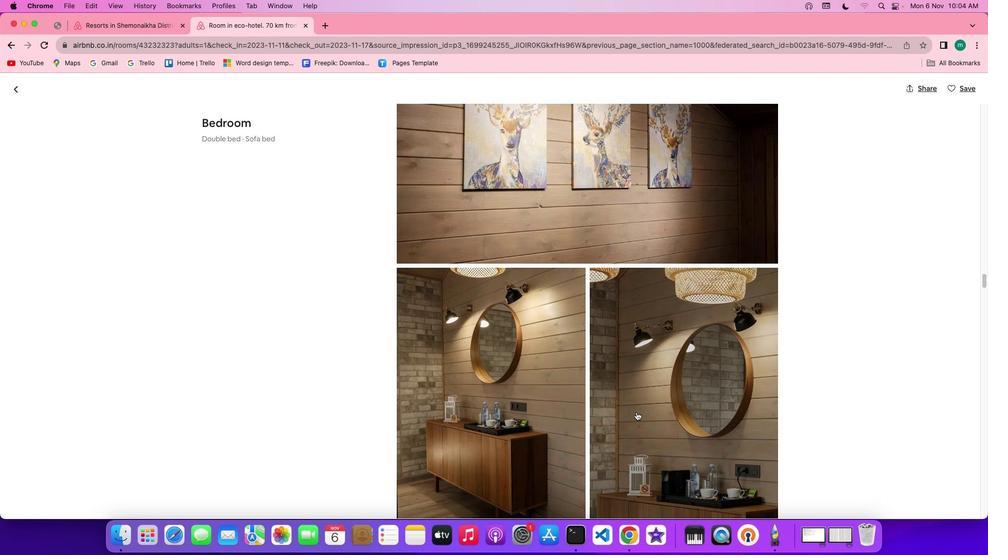 
Action: Mouse scrolled (614, 332) with delta (26, 37)
Screenshot: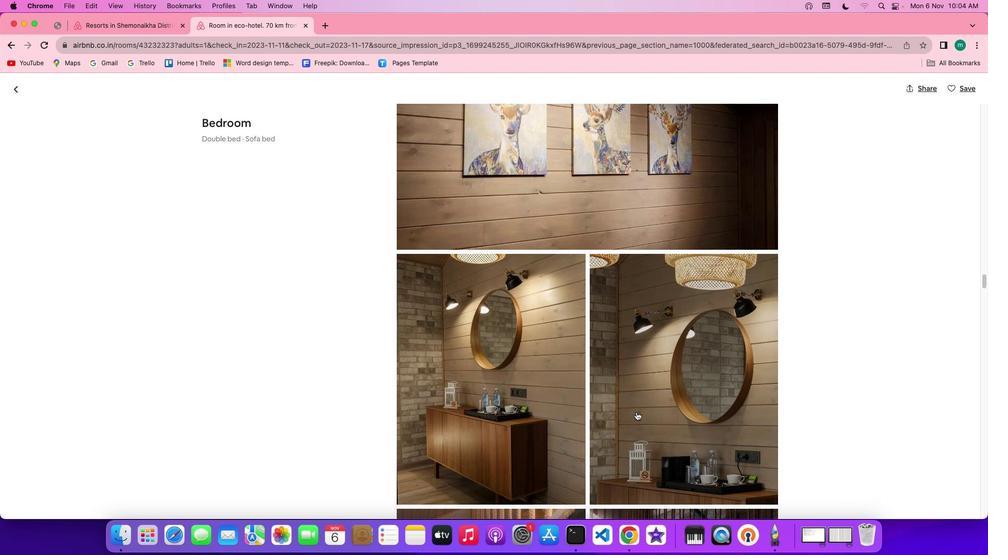 
Action: Mouse scrolled (614, 332) with delta (26, 37)
Screenshot: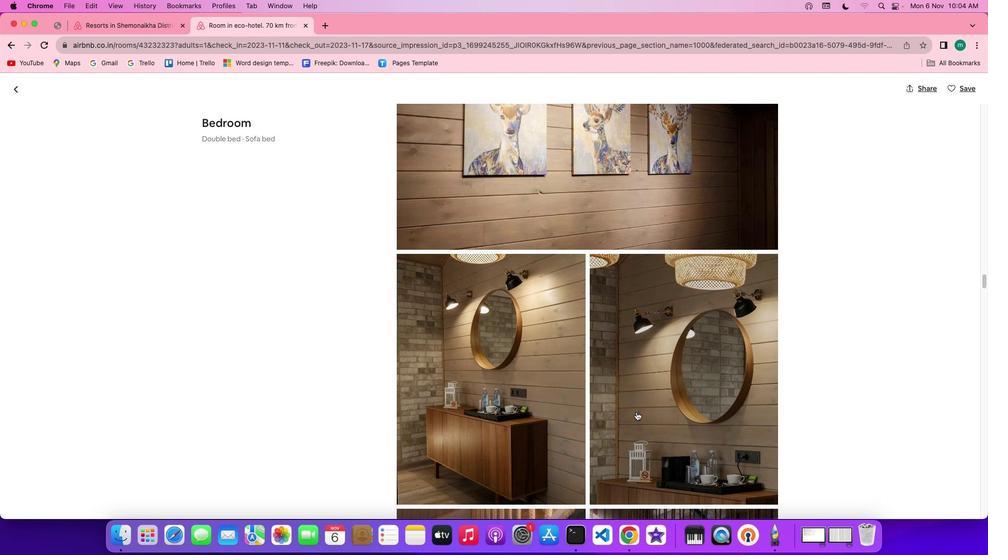 
Action: Mouse scrolled (614, 332) with delta (26, 37)
